 Task: Discover Desert Oasis House in Scottsdale with Resort-style Amenities.
Action: Mouse moved to (265, 204)
Screenshot: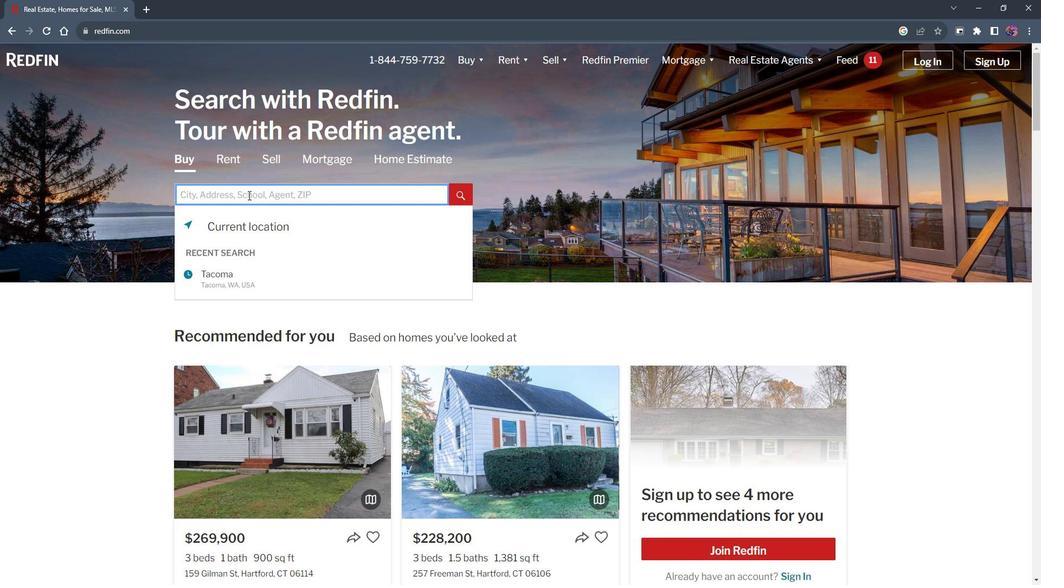
Action: Mouse pressed left at (265, 204)
Screenshot: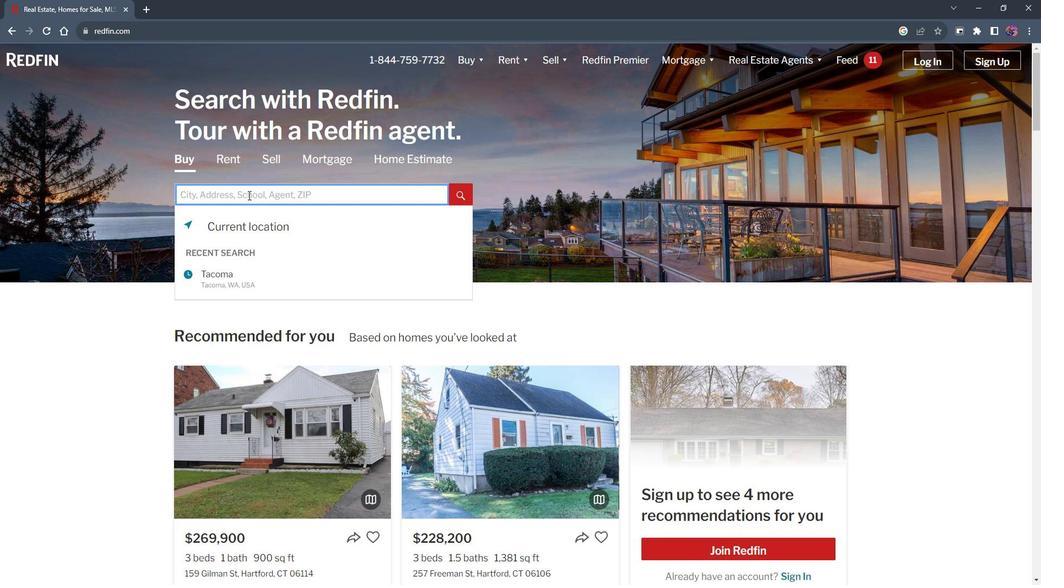 
Action: Key pressed <Key.shift><Key.shift><Key.shift><Key.shift><Key.shift><Key.shift><Key.shift><Key.shift><Key.shift>Scottsdale<Key.enter>
Screenshot: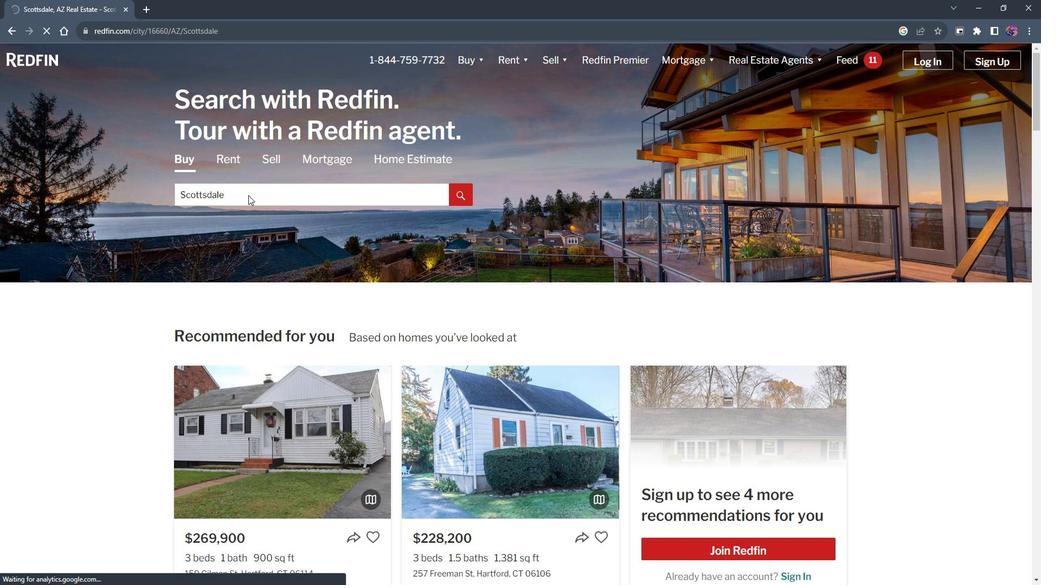 
Action: Mouse moved to (826, 150)
Screenshot: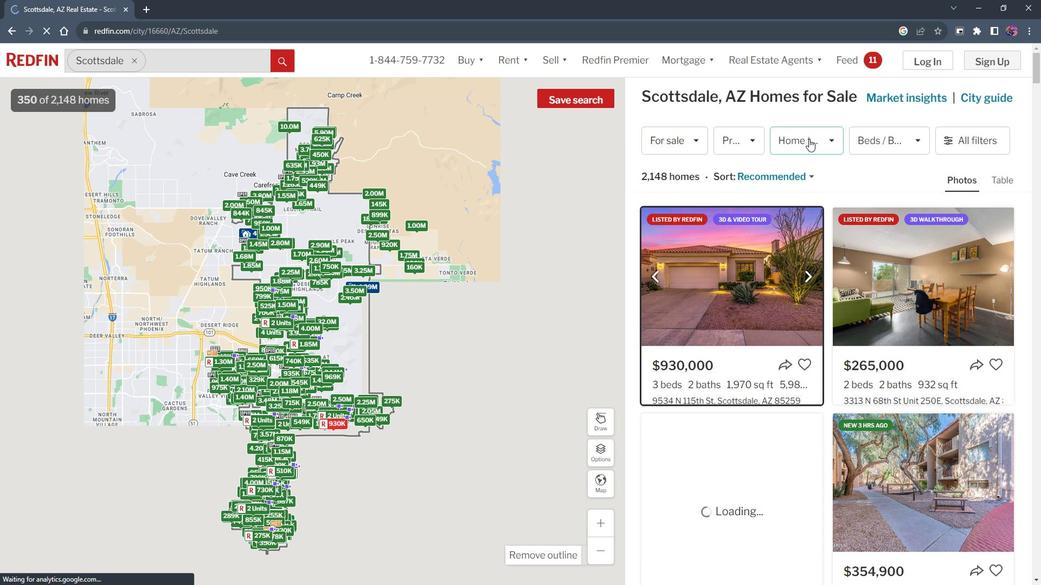 
Action: Mouse pressed left at (826, 150)
Screenshot: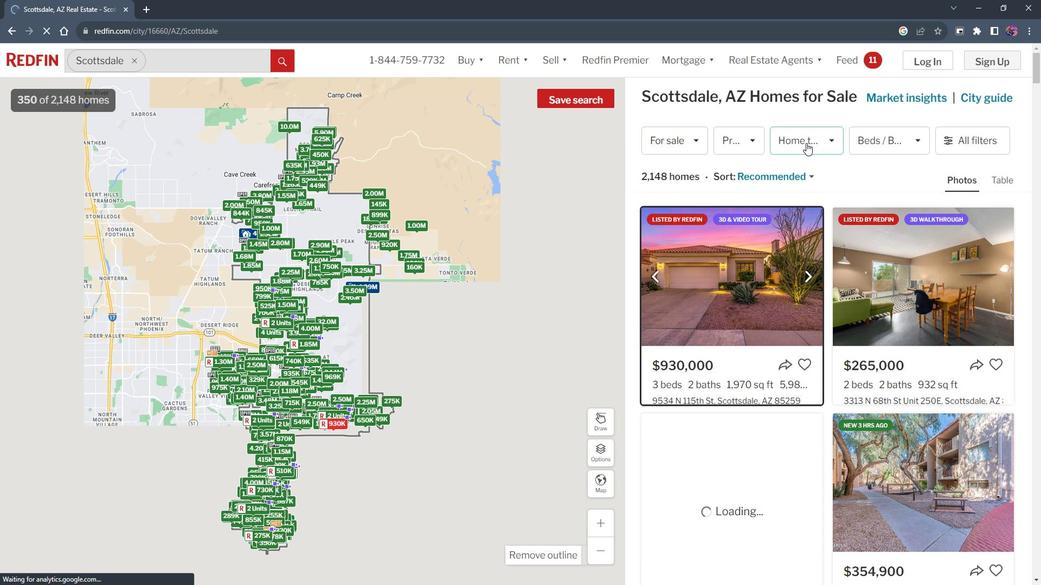 
Action: Mouse moved to (847, 150)
Screenshot: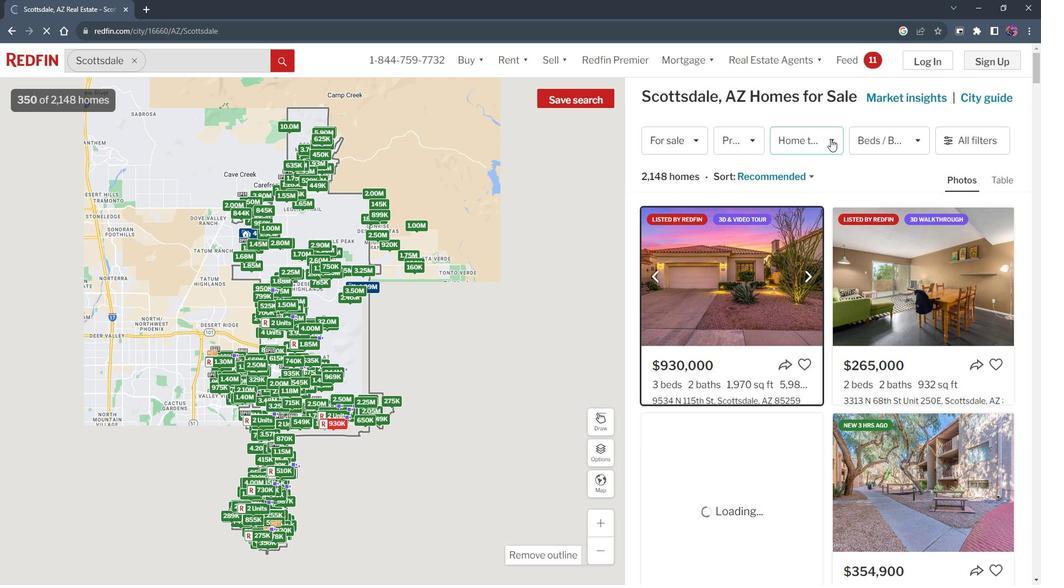
Action: Mouse pressed left at (847, 150)
Screenshot: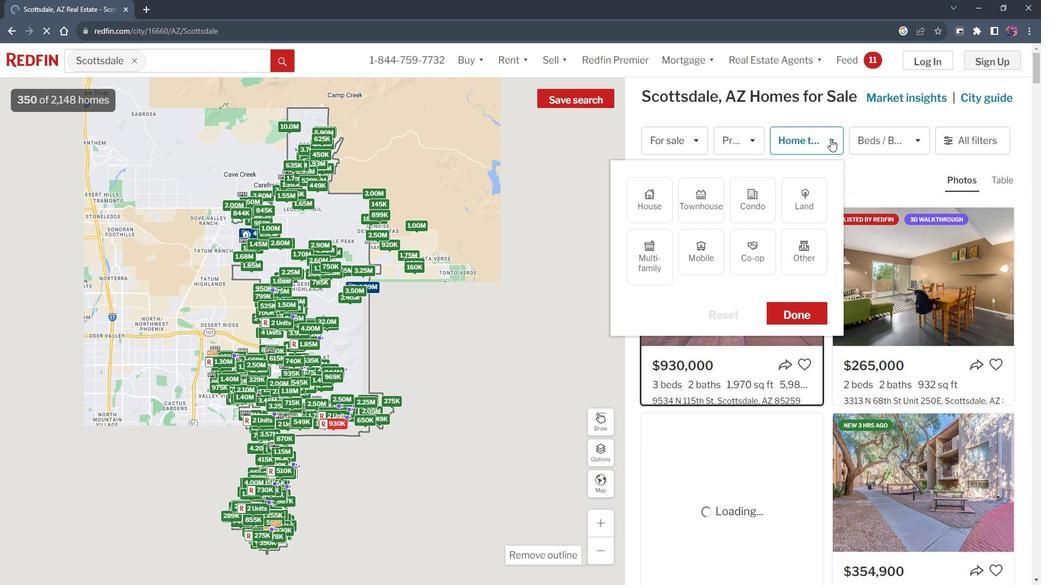 
Action: Mouse moved to (663, 213)
Screenshot: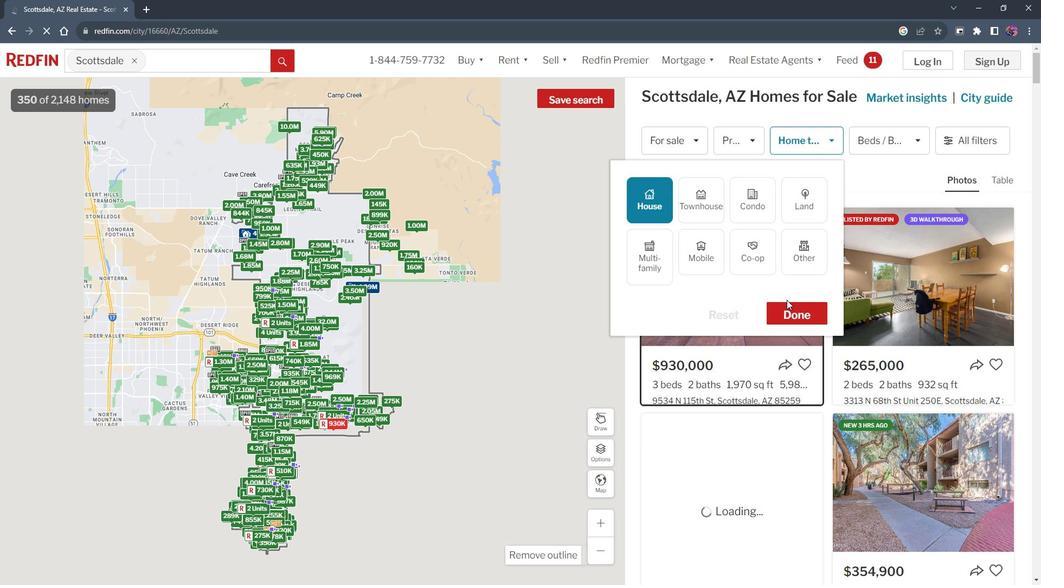 
Action: Mouse pressed left at (663, 213)
Screenshot: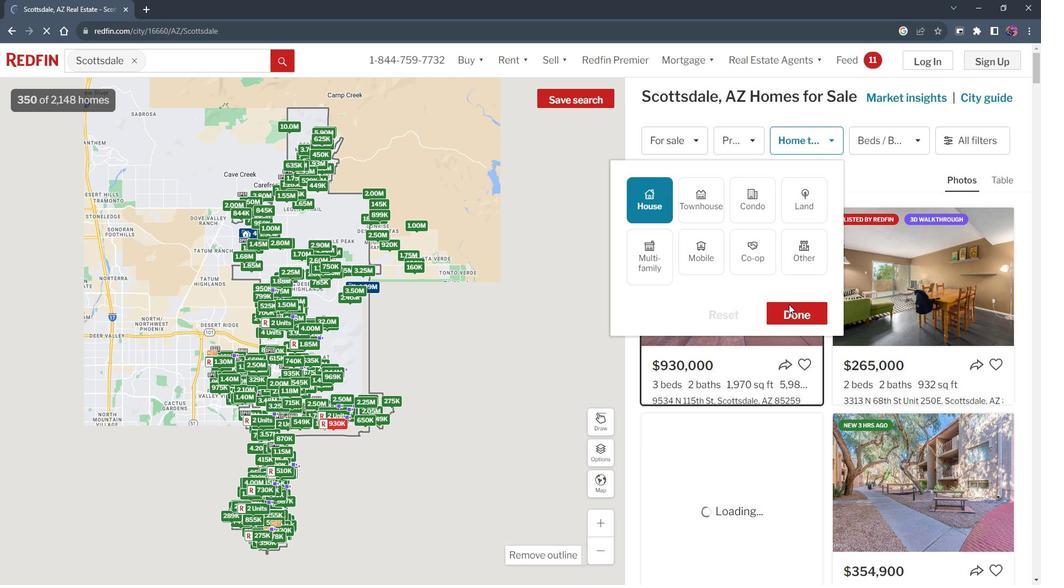 
Action: Mouse moved to (808, 316)
Screenshot: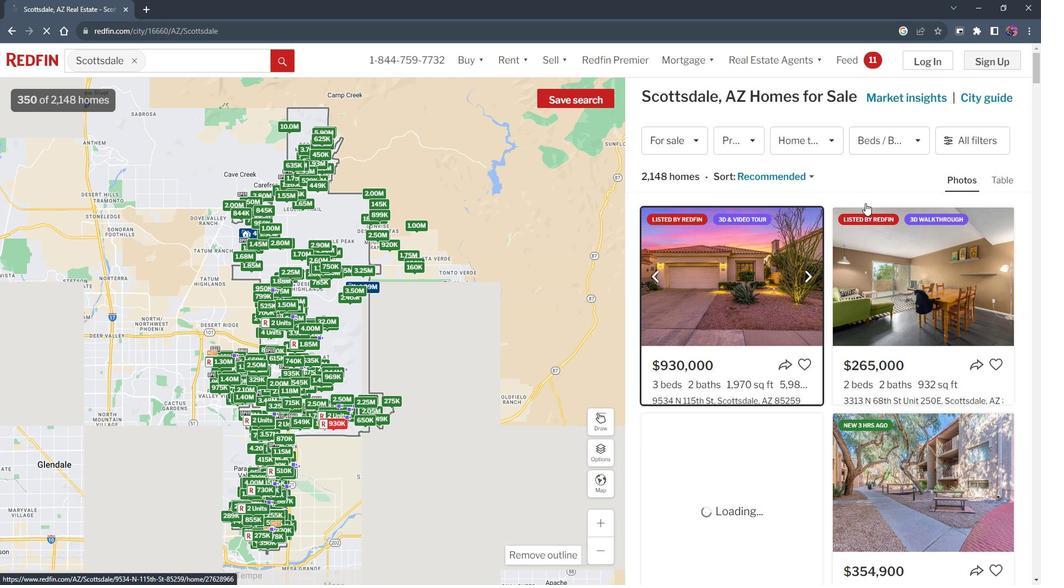 
Action: Mouse pressed left at (808, 316)
Screenshot: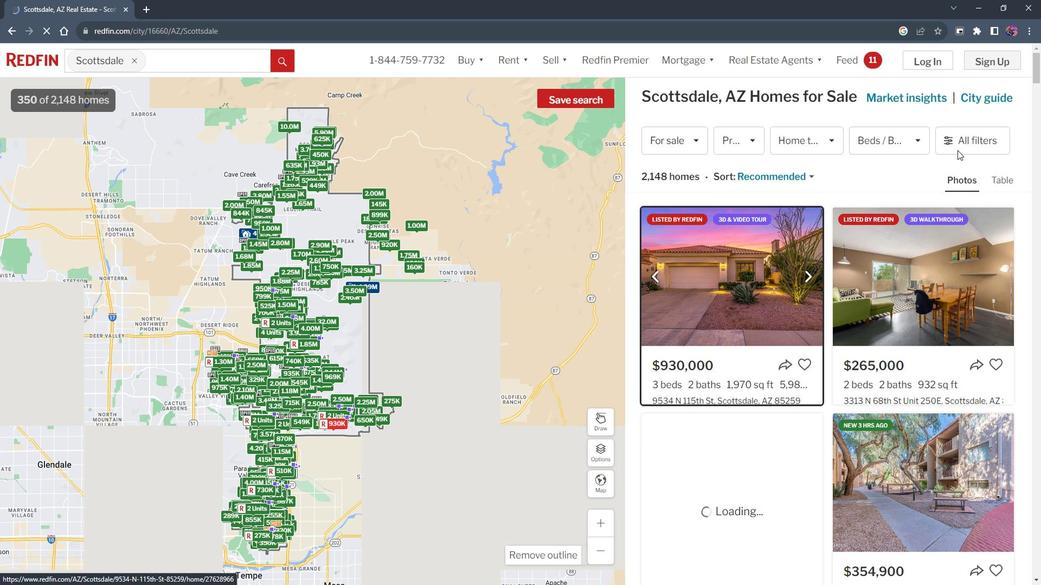 
Action: Mouse moved to (987, 152)
Screenshot: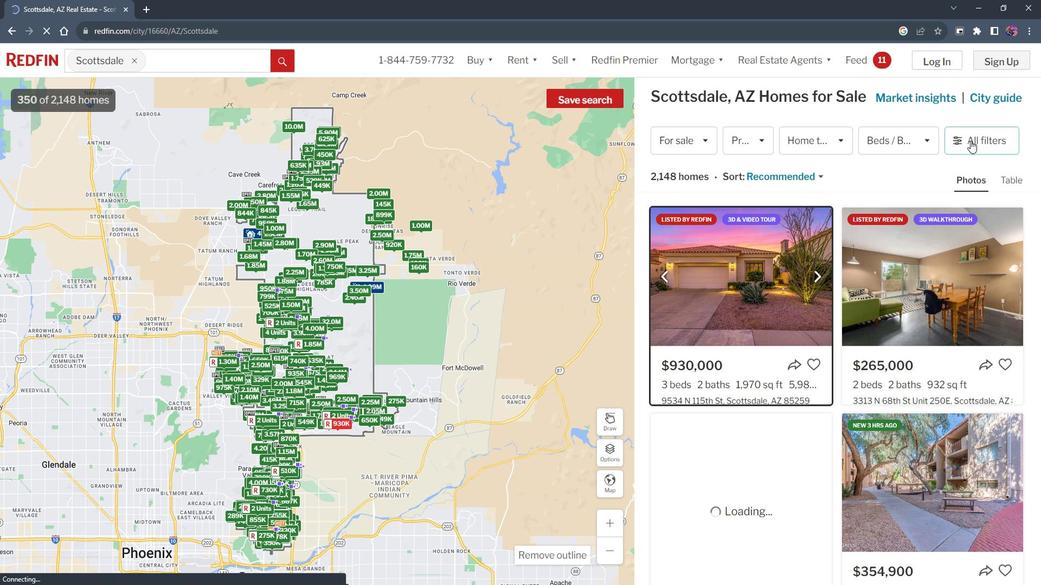 
Action: Mouse pressed left at (987, 152)
Screenshot: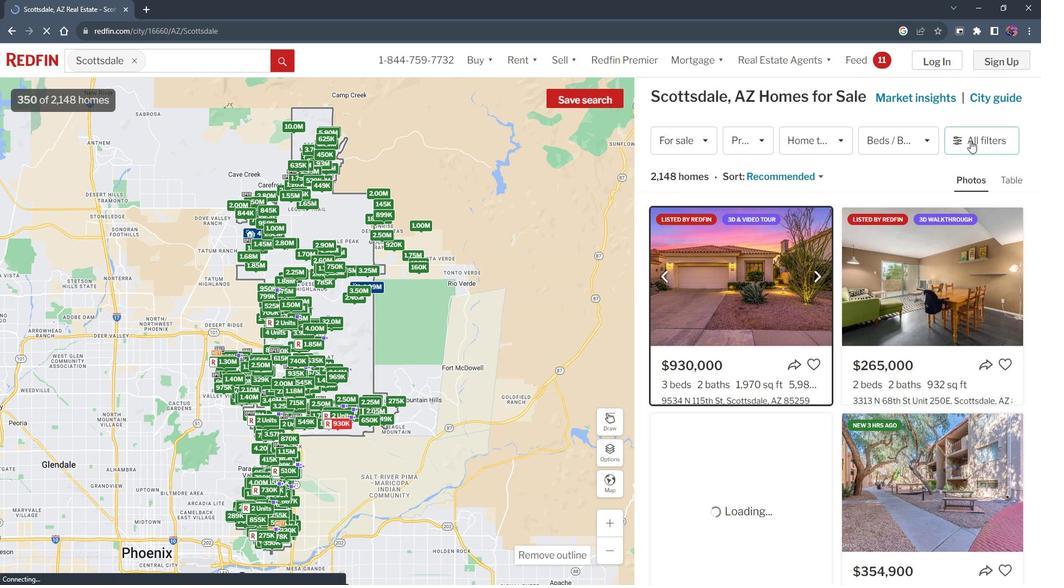 
Action: Mouse moved to (776, 420)
Screenshot: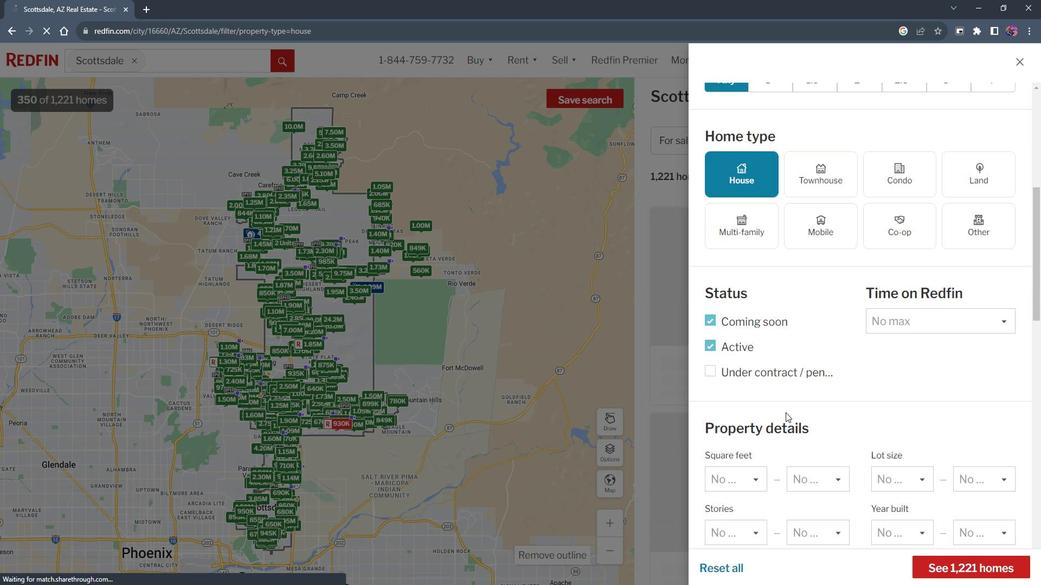
Action: Mouse scrolled (776, 419) with delta (0, 0)
Screenshot: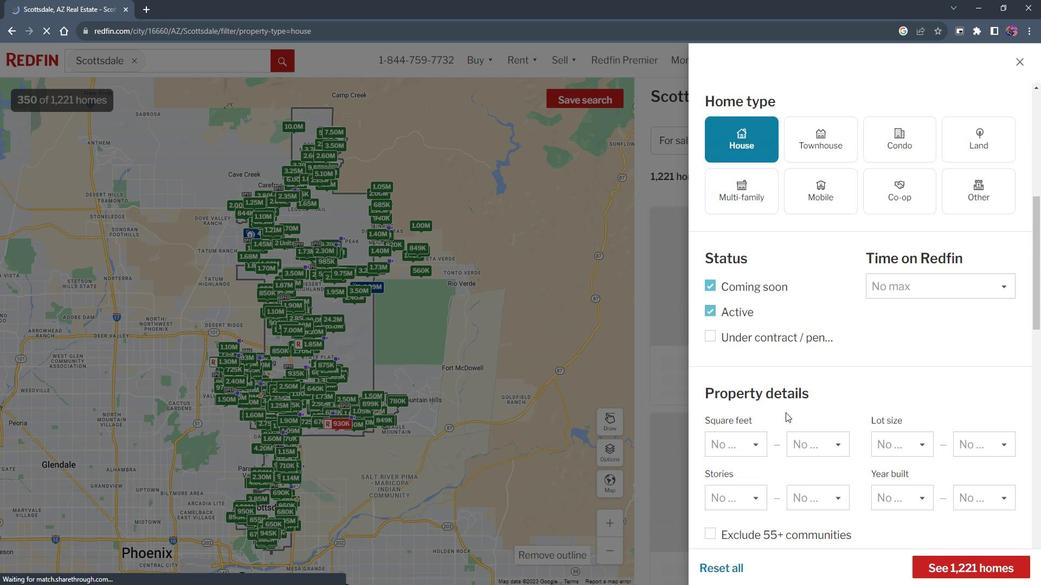 
Action: Mouse moved to (777, 420)
Screenshot: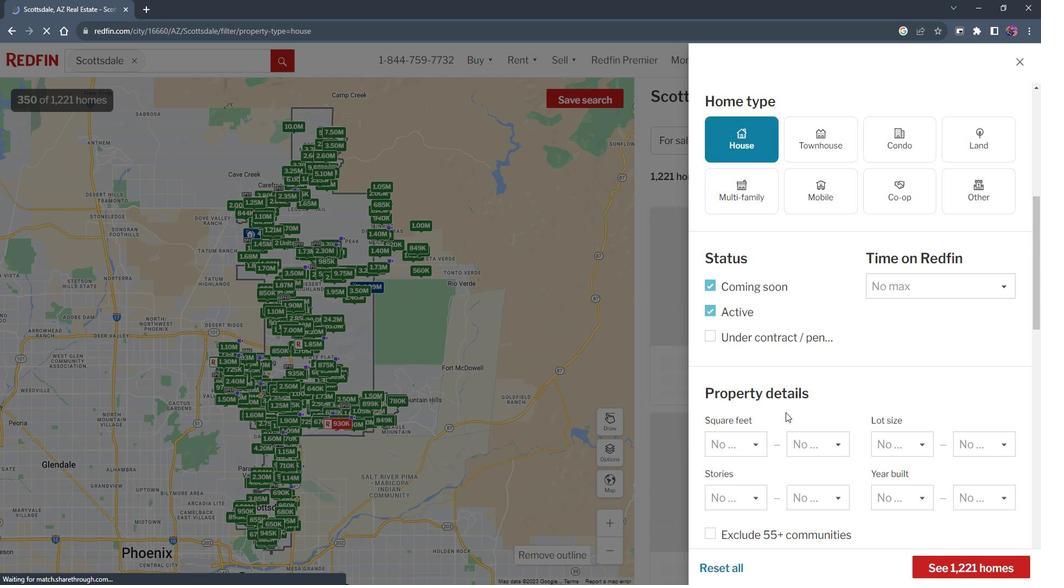 
Action: Mouse scrolled (777, 419) with delta (0, 0)
Screenshot: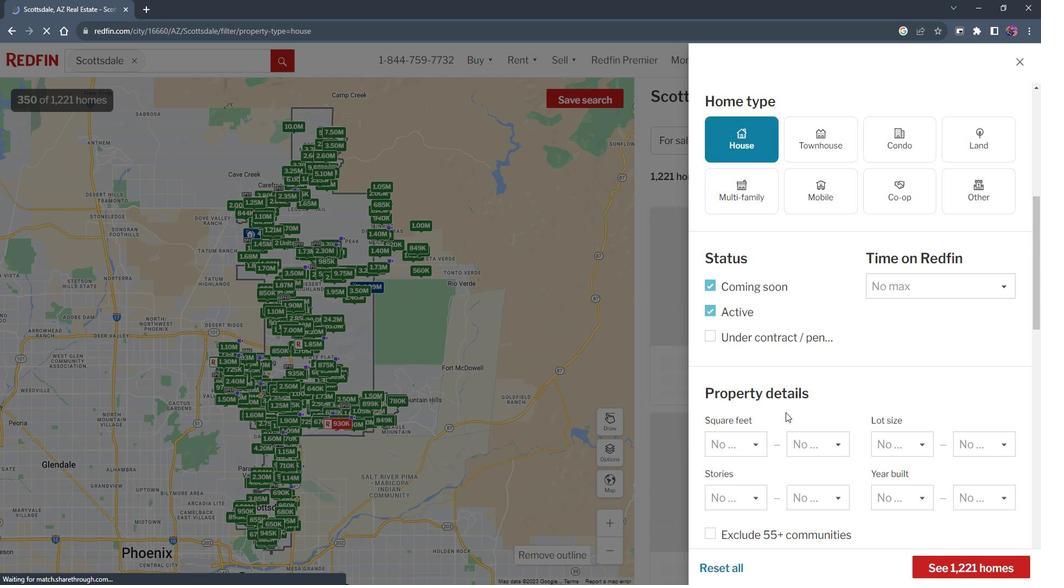 
Action: Mouse moved to (796, 415)
Screenshot: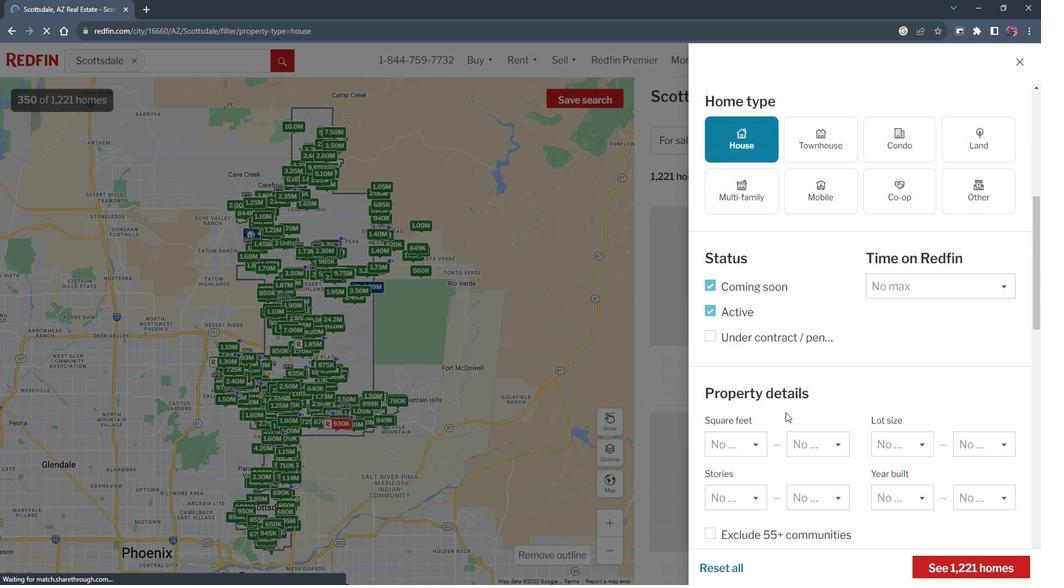 
Action: Mouse scrolled (796, 414) with delta (0, 0)
Screenshot: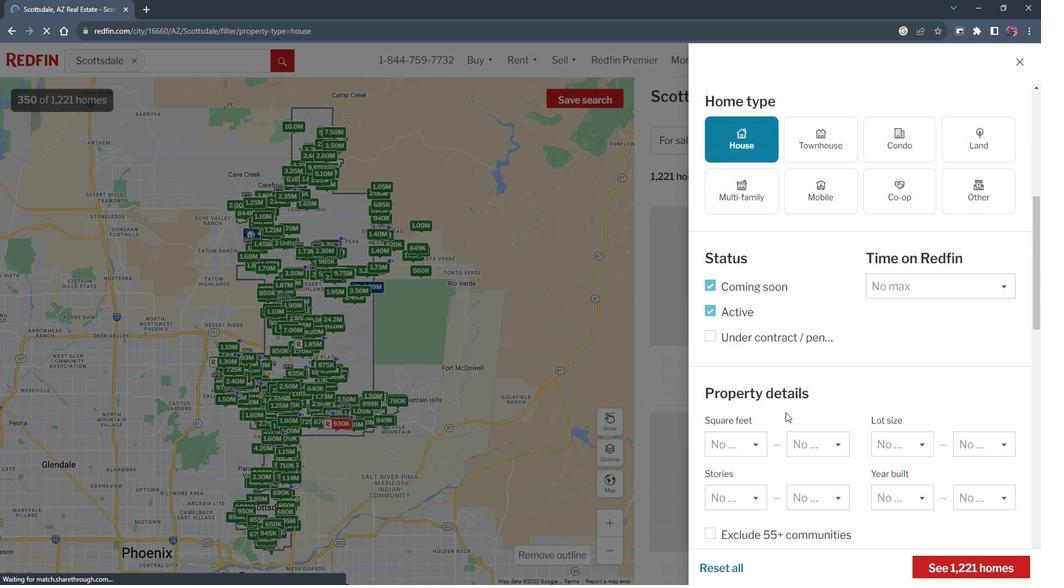 
Action: Mouse scrolled (796, 414) with delta (0, 0)
Screenshot: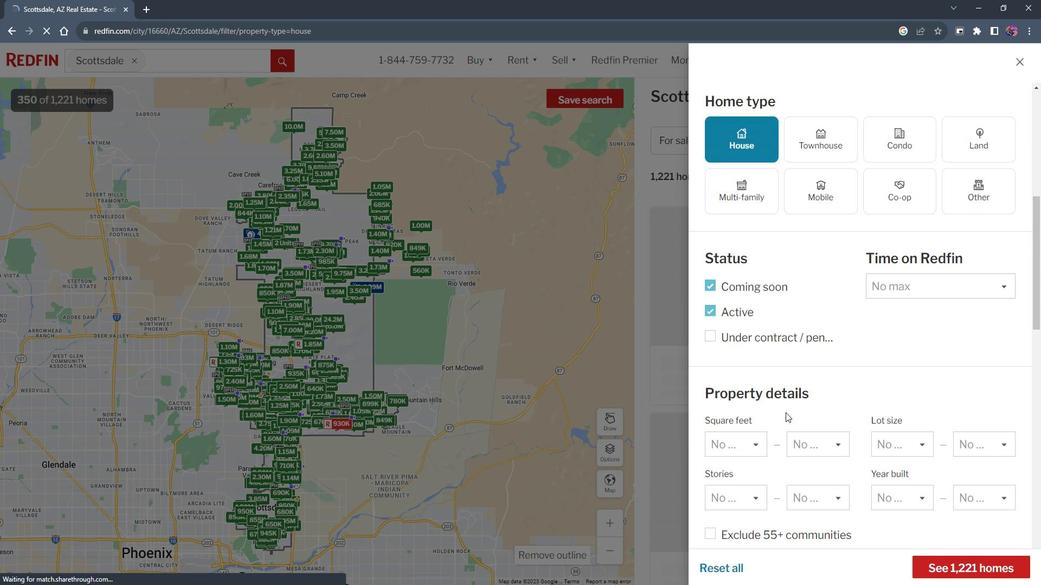 
Action: Mouse moved to (798, 415)
Screenshot: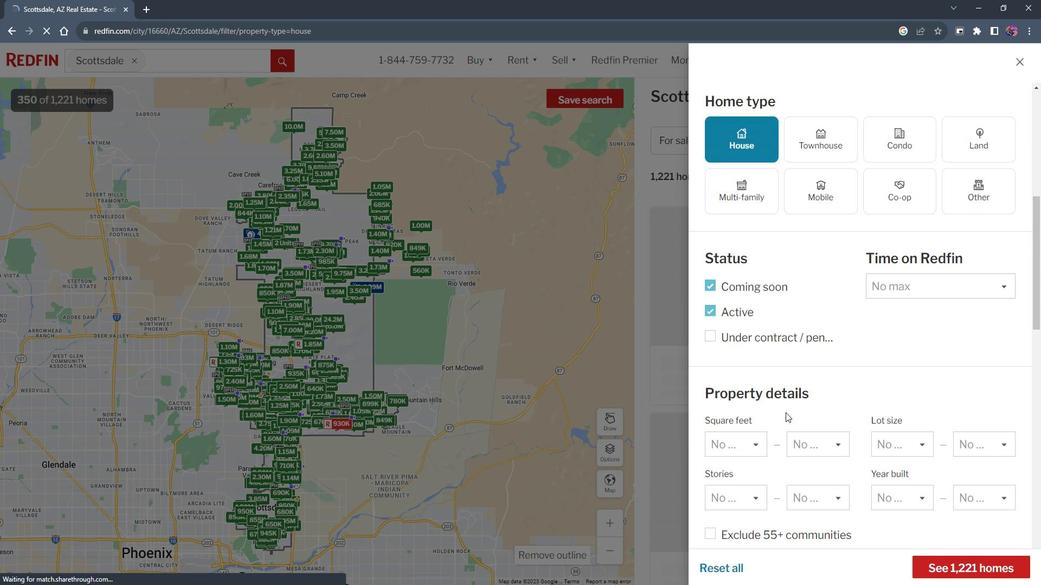
Action: Mouse scrolled (798, 414) with delta (0, 0)
Screenshot: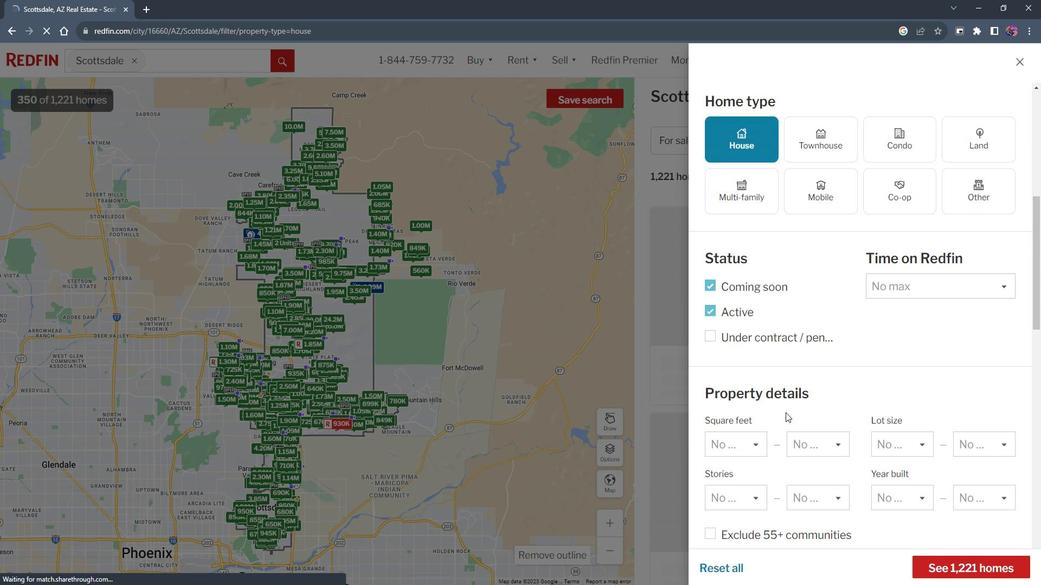 
Action: Mouse moved to (800, 414)
Screenshot: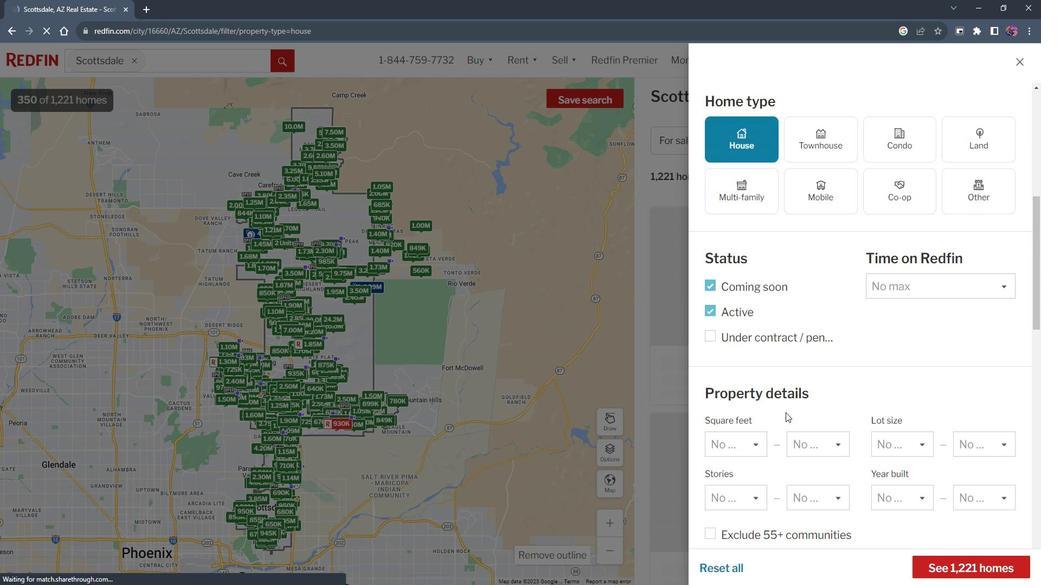 
Action: Mouse scrolled (800, 414) with delta (0, 0)
Screenshot: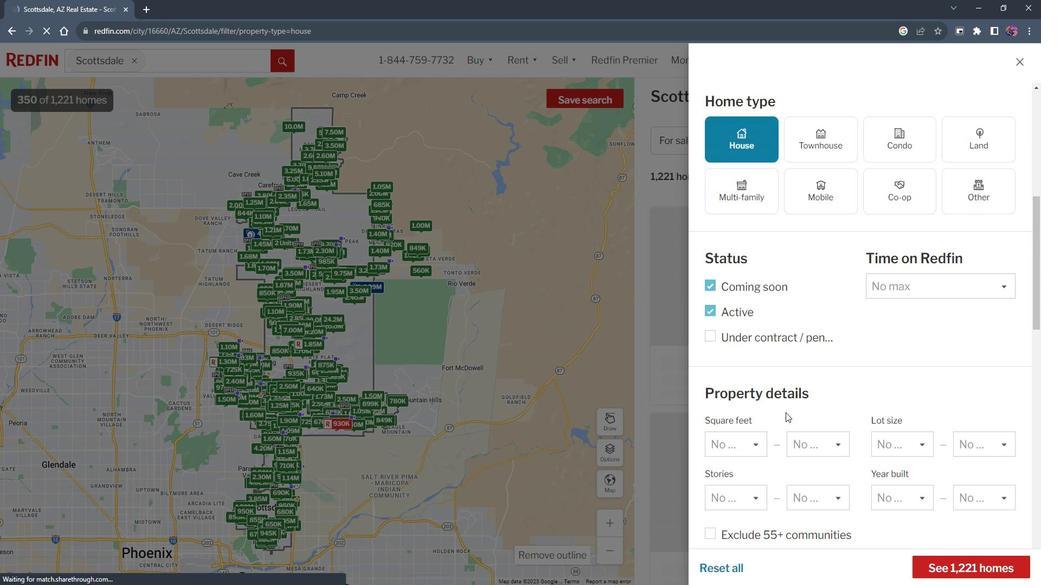 
Action: Mouse moved to (801, 414)
Screenshot: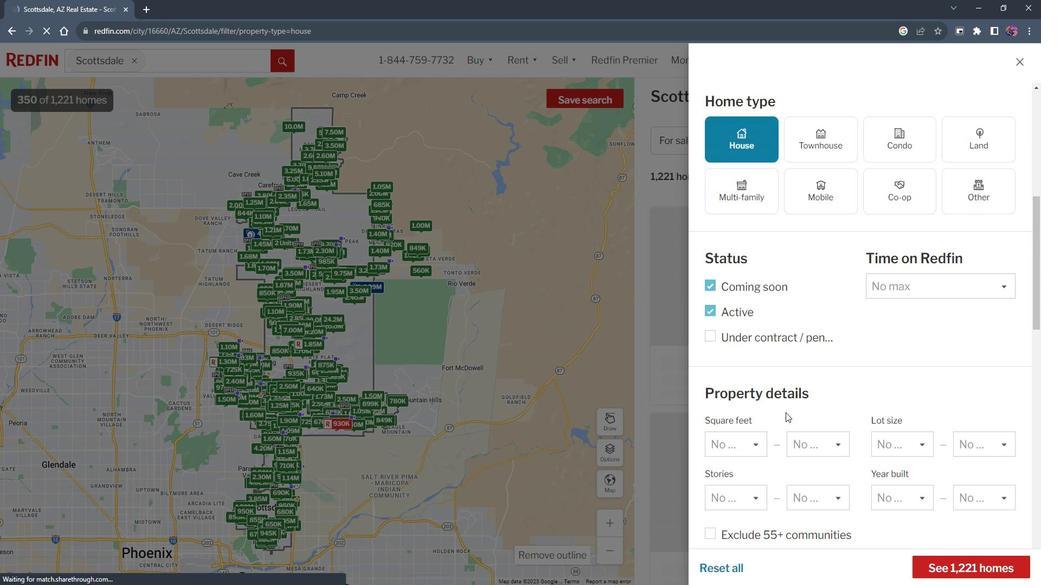 
Action: Mouse scrolled (801, 414) with delta (0, 0)
Screenshot: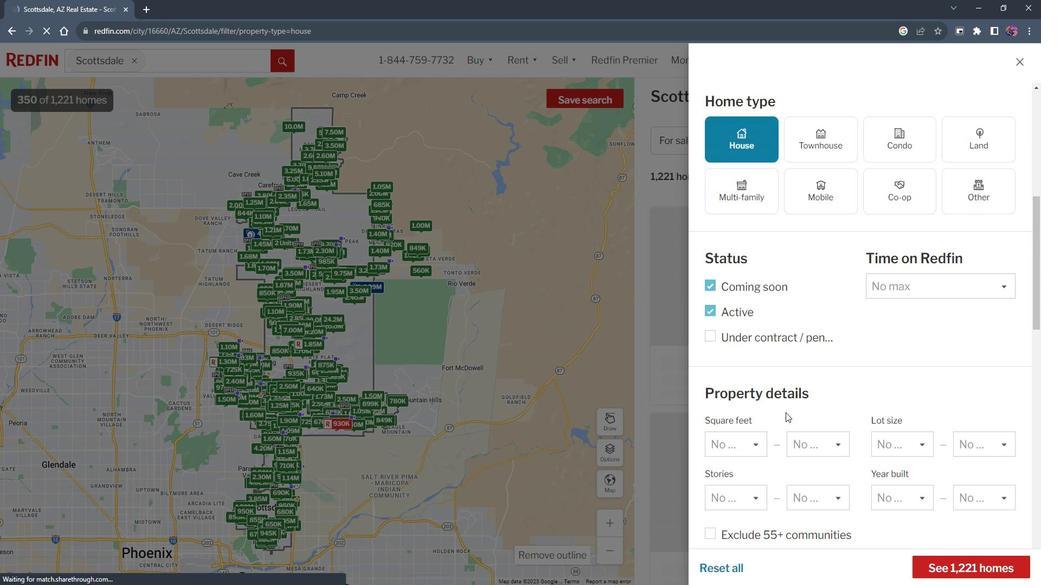 
Action: Mouse moved to (802, 414)
Screenshot: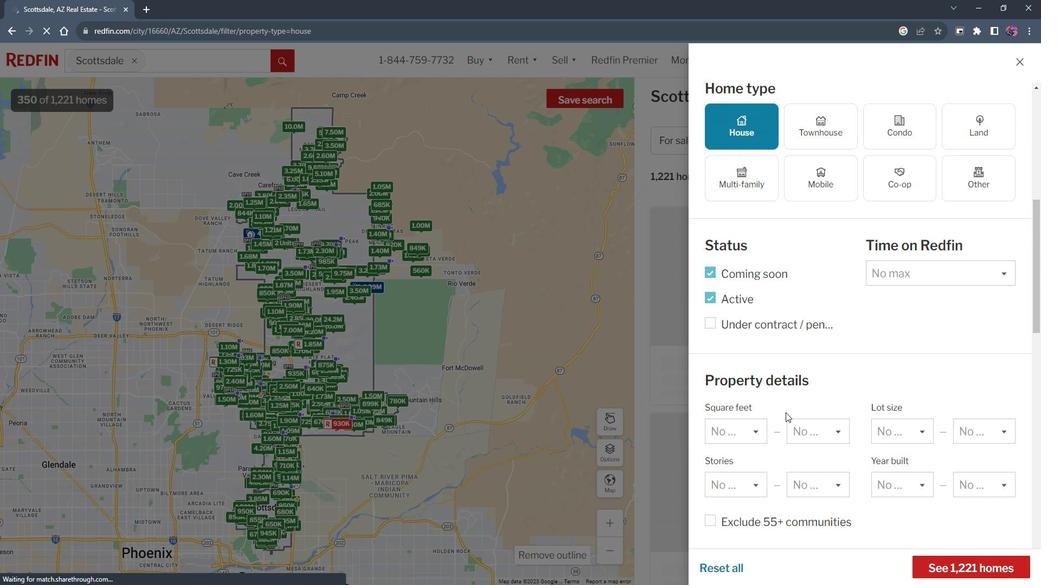 
Action: Mouse scrolled (802, 413) with delta (0, 0)
Screenshot: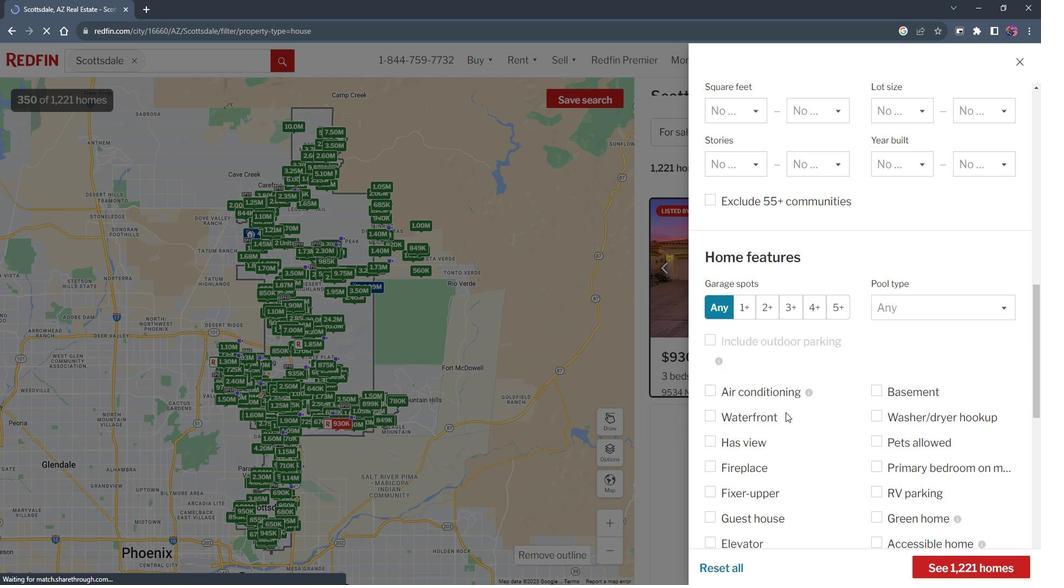 
Action: Mouse scrolled (802, 413) with delta (0, 0)
Screenshot: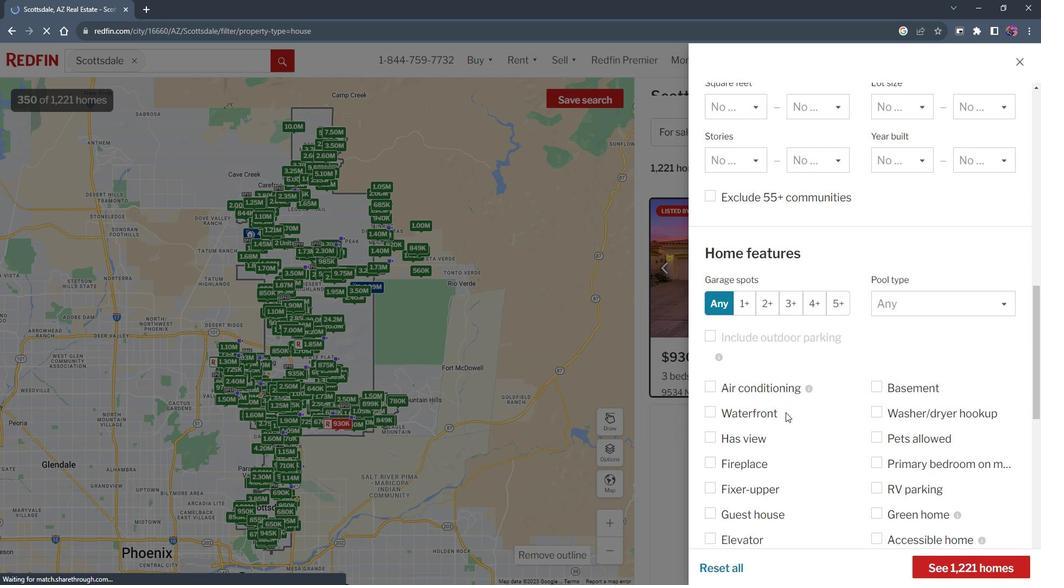 
Action: Mouse scrolled (802, 413) with delta (0, 0)
Screenshot: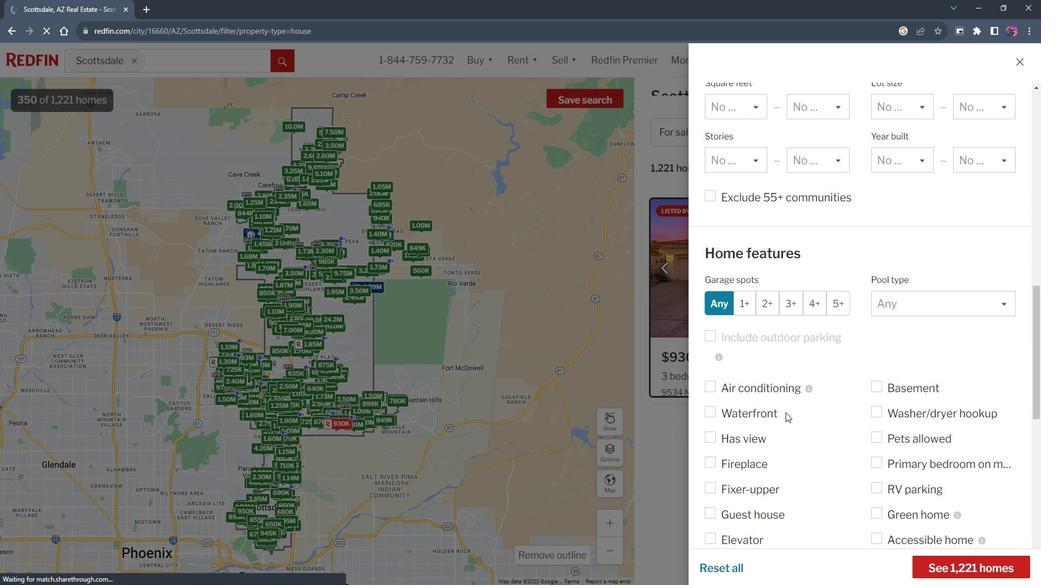 
Action: Mouse scrolled (802, 413) with delta (0, 0)
Screenshot: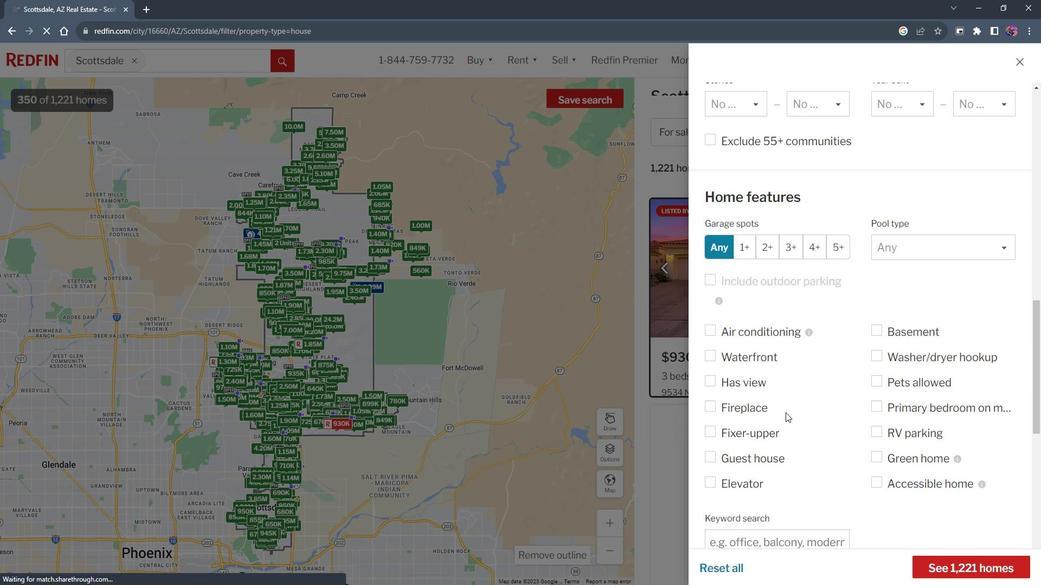 
Action: Mouse scrolled (802, 413) with delta (0, 0)
Screenshot: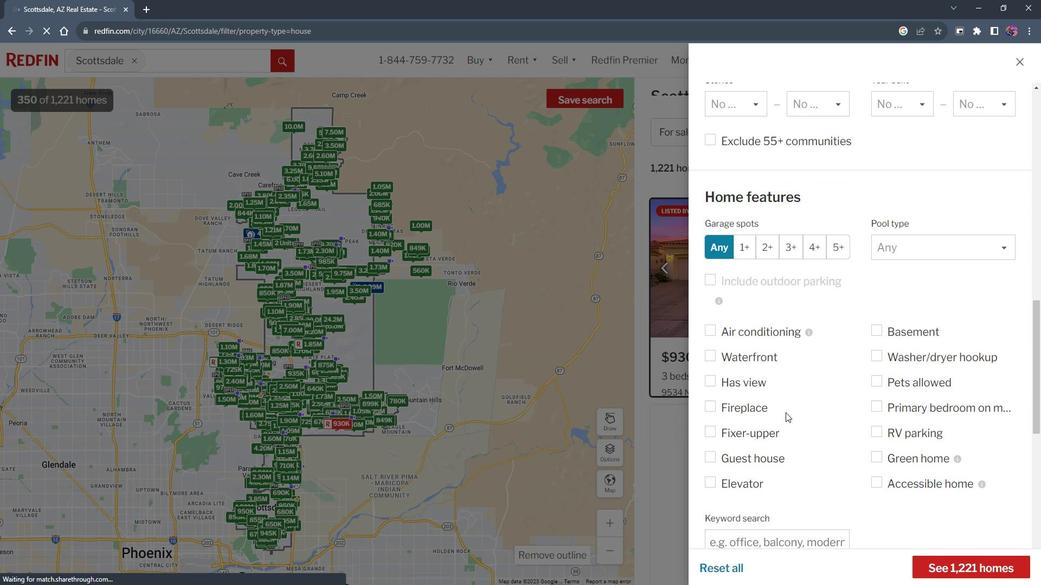 
Action: Mouse scrolled (802, 413) with delta (0, 0)
Screenshot: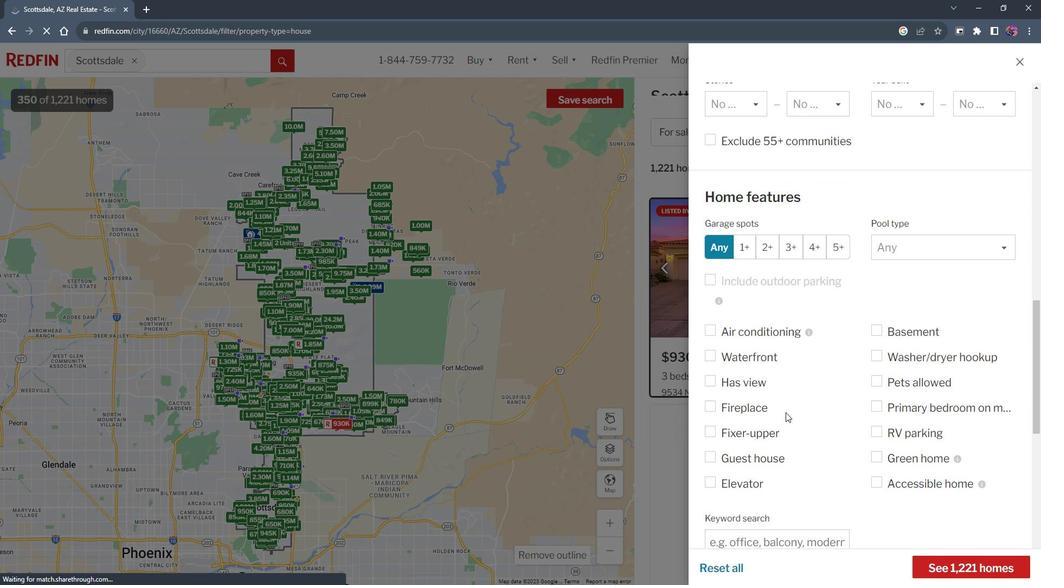 
Action: Mouse scrolled (802, 413) with delta (0, 0)
Screenshot: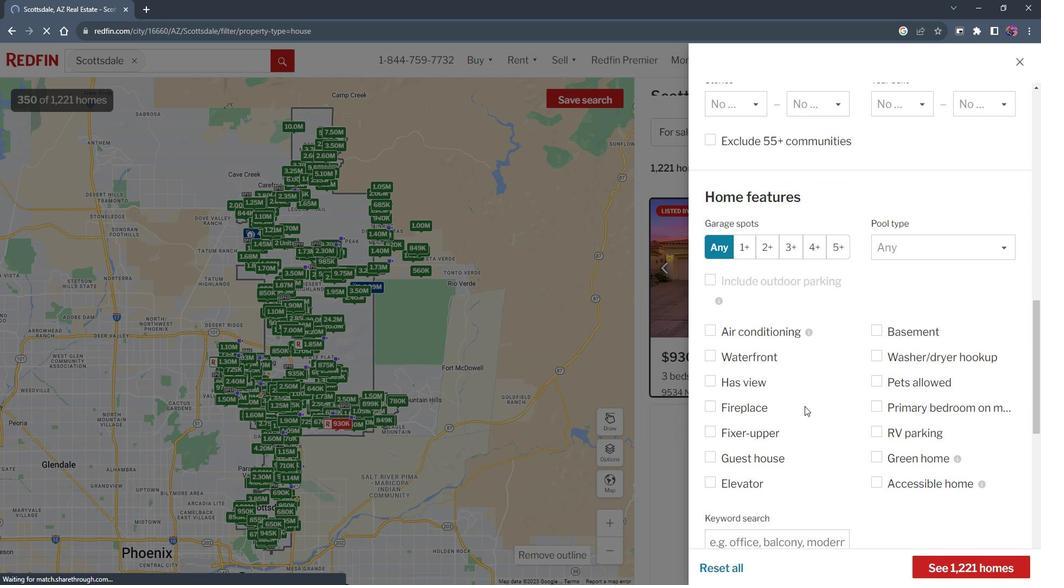 
Action: Mouse moved to (833, 415)
Screenshot: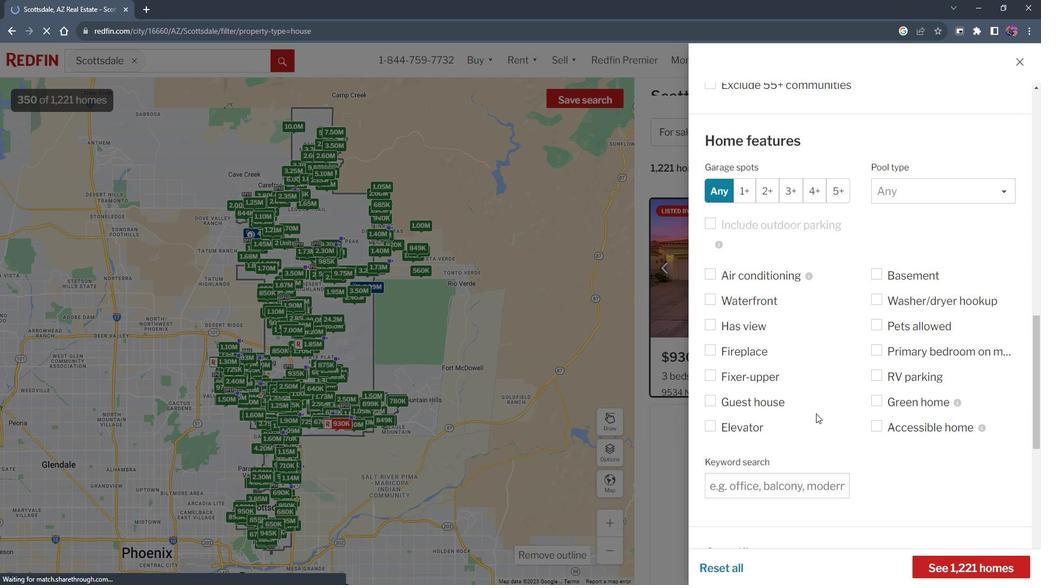 
Action: Mouse scrolled (833, 414) with delta (0, 0)
Screenshot: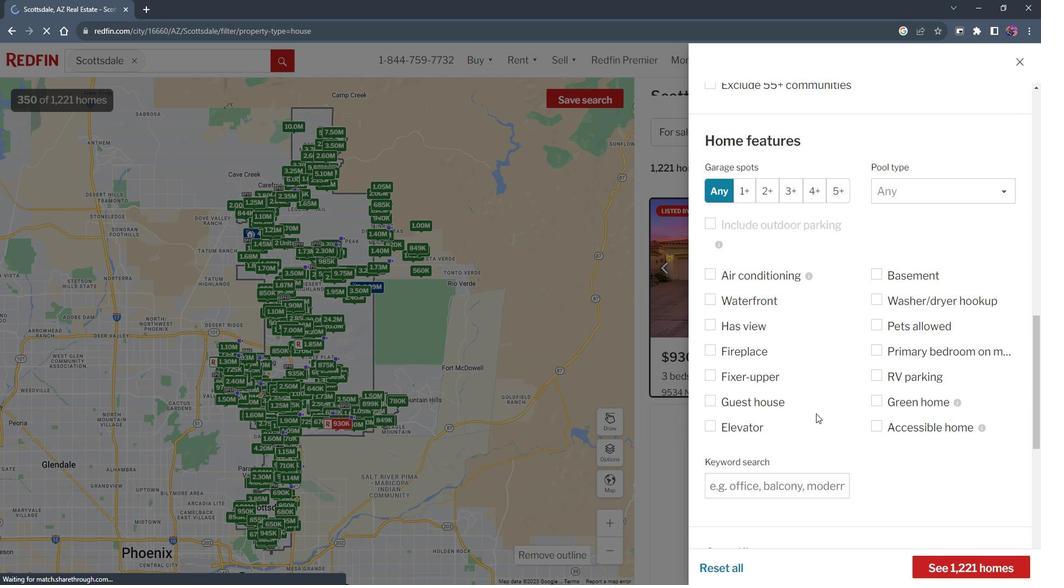 
Action: Mouse scrolled (833, 414) with delta (0, 0)
Screenshot: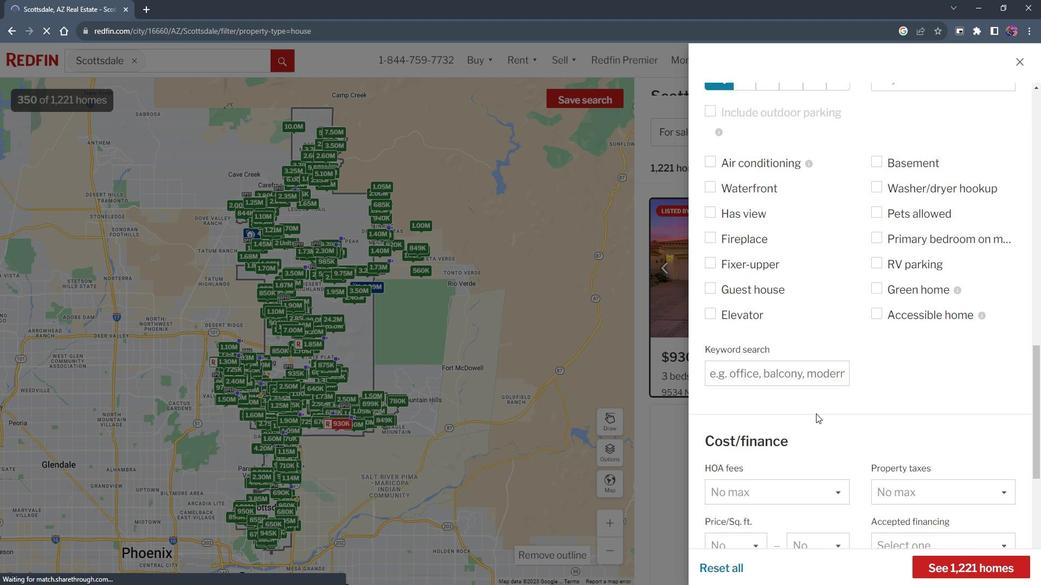 
Action: Mouse scrolled (833, 414) with delta (0, 0)
Screenshot: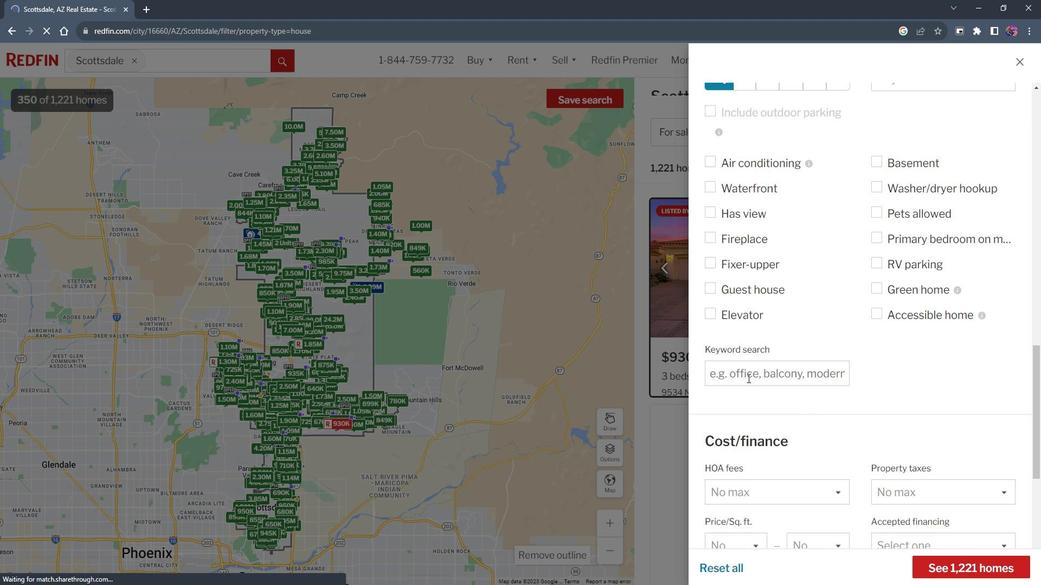 
Action: Mouse moved to (762, 375)
Screenshot: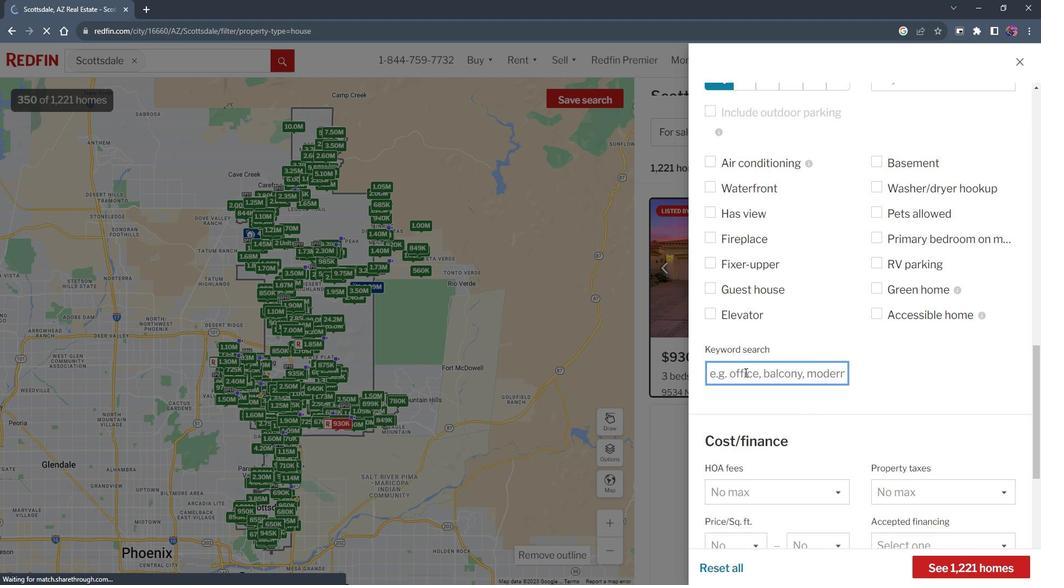 
Action: Mouse pressed left at (762, 375)
Screenshot: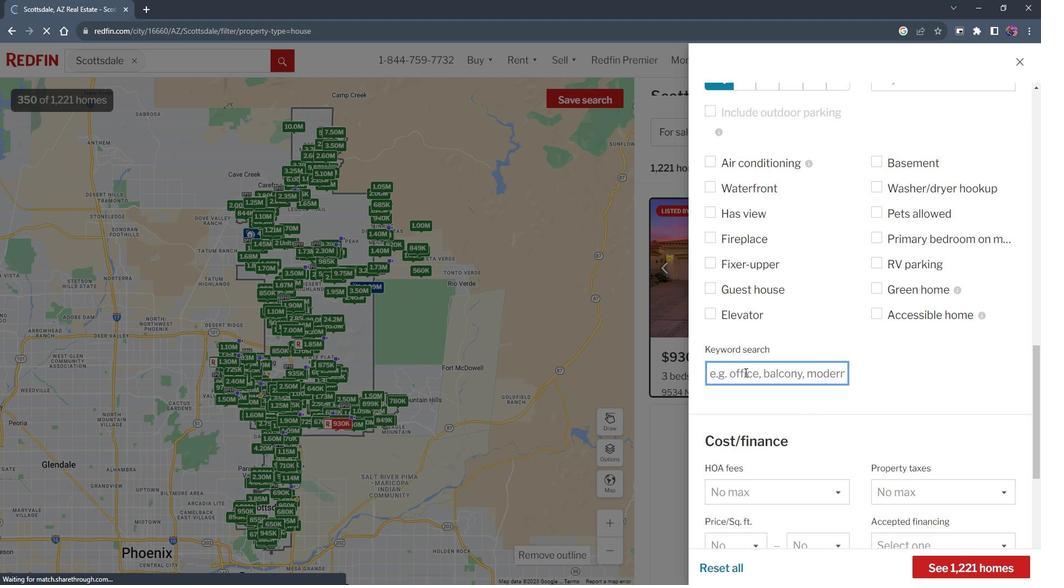 
Action: Mouse moved to (761, 375)
Screenshot: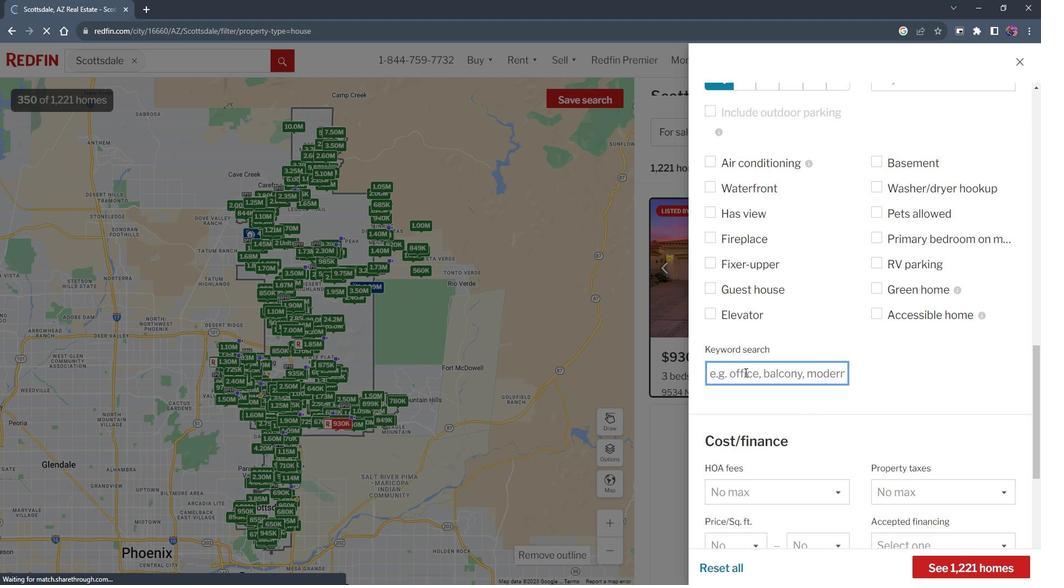 
Action: Key pressed <Key.shift><Key.shift><Key.shift><Key.shift><Key.shift><Key.shift><Key.shift><Key.shift><Key.shift><Key.shift><Key.shift>Resort<Key.space><Key.backspace>-<Key.shift><Key.shift><Key.shift>style<Key.space><Key.shift><Key.shift><Key.shift><Key.shift>Amenities<Key.enter>
Screenshot: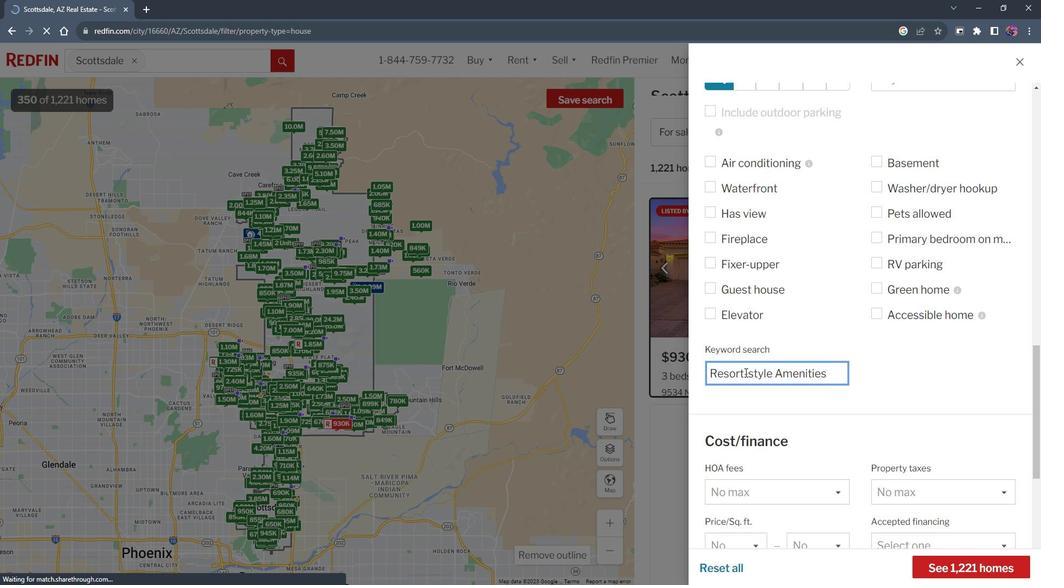 
Action: Mouse moved to (994, 563)
Screenshot: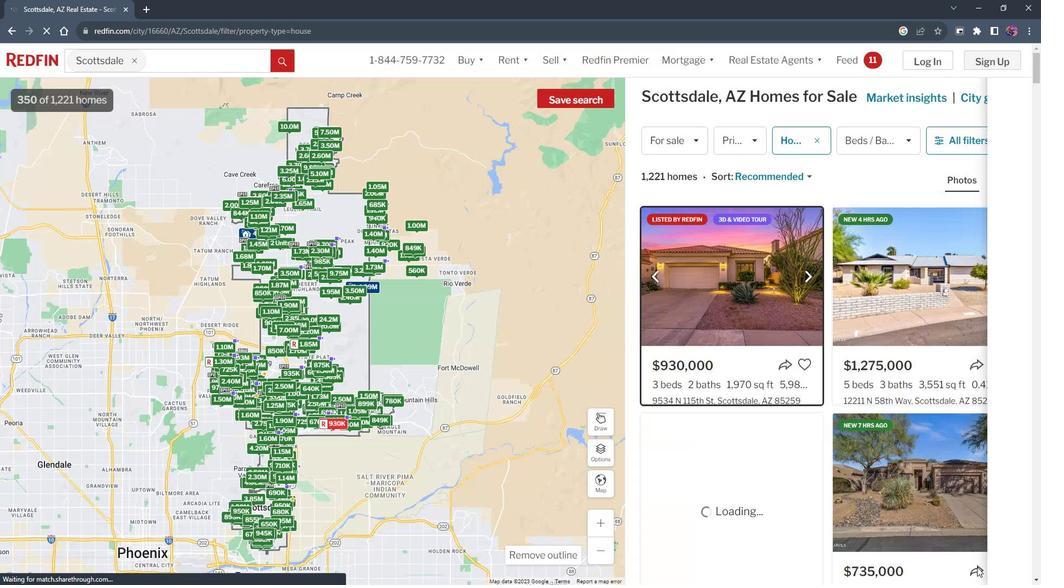 
Action: Mouse pressed left at (994, 563)
Screenshot: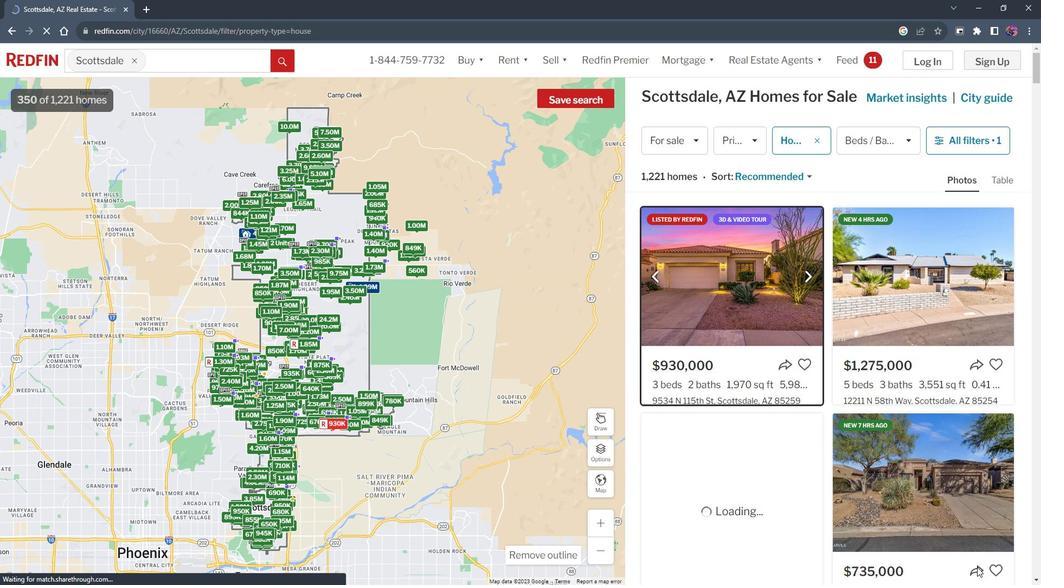 
Action: Mouse moved to (751, 271)
Screenshot: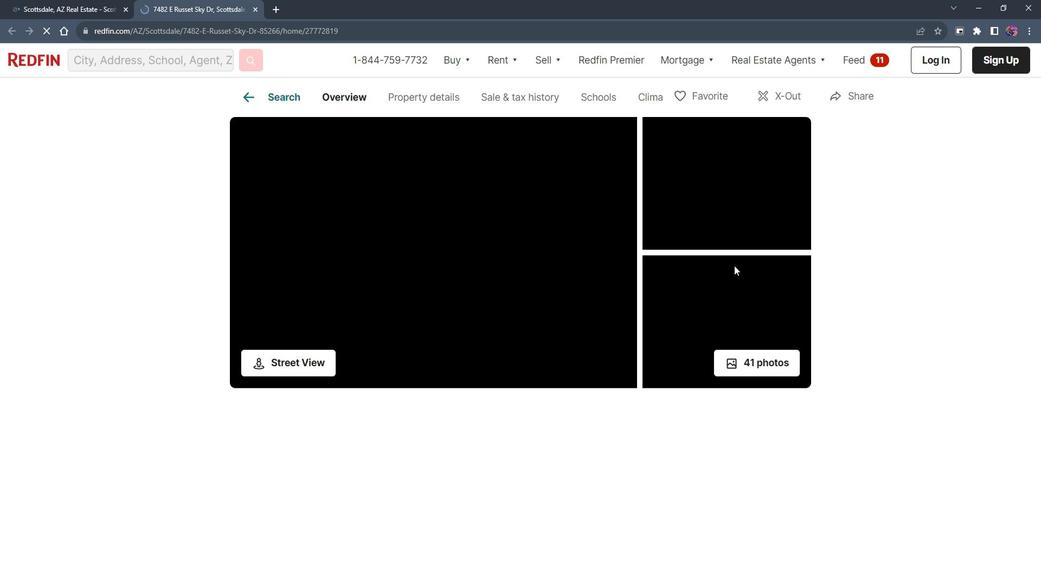 
Action: Mouse pressed left at (751, 271)
Screenshot: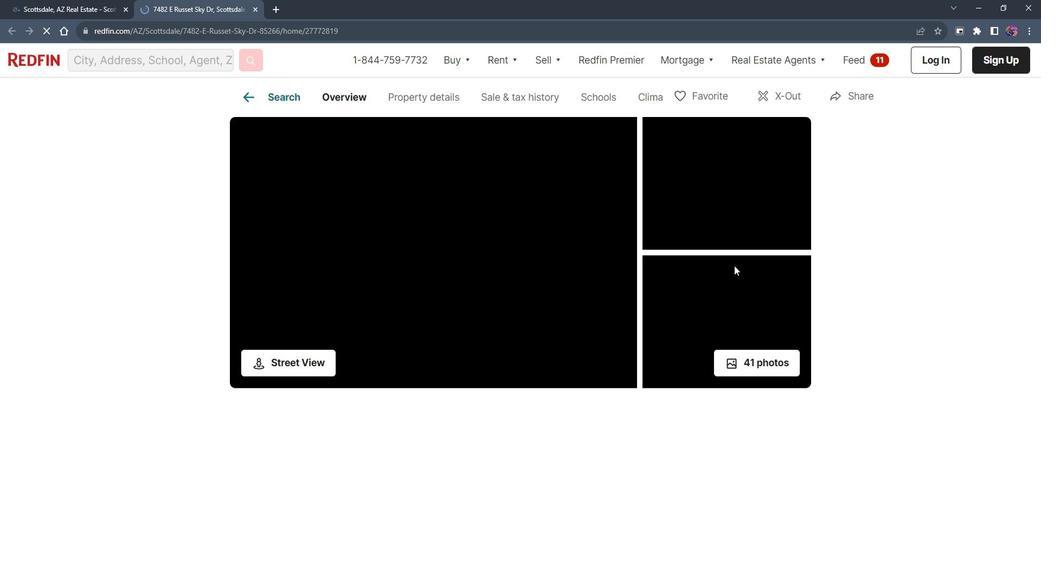 
Action: Mouse moved to (525, 323)
Screenshot: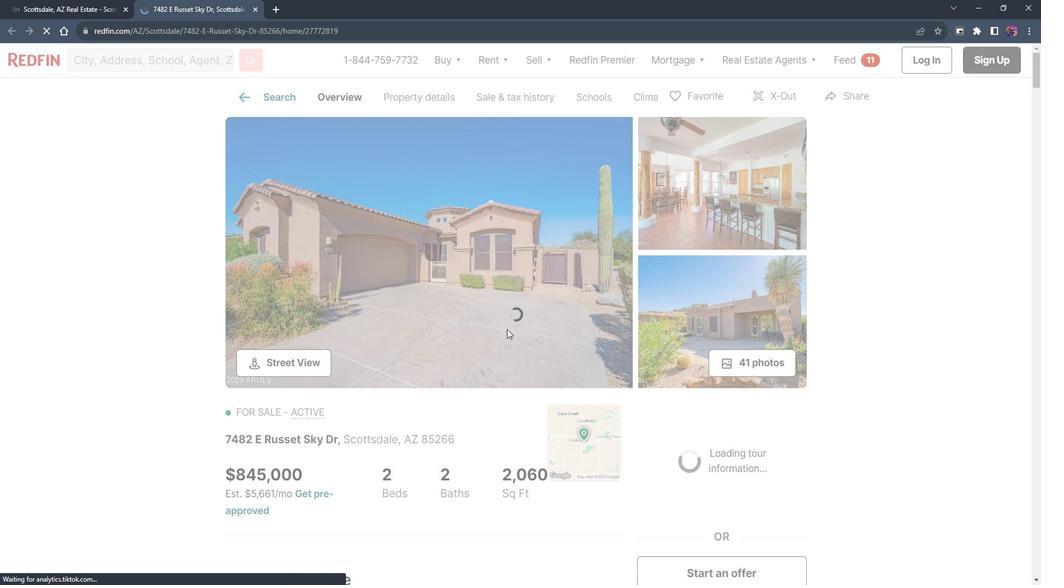 
Action: Mouse pressed left at (525, 323)
Screenshot: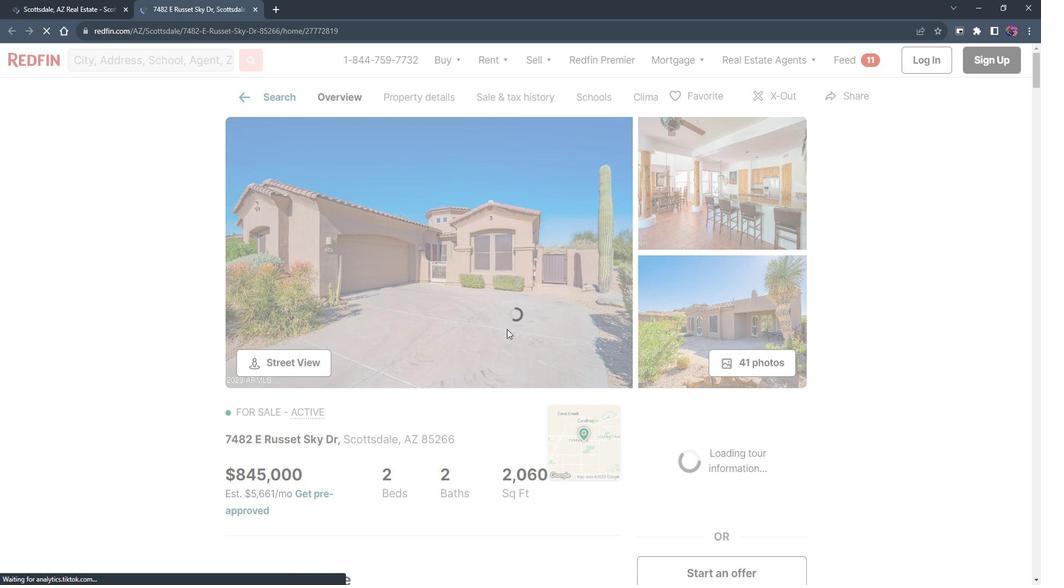 
Action: Mouse moved to (175, 178)
Screenshot: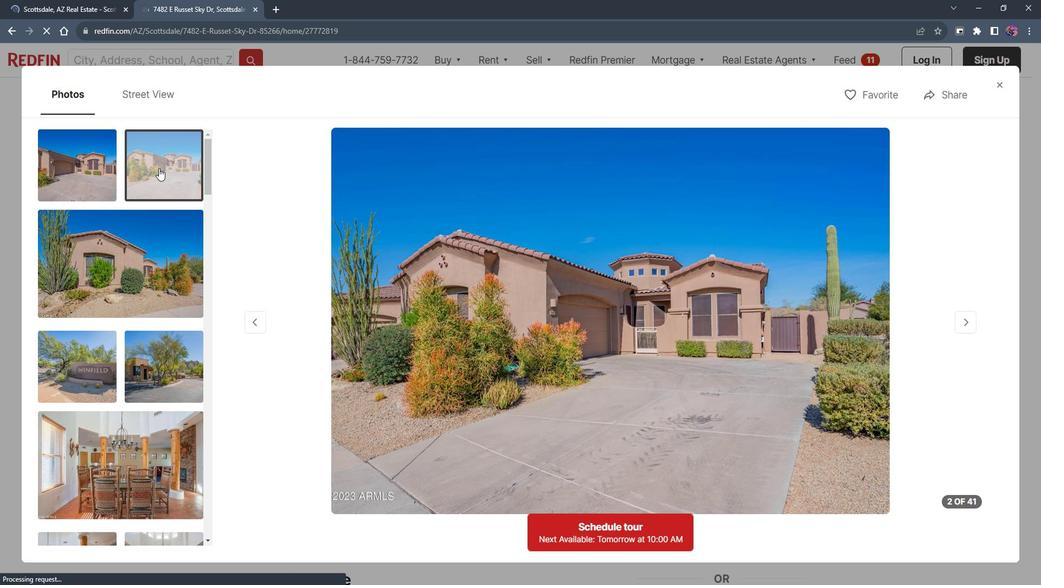 
Action: Mouse pressed left at (175, 178)
Screenshot: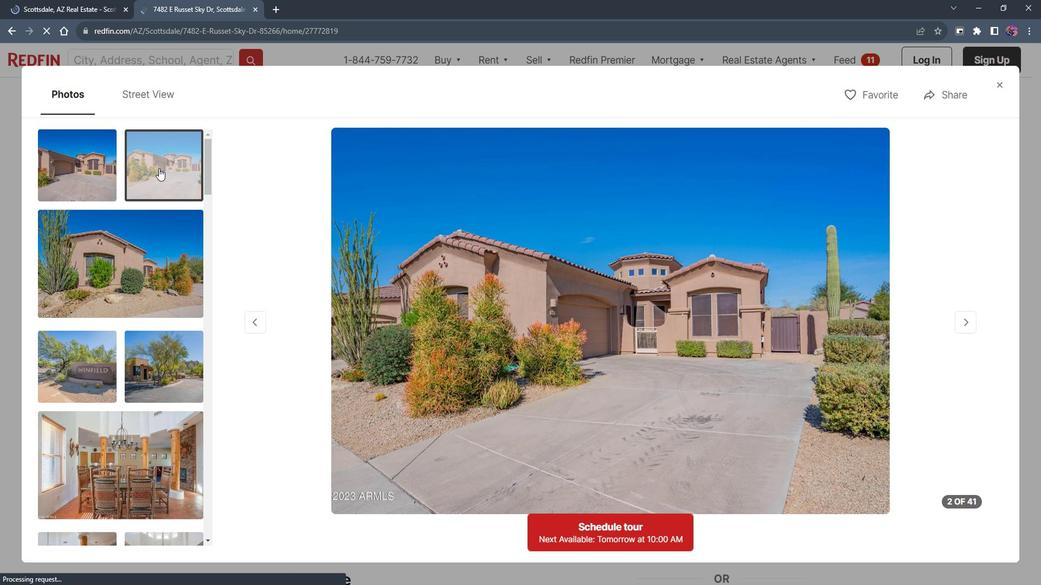 
Action: Mouse moved to (186, 235)
Screenshot: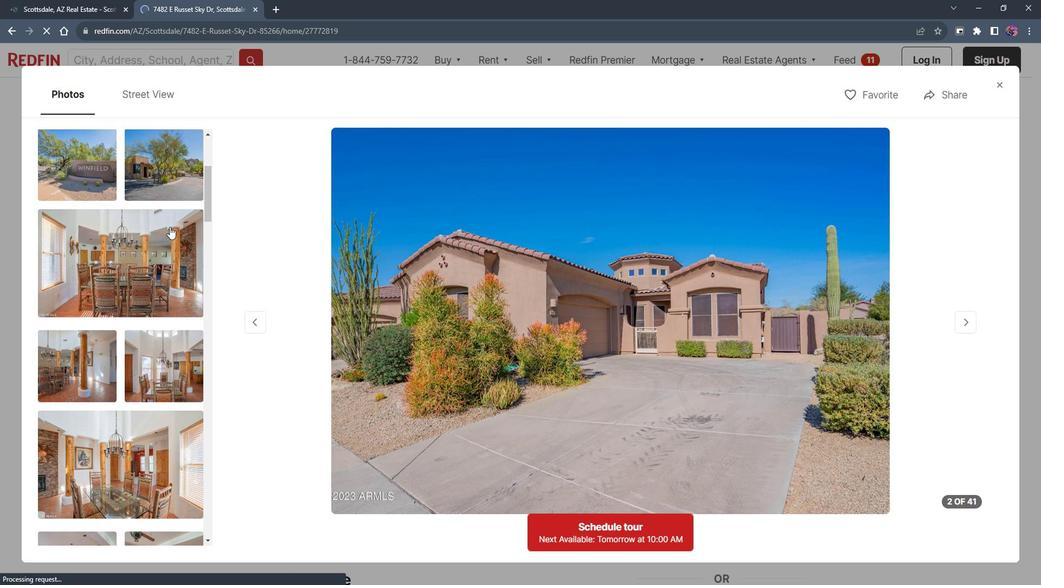 
Action: Mouse scrolled (186, 234) with delta (0, 0)
Screenshot: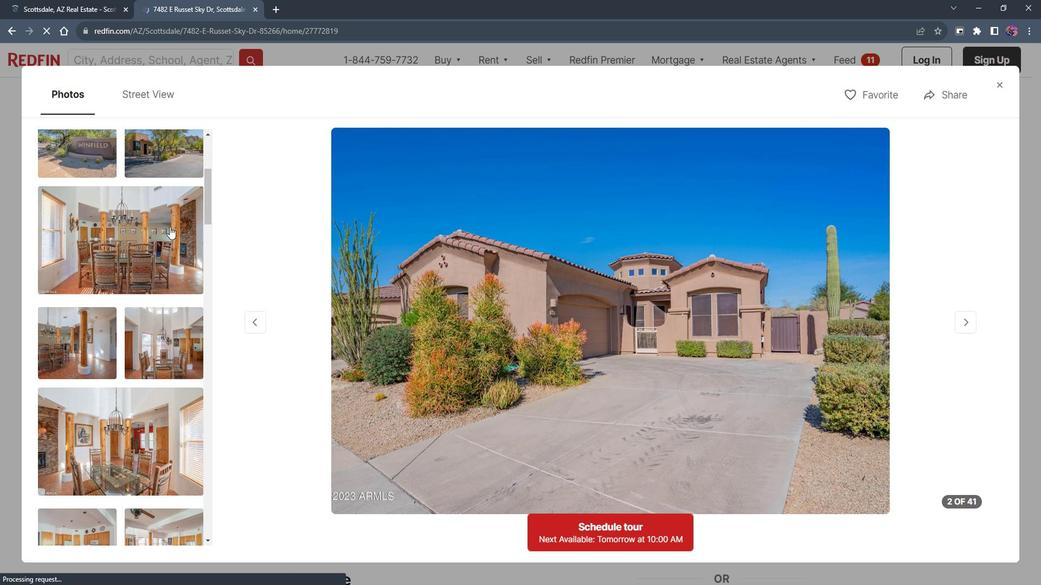 
Action: Mouse scrolled (186, 234) with delta (0, 0)
Screenshot: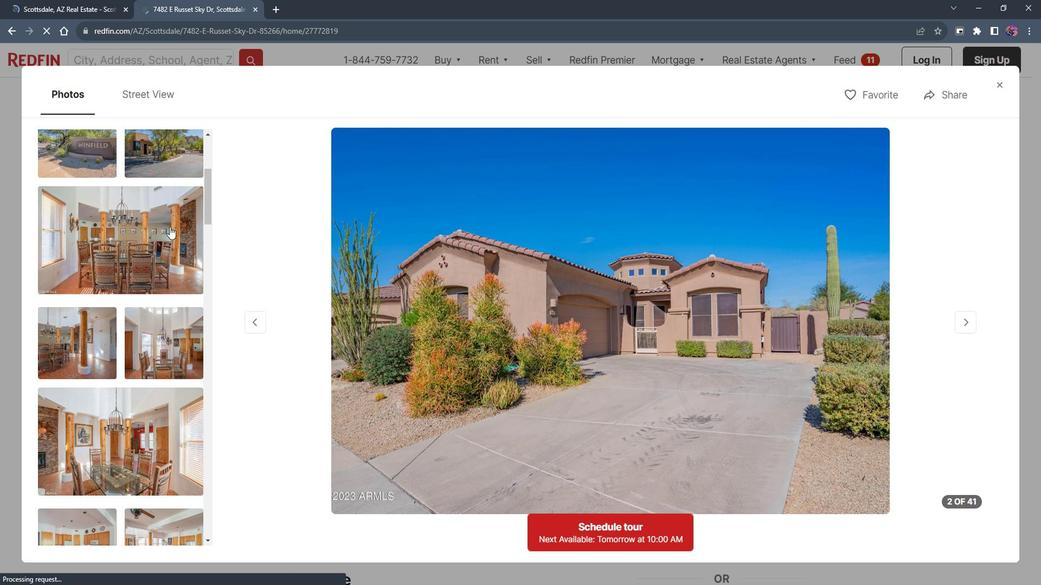 
Action: Mouse scrolled (186, 234) with delta (0, 0)
Screenshot: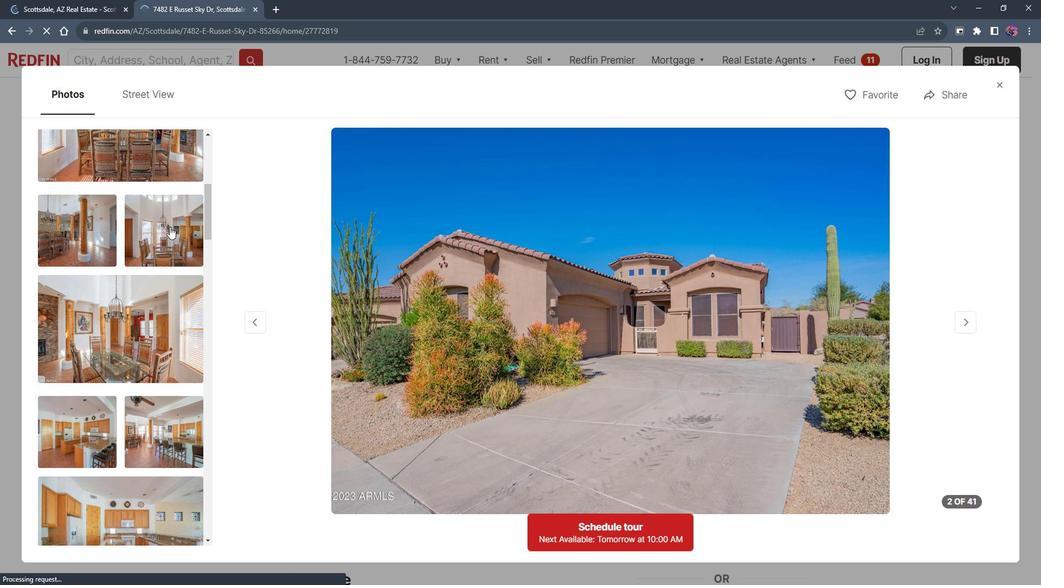 
Action: Mouse scrolled (186, 234) with delta (0, 0)
Screenshot: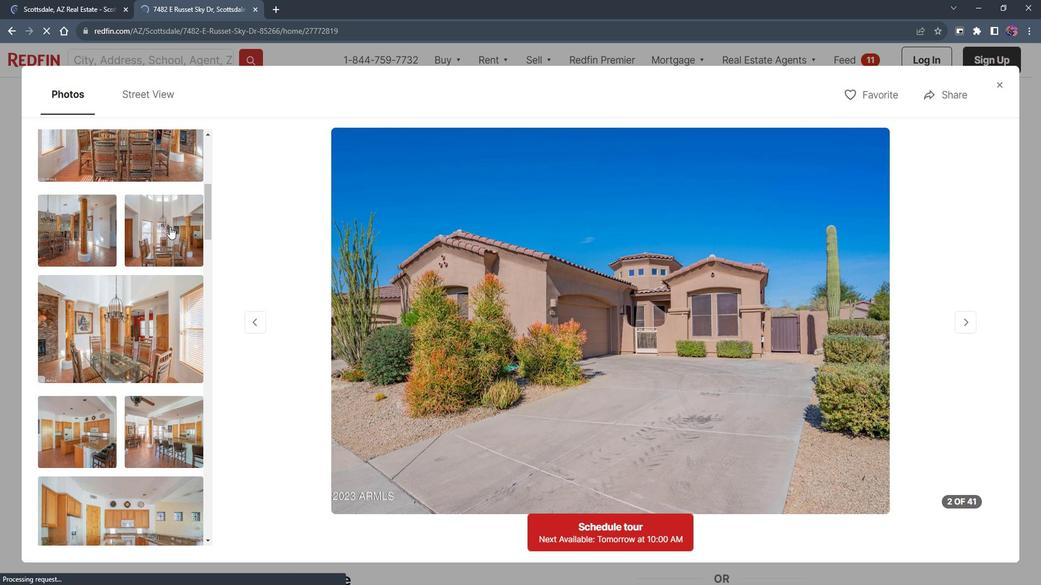 
Action: Mouse scrolled (186, 234) with delta (0, 0)
Screenshot: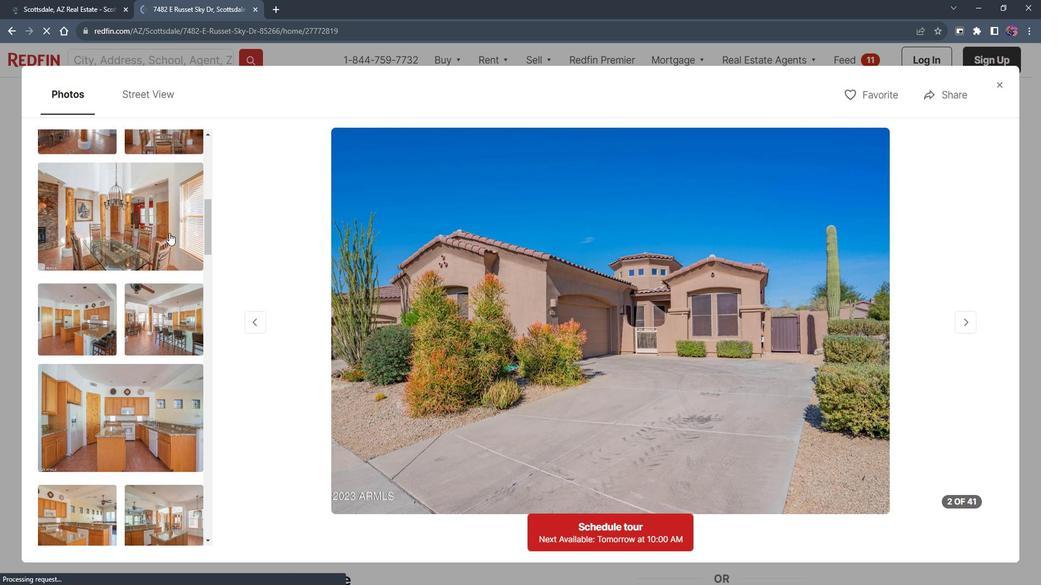 
Action: Mouse scrolled (186, 234) with delta (0, 0)
Screenshot: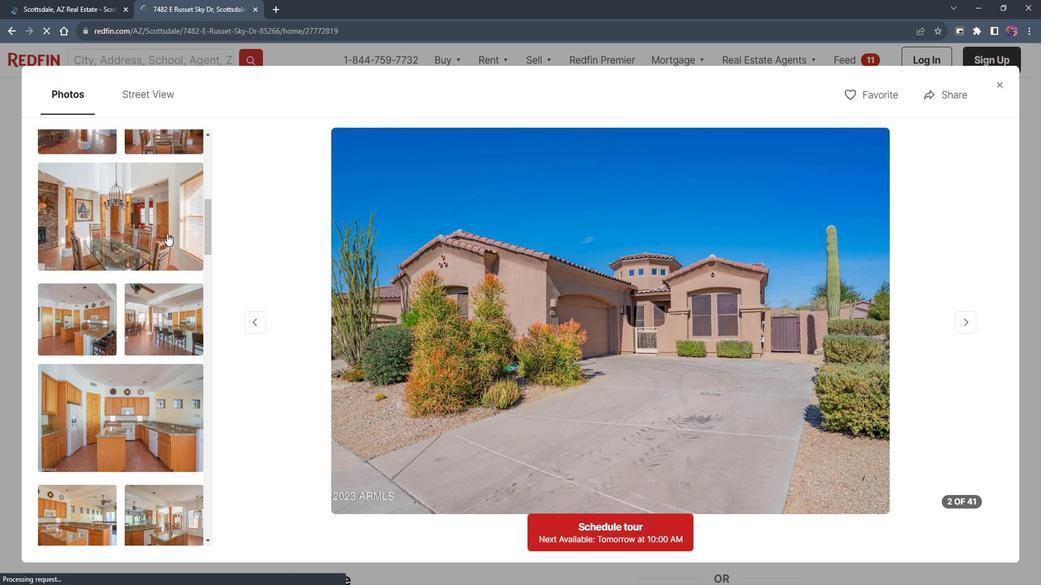 
Action: Mouse moved to (187, 238)
Screenshot: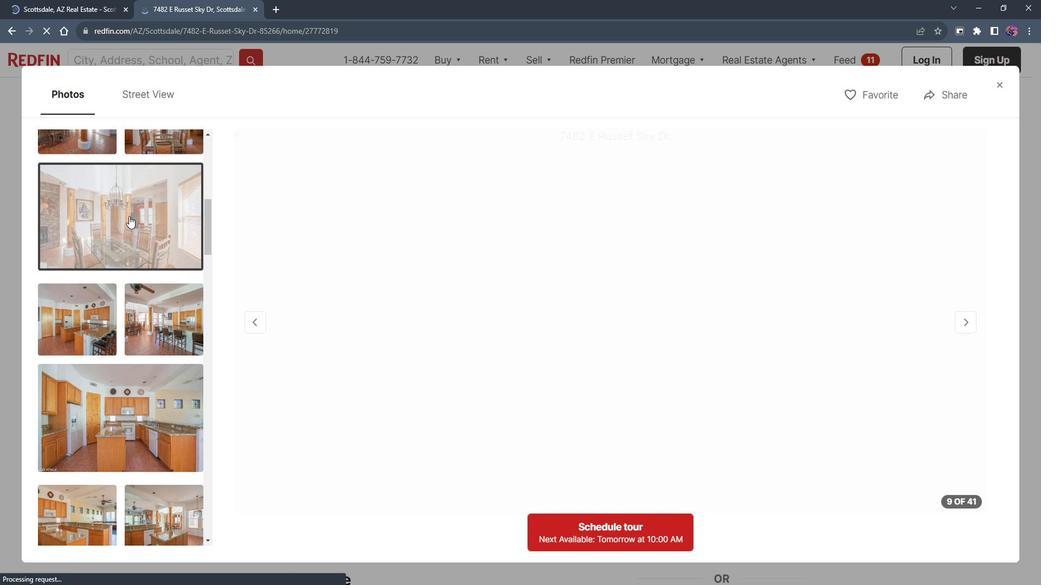 
Action: Mouse scrolled (187, 237) with delta (0, 0)
Screenshot: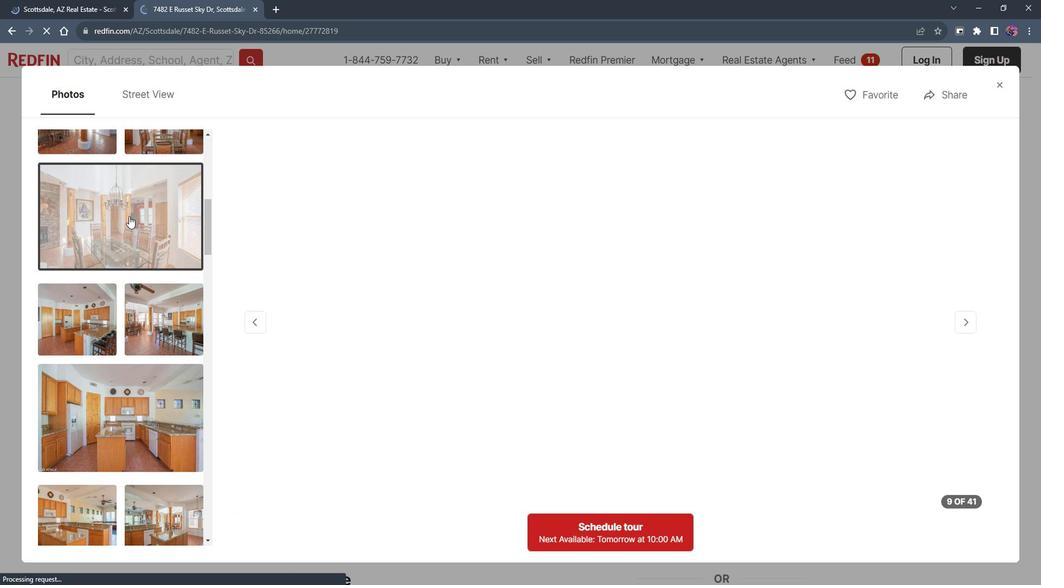 
Action: Mouse scrolled (187, 237) with delta (0, 0)
Screenshot: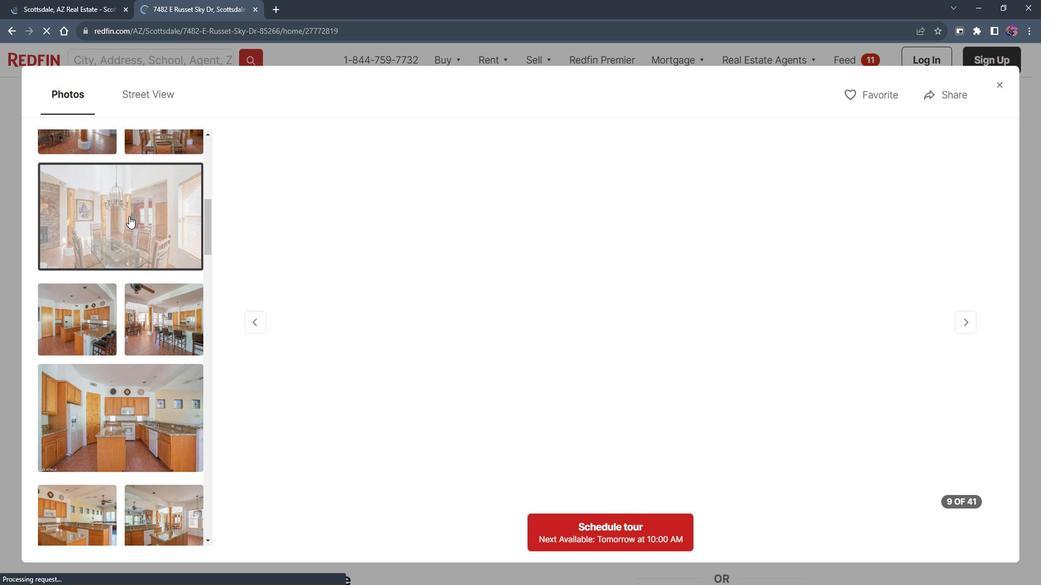 
Action: Mouse moved to (145, 225)
Screenshot: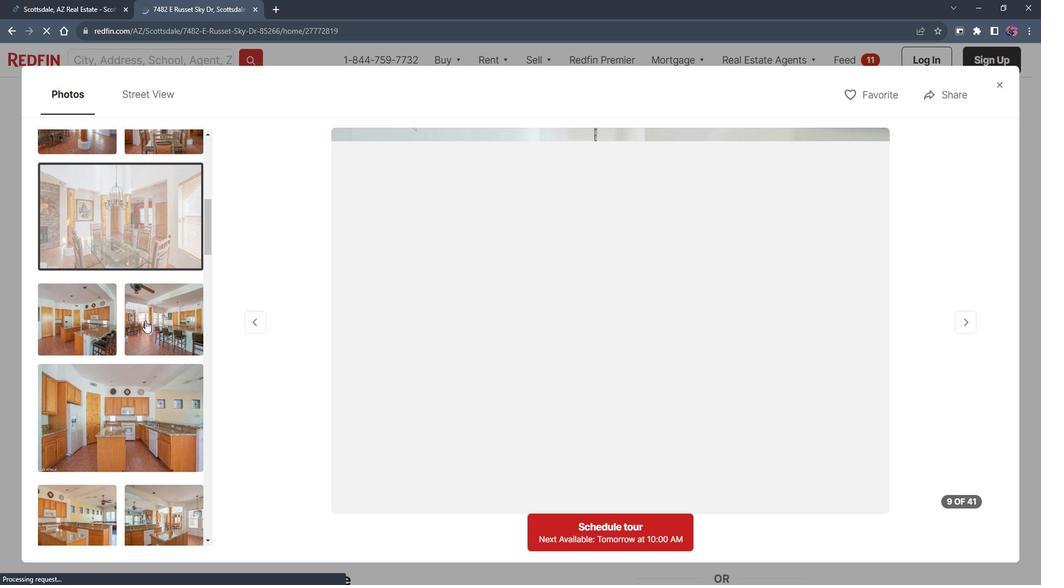 
Action: Mouse pressed left at (145, 225)
Screenshot: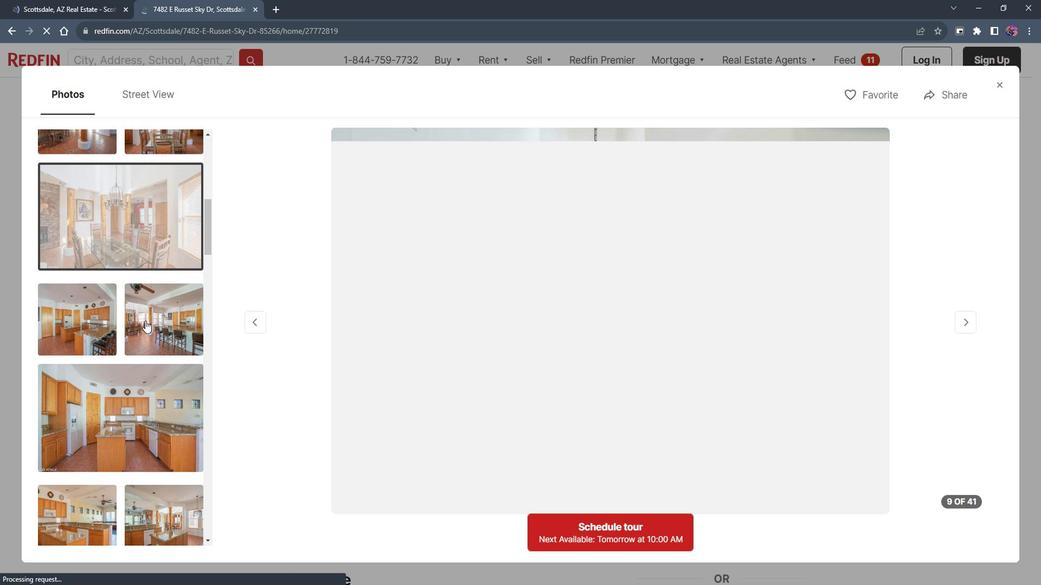 
Action: Mouse moved to (162, 325)
Screenshot: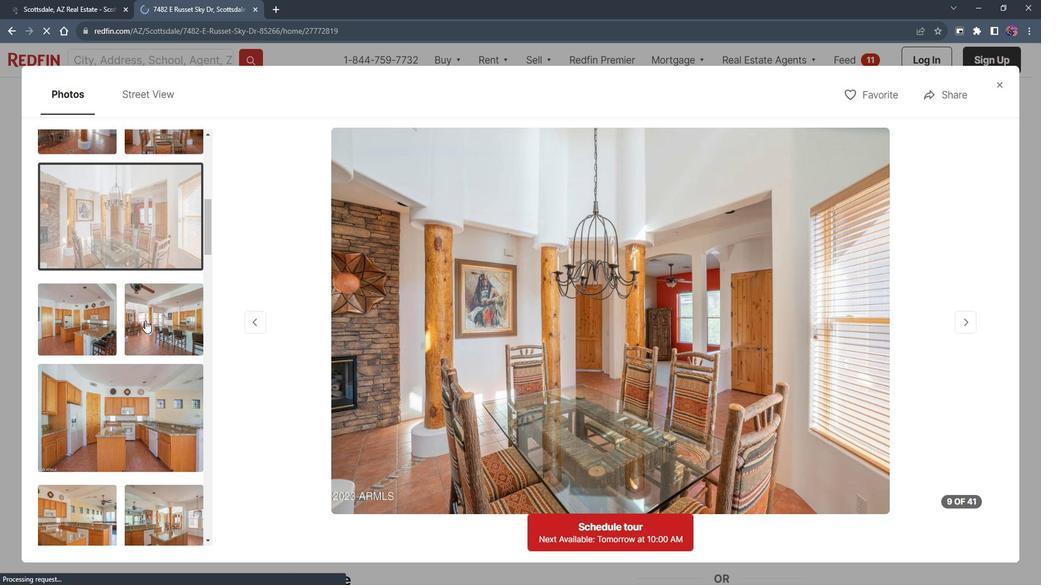 
Action: Mouse scrolled (162, 325) with delta (0, 0)
Screenshot: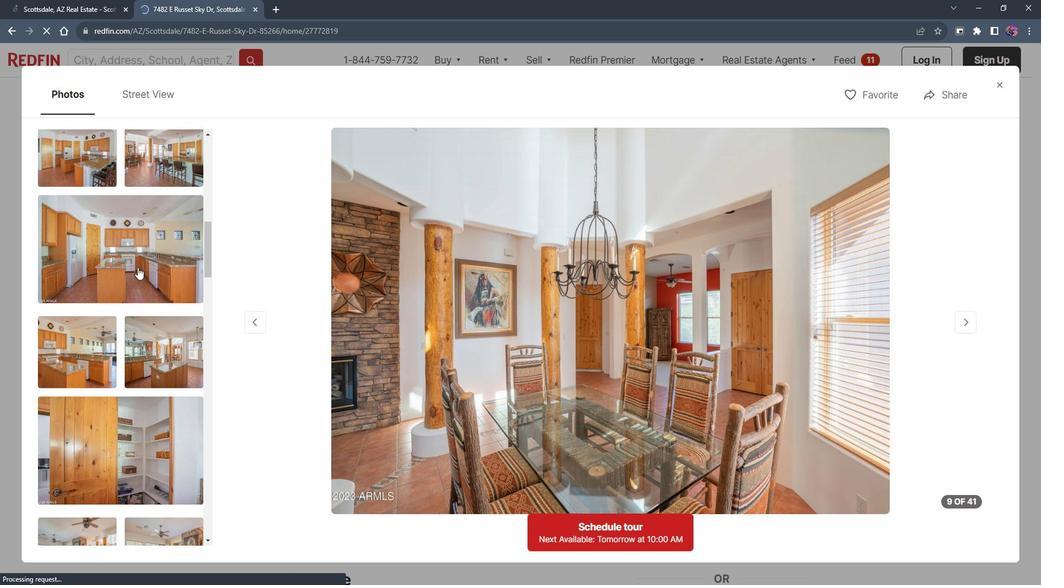 
Action: Mouse scrolled (162, 325) with delta (0, 0)
Screenshot: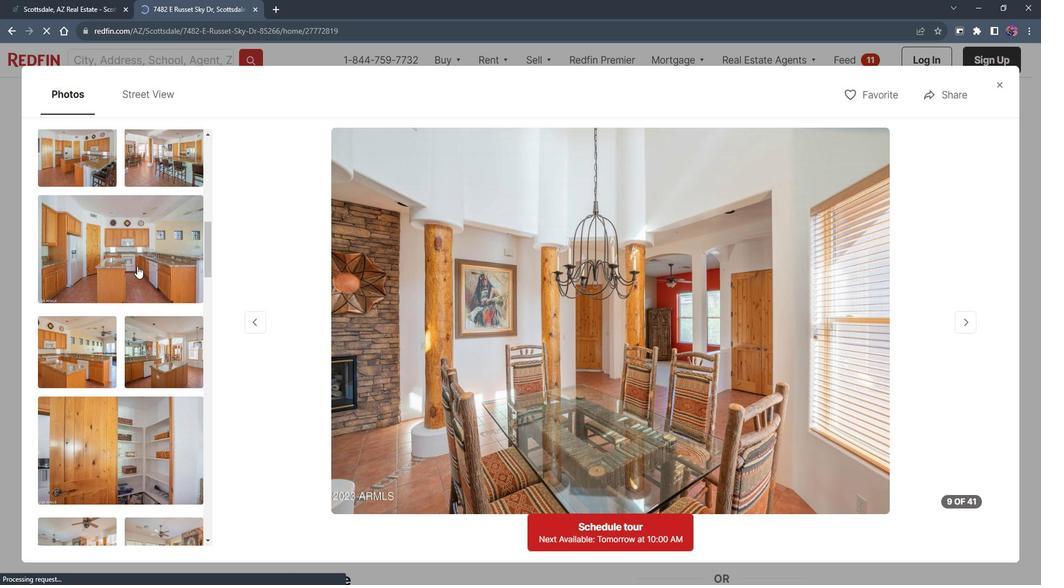 
Action: Mouse scrolled (162, 325) with delta (0, 0)
Screenshot: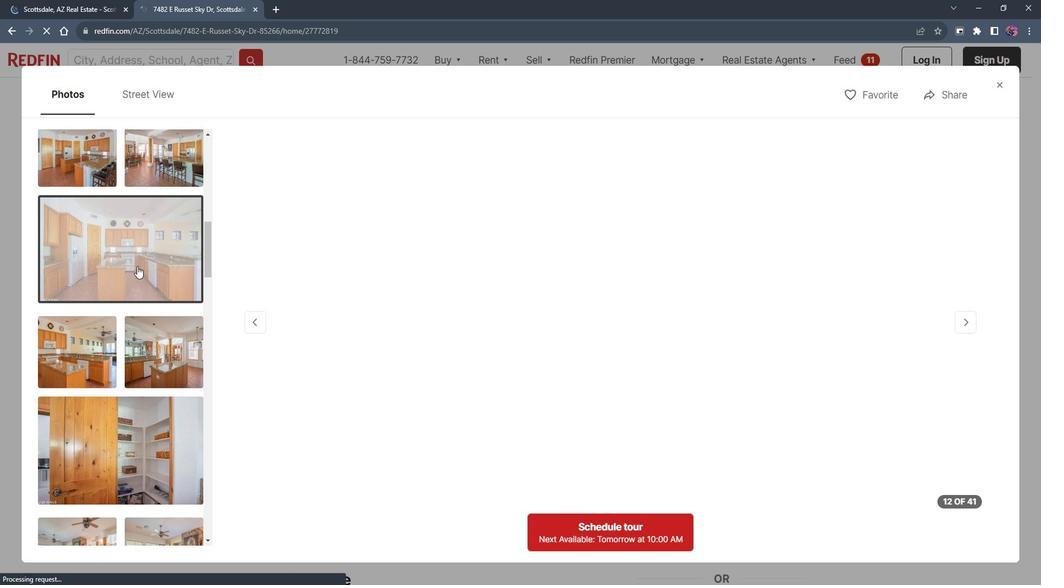 
Action: Mouse moved to (154, 273)
Screenshot: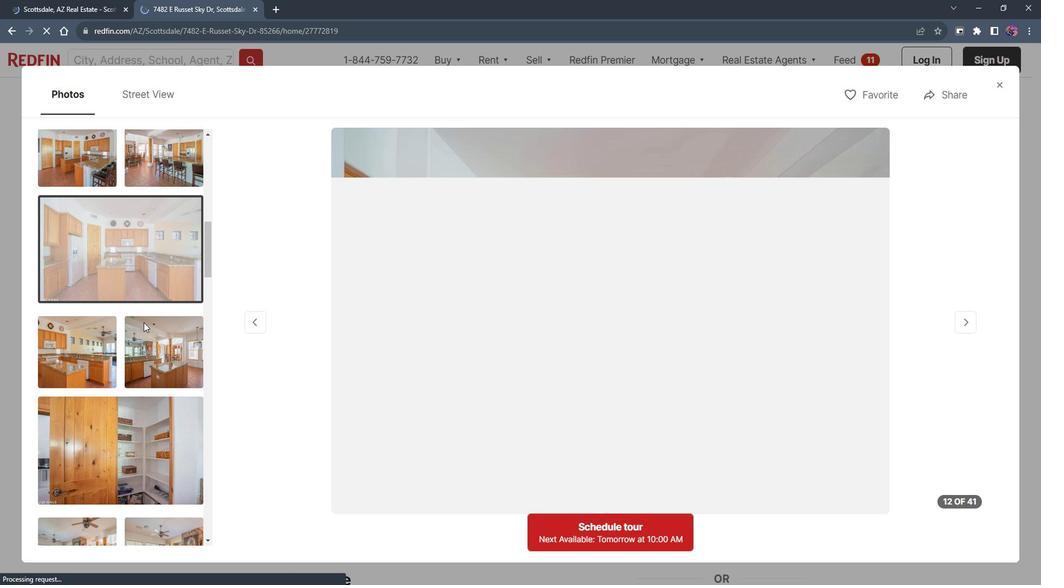 
Action: Mouse pressed left at (154, 273)
Screenshot: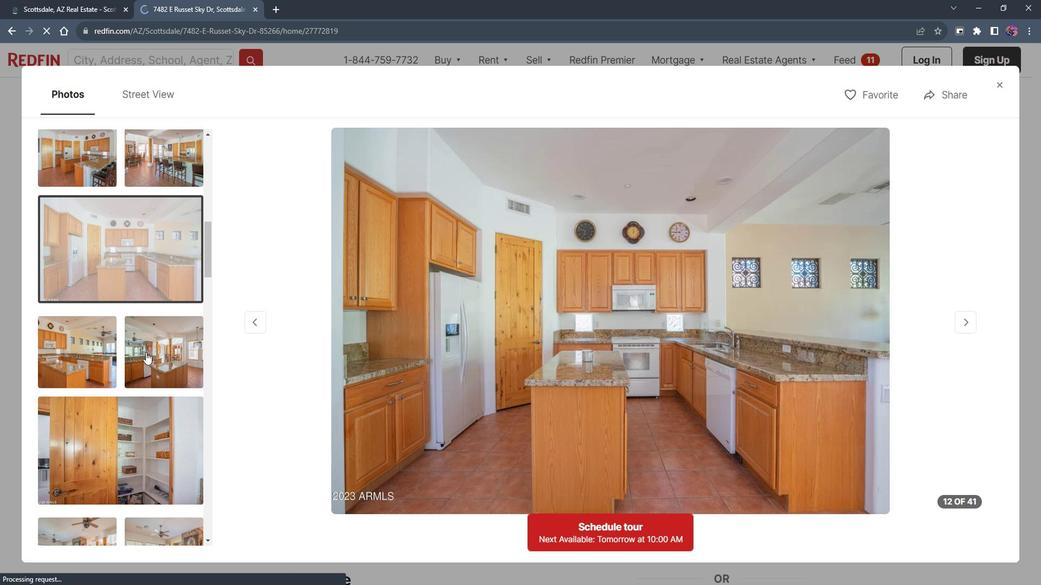 
Action: Mouse moved to (161, 369)
Screenshot: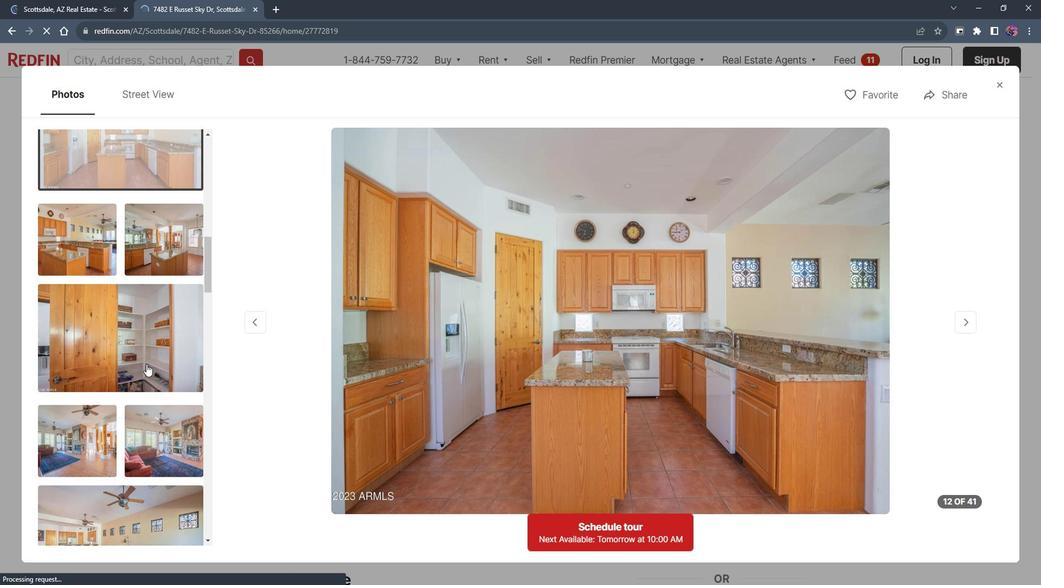 
Action: Mouse scrolled (161, 369) with delta (0, 0)
Screenshot: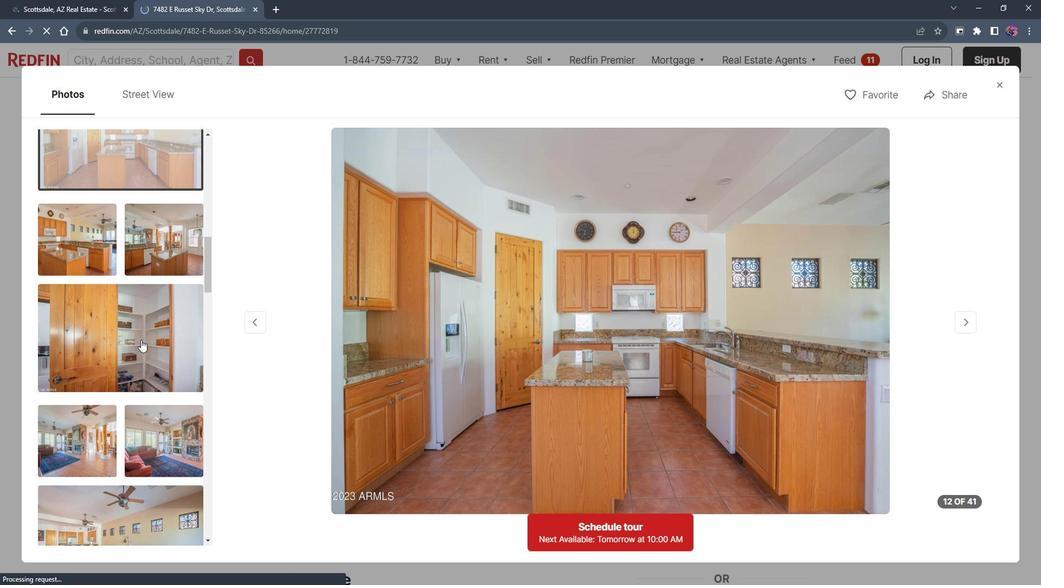 
Action: Mouse moved to (163, 367)
Screenshot: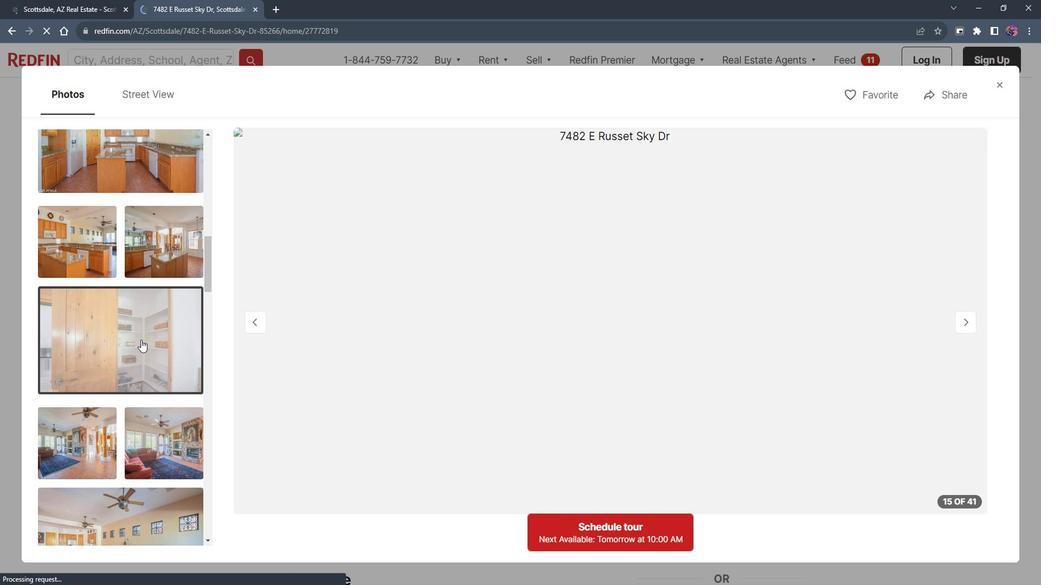 
Action: Mouse scrolled (163, 367) with delta (0, 0)
Screenshot: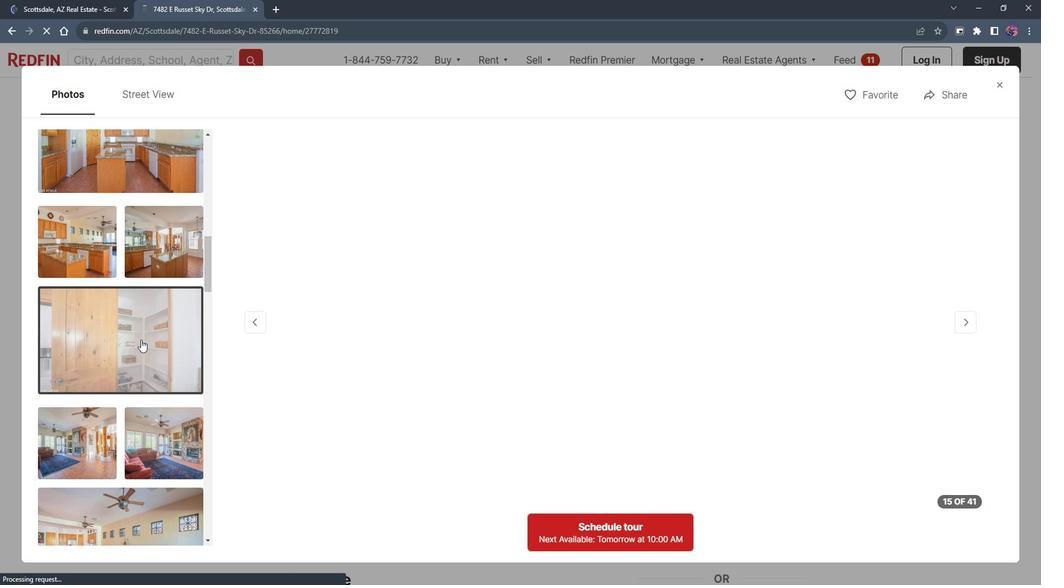 
Action: Mouse moved to (157, 344)
Screenshot: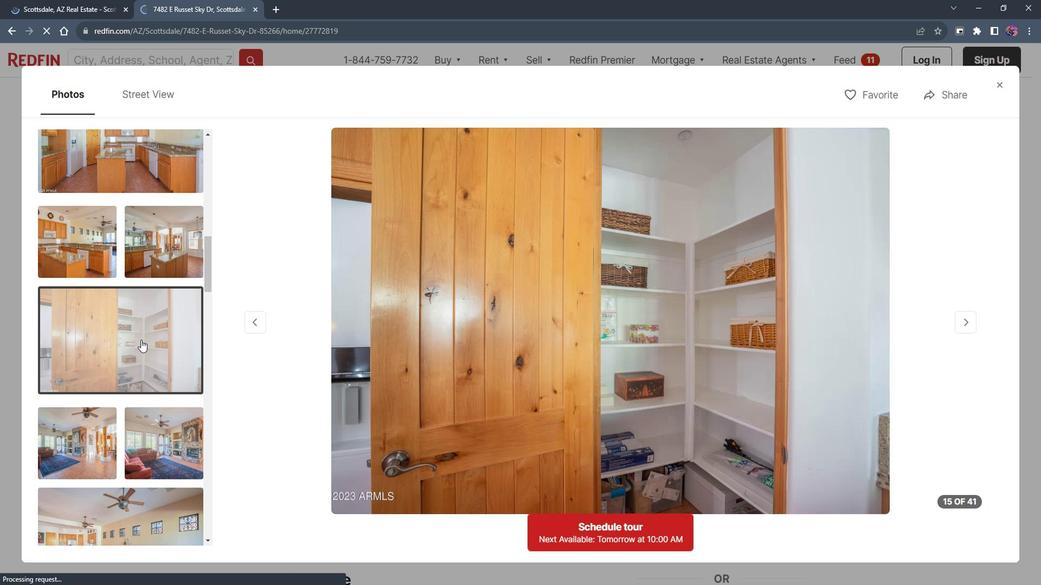 
Action: Mouse pressed left at (157, 344)
Screenshot: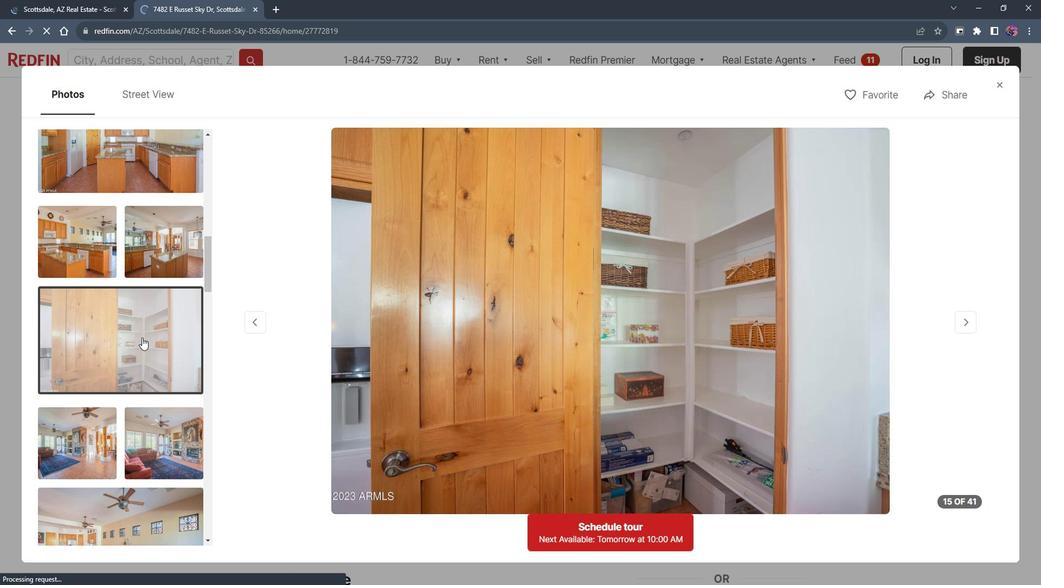 
Action: Mouse moved to (159, 341)
Screenshot: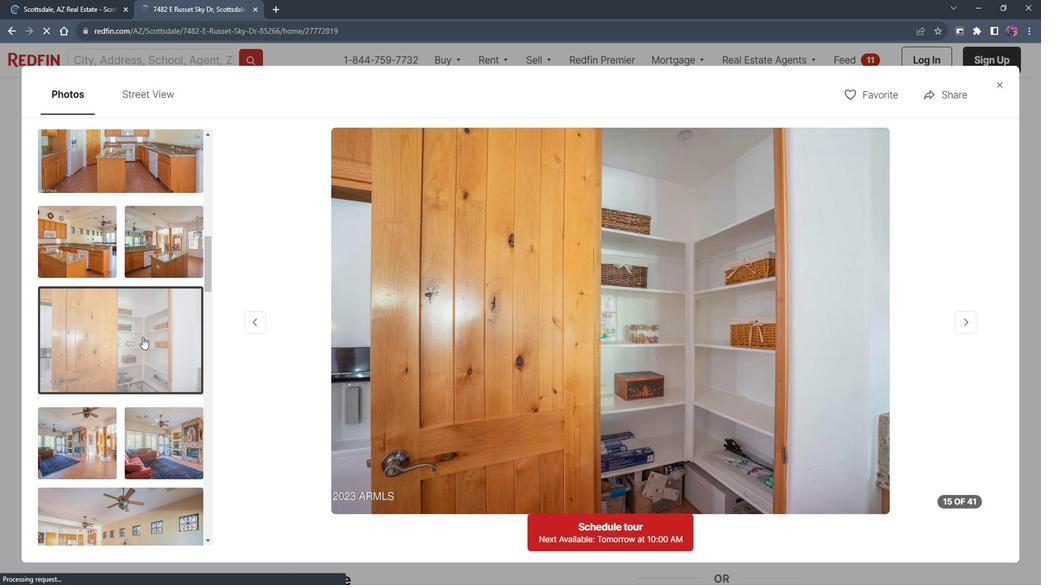
Action: Mouse scrolled (159, 341) with delta (0, 0)
Screenshot: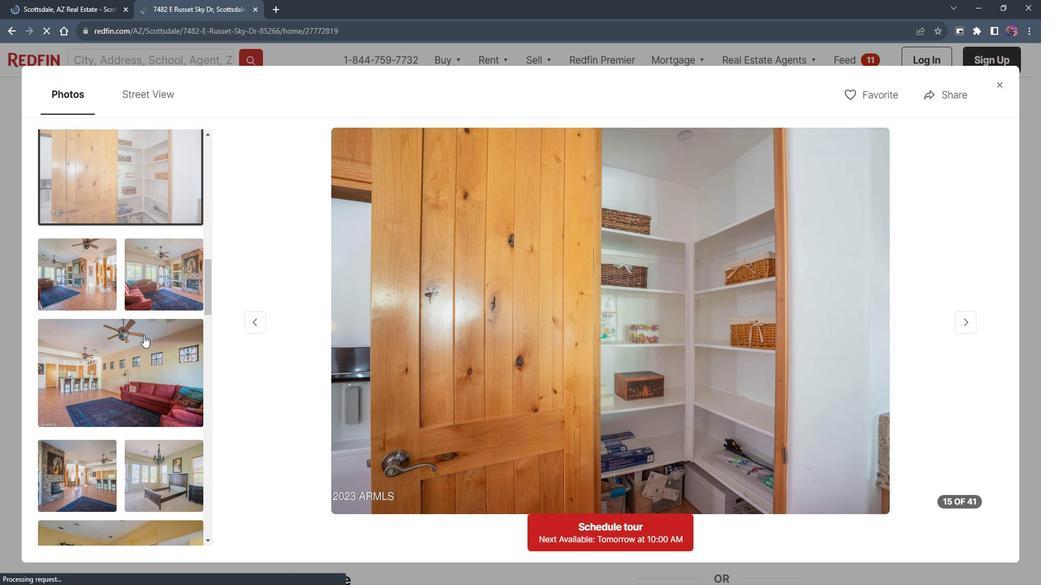 
Action: Mouse scrolled (159, 341) with delta (0, 0)
Screenshot: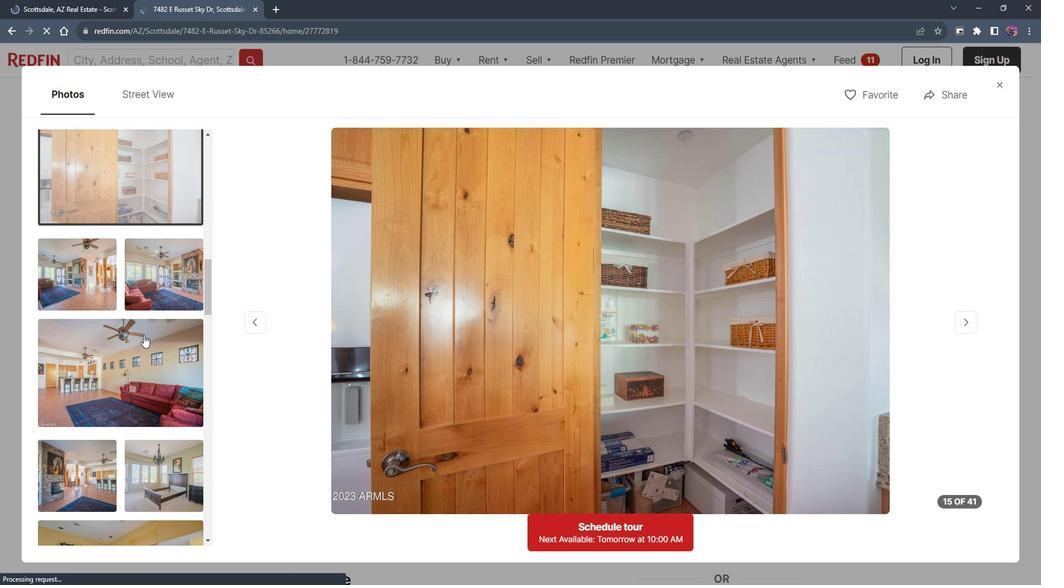 
Action: Mouse moved to (160, 340)
Screenshot: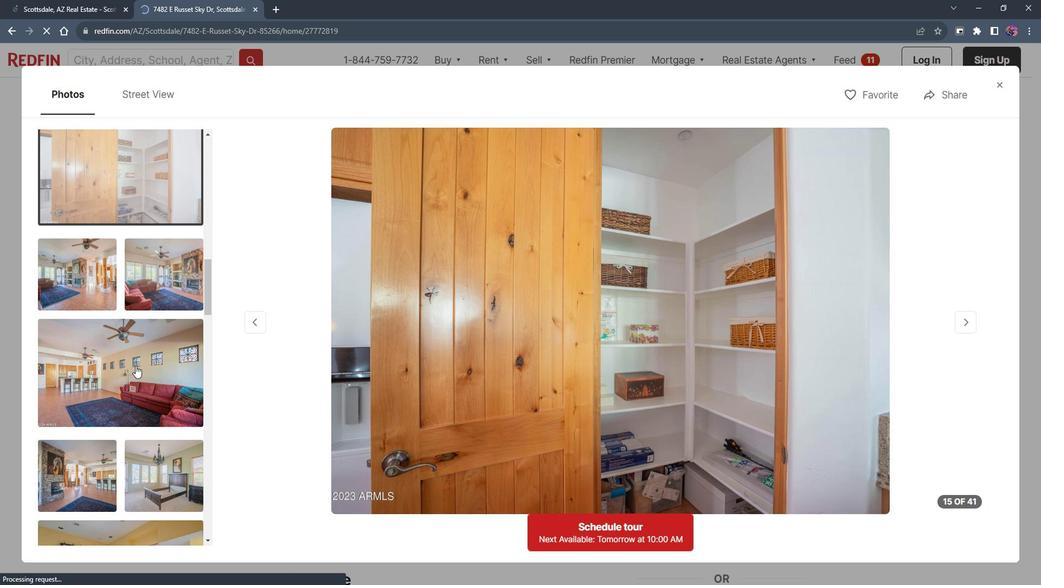 
Action: Mouse scrolled (160, 339) with delta (0, 0)
Screenshot: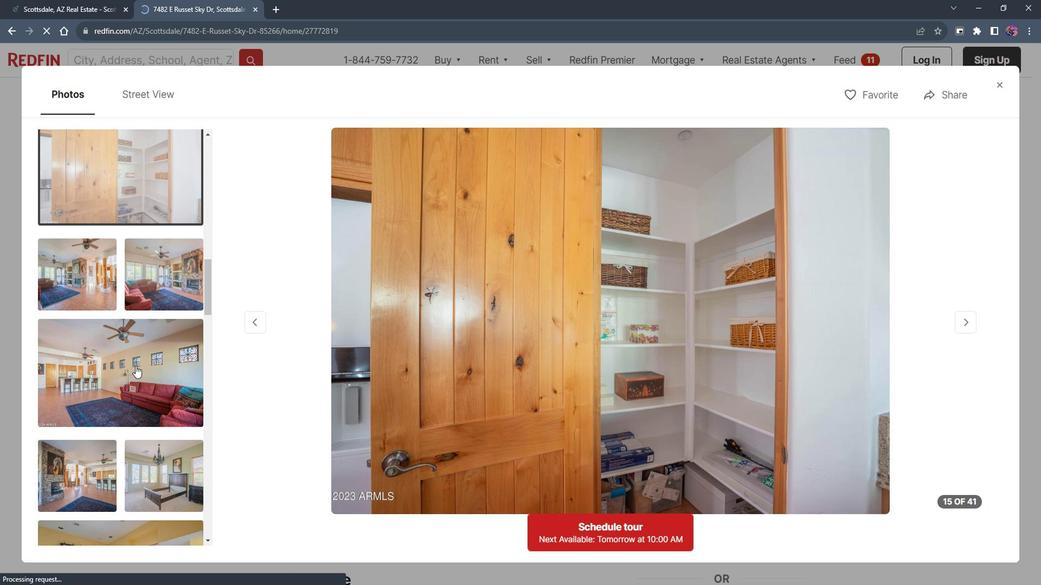
Action: Mouse moved to (152, 369)
Screenshot: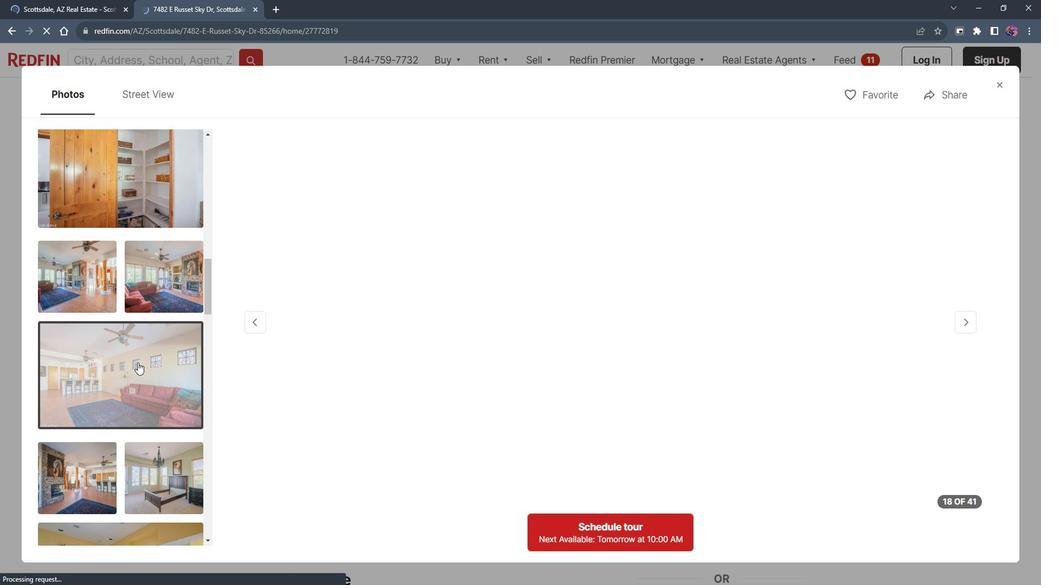 
Action: Mouse pressed left at (152, 369)
Screenshot: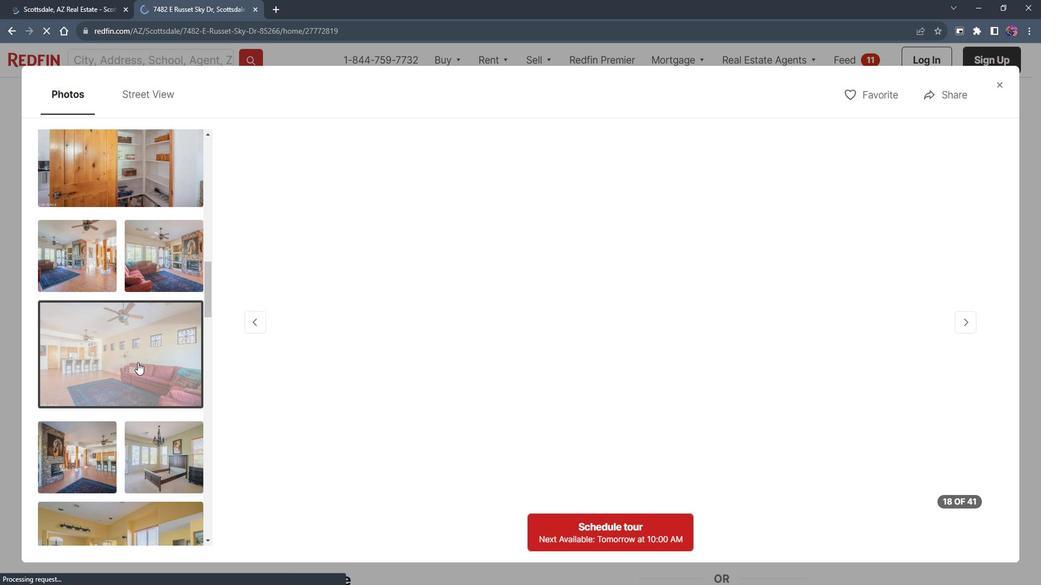 
Action: Mouse moved to (154, 366)
Screenshot: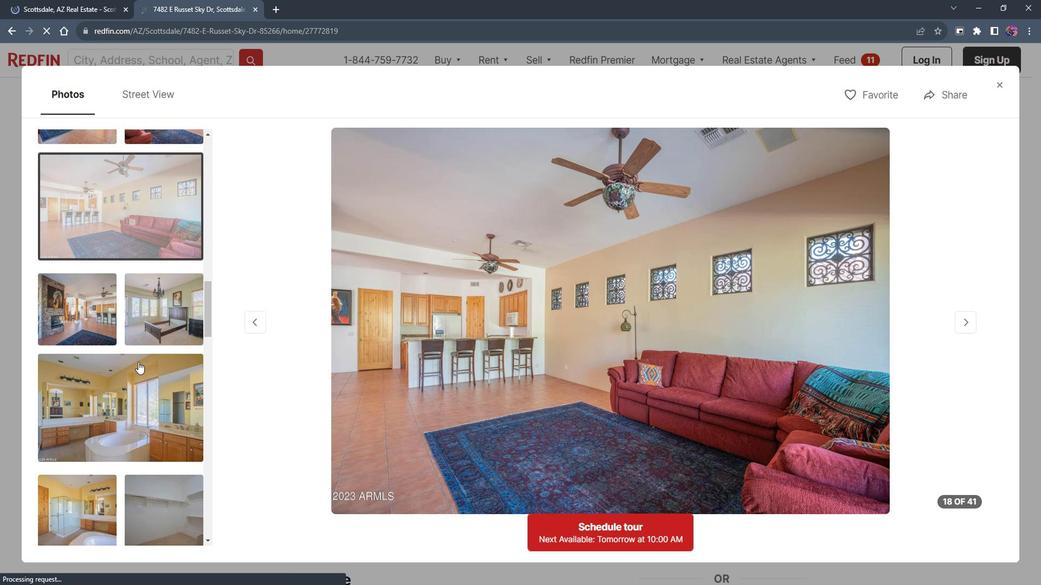
Action: Mouse scrolled (154, 365) with delta (0, 0)
Screenshot: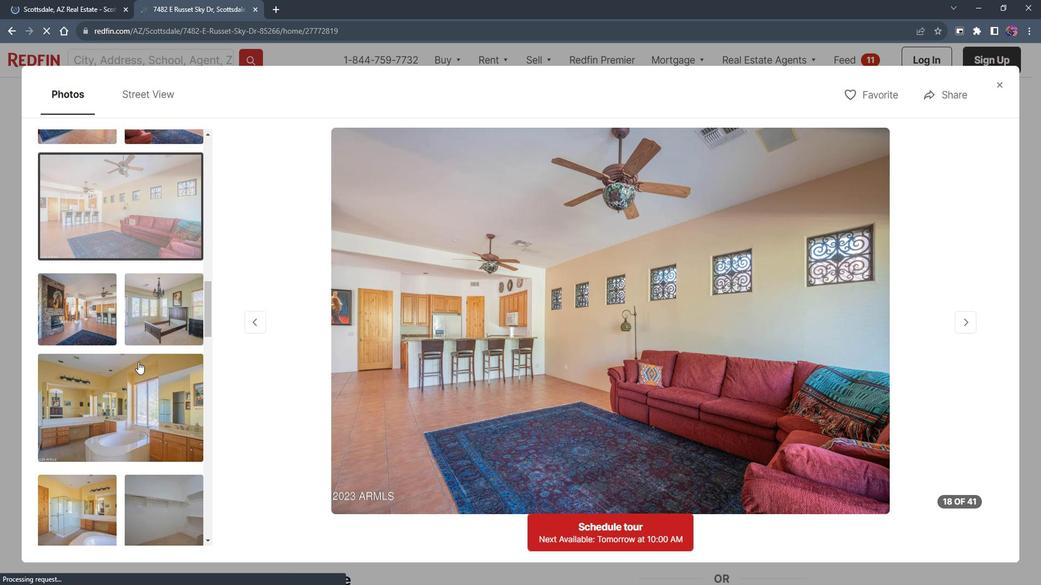 
Action: Mouse scrolled (154, 365) with delta (0, 0)
Screenshot: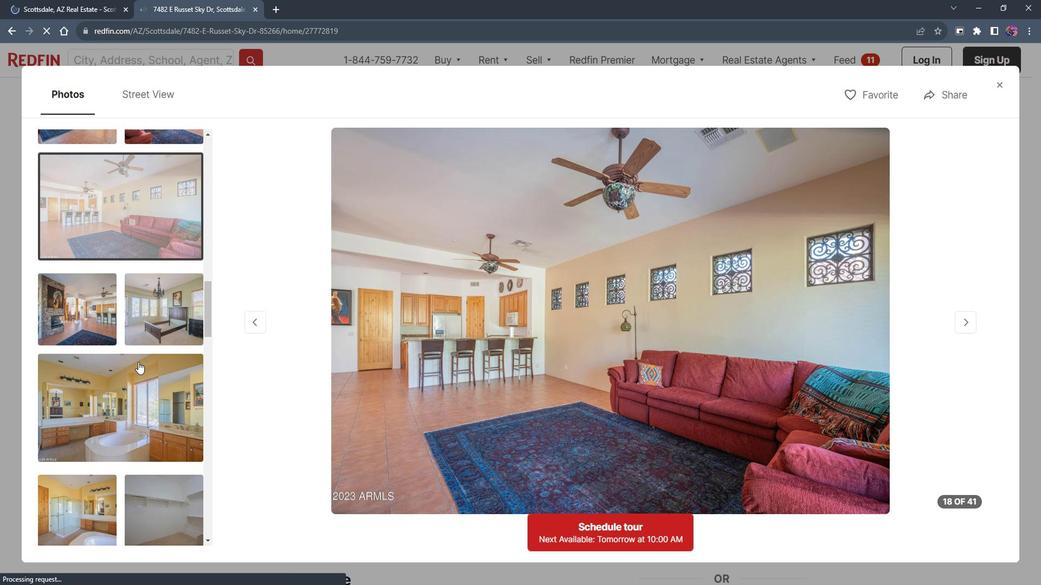 
Action: Mouse scrolled (154, 365) with delta (0, 0)
Screenshot: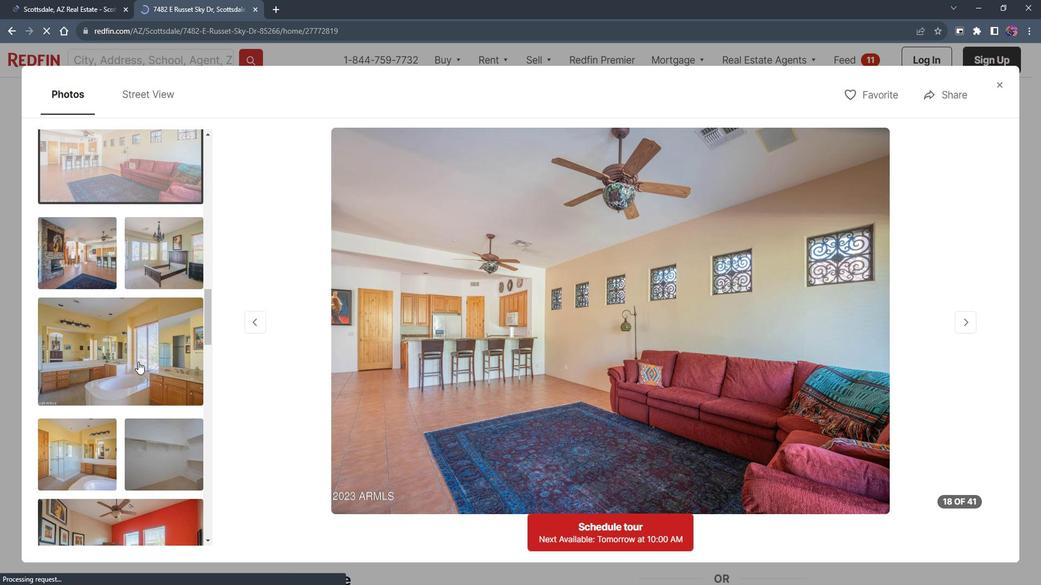 
Action: Mouse moved to (155, 365)
Screenshot: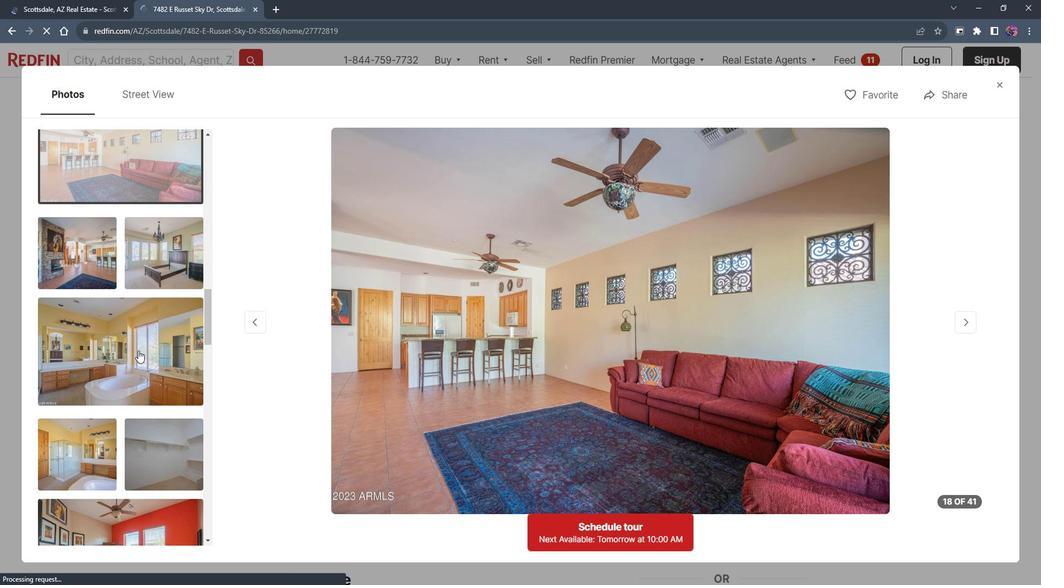 
Action: Mouse scrolled (155, 364) with delta (0, 0)
Screenshot: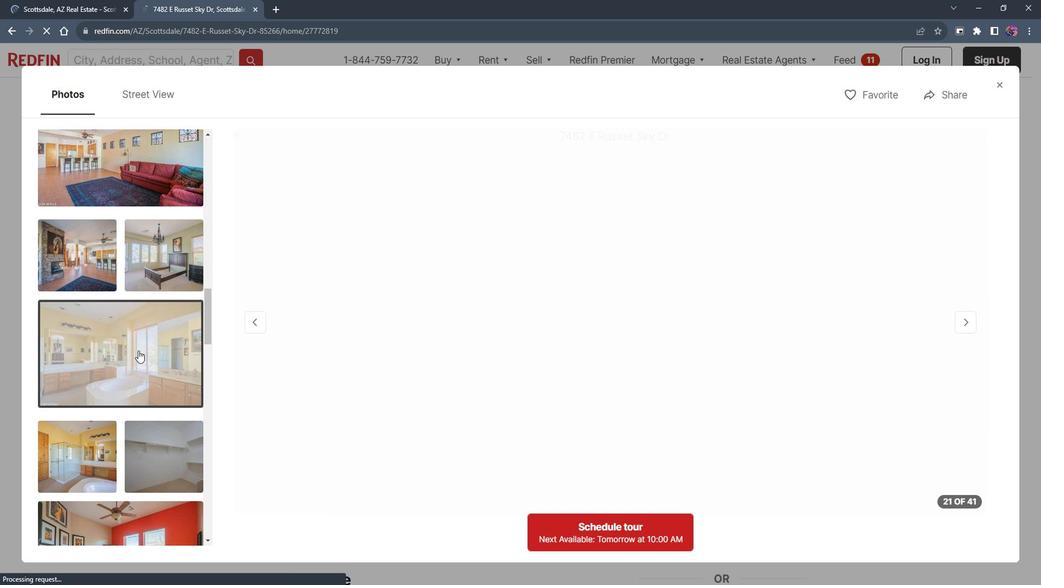
Action: Mouse moved to (155, 354)
Screenshot: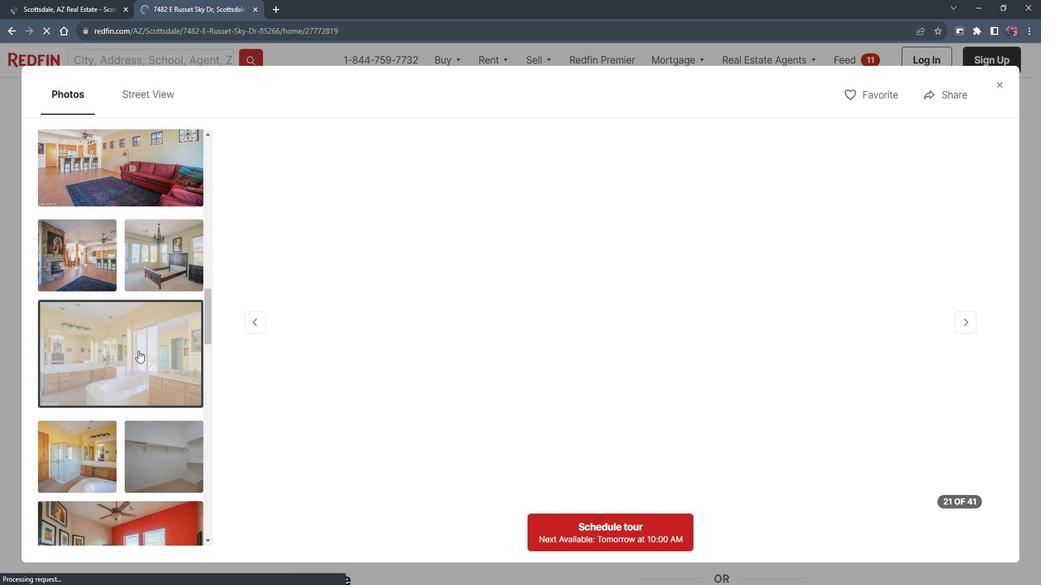 
Action: Mouse pressed left at (155, 354)
Screenshot: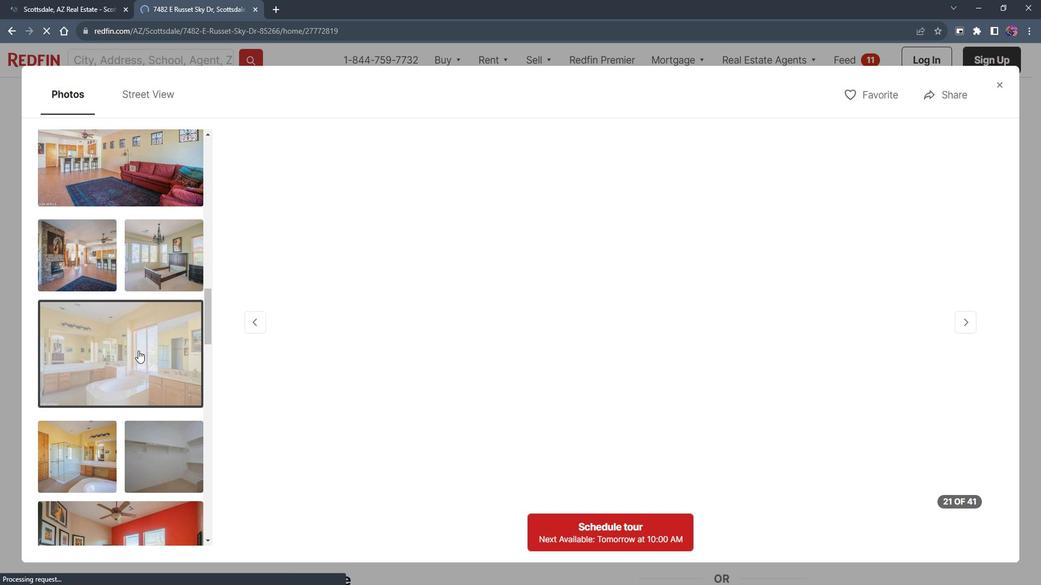 
Action: Mouse scrolled (155, 354) with delta (0, 0)
Screenshot: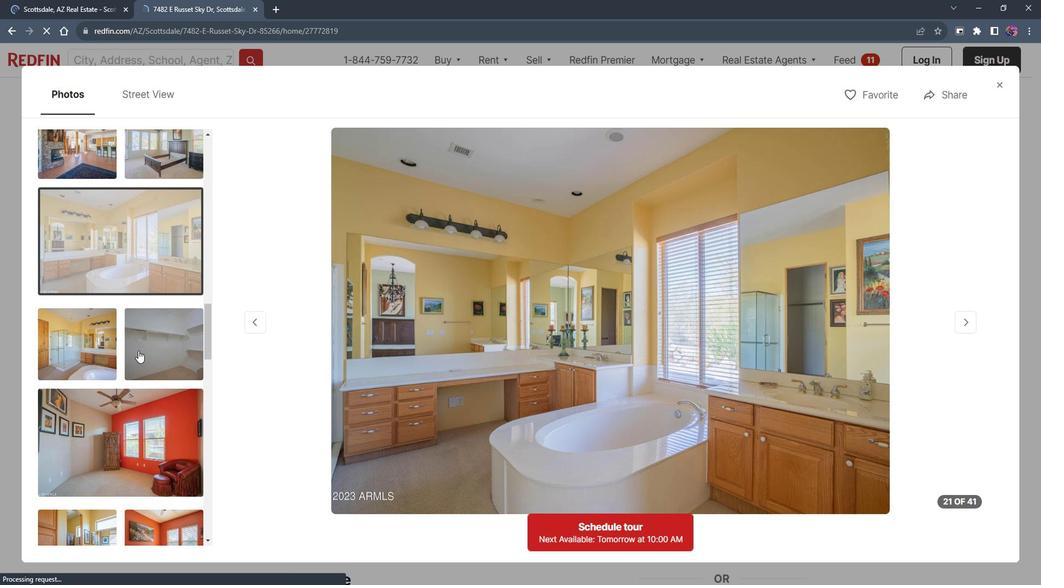 
Action: Mouse scrolled (155, 354) with delta (0, 0)
Screenshot: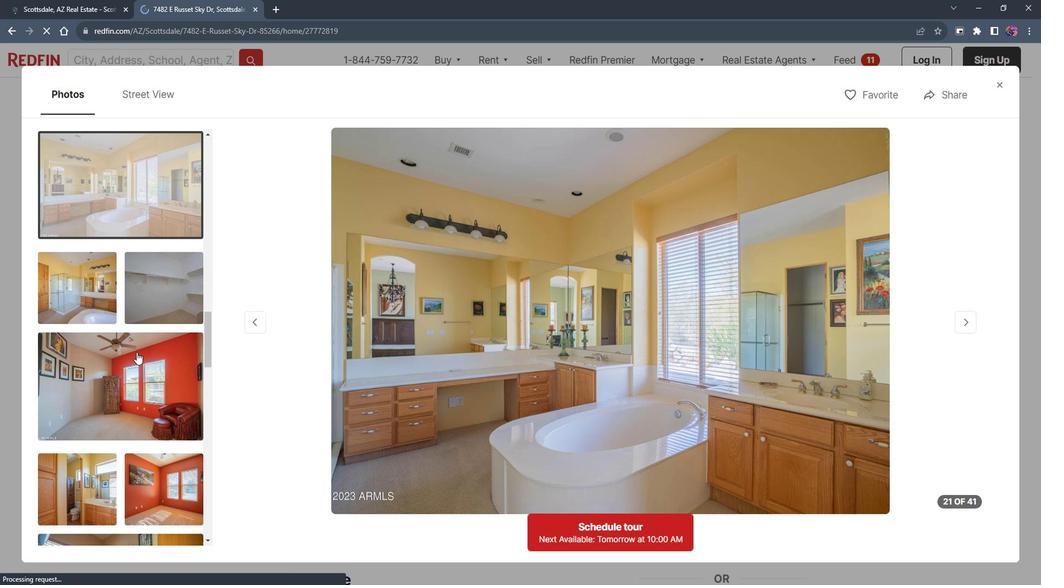 
Action: Mouse scrolled (155, 354) with delta (0, 0)
Screenshot: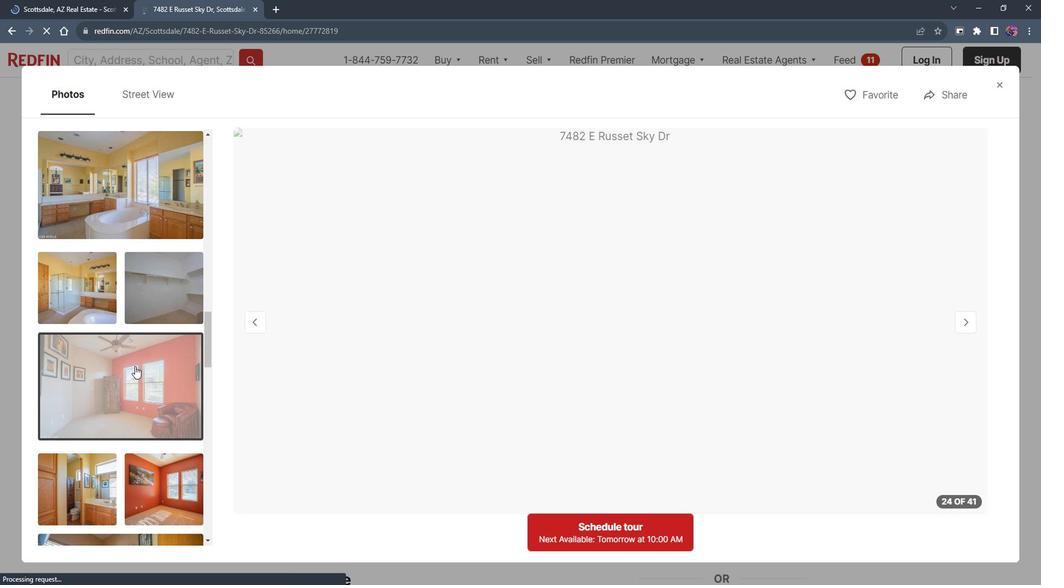 
Action: Mouse moved to (151, 369)
Screenshot: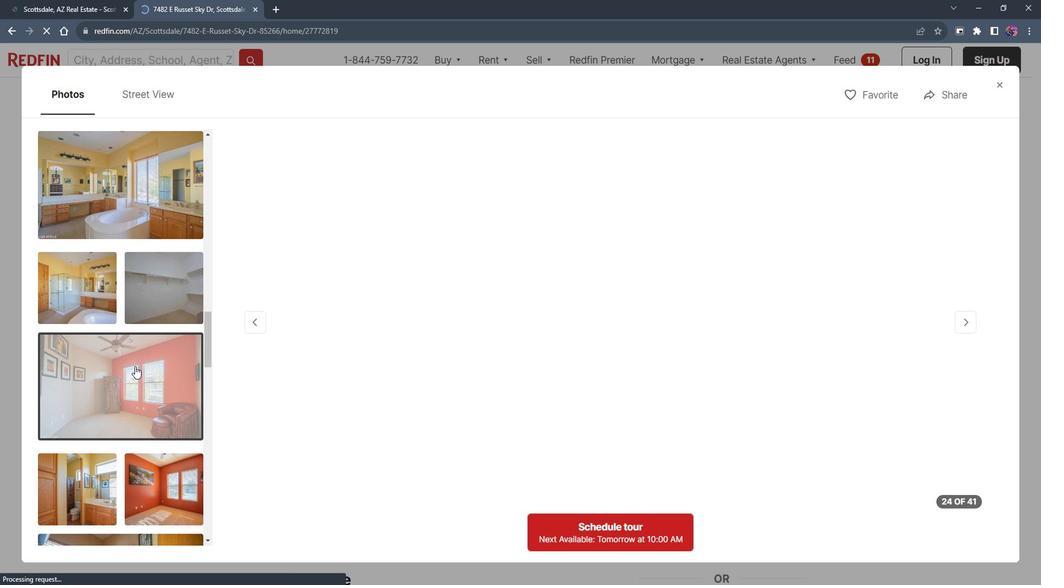 
Action: Mouse pressed left at (151, 369)
Screenshot: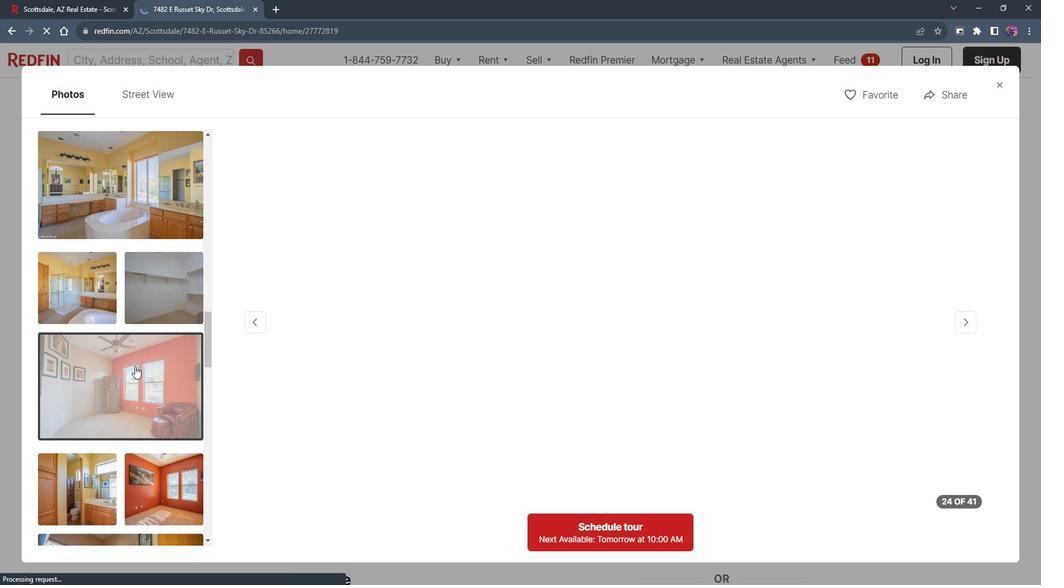 
Action: Mouse moved to (151, 369)
Screenshot: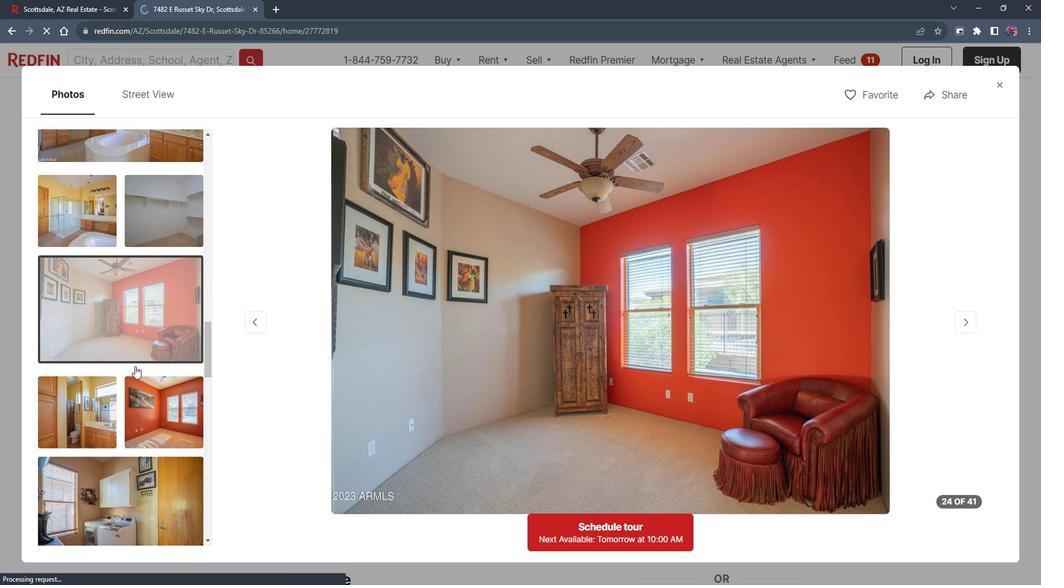 
Action: Mouse scrolled (151, 369) with delta (0, 0)
Screenshot: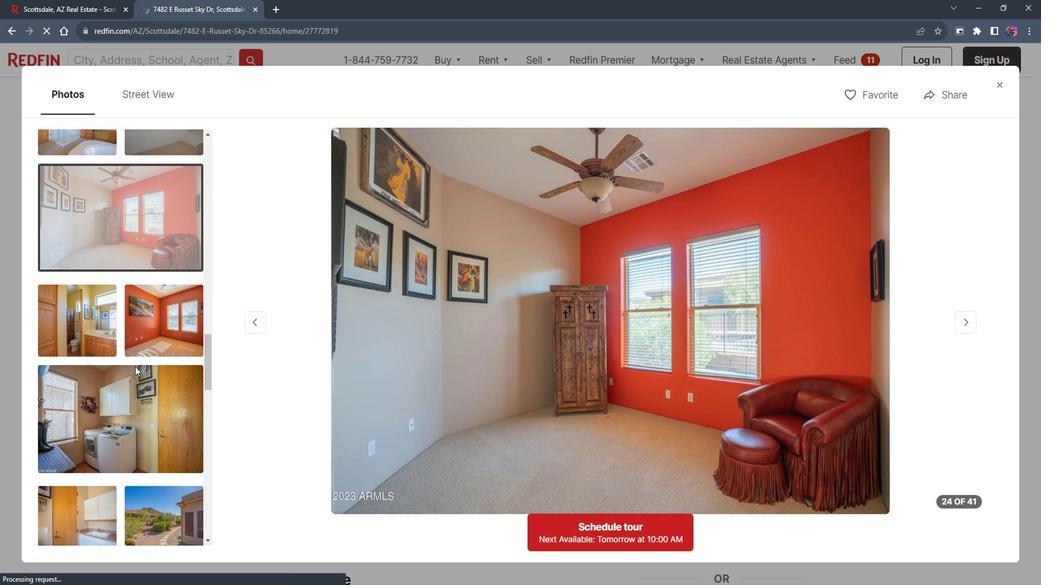 
Action: Mouse scrolled (151, 369) with delta (0, 0)
Screenshot: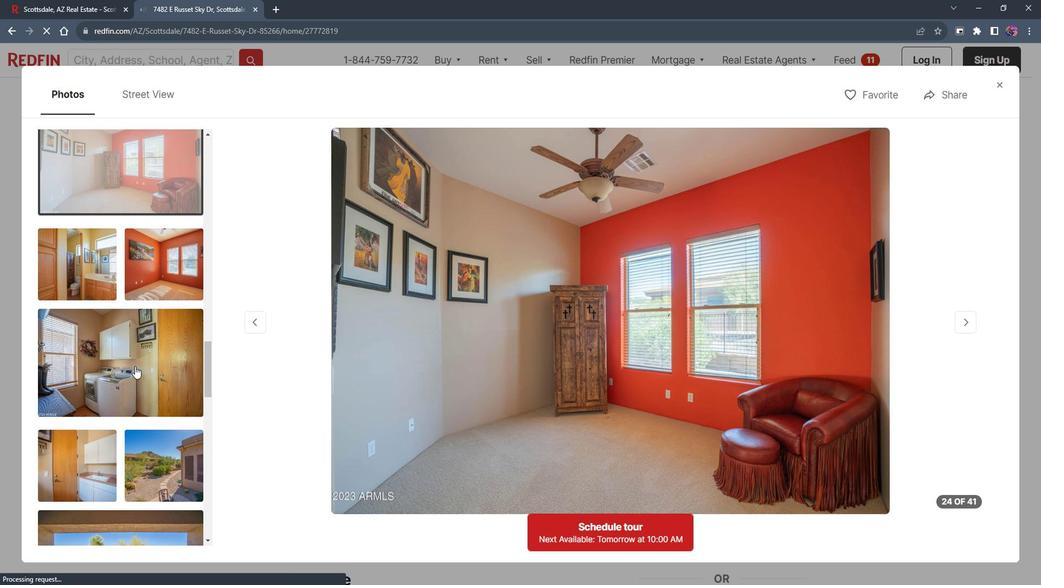 
Action: Mouse scrolled (151, 369) with delta (0, 0)
Screenshot: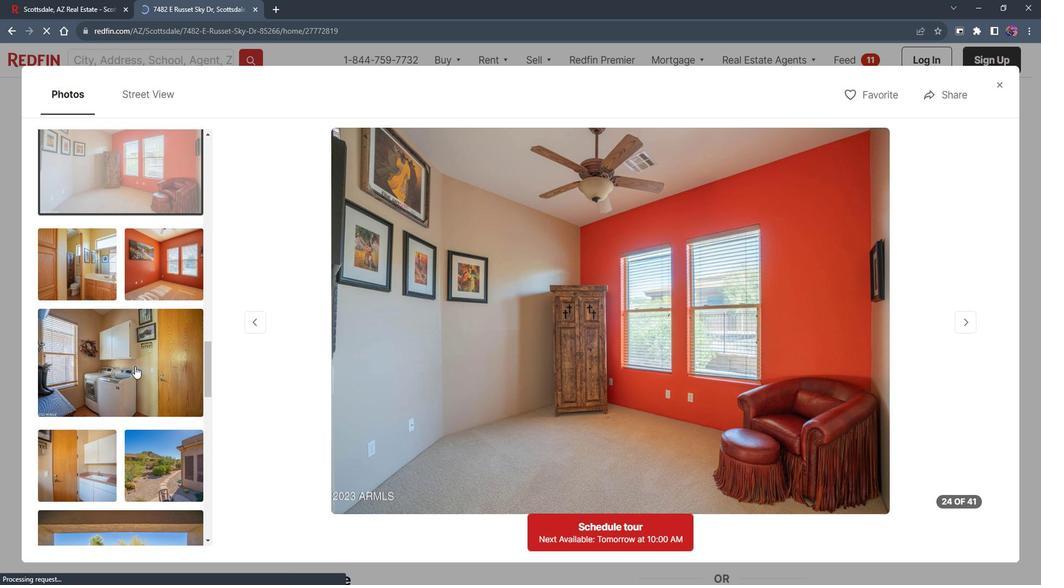 
Action: Mouse scrolled (151, 369) with delta (0, 0)
Screenshot: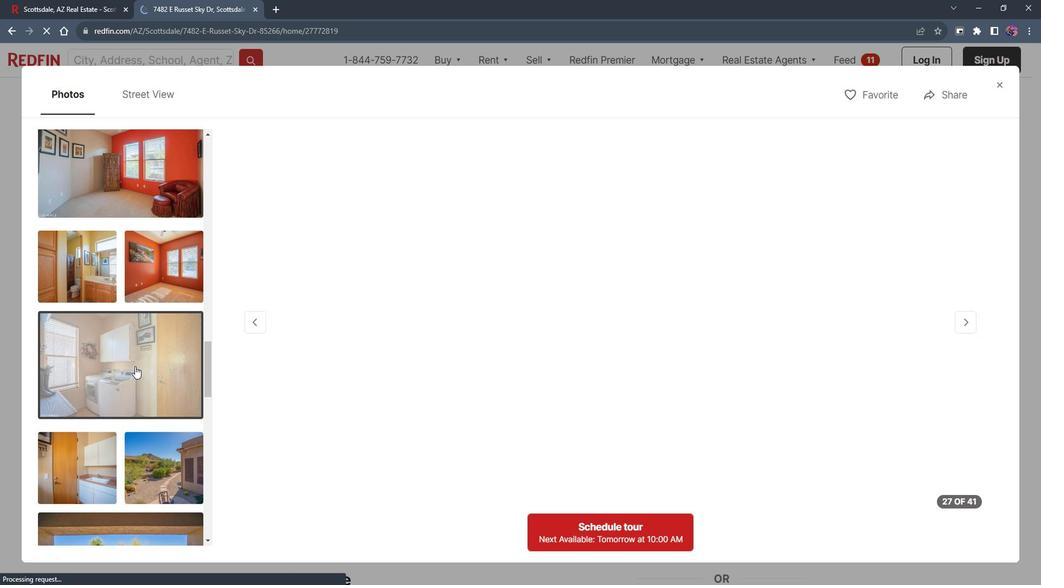 
Action: Mouse moved to (151, 369)
Screenshot: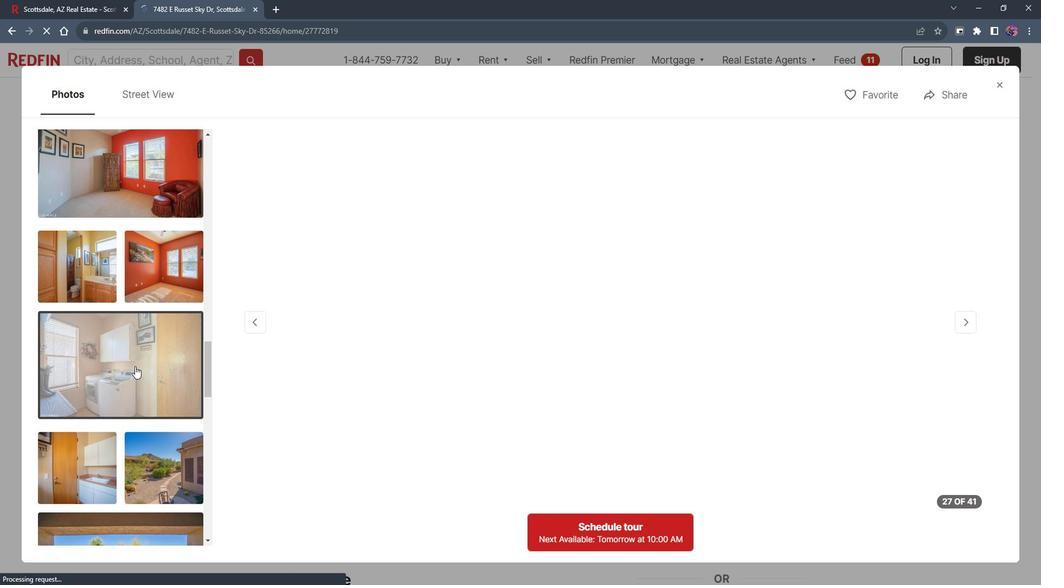 
Action: Mouse pressed left at (151, 369)
Screenshot: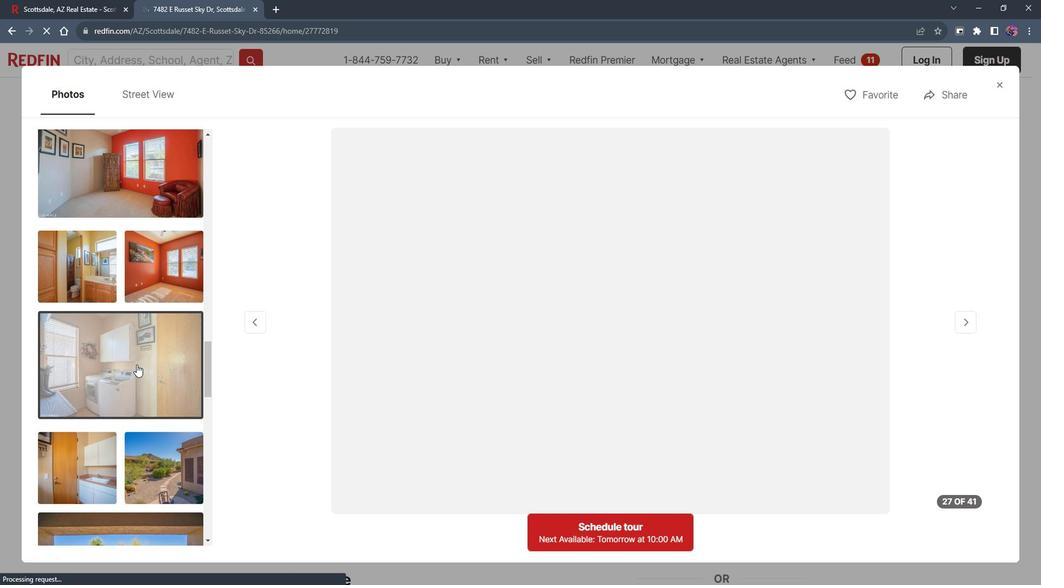 
Action: Mouse moved to (153, 368)
Screenshot: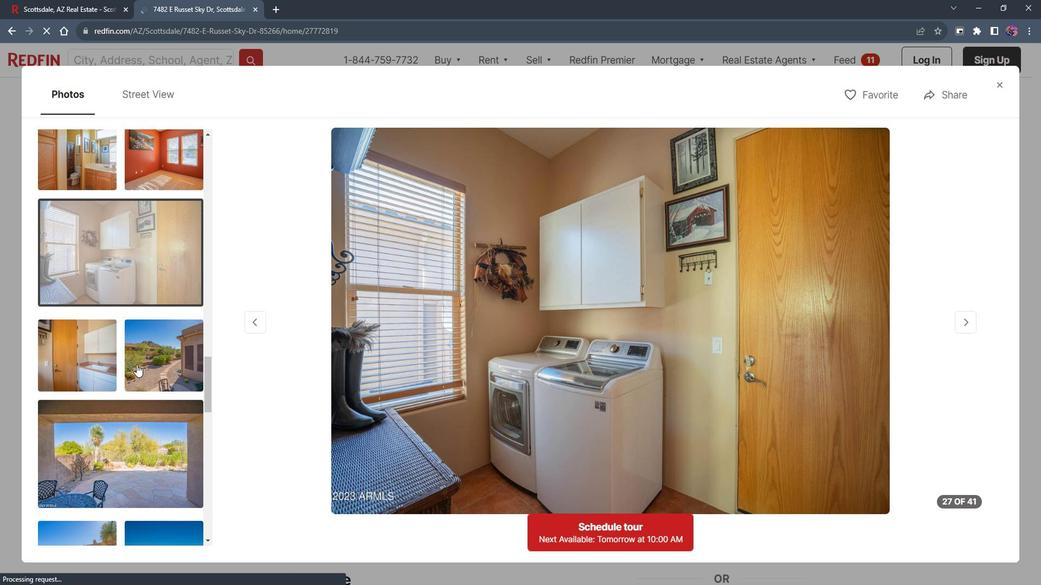 
Action: Mouse scrolled (153, 367) with delta (0, 0)
Screenshot: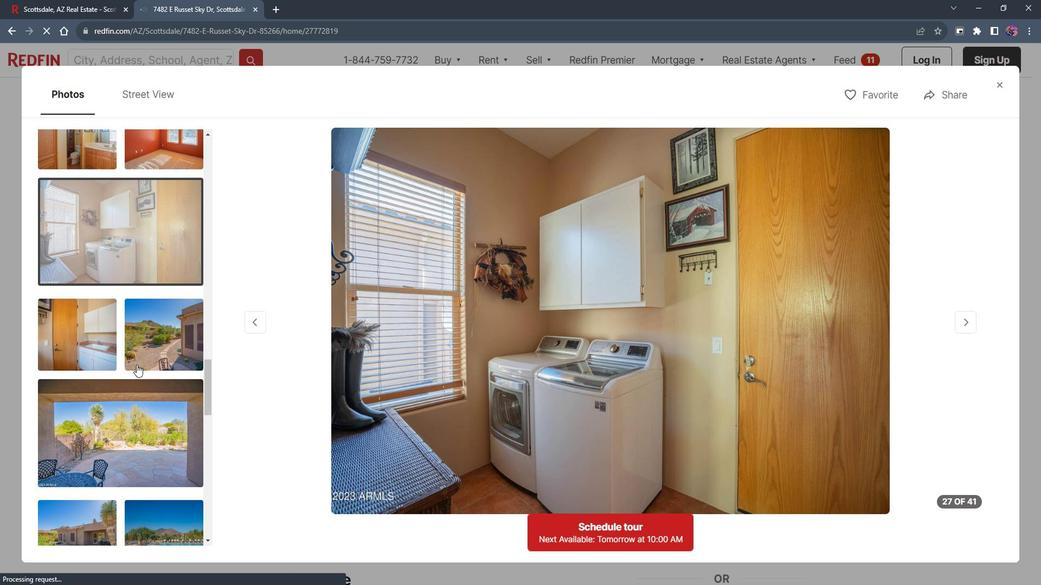 
Action: Mouse scrolled (153, 367) with delta (0, 0)
Screenshot: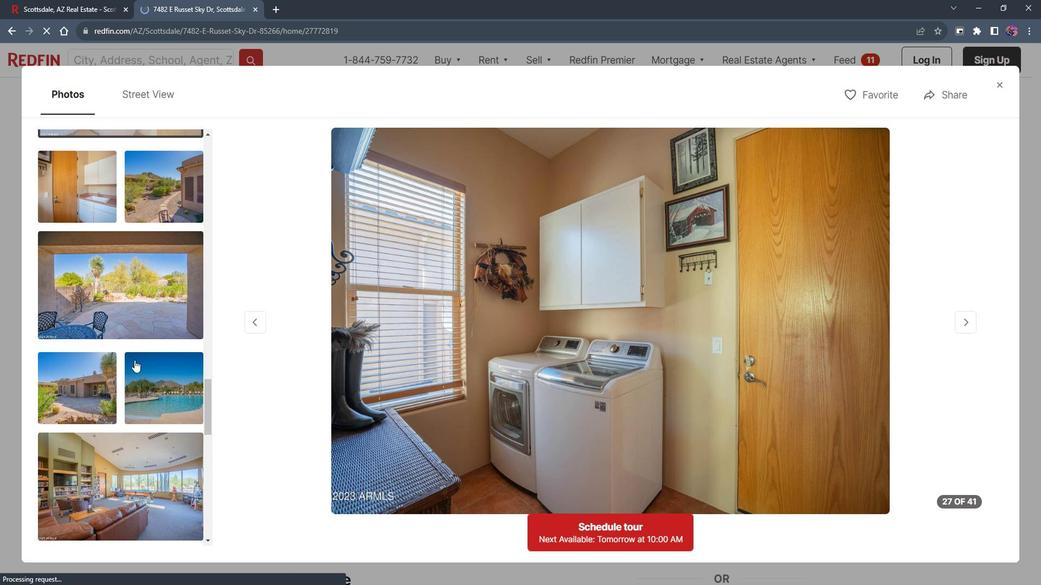 
Action: Mouse scrolled (153, 367) with delta (0, 0)
Screenshot: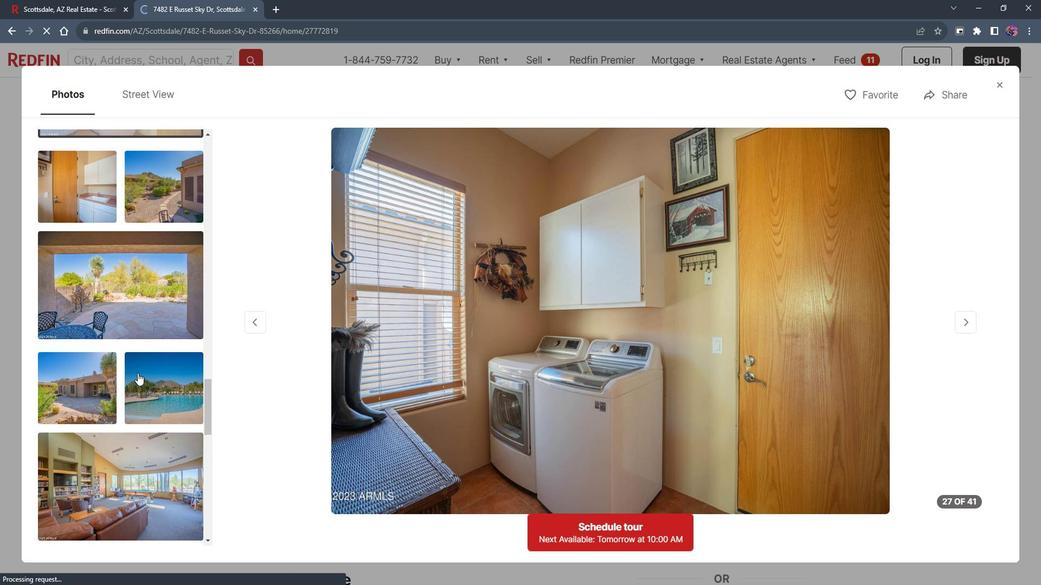 
Action: Mouse scrolled (153, 367) with delta (0, 0)
Screenshot: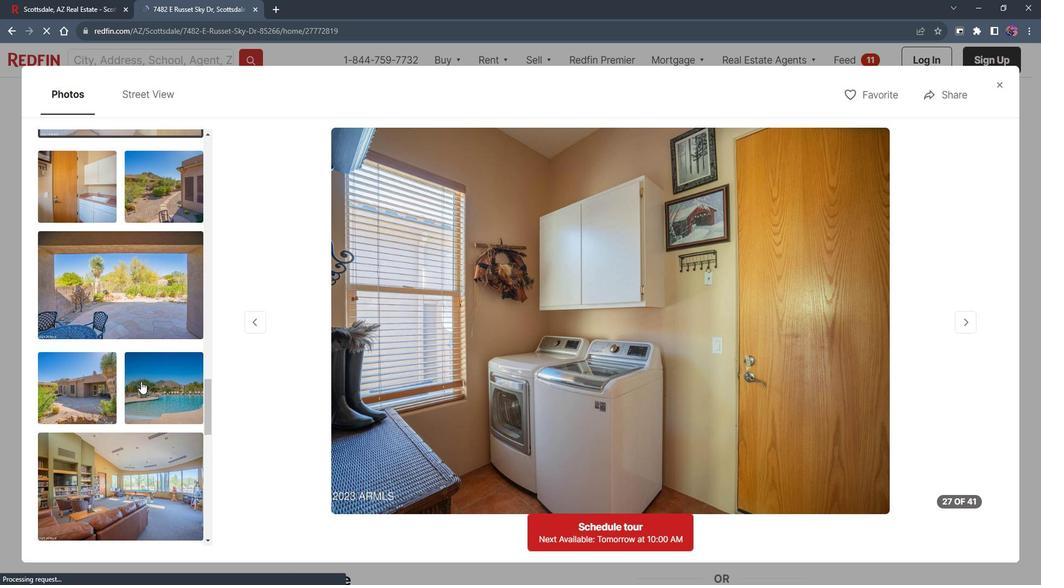 
Action: Mouse moved to (151, 363)
Screenshot: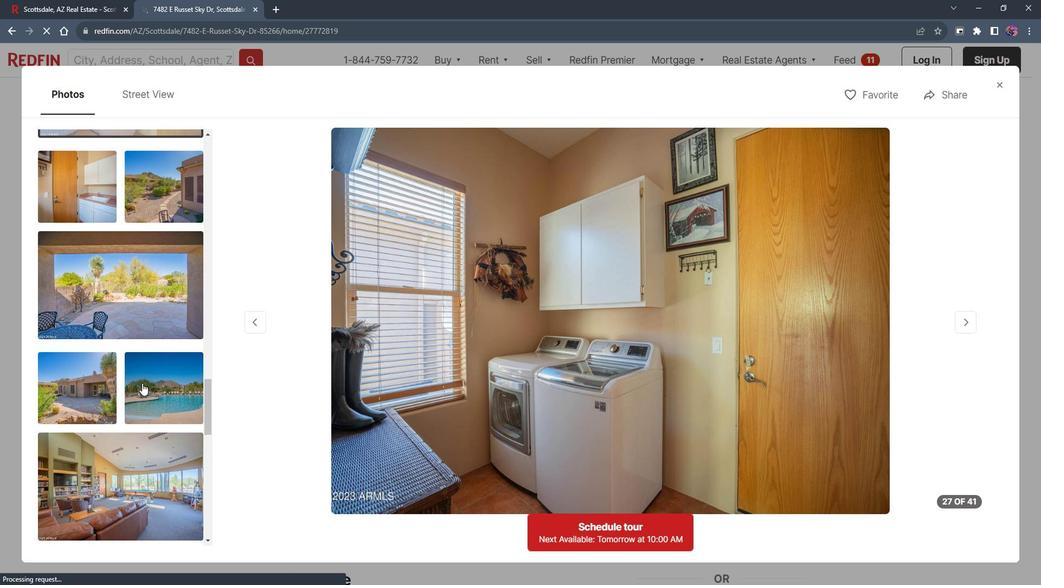 
Action: Mouse scrolled (151, 363) with delta (0, 0)
Screenshot: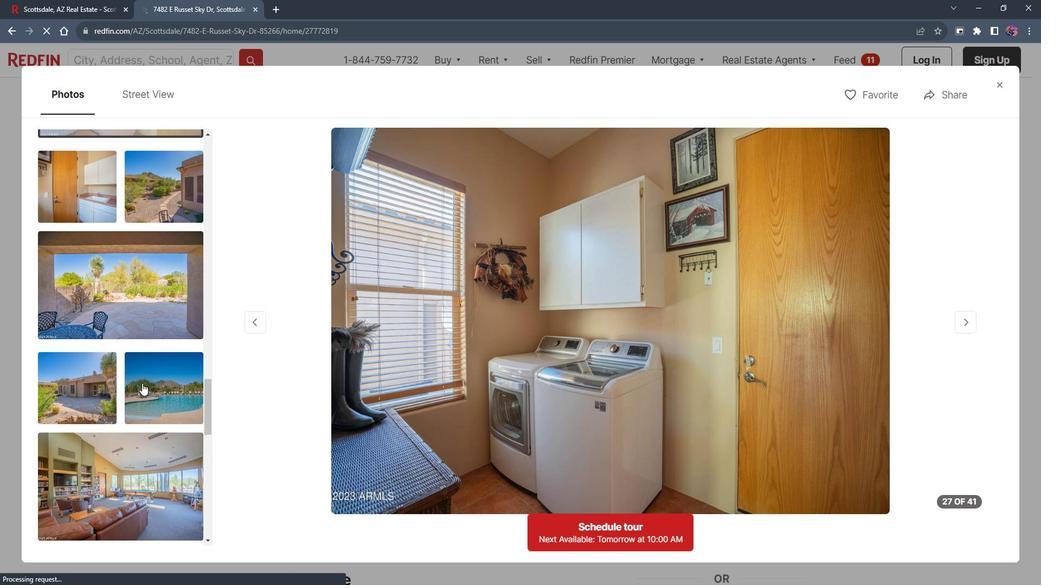
Action: Mouse moved to (158, 386)
Screenshot: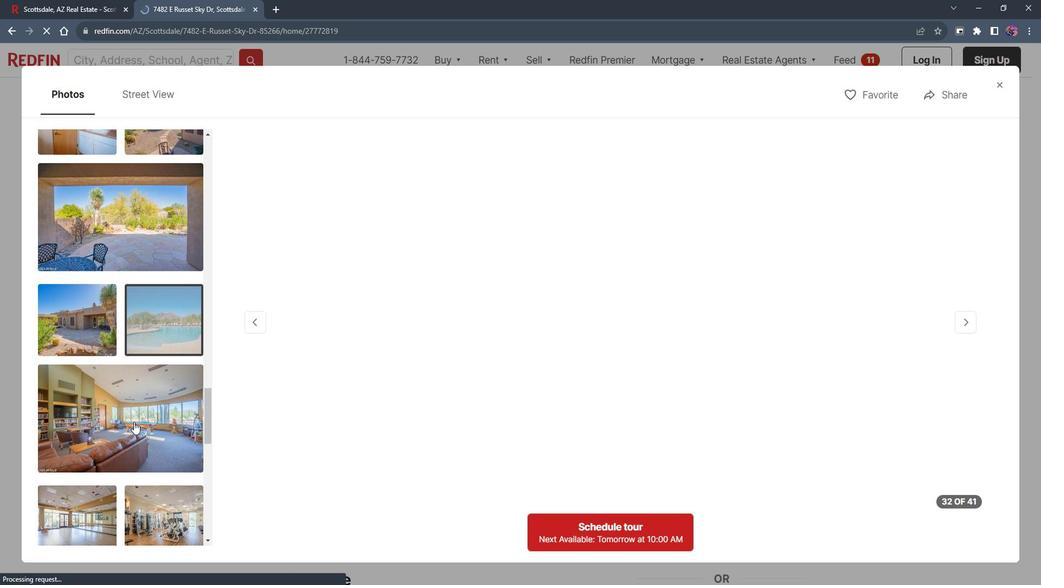 
Action: Mouse pressed left at (158, 386)
Screenshot: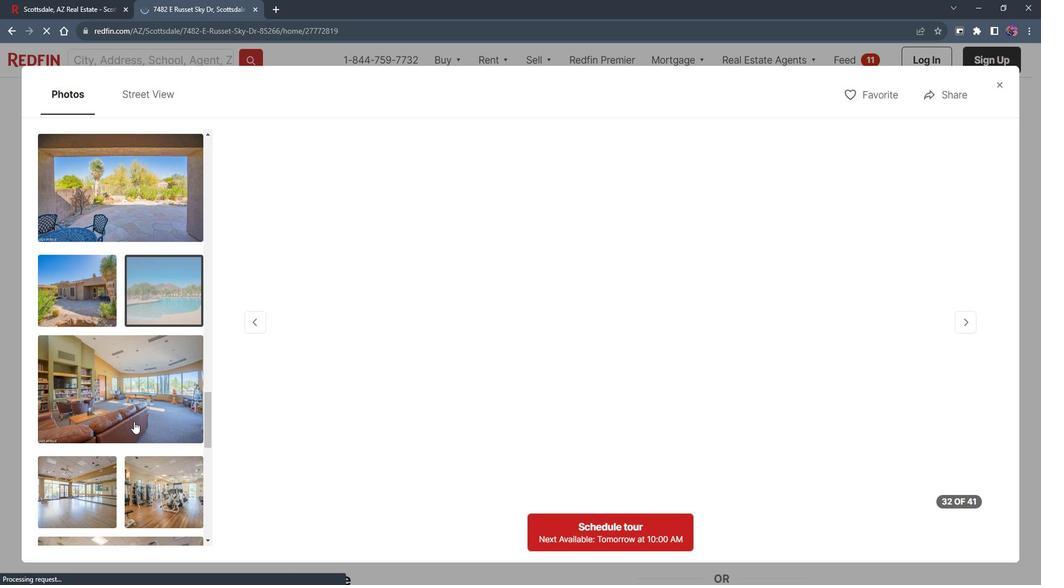 
Action: Mouse moved to (150, 426)
Screenshot: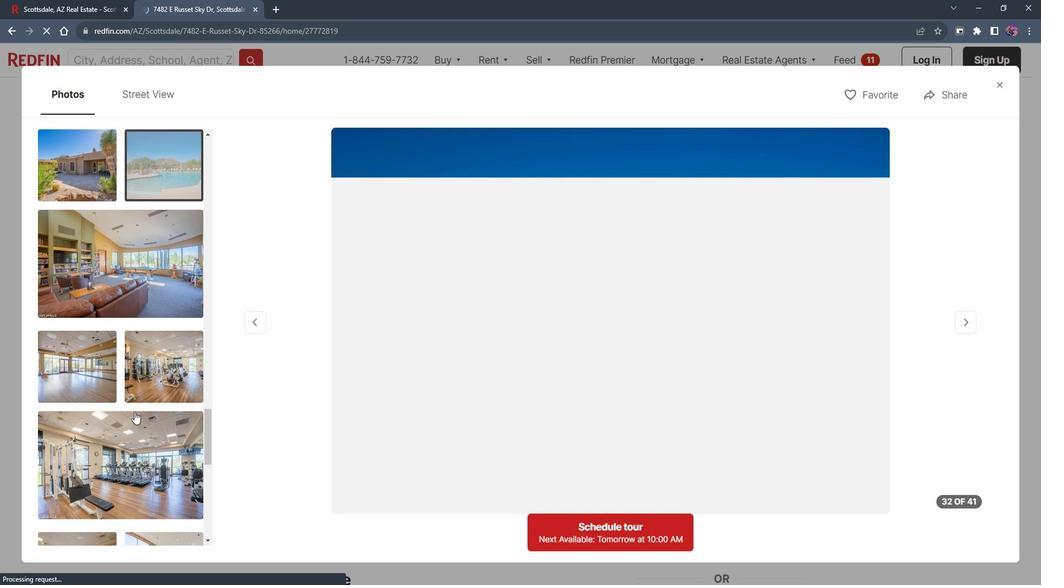 
Action: Mouse scrolled (150, 426) with delta (0, 0)
Screenshot: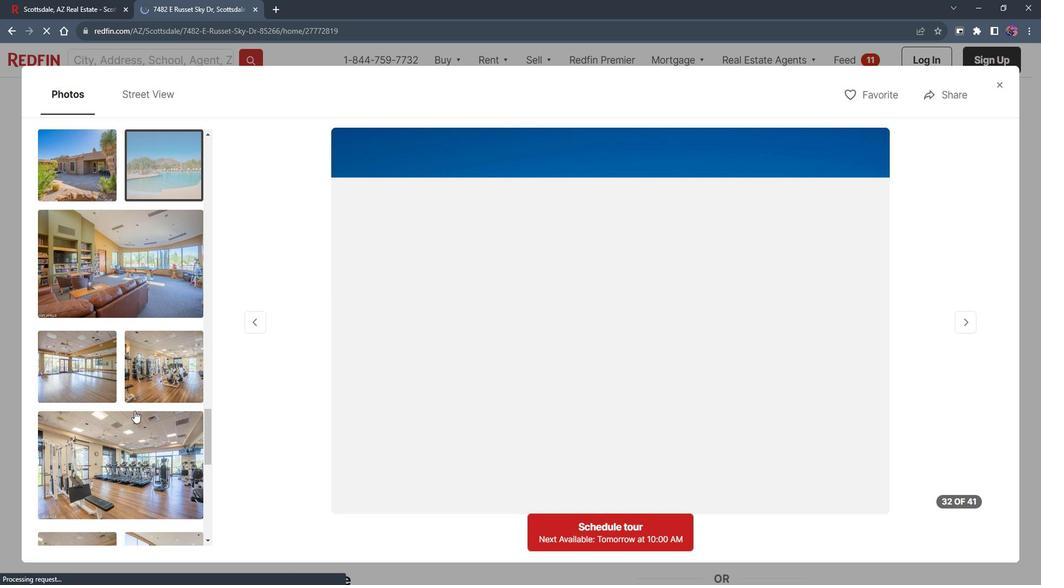 
Action: Mouse moved to (150, 424)
Screenshot: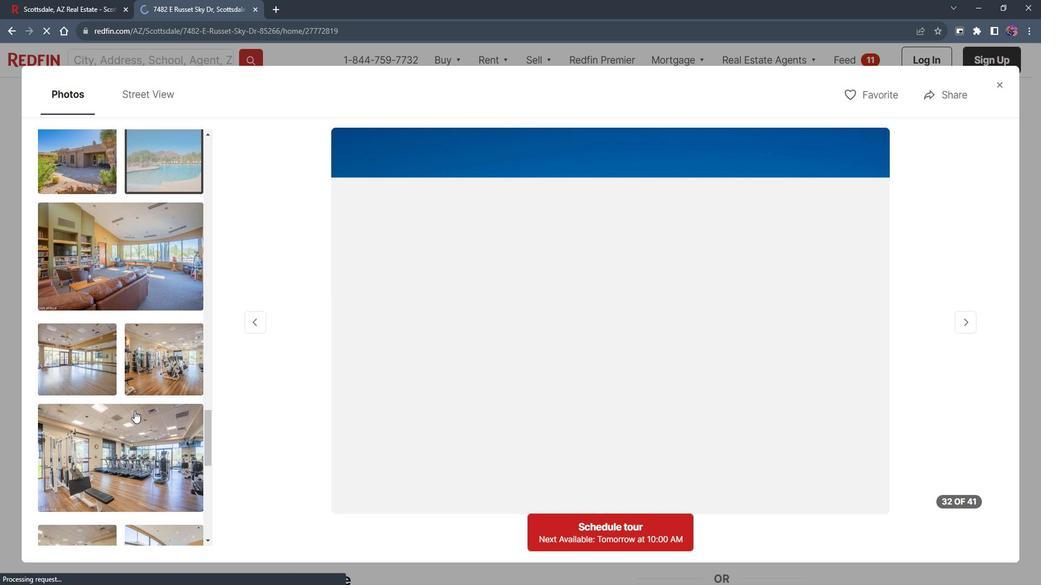 
Action: Mouse scrolled (150, 424) with delta (0, 0)
Screenshot: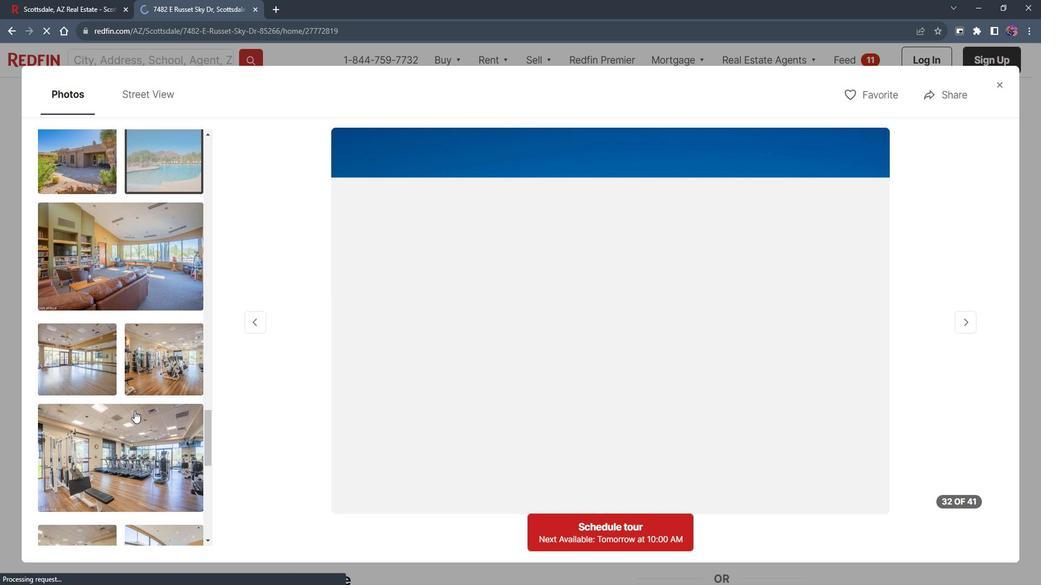 
Action: Mouse moved to (150, 422)
Screenshot: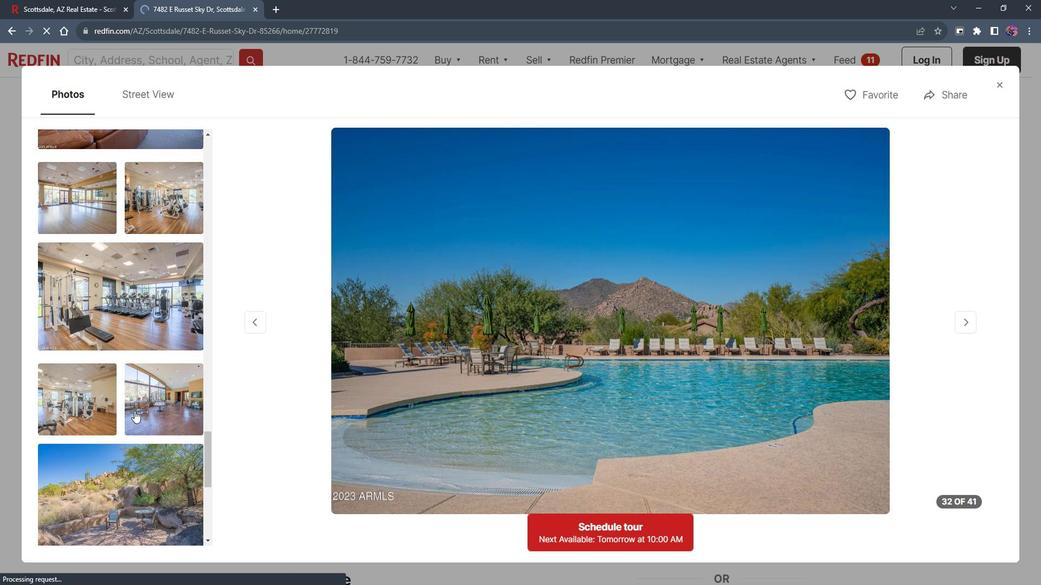 
Action: Mouse scrolled (150, 421) with delta (0, 0)
Screenshot: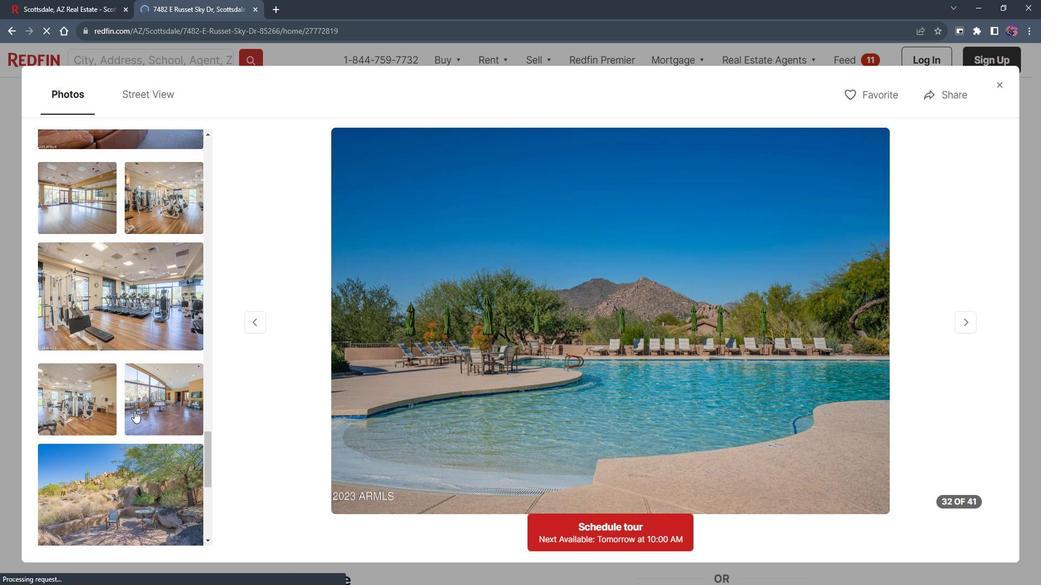
Action: Mouse moved to (151, 418)
Screenshot: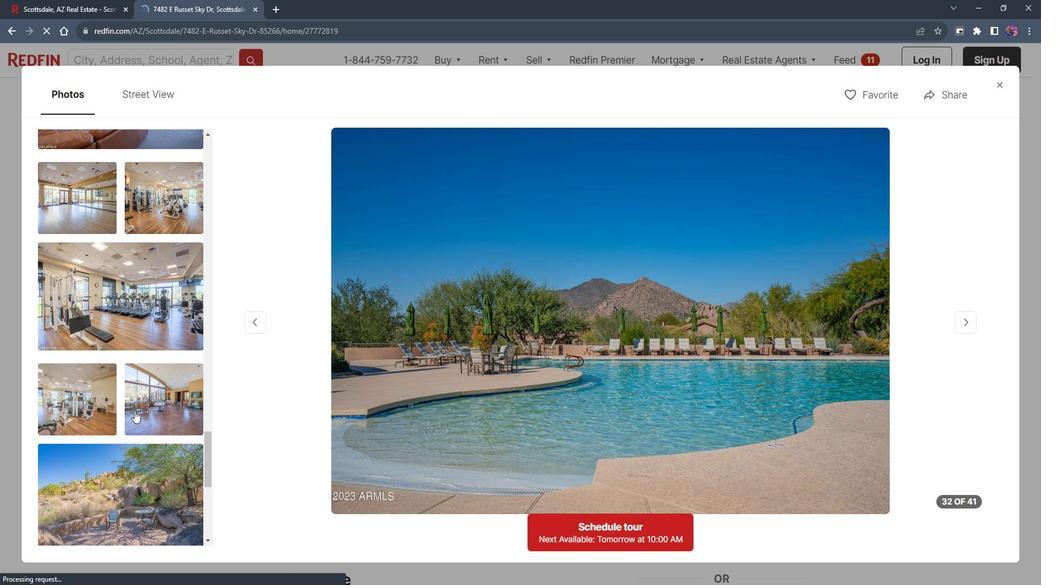 
Action: Mouse scrolled (151, 418) with delta (0, 0)
Screenshot: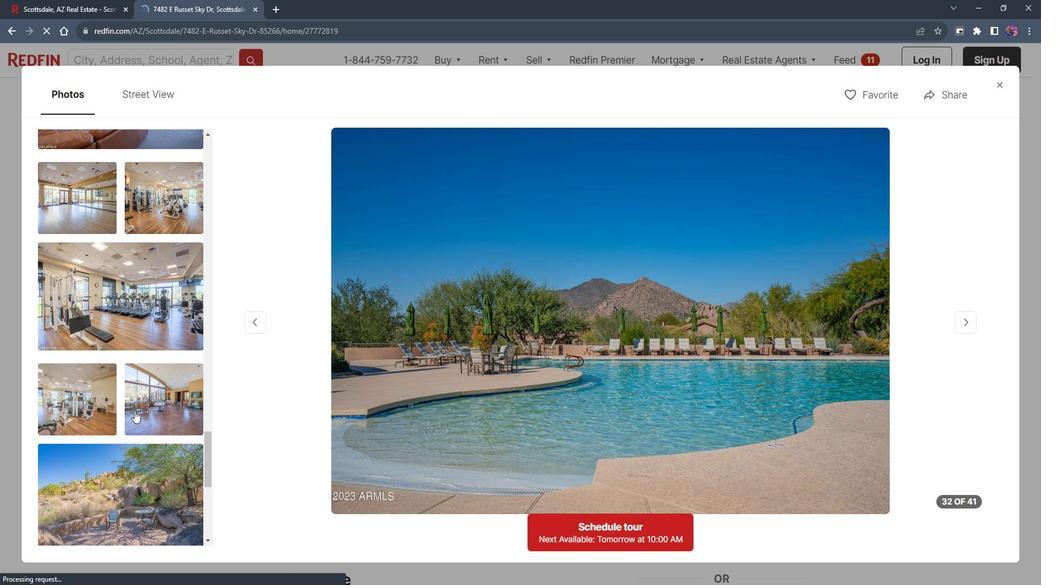 
Action: Mouse moved to (151, 412)
Screenshot: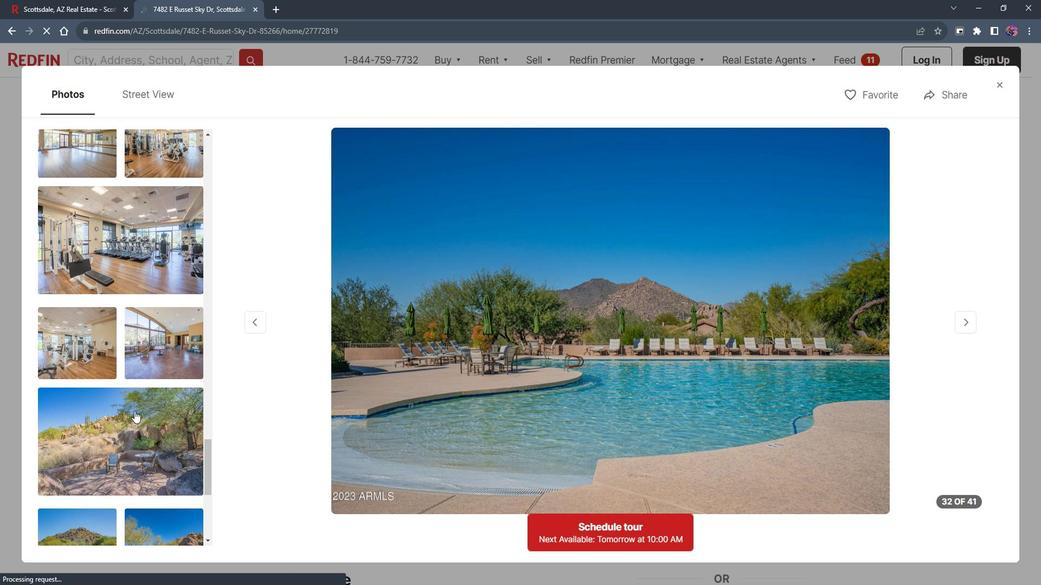 
Action: Mouse scrolled (151, 412) with delta (0, 0)
Screenshot: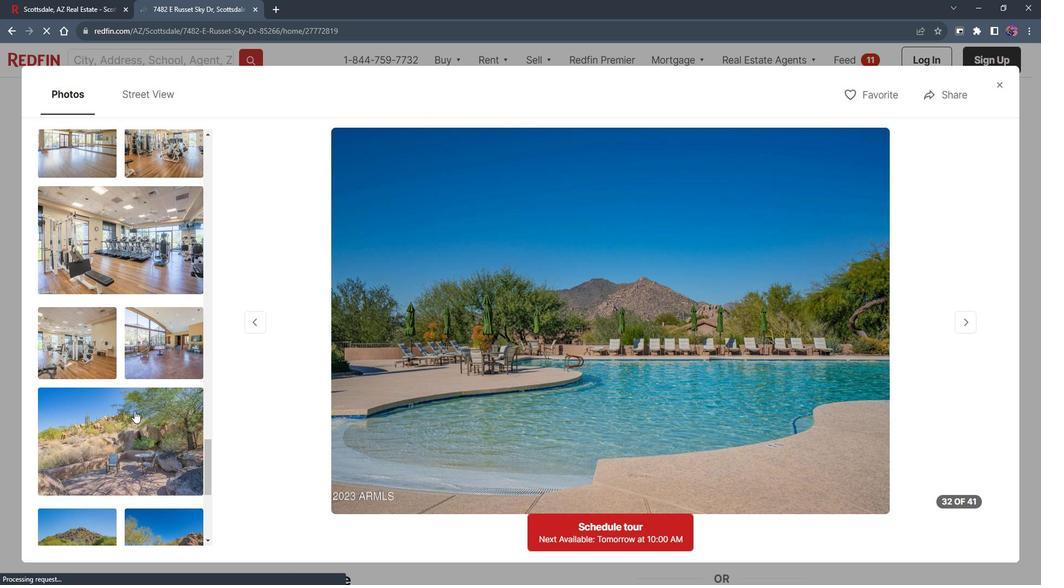 
Action: Mouse scrolled (151, 412) with delta (0, 0)
Screenshot: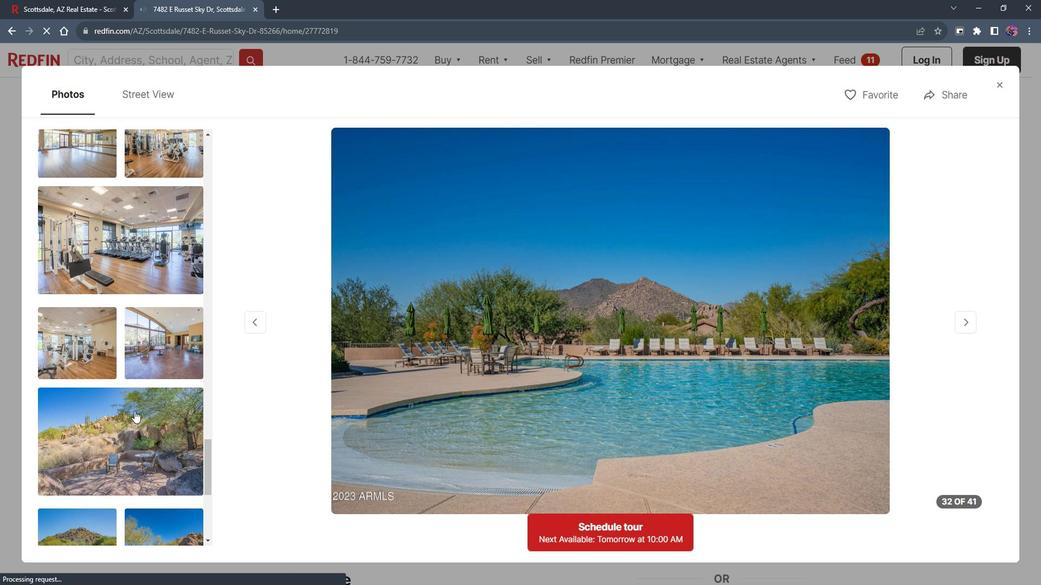 
Action: Mouse scrolled (151, 412) with delta (0, 0)
Screenshot: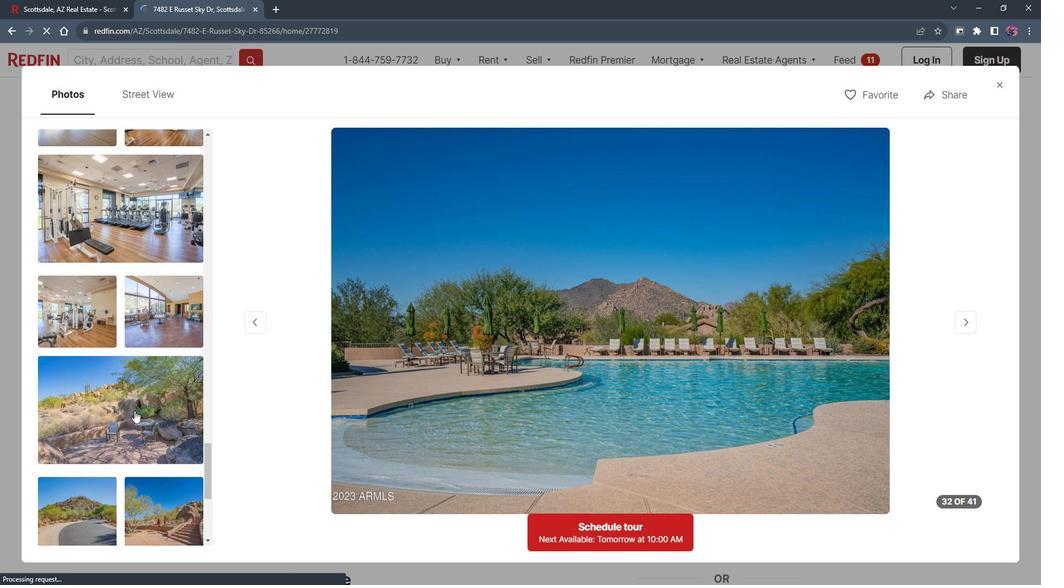
Action: Mouse scrolled (151, 412) with delta (0, 0)
Screenshot: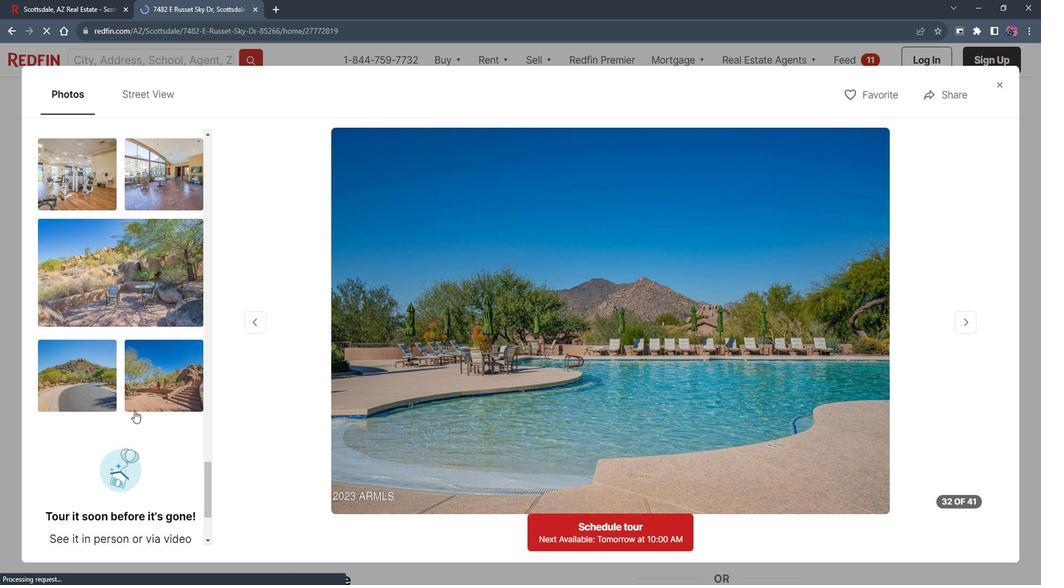 
Action: Mouse scrolled (151, 412) with delta (0, 0)
Screenshot: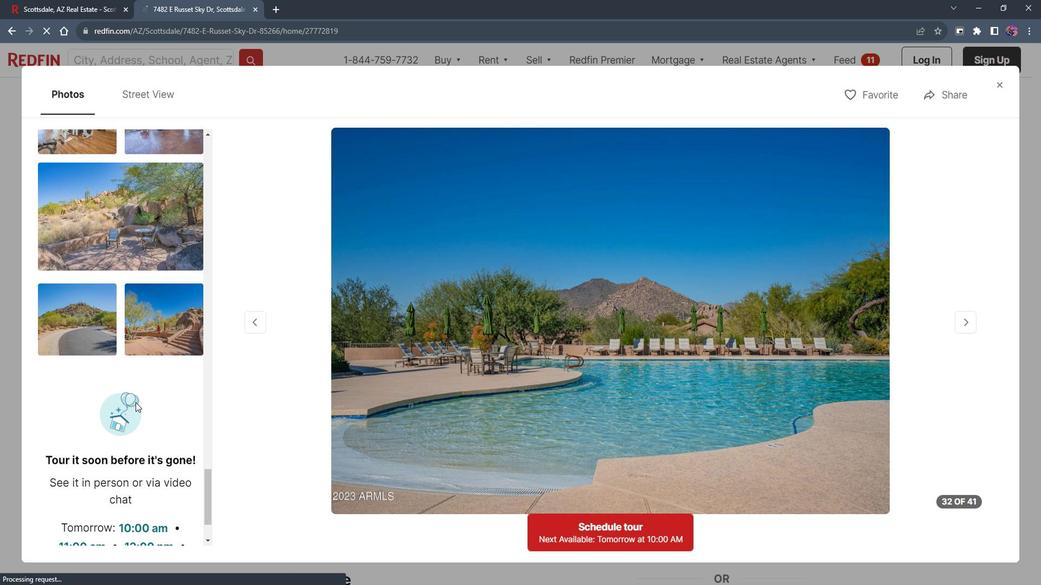 
Action: Mouse scrolled (151, 412) with delta (0, 0)
Screenshot: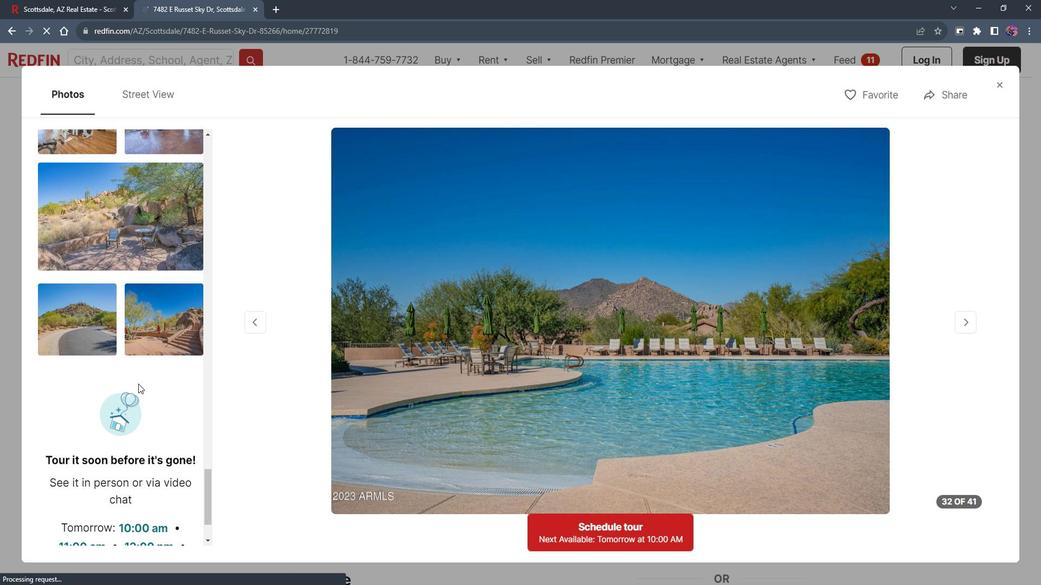 
Action: Mouse scrolled (151, 412) with delta (0, 0)
Screenshot: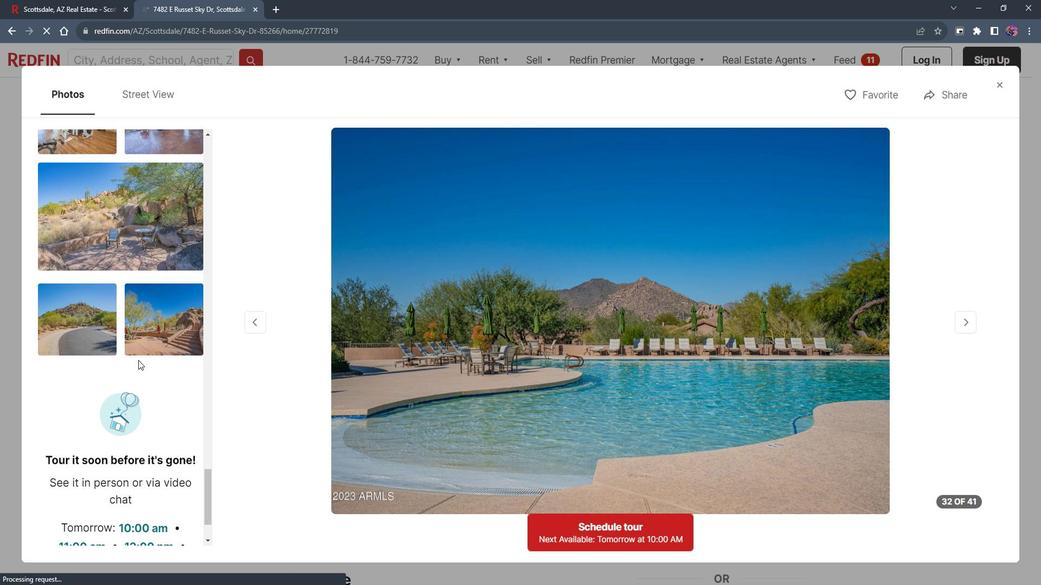 
Action: Mouse scrolled (151, 412) with delta (0, 0)
Screenshot: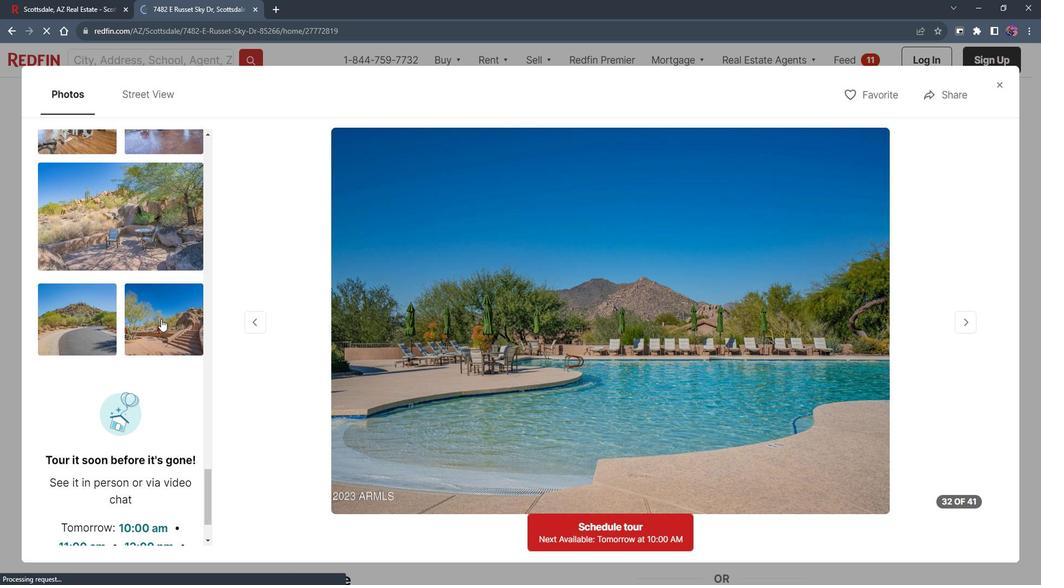 
Action: Mouse moved to (177, 323)
Screenshot: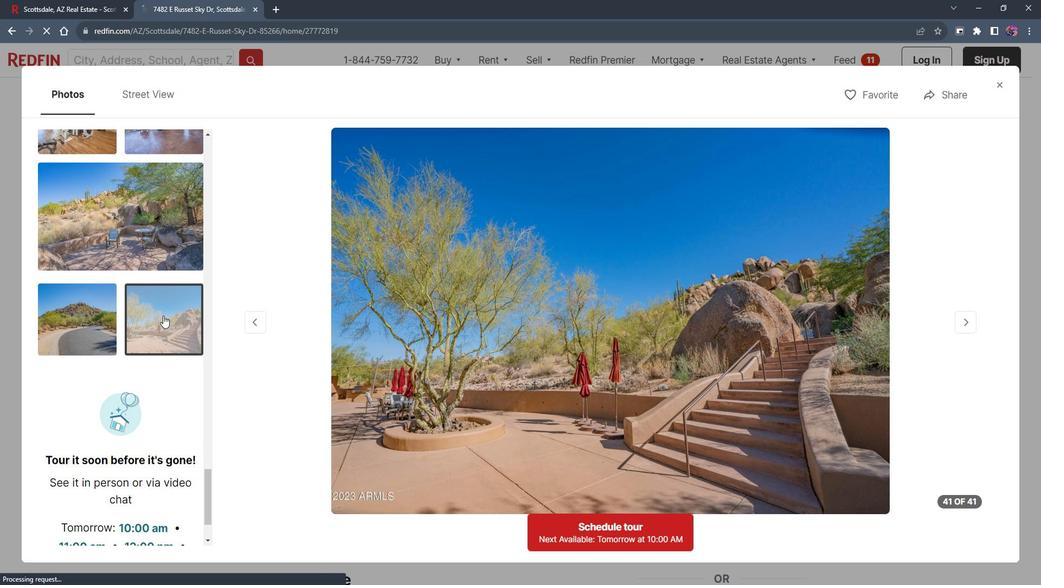 
Action: Mouse pressed left at (177, 323)
Screenshot: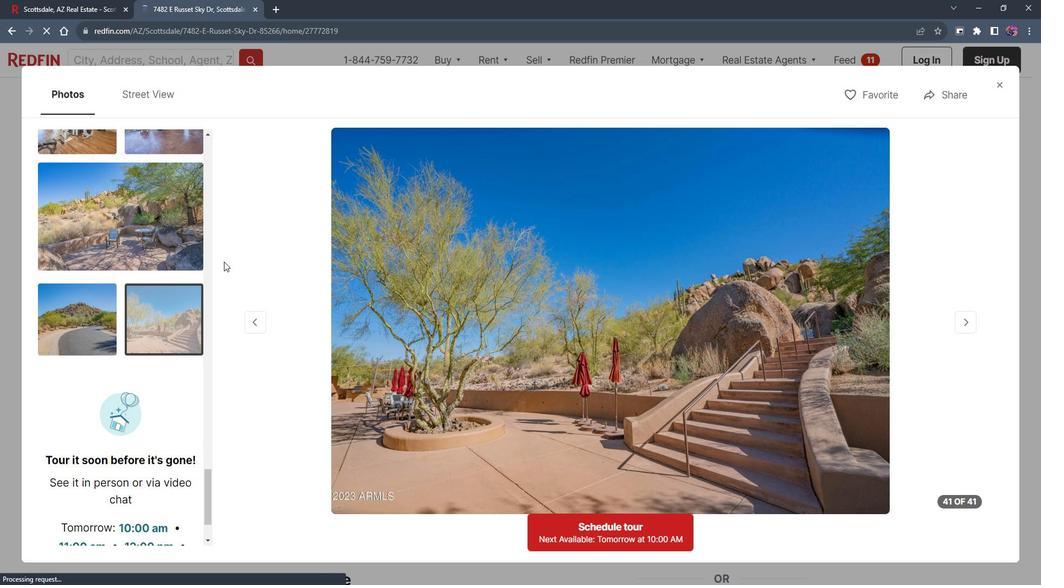 
Action: Mouse moved to (1015, 96)
Screenshot: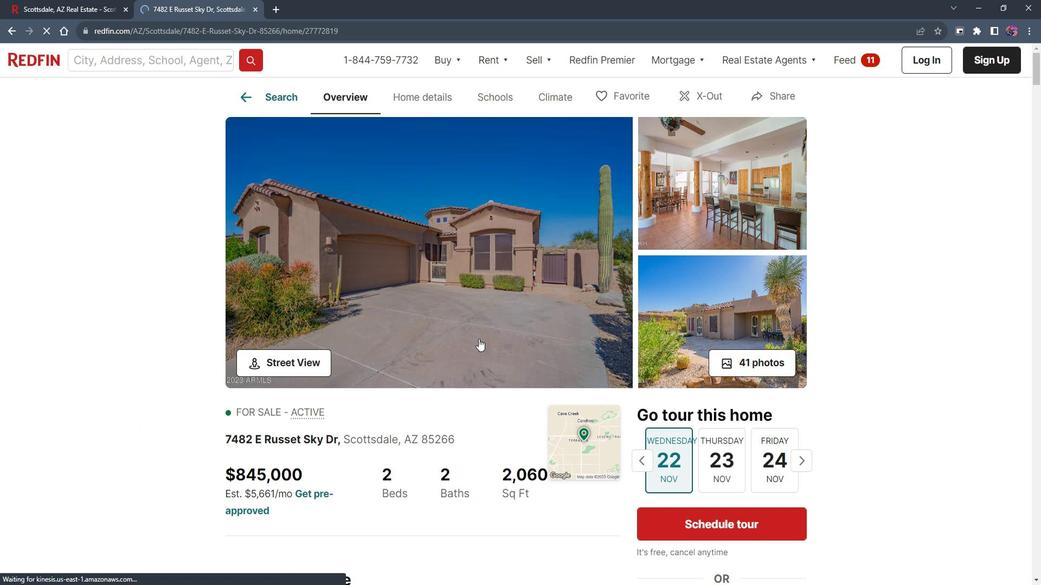 
Action: Mouse pressed left at (1015, 96)
Screenshot: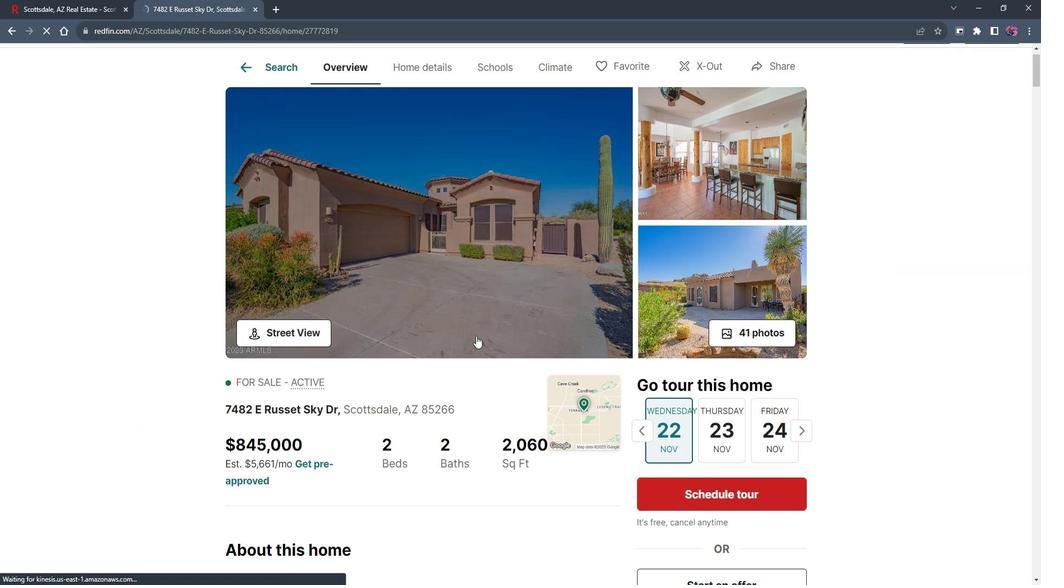 
Action: Mouse moved to (495, 343)
Screenshot: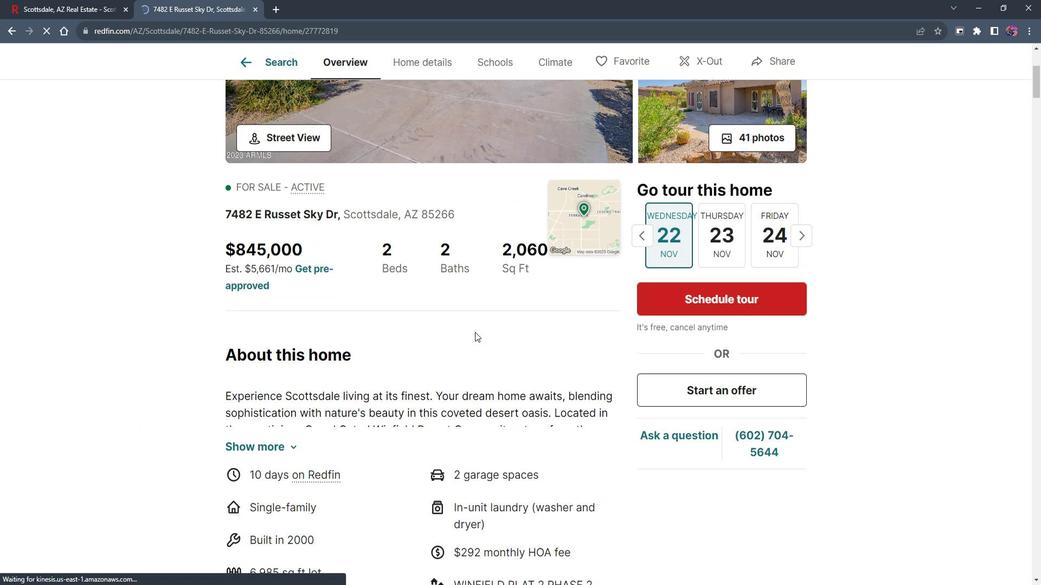 
Action: Mouse scrolled (495, 342) with delta (0, 0)
Screenshot: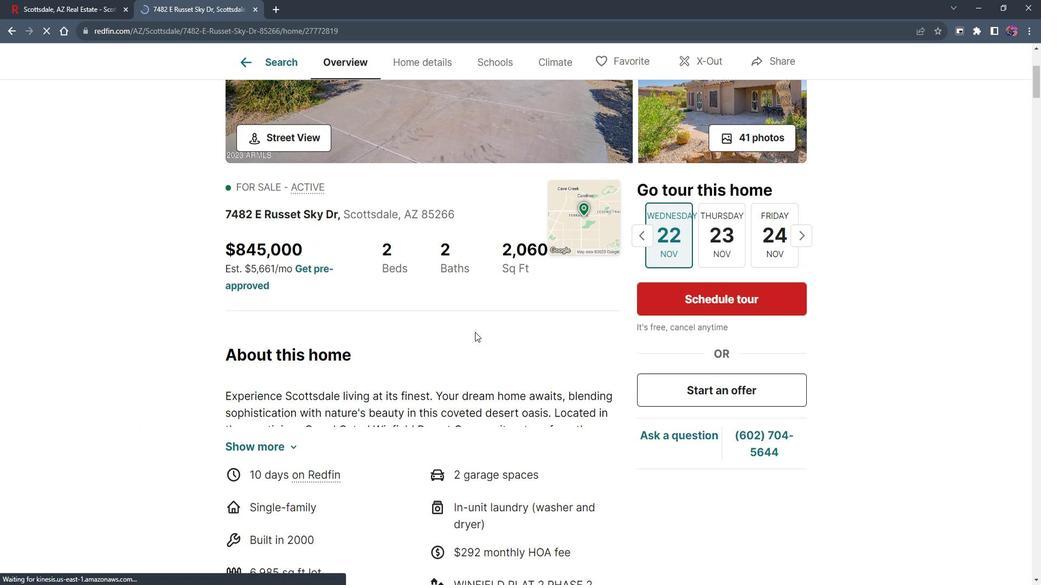 
Action: Mouse moved to (493, 342)
Screenshot: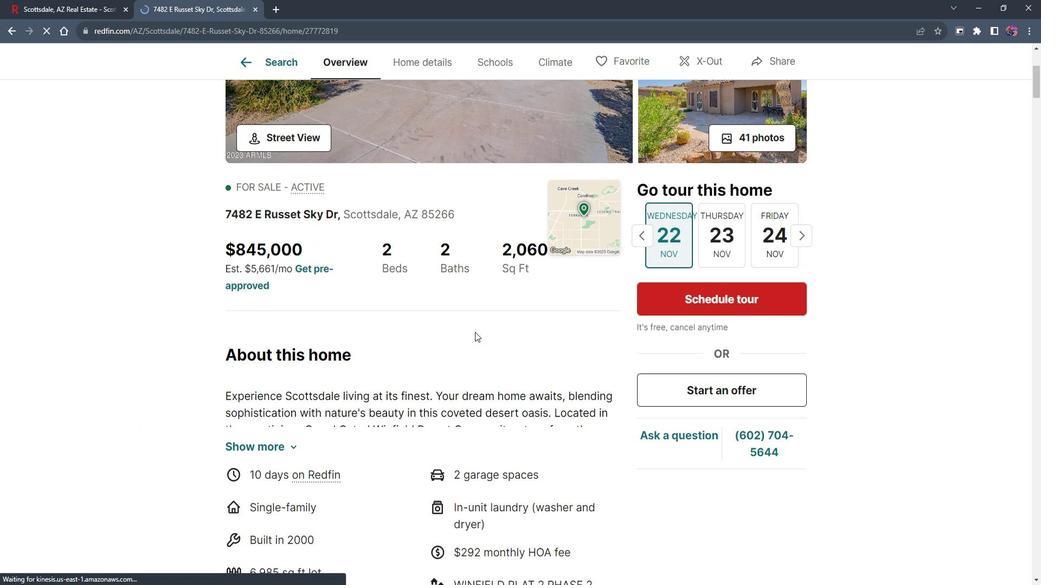 
Action: Mouse scrolled (493, 341) with delta (0, 0)
Screenshot: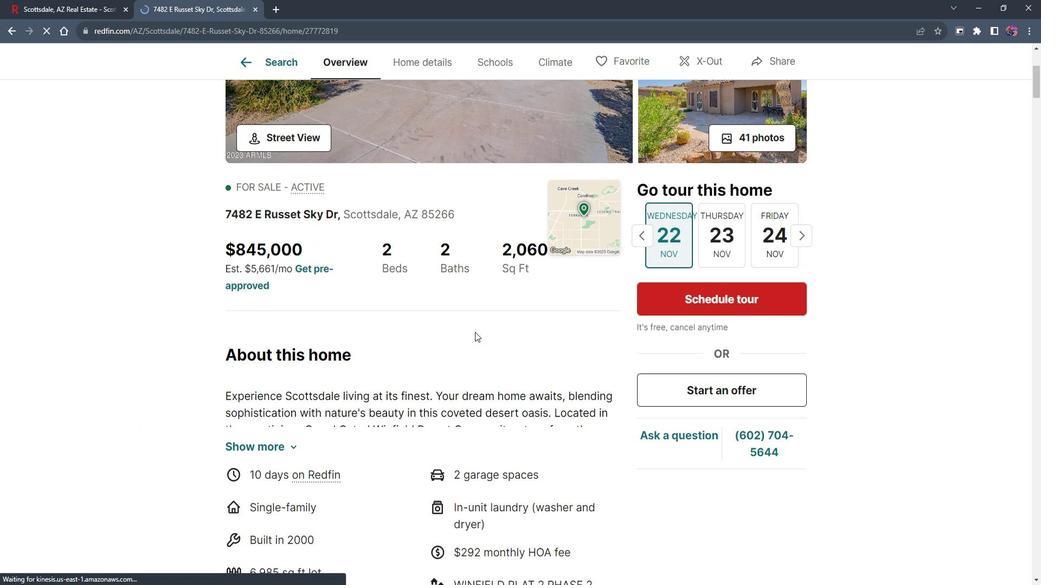 
Action: Mouse moved to (492, 338)
Screenshot: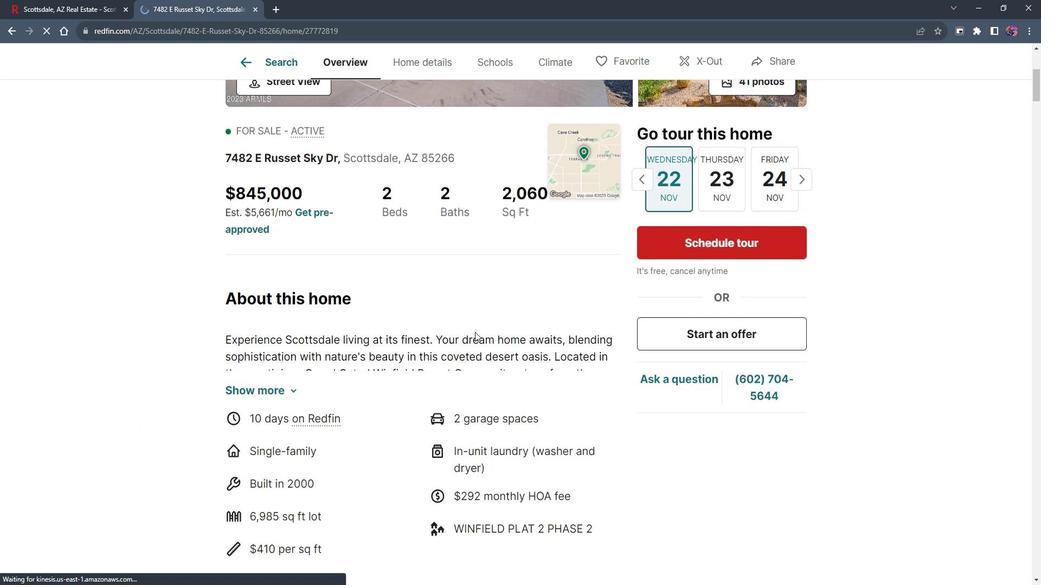 
Action: Mouse scrolled (492, 338) with delta (0, 0)
Screenshot: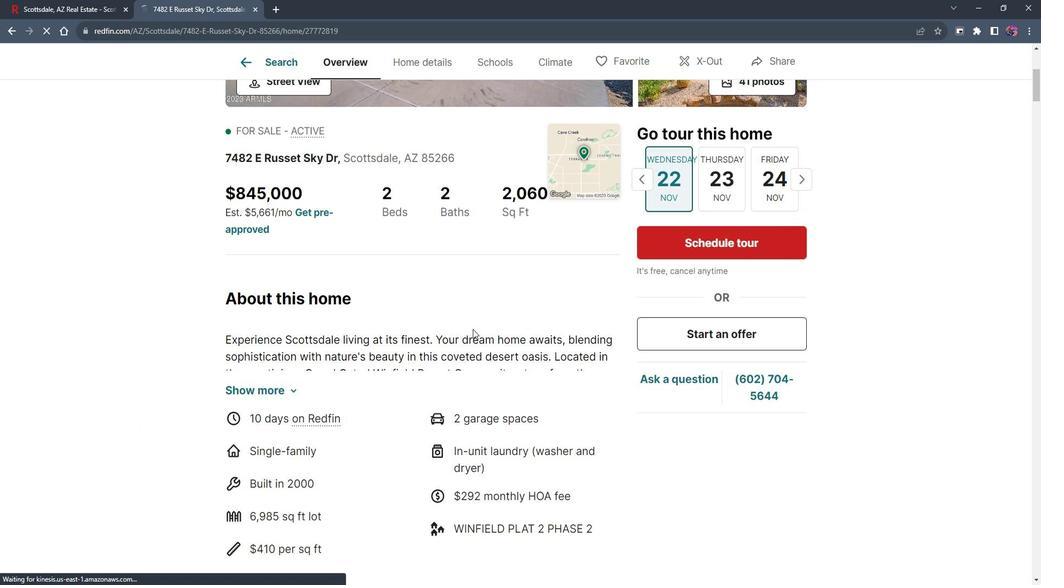 
Action: Mouse moved to (492, 338)
Screenshot: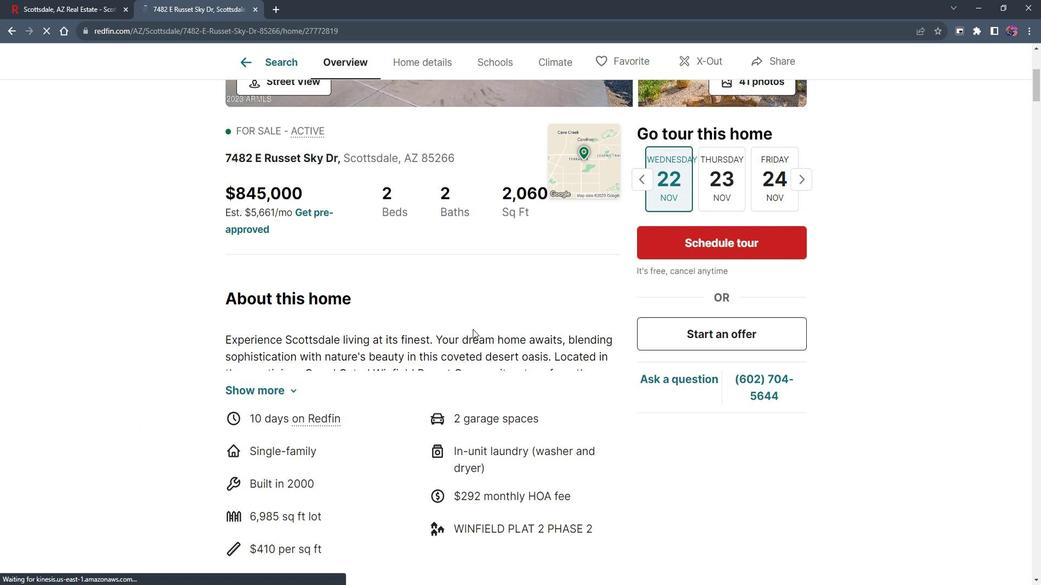 
Action: Mouse scrolled (492, 337) with delta (0, 0)
Screenshot: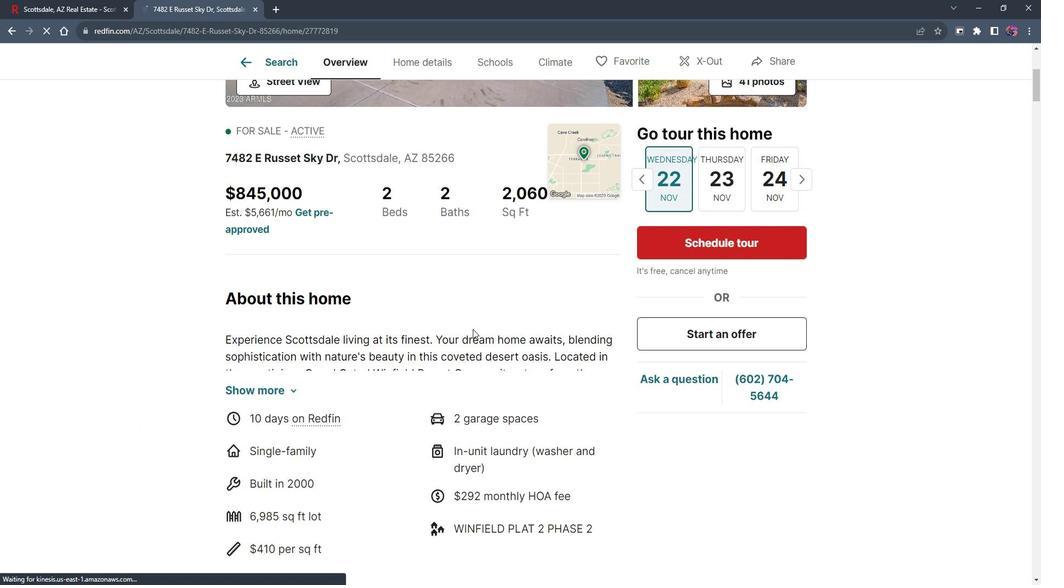 
Action: Mouse moved to (491, 336)
Screenshot: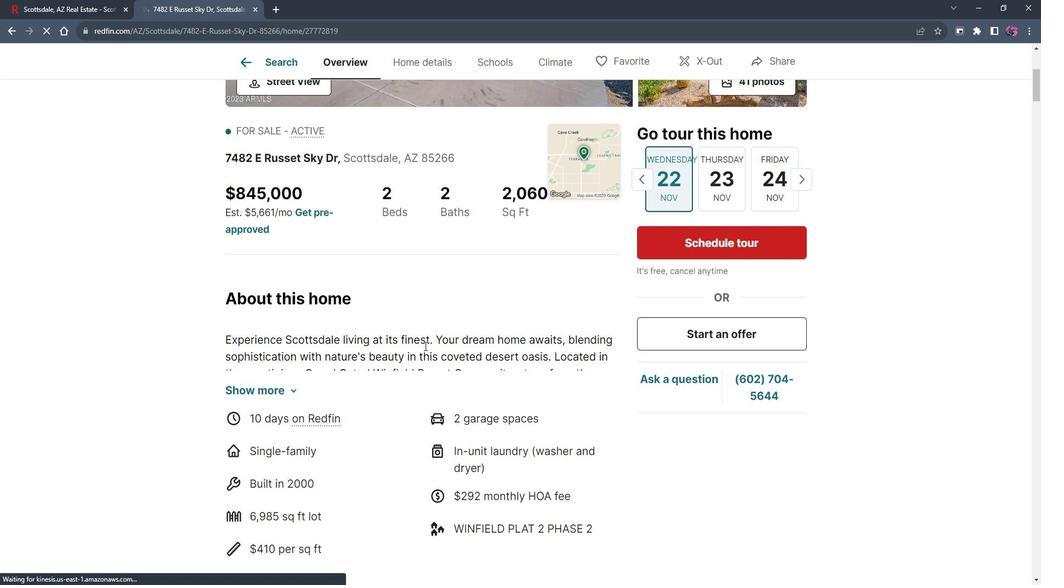 
Action: Mouse scrolled (491, 336) with delta (0, 0)
Screenshot: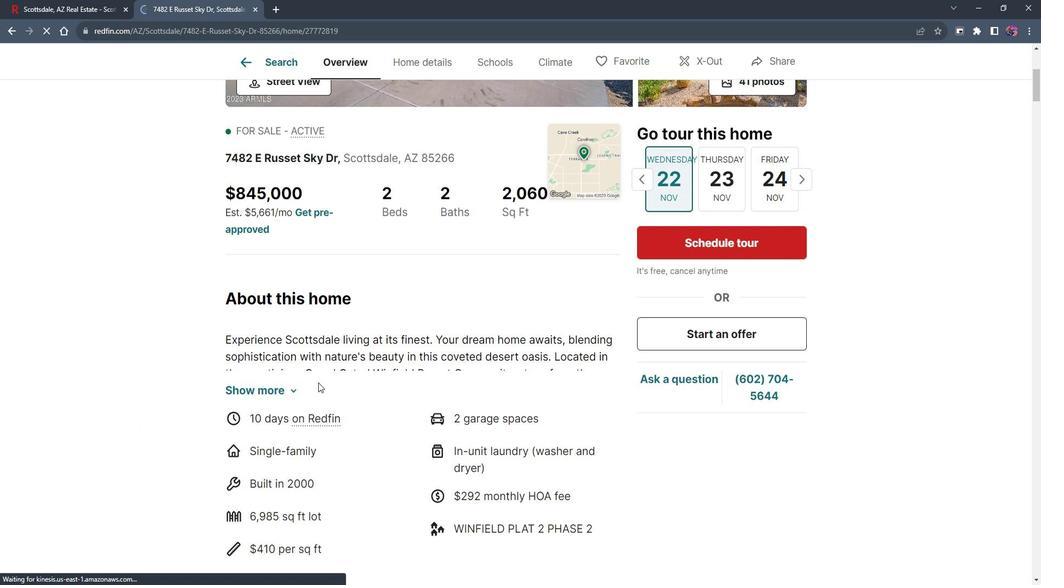 
Action: Mouse moved to (285, 387)
Screenshot: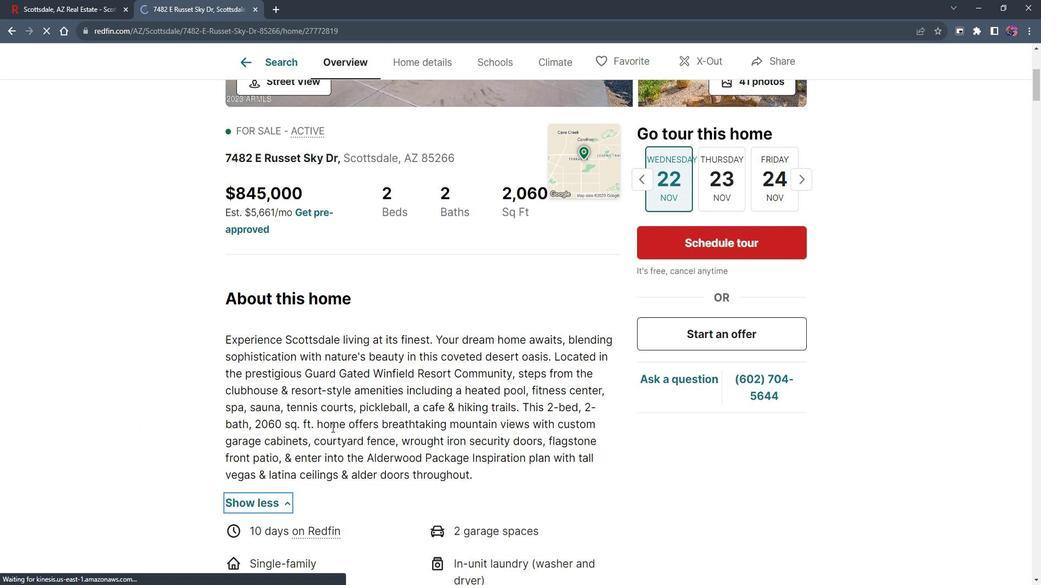 
Action: Mouse pressed left at (285, 387)
Screenshot: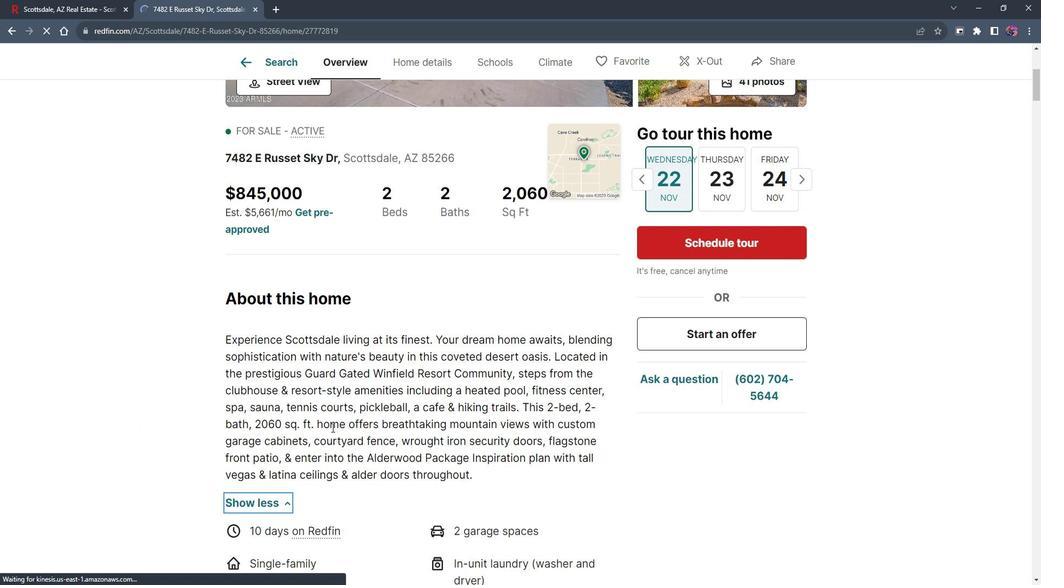 
Action: Mouse moved to (348, 428)
Screenshot: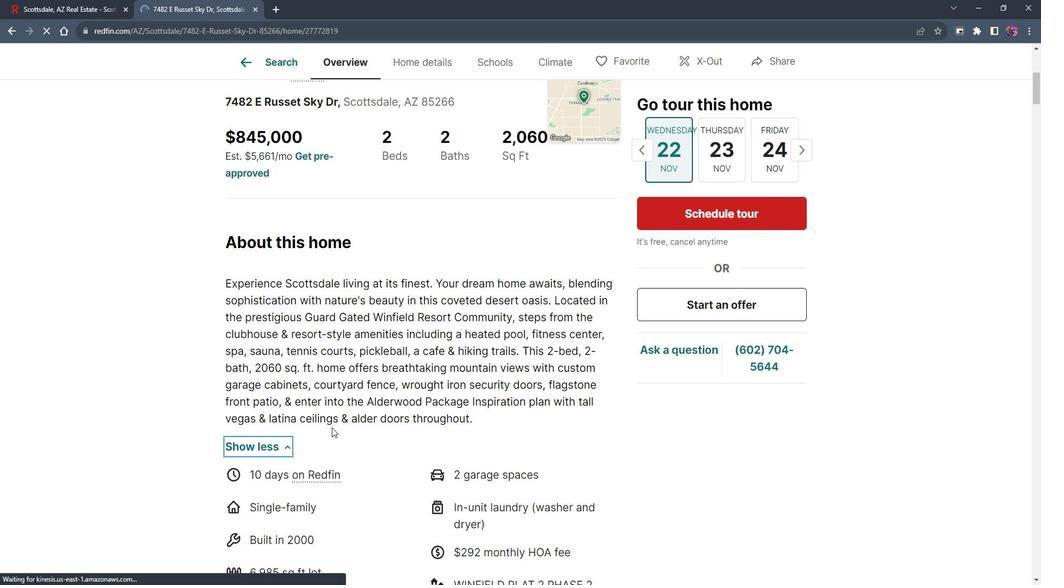 
Action: Mouse scrolled (348, 428) with delta (0, 0)
Screenshot: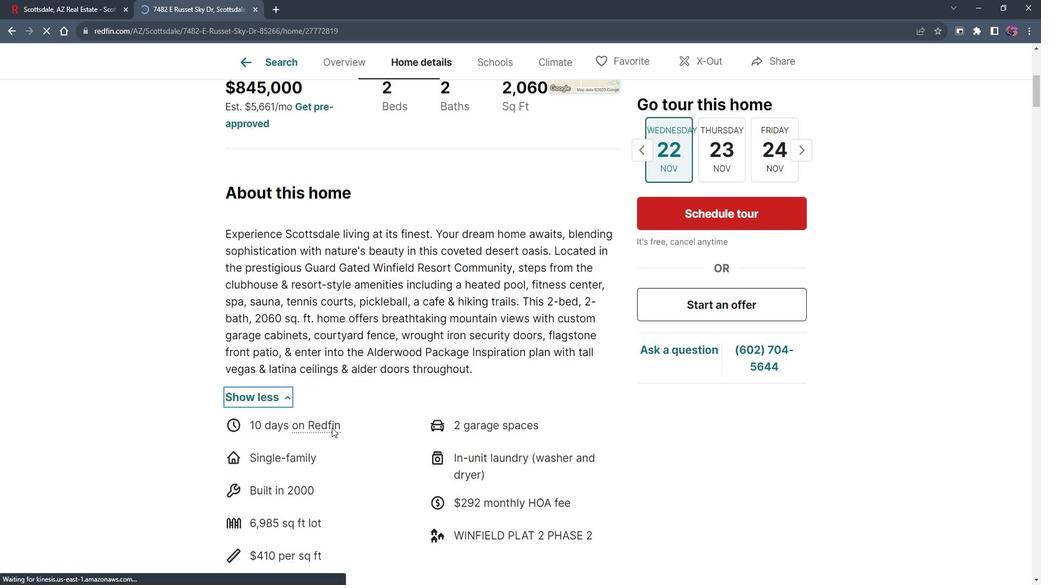 
Action: Mouse scrolled (348, 428) with delta (0, 0)
Screenshot: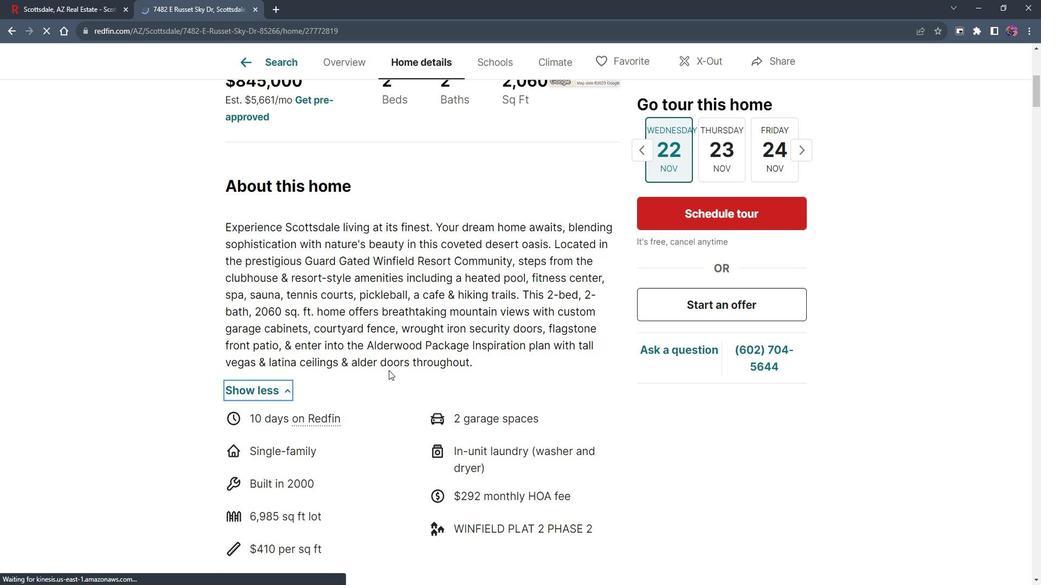 
Action: Mouse moved to (408, 370)
Screenshot: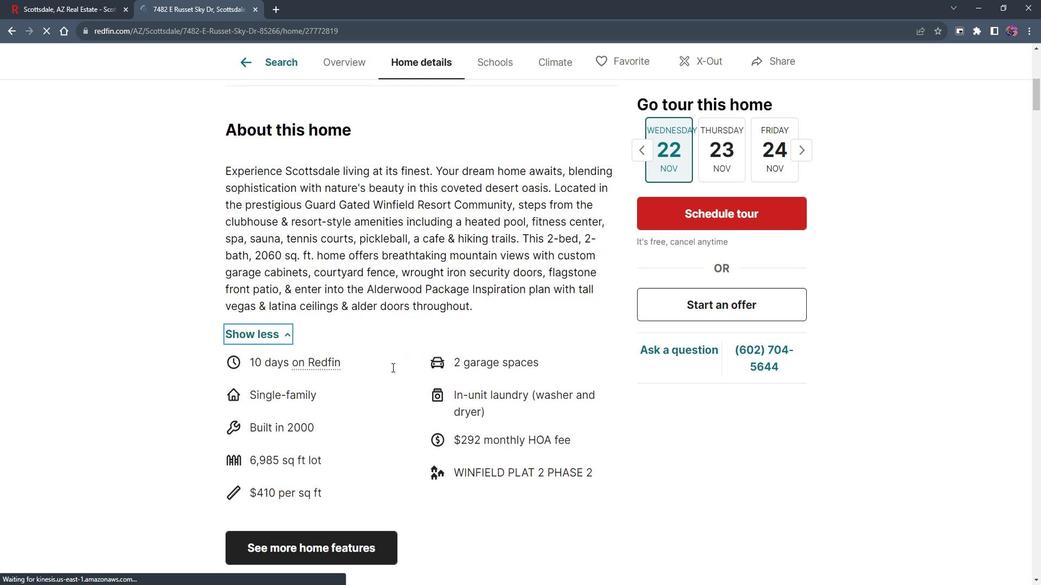 
Action: Mouse scrolled (408, 370) with delta (0, 0)
Screenshot: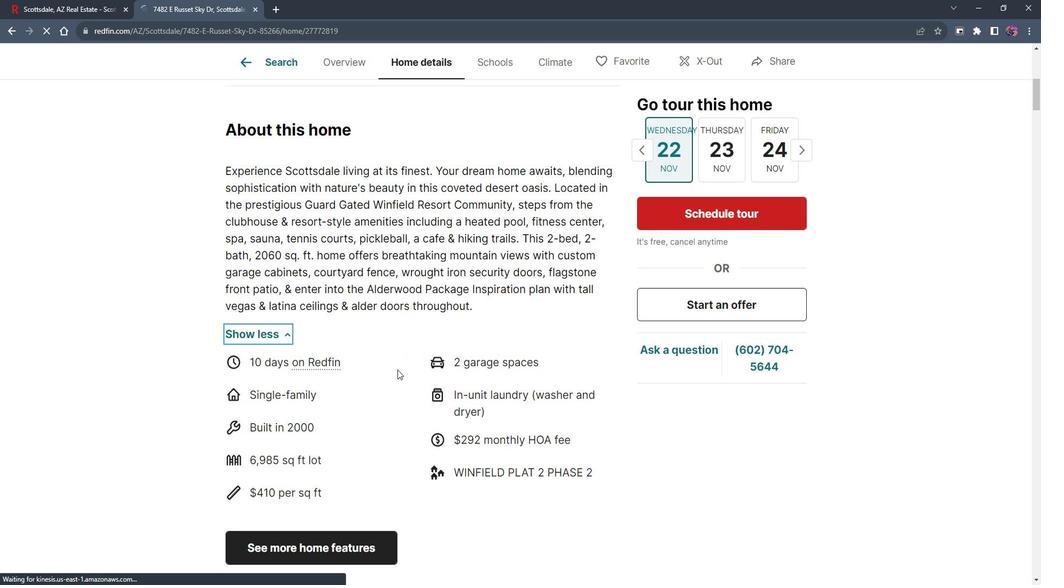 
Action: Mouse moved to (414, 373)
Screenshot: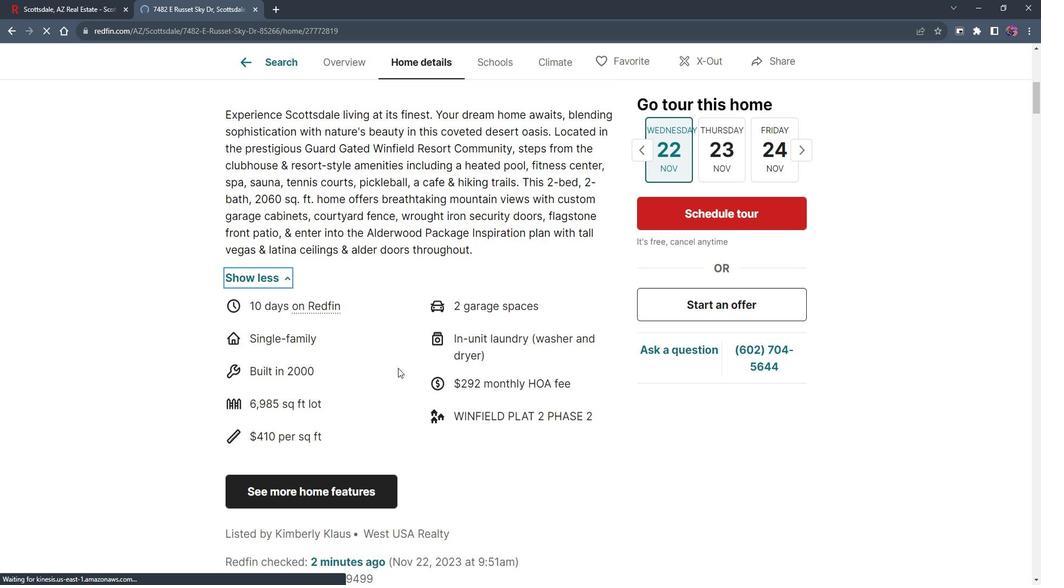 
Action: Mouse scrolled (414, 372) with delta (0, 0)
Screenshot: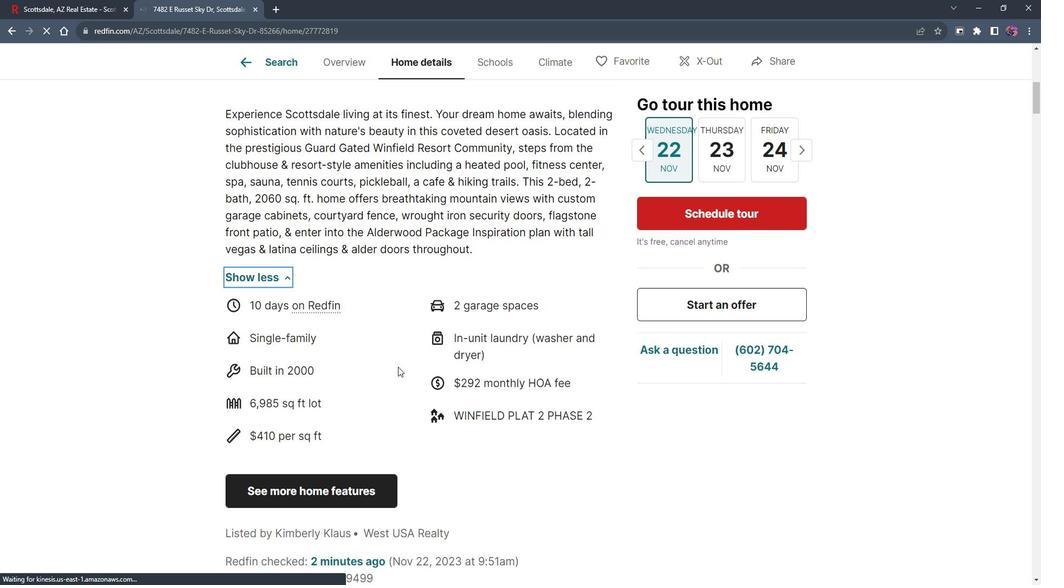 
Action: Mouse moved to (414, 370)
Screenshot: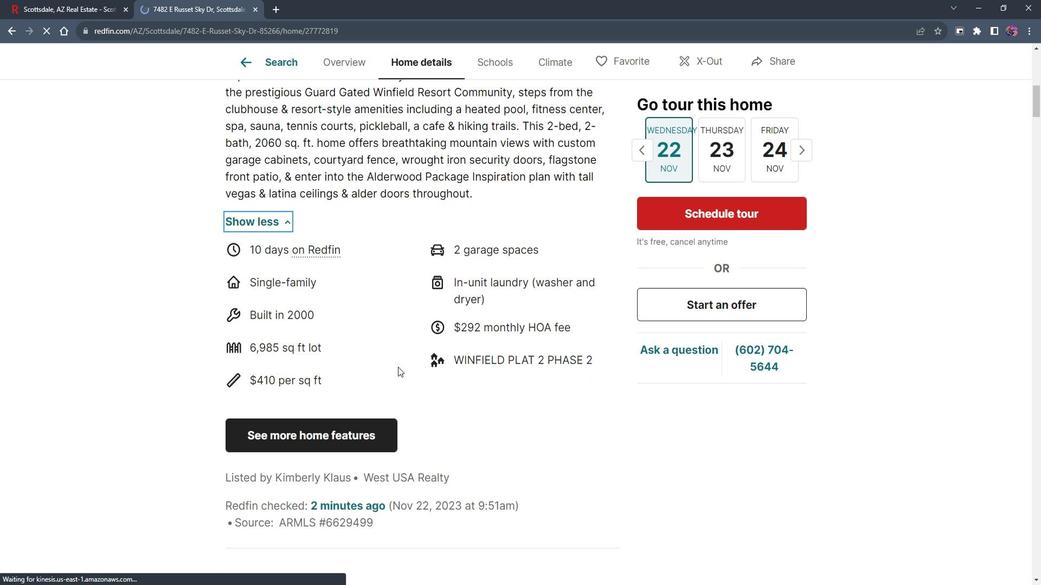
Action: Mouse scrolled (414, 369) with delta (0, 0)
Screenshot: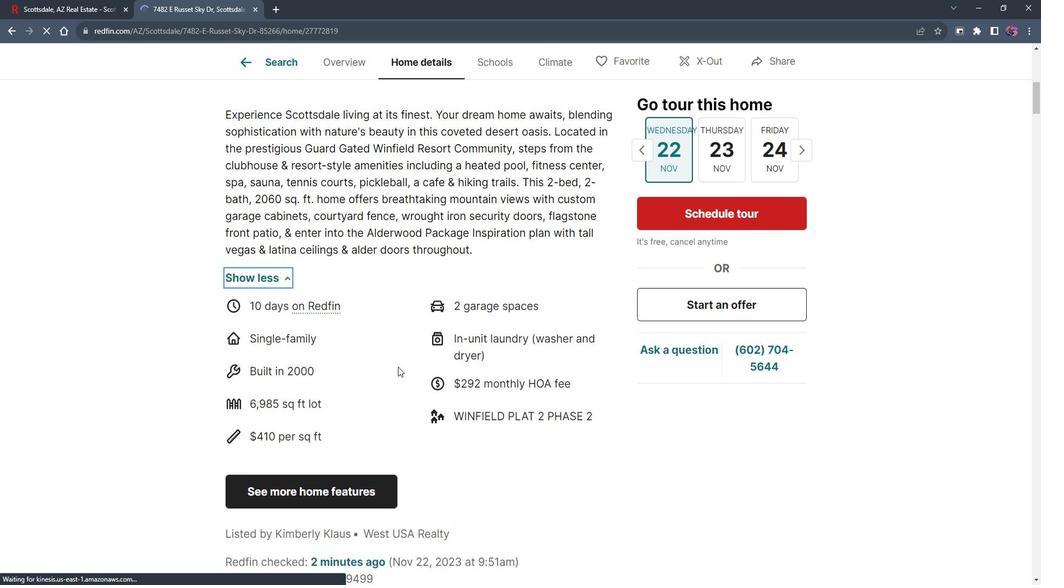 
Action: Mouse scrolled (414, 370) with delta (0, 0)
Screenshot: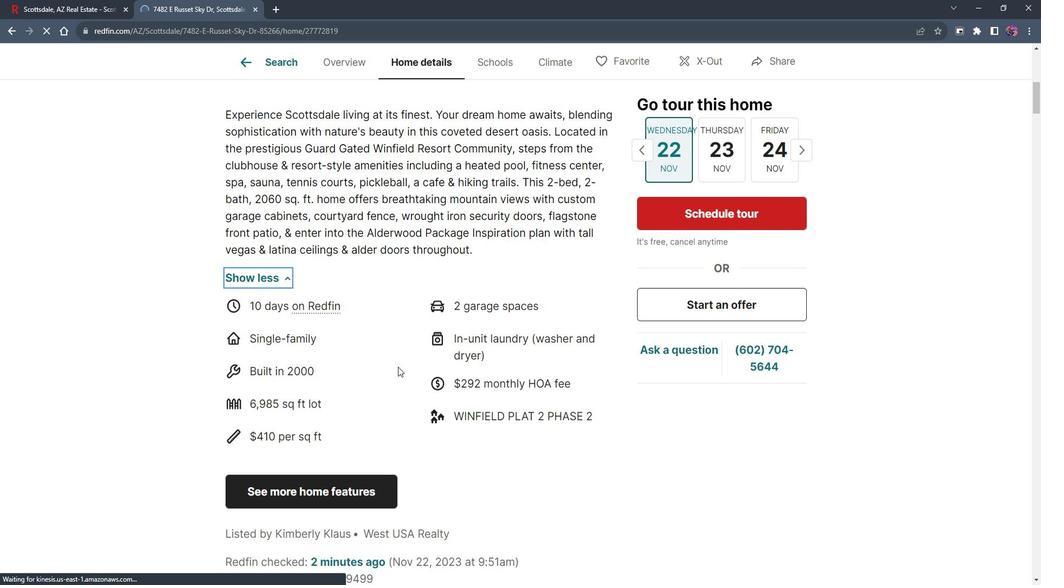 
Action: Mouse moved to (414, 370)
Screenshot: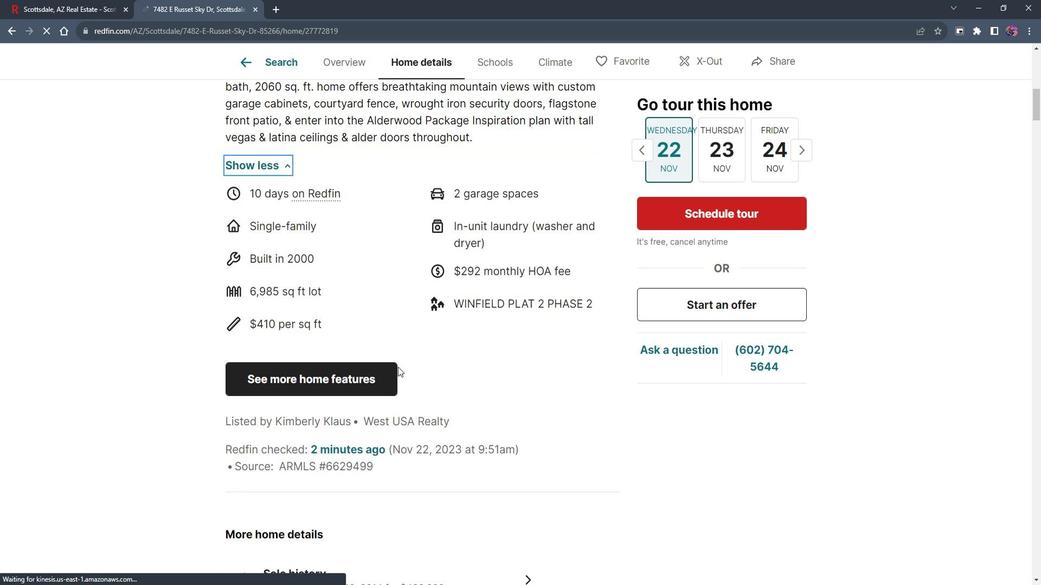 
Action: Mouse scrolled (414, 369) with delta (0, 0)
Screenshot: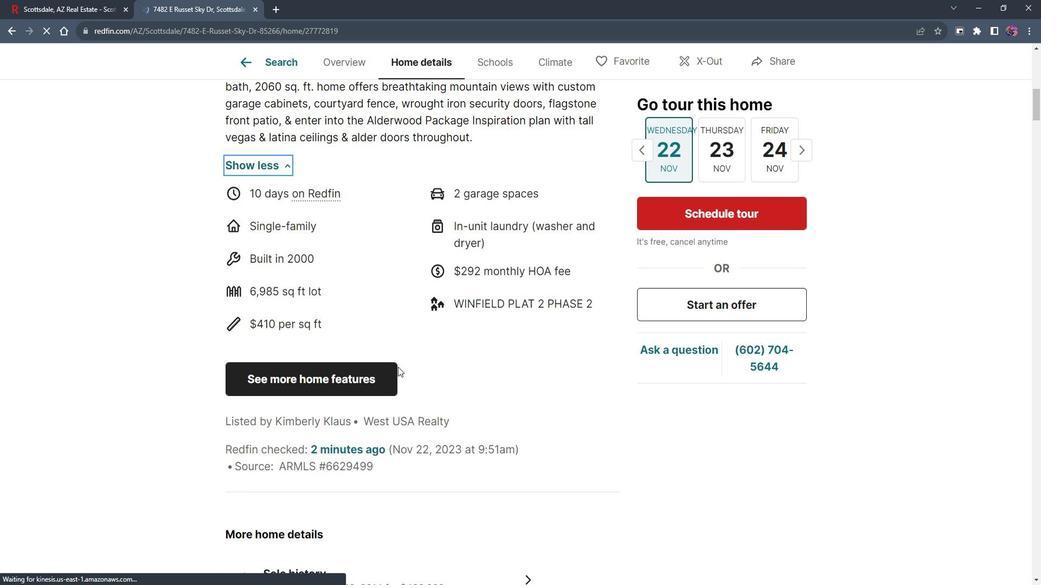 
Action: Mouse scrolled (414, 369) with delta (0, 0)
Screenshot: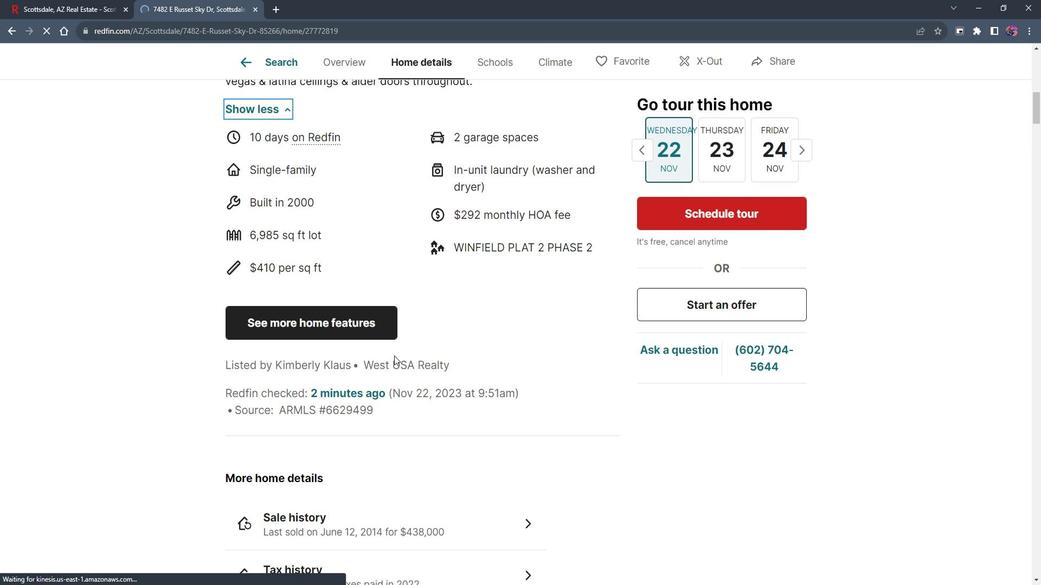 
Action: Mouse scrolled (414, 369) with delta (0, 0)
Screenshot: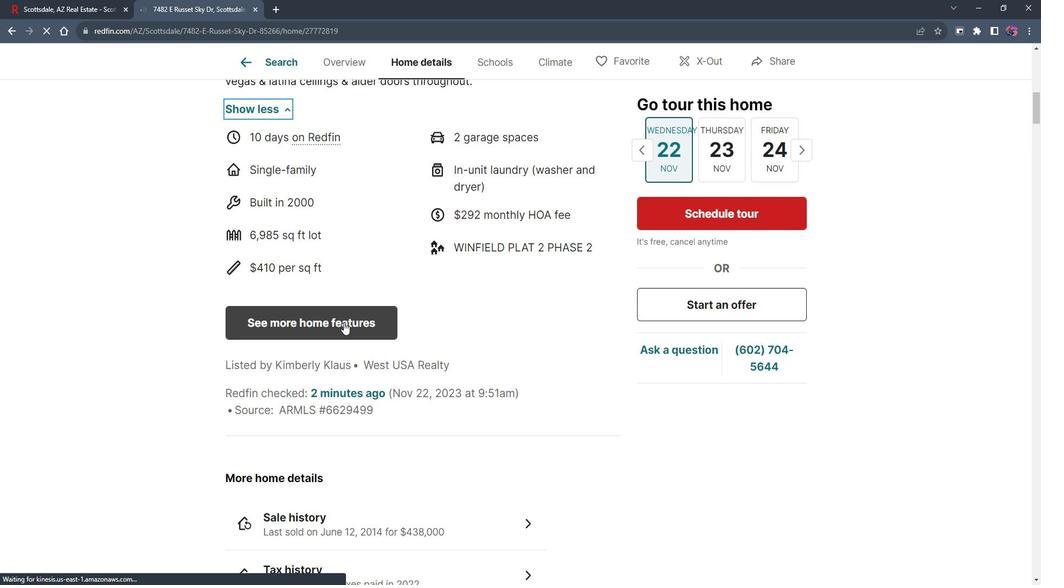 
Action: Mouse moved to (360, 327)
Screenshot: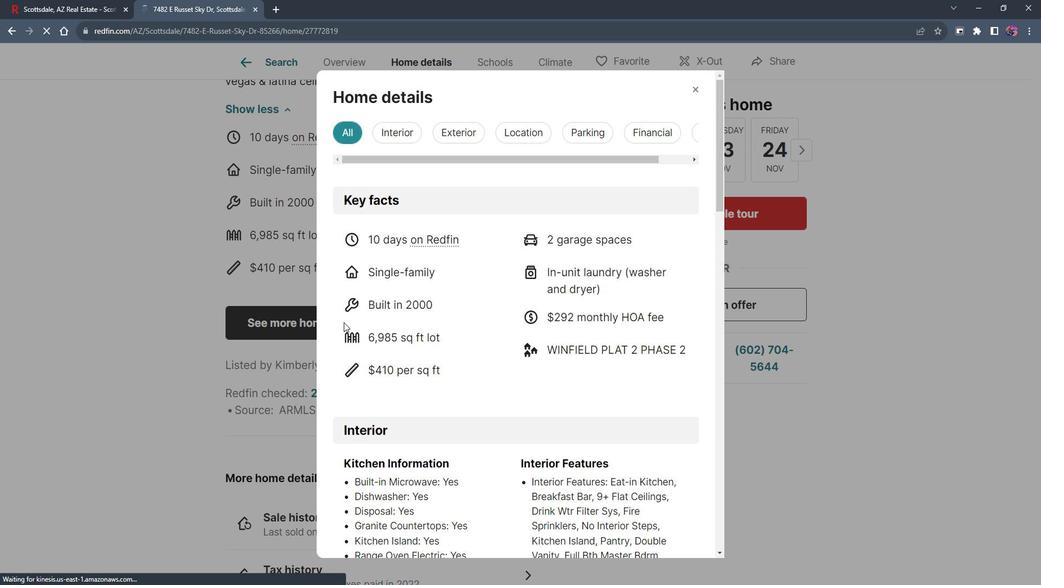 
Action: Mouse pressed left at (360, 327)
Screenshot: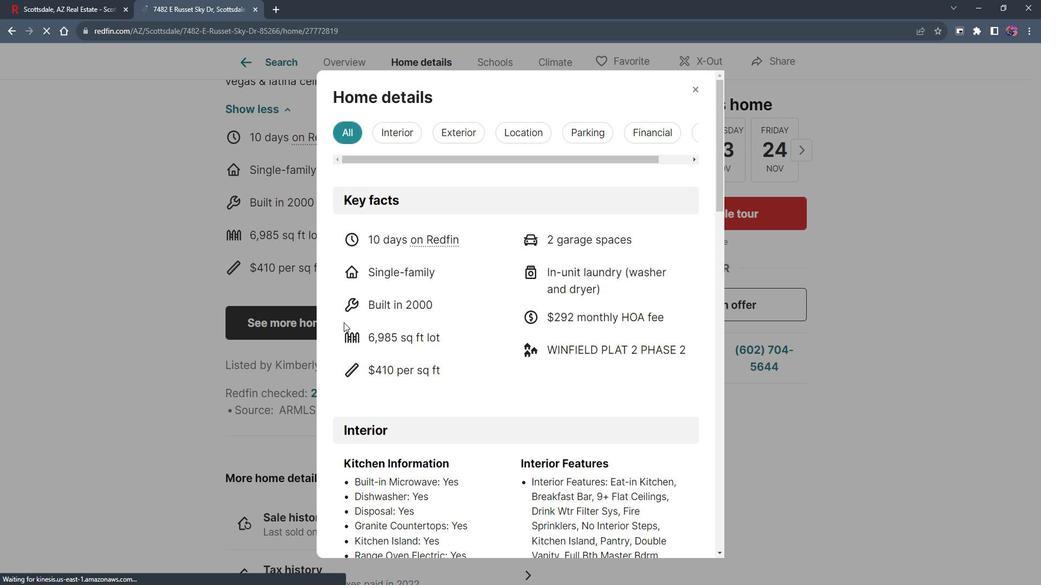 
Action: Mouse moved to (482, 332)
Screenshot: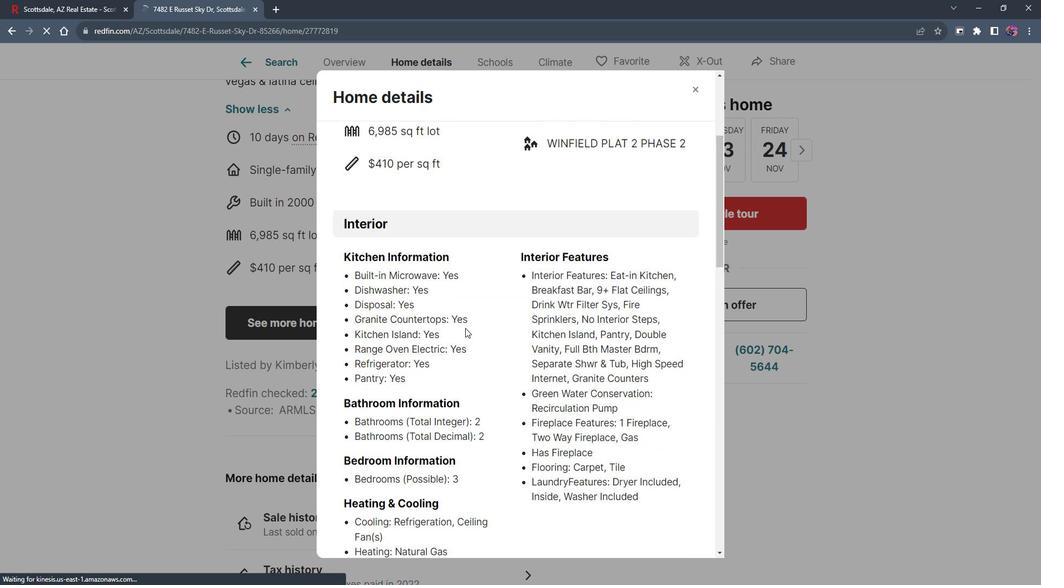 
Action: Mouse scrolled (482, 332) with delta (0, 0)
Screenshot: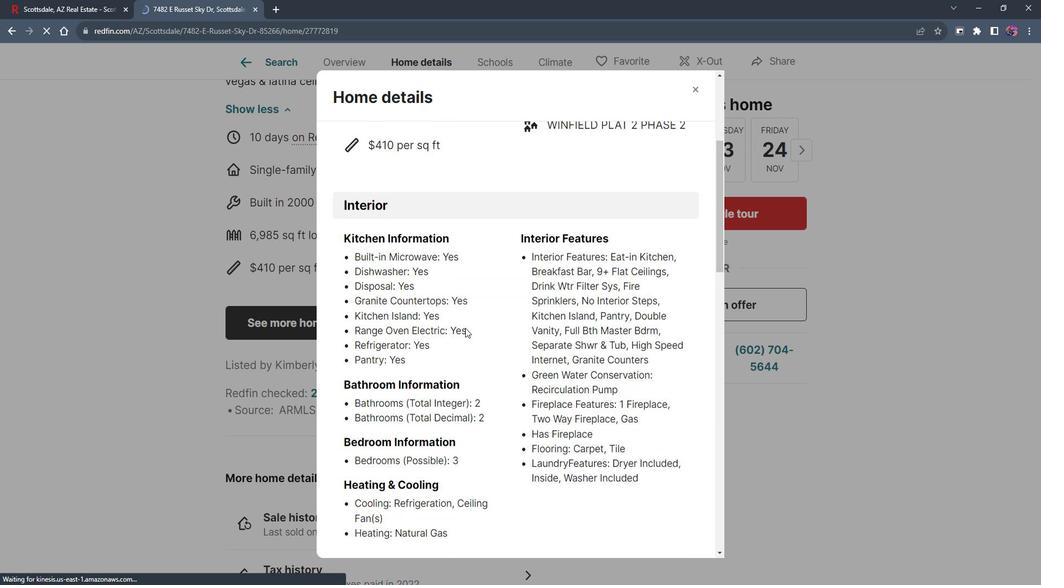 
Action: Mouse scrolled (482, 332) with delta (0, 0)
Screenshot: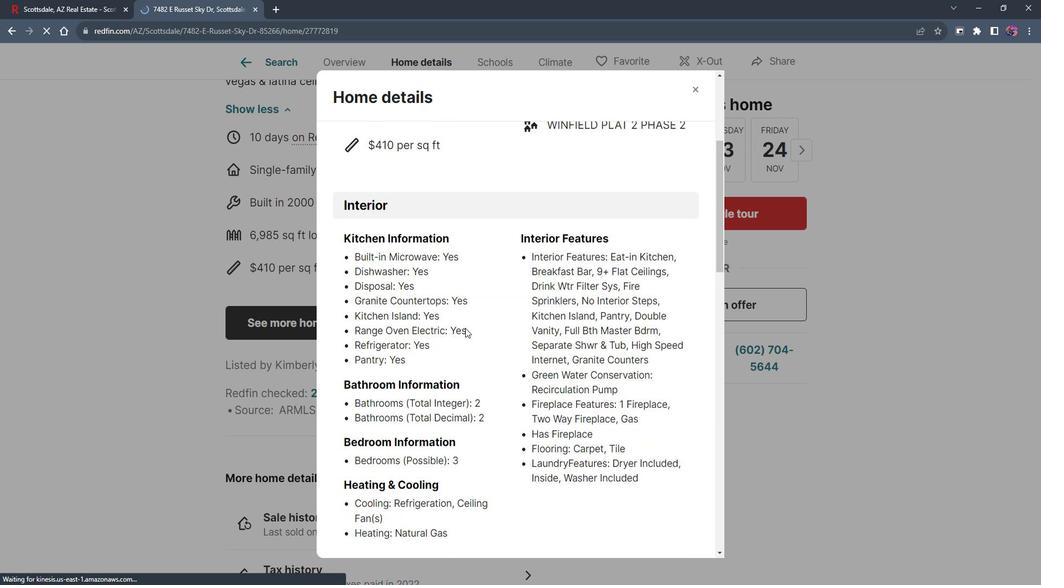 
Action: Mouse scrolled (482, 332) with delta (0, 0)
Screenshot: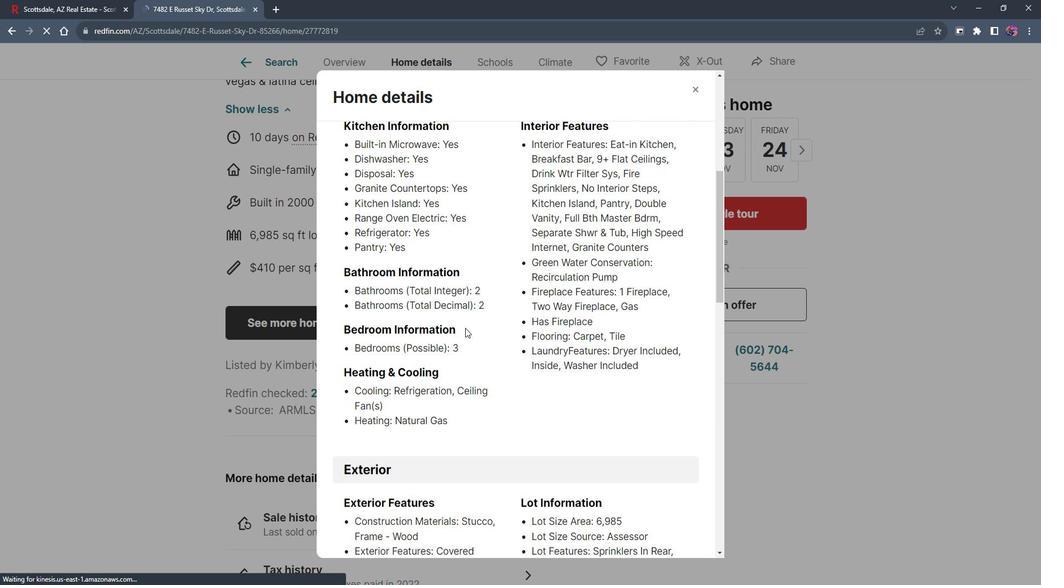 
Action: Mouse scrolled (482, 332) with delta (0, 0)
Screenshot: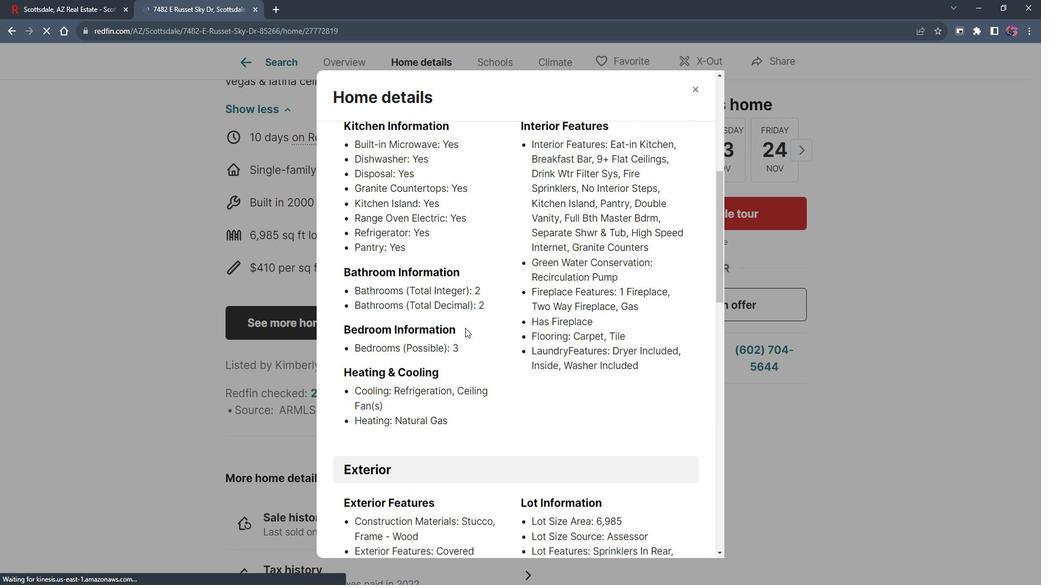 
Action: Mouse scrolled (482, 332) with delta (0, 0)
Screenshot: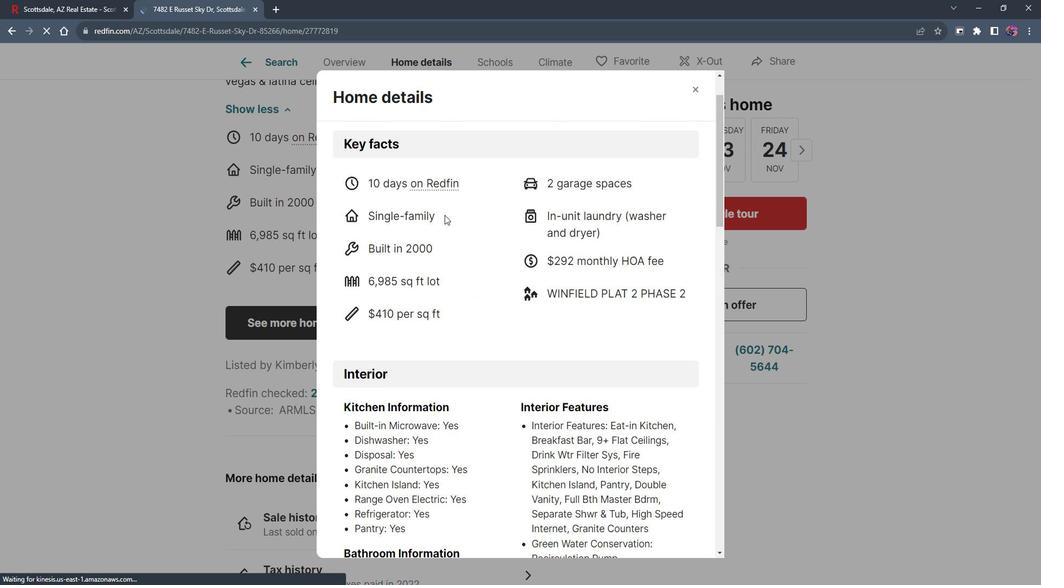 
Action: Mouse scrolled (482, 332) with delta (0, 0)
Screenshot: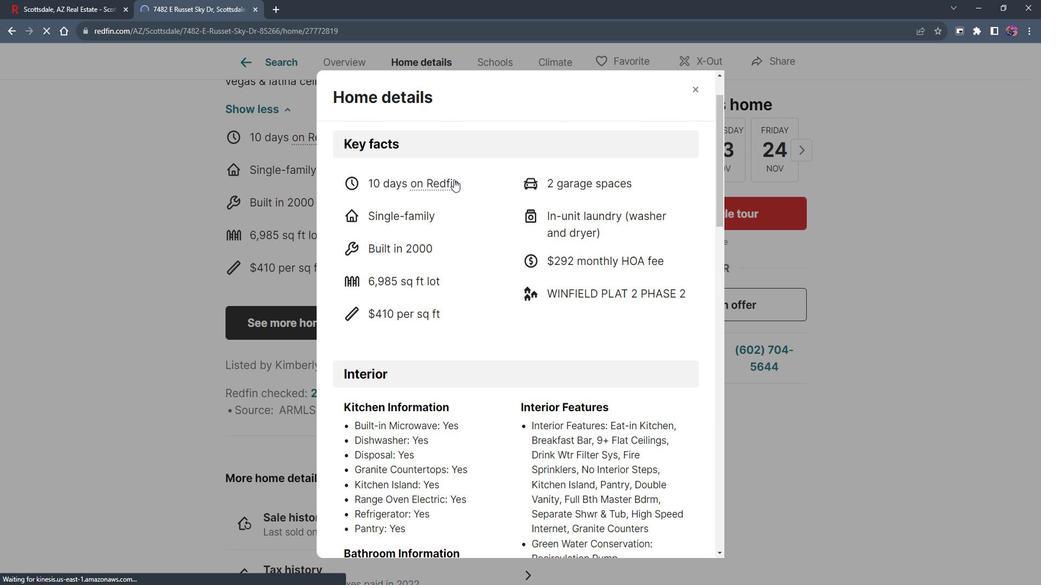 
Action: Mouse scrolled (482, 333) with delta (0, 0)
Screenshot: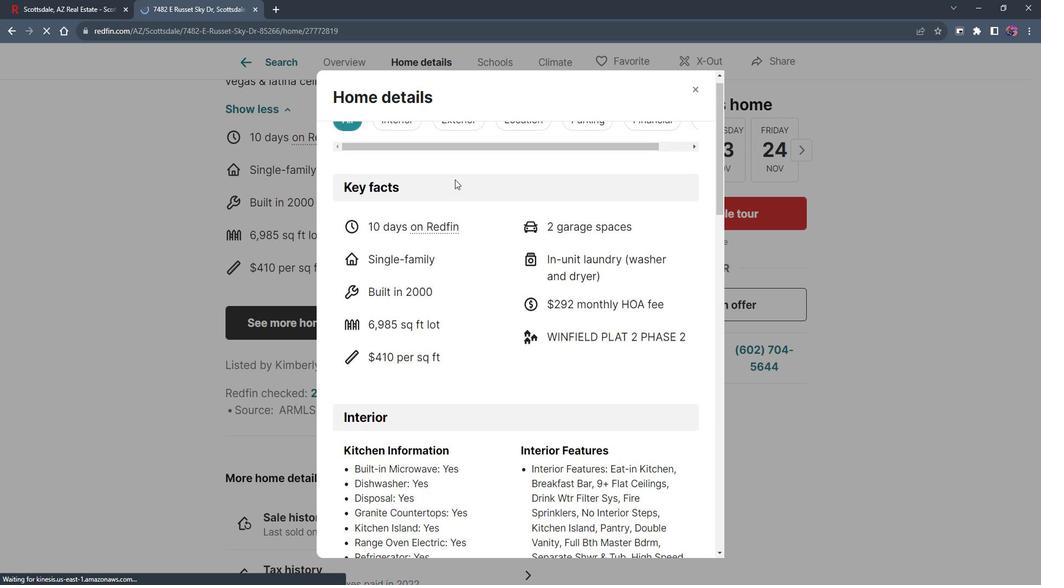 
Action: Mouse scrolled (482, 333) with delta (0, 0)
Screenshot: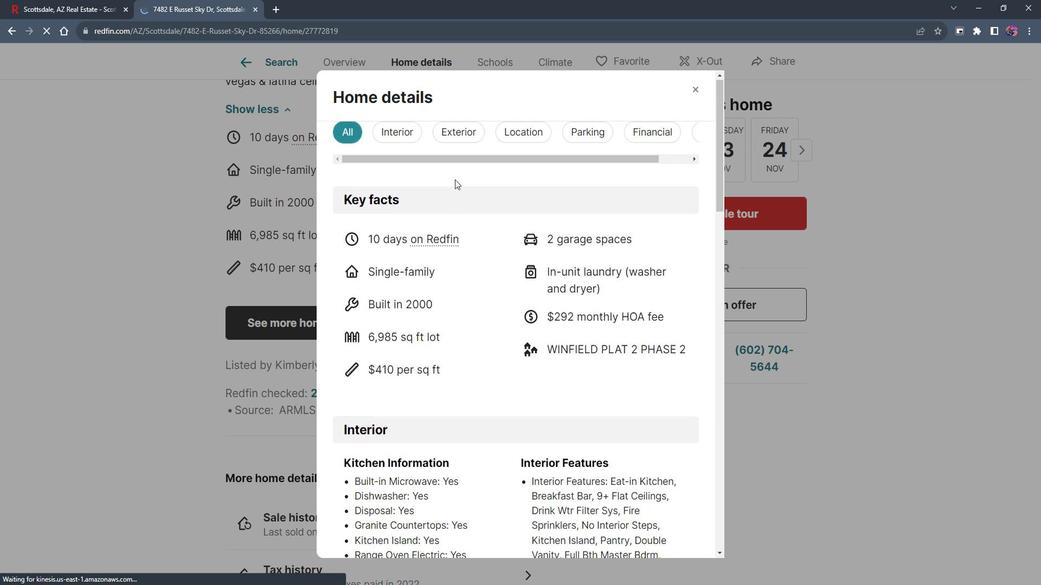 
Action: Mouse scrolled (482, 333) with delta (0, 0)
Screenshot: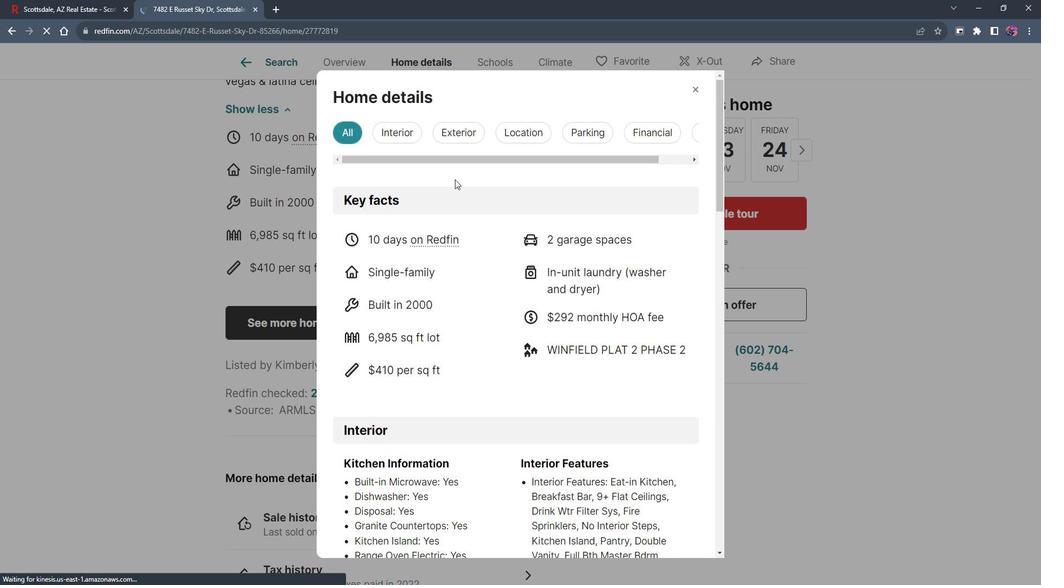 
Action: Mouse scrolled (482, 333) with delta (0, 0)
Screenshot: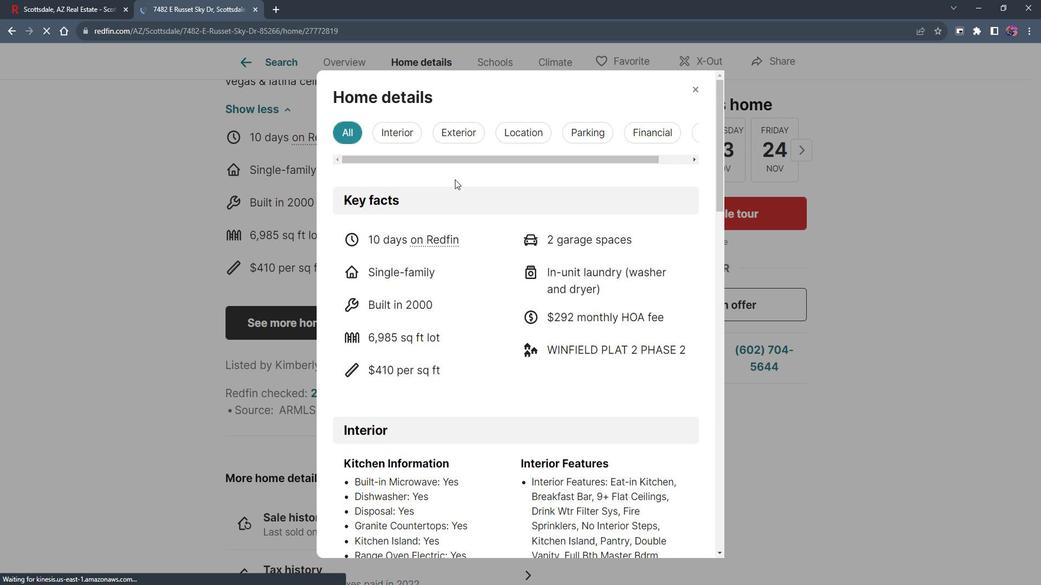 
Action: Mouse scrolled (482, 333) with delta (0, 0)
Screenshot: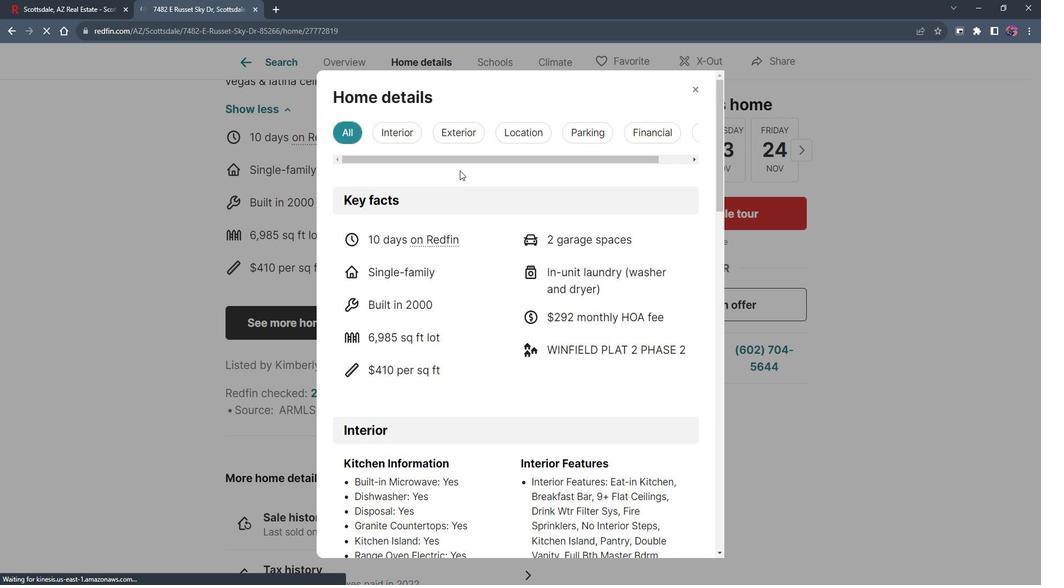 
Action: Mouse moved to (470, 189)
Screenshot: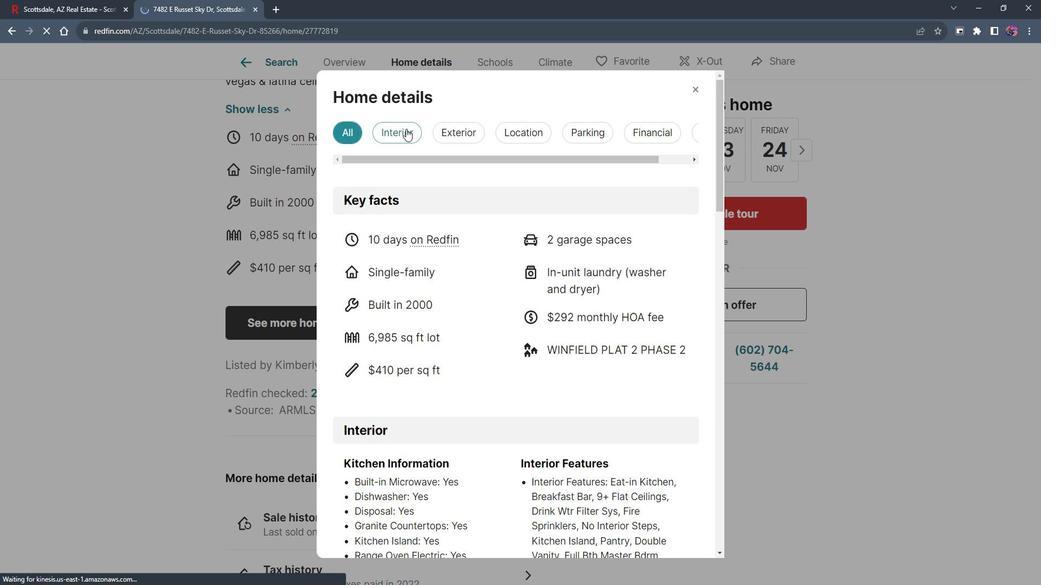 
Action: Mouse scrolled (470, 190) with delta (0, 0)
Screenshot: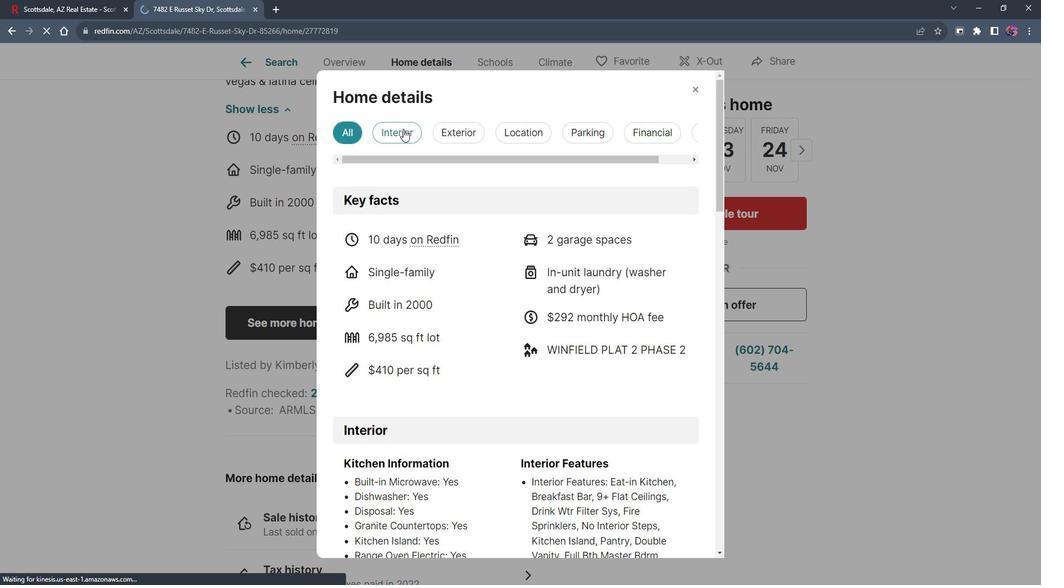 
Action: Mouse moved to (470, 189)
Screenshot: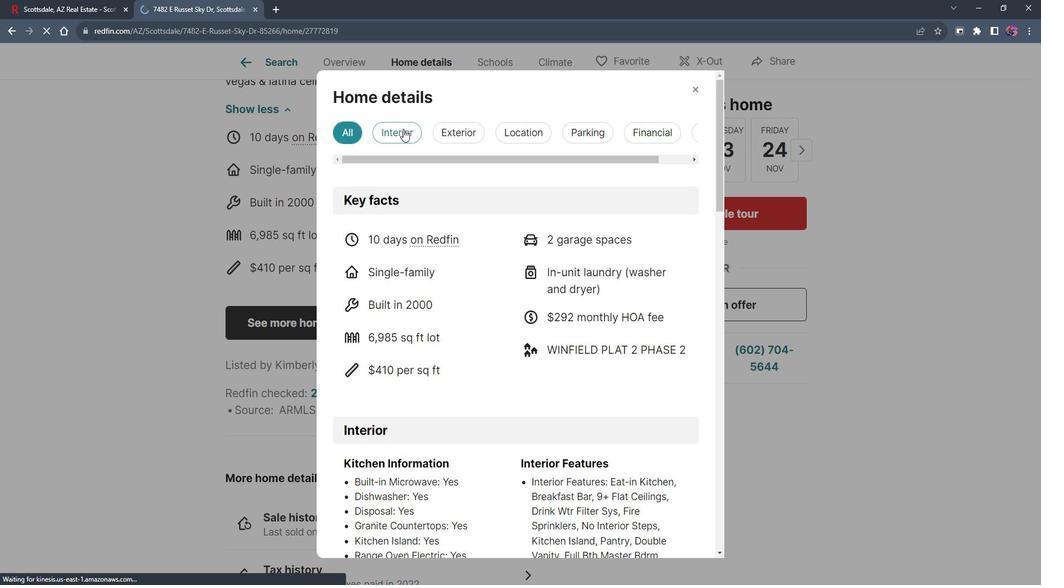 
Action: Mouse scrolled (470, 190) with delta (0, 0)
Screenshot: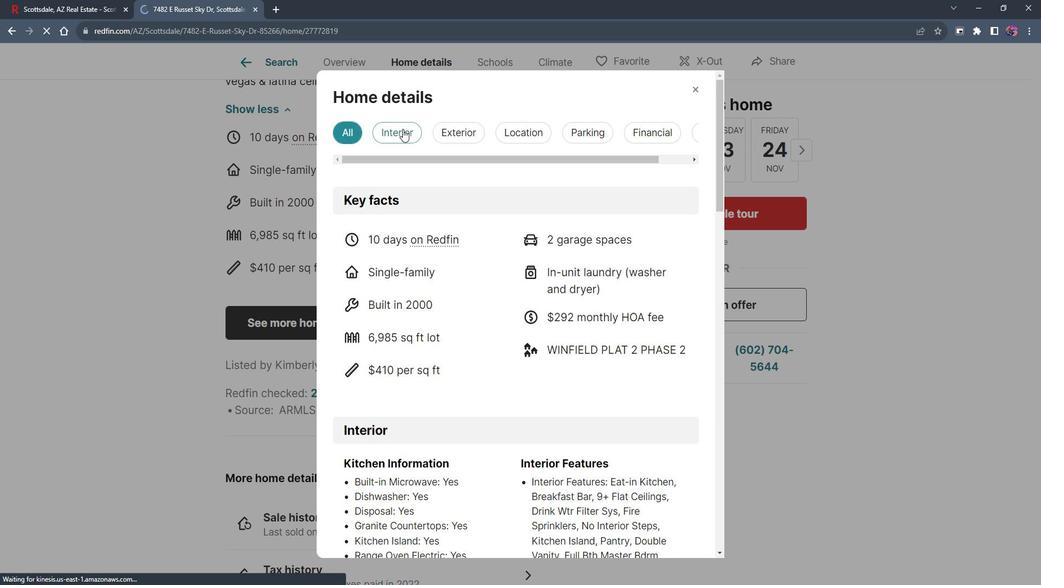 
Action: Mouse scrolled (470, 190) with delta (0, 0)
Screenshot: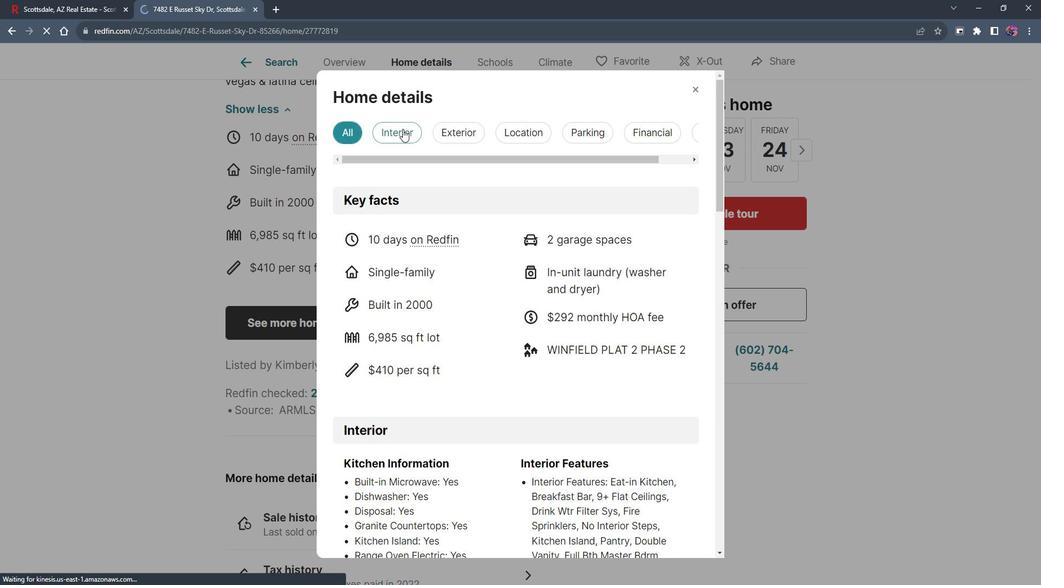 
Action: Mouse moved to (471, 189)
Screenshot: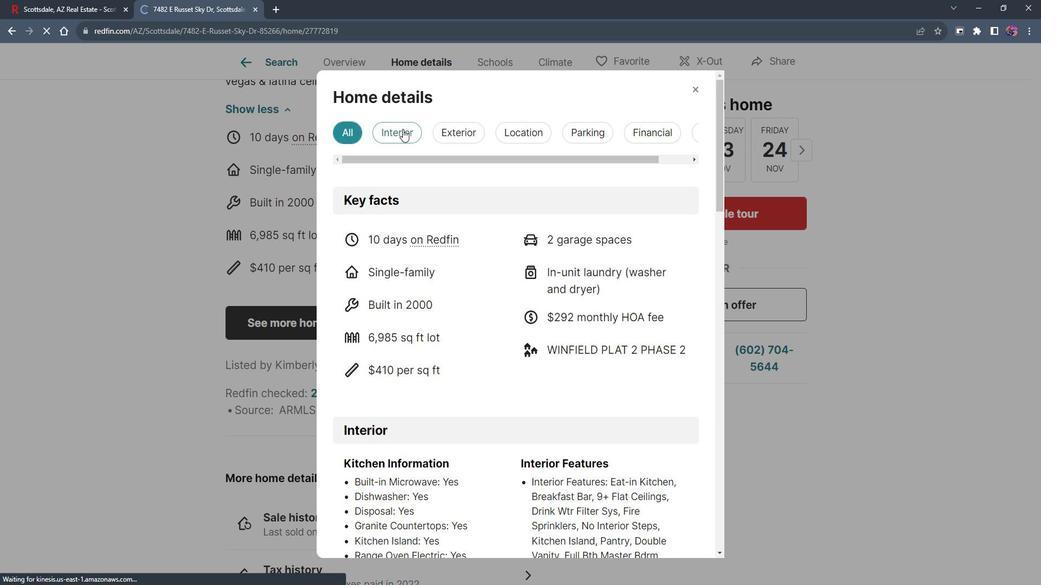 
Action: Mouse scrolled (471, 190) with delta (0, 0)
Screenshot: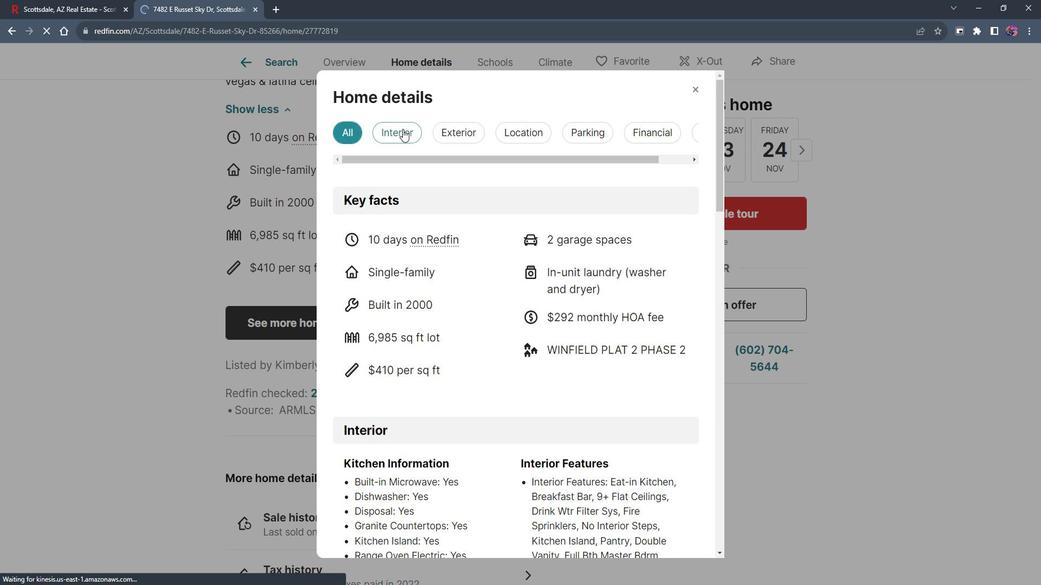 
Action: Mouse moved to (419, 141)
Screenshot: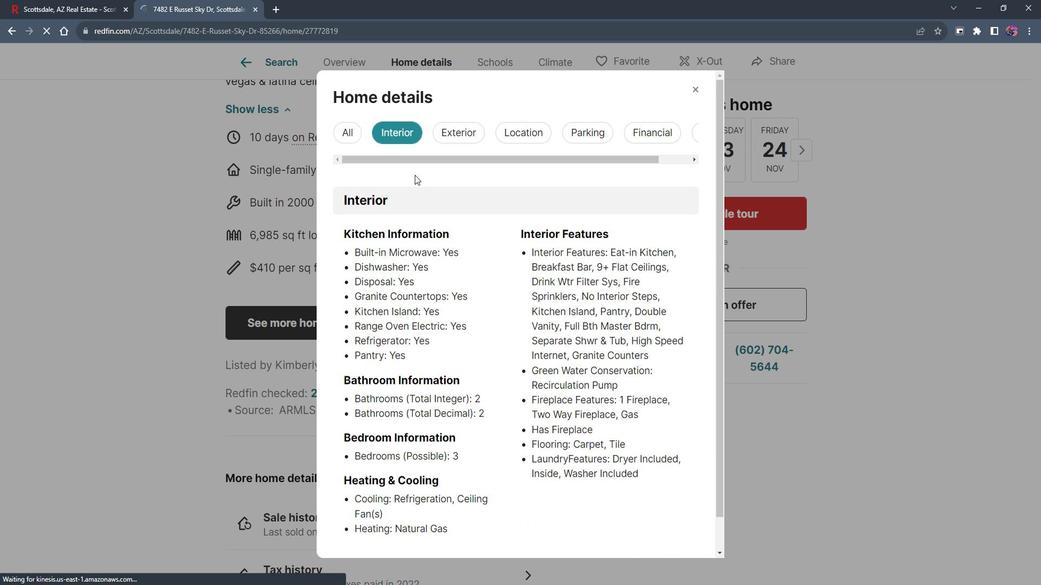 
Action: Mouse pressed left at (419, 141)
Screenshot: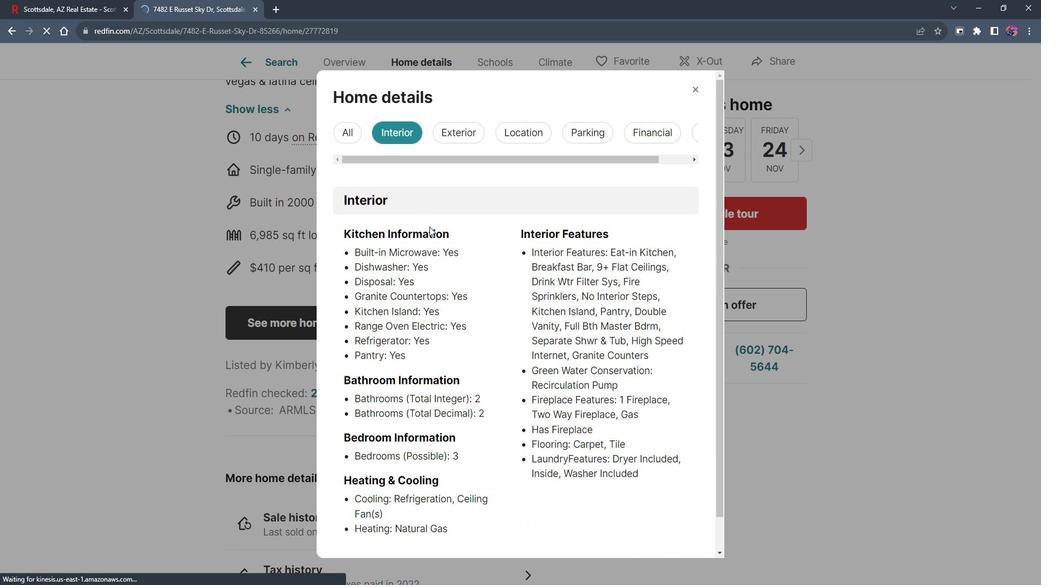 
Action: Mouse moved to (483, 312)
Screenshot: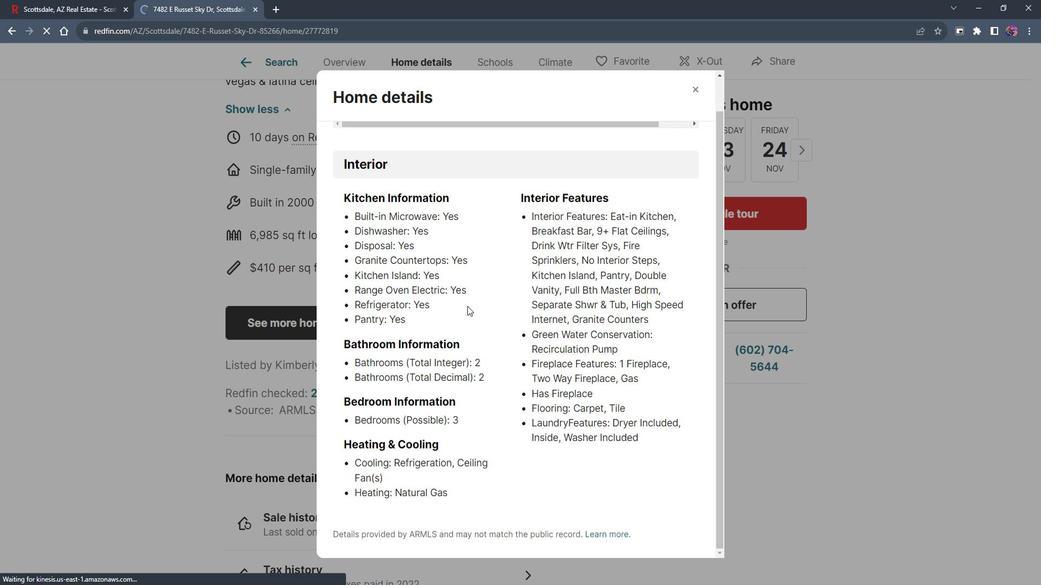 
Action: Mouse scrolled (483, 311) with delta (0, 0)
Screenshot: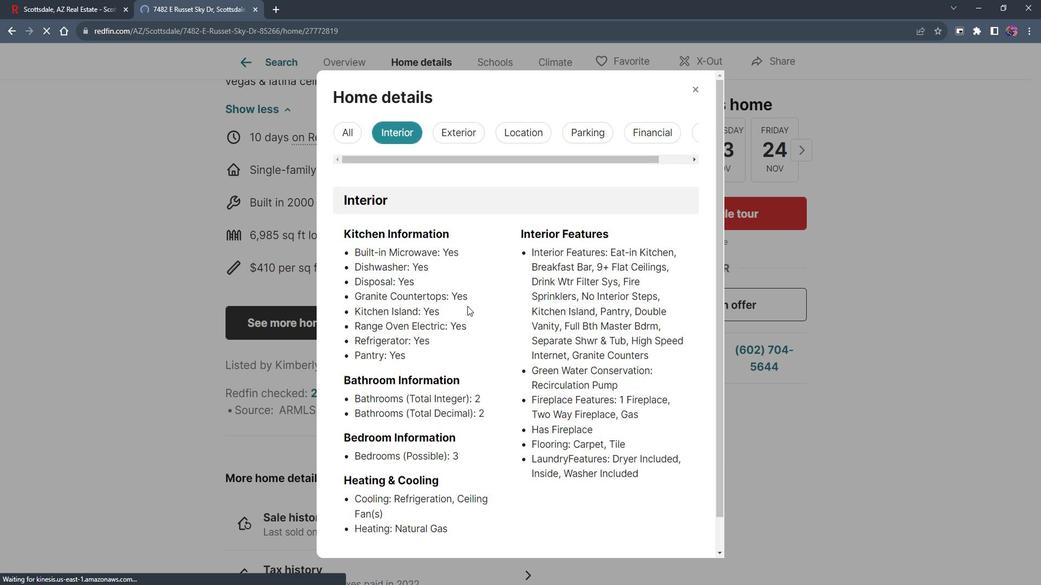 
Action: Mouse scrolled (483, 311) with delta (0, 0)
Screenshot: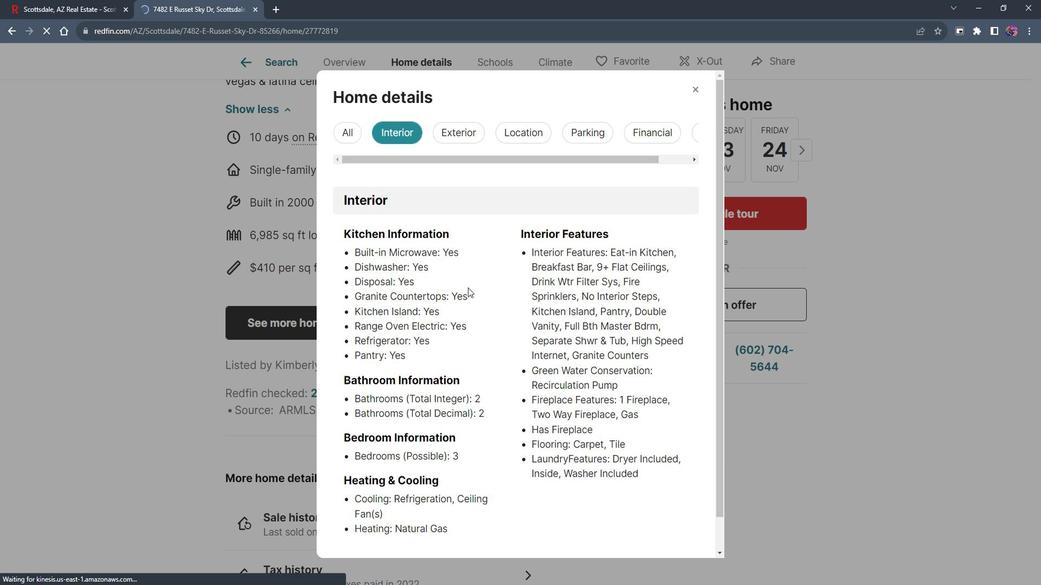 
Action: Mouse moved to (484, 311)
Screenshot: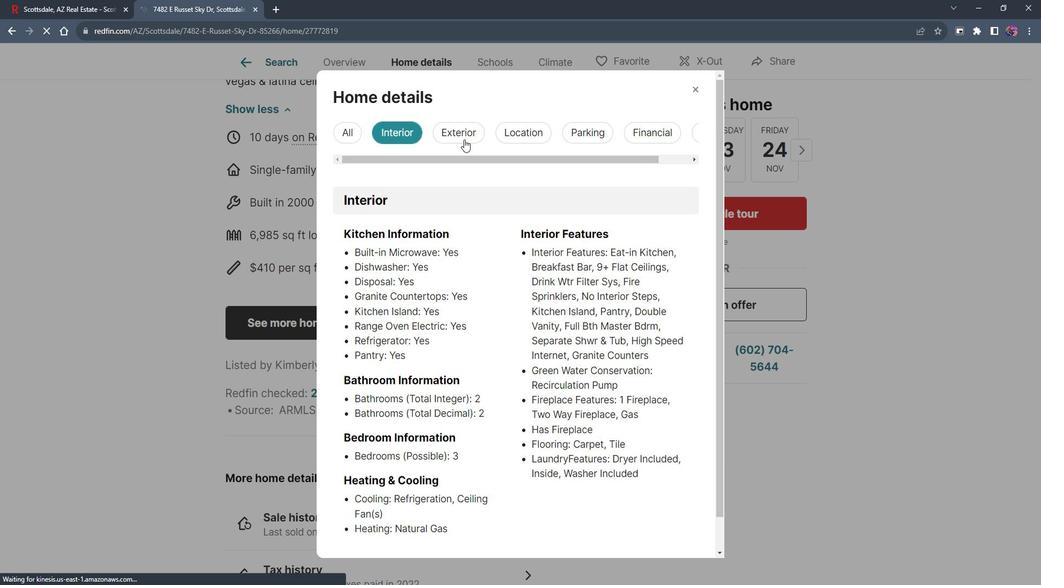 
Action: Mouse scrolled (484, 312) with delta (0, 0)
Screenshot: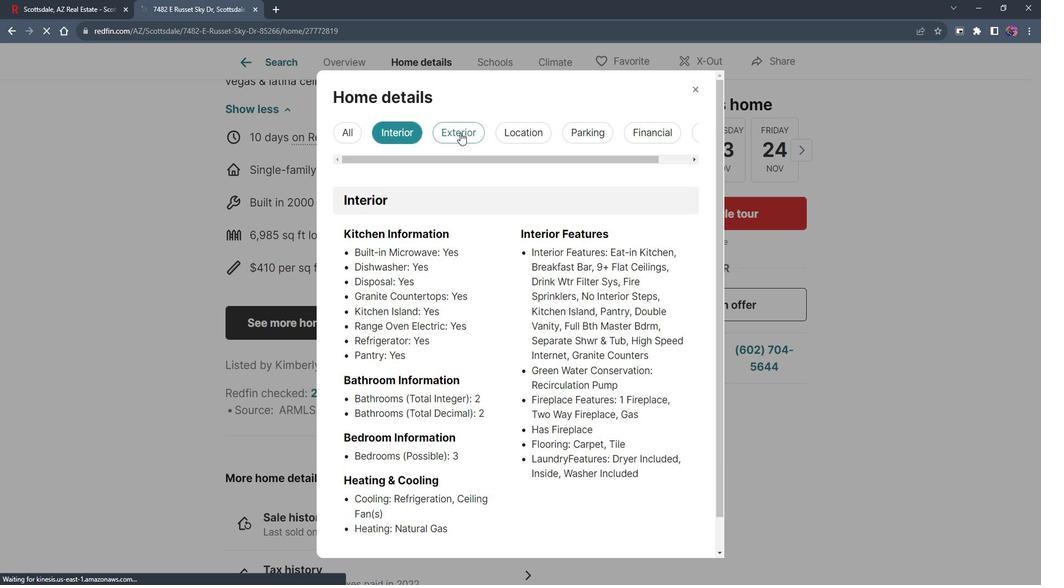 
Action: Mouse moved to (472, 136)
Screenshot: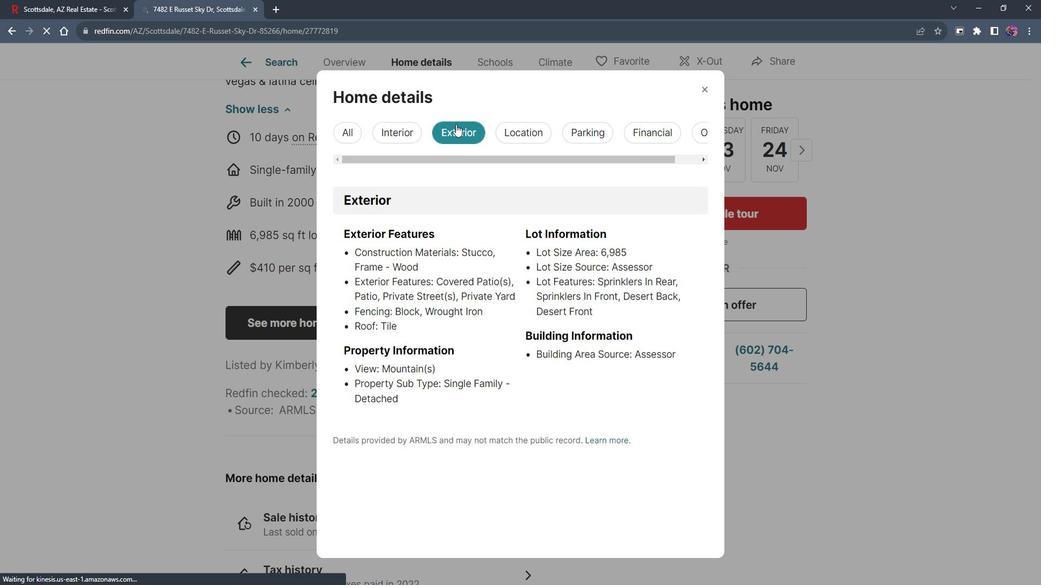 
Action: Mouse pressed left at (472, 136)
Screenshot: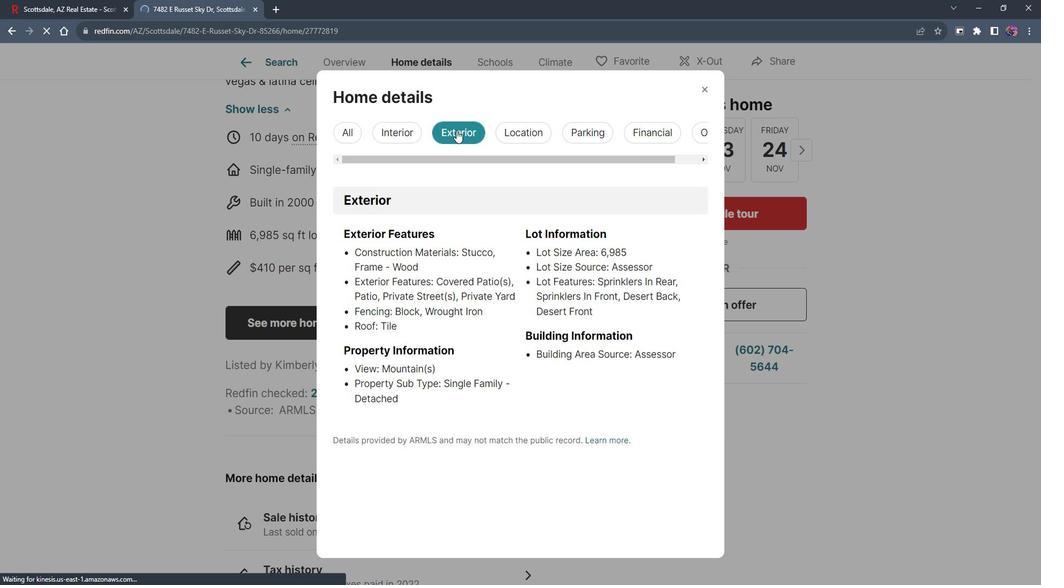 
Action: Mouse moved to (524, 337)
Screenshot: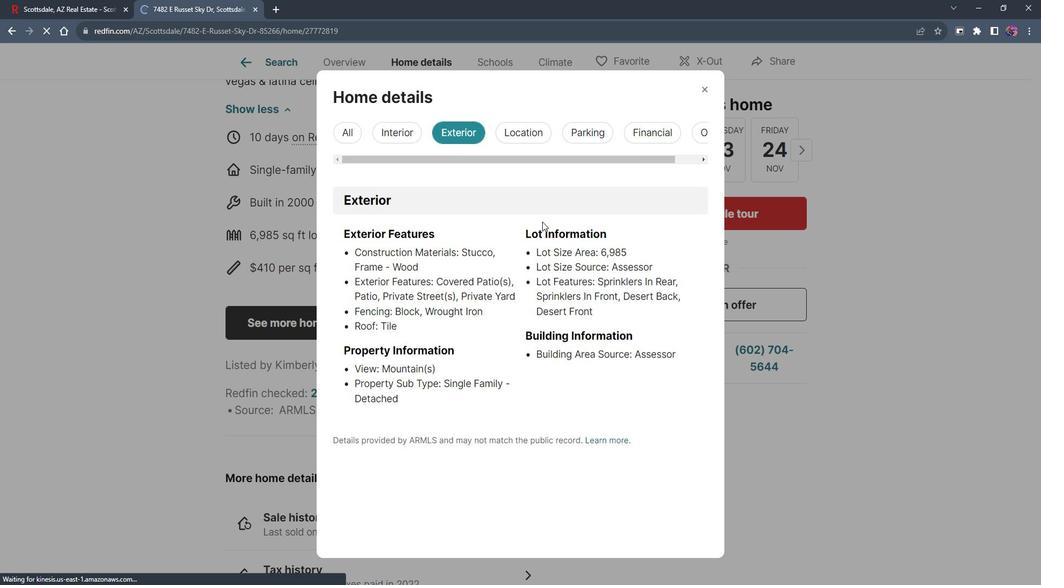 
Action: Mouse scrolled (524, 337) with delta (0, 0)
Screenshot: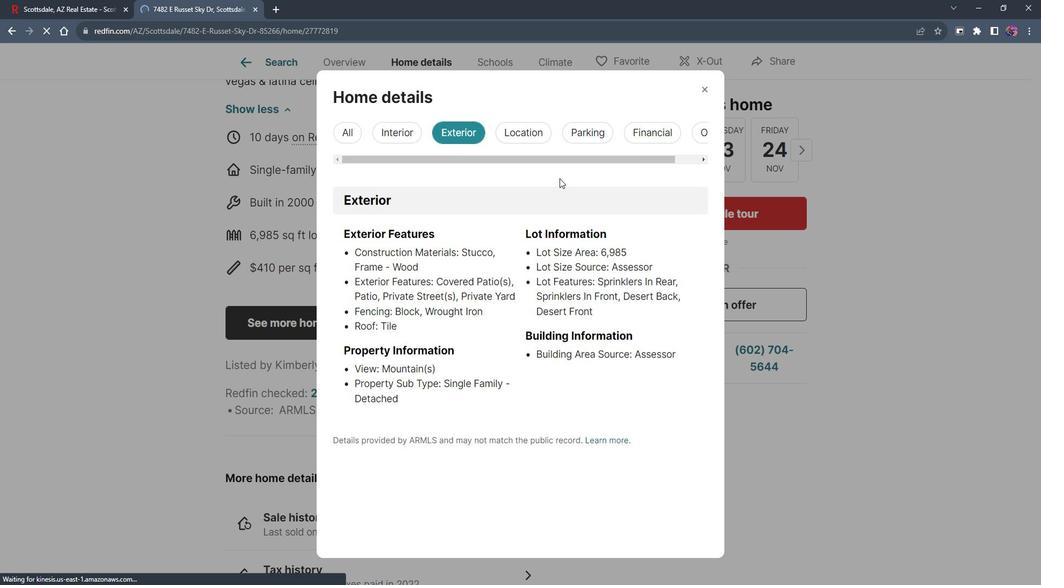 
Action: Mouse scrolled (524, 337) with delta (0, 0)
Screenshot: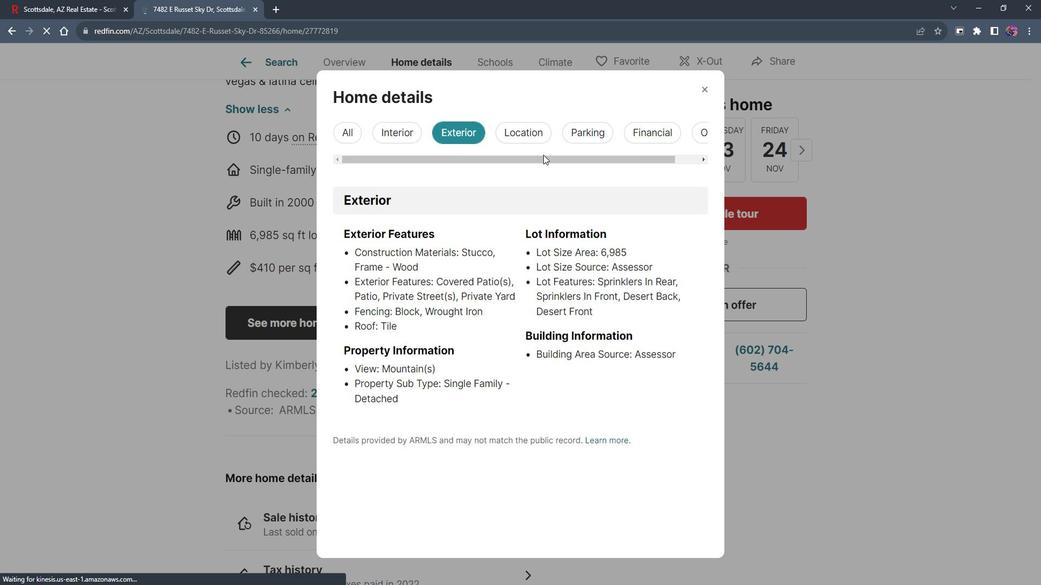 
Action: Mouse moved to (525, 324)
Screenshot: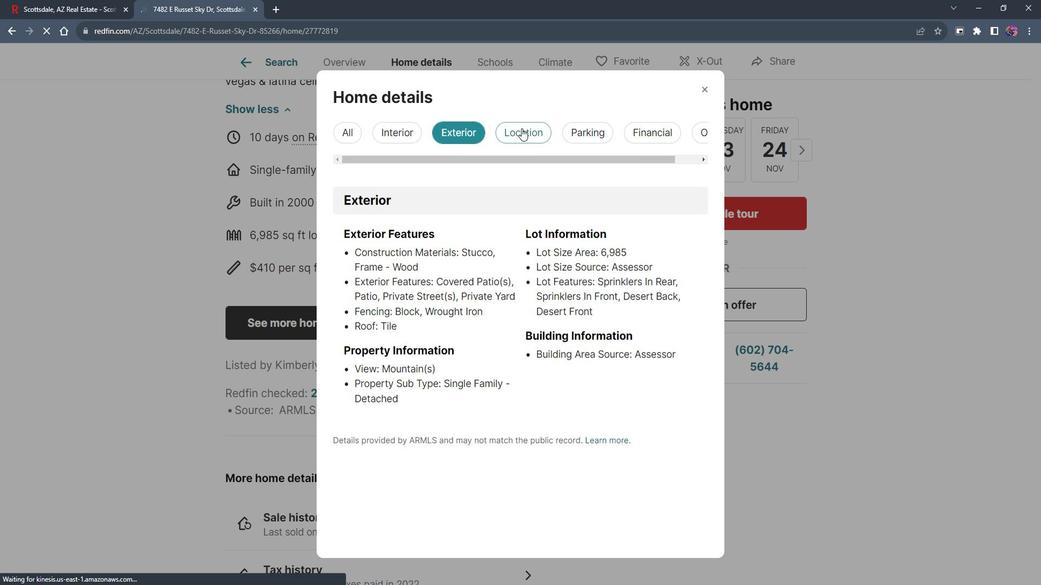 
Action: Mouse scrolled (525, 324) with delta (0, 0)
Screenshot: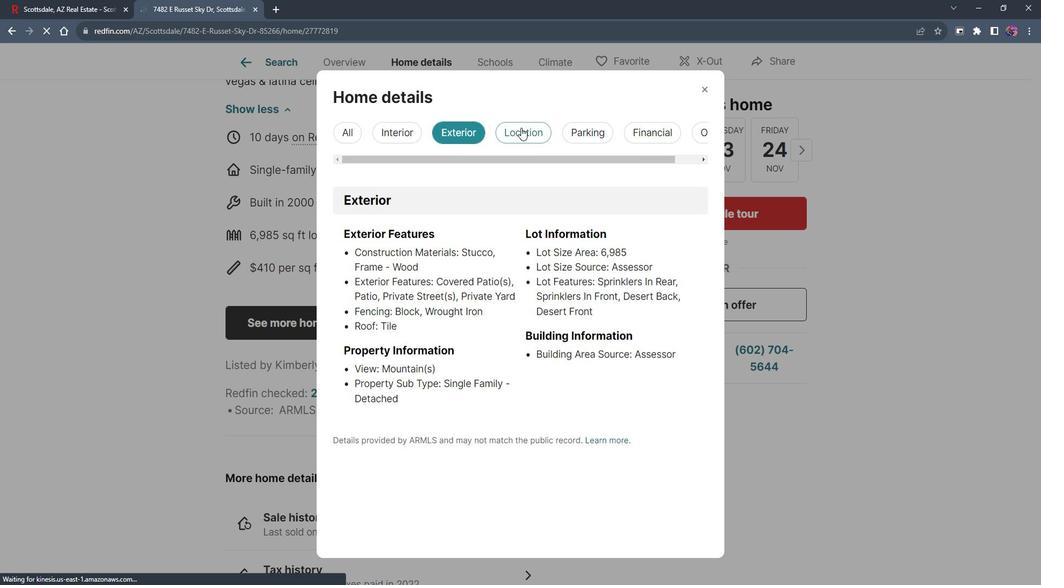 
Action: Mouse moved to (525, 323)
Screenshot: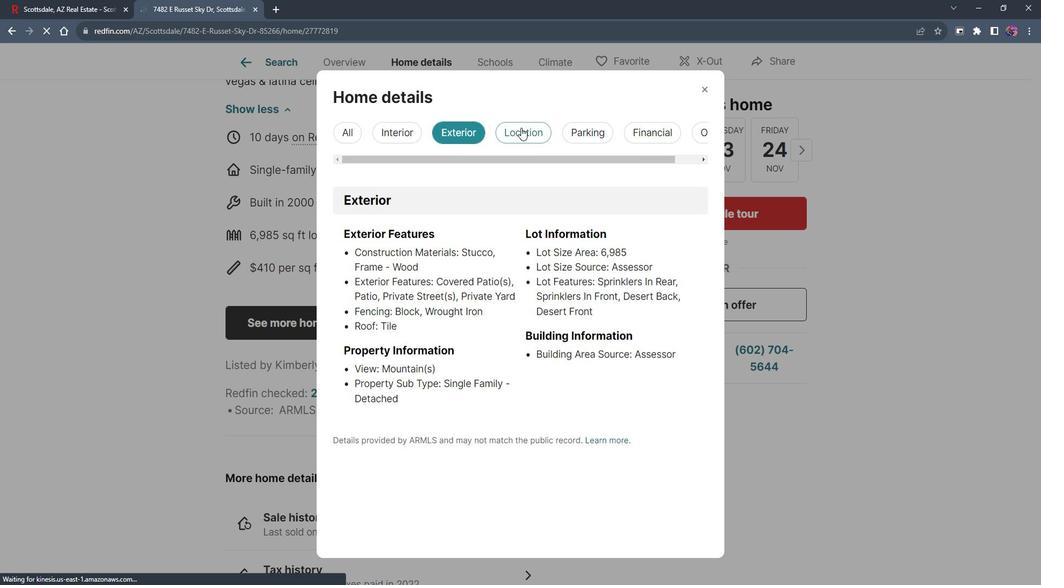 
Action: Mouse scrolled (525, 323) with delta (0, 0)
Screenshot: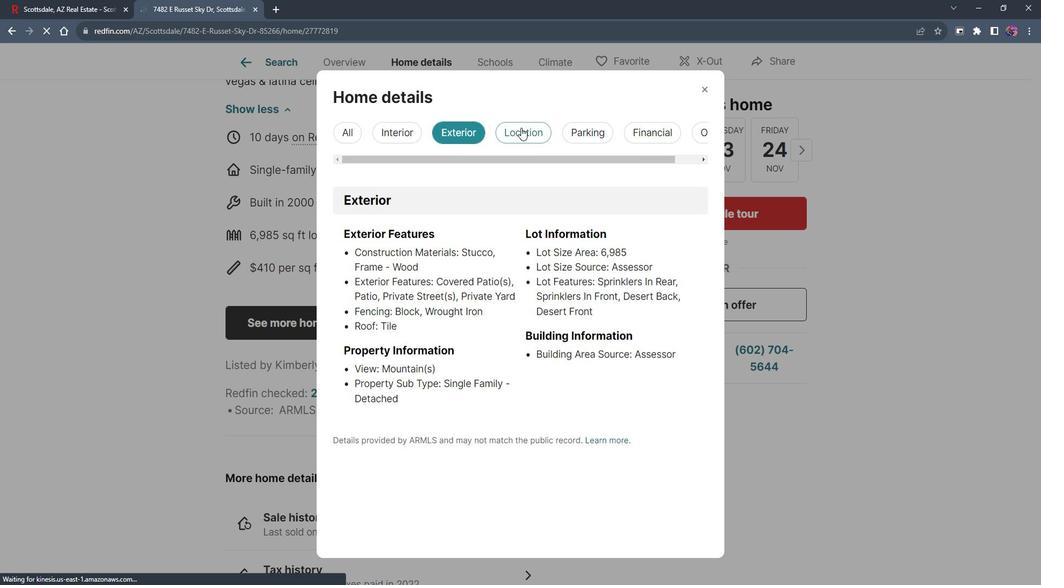 
Action: Mouse moved to (526, 313)
Screenshot: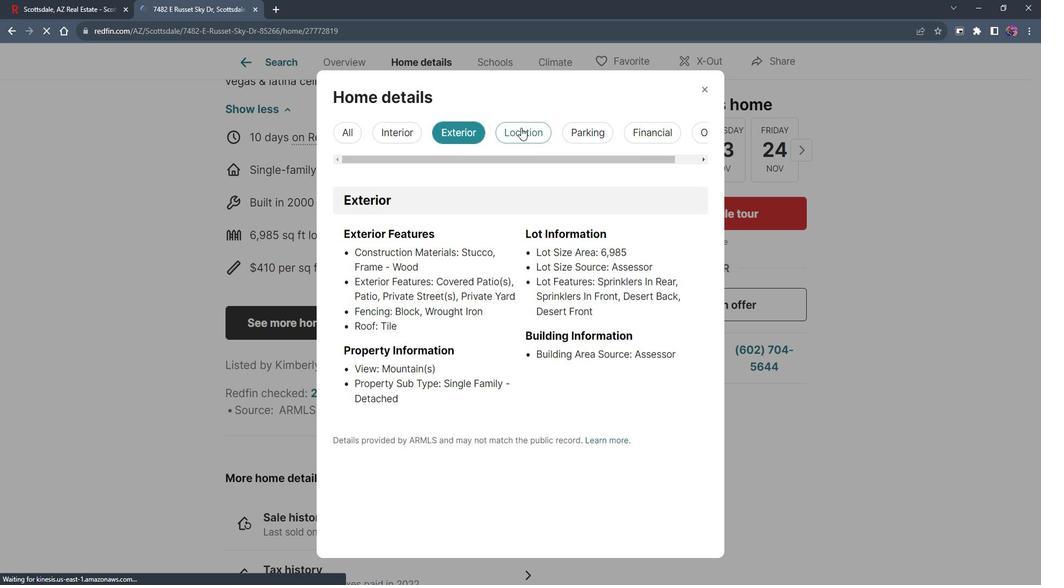 
Action: Mouse scrolled (526, 314) with delta (0, 0)
Screenshot: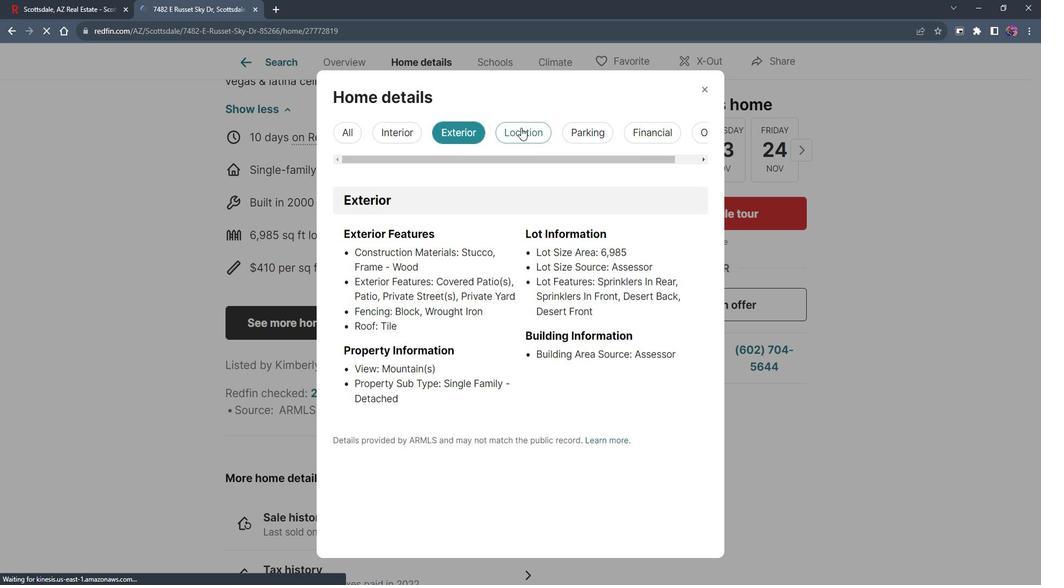 
Action: Mouse moved to (537, 139)
Screenshot: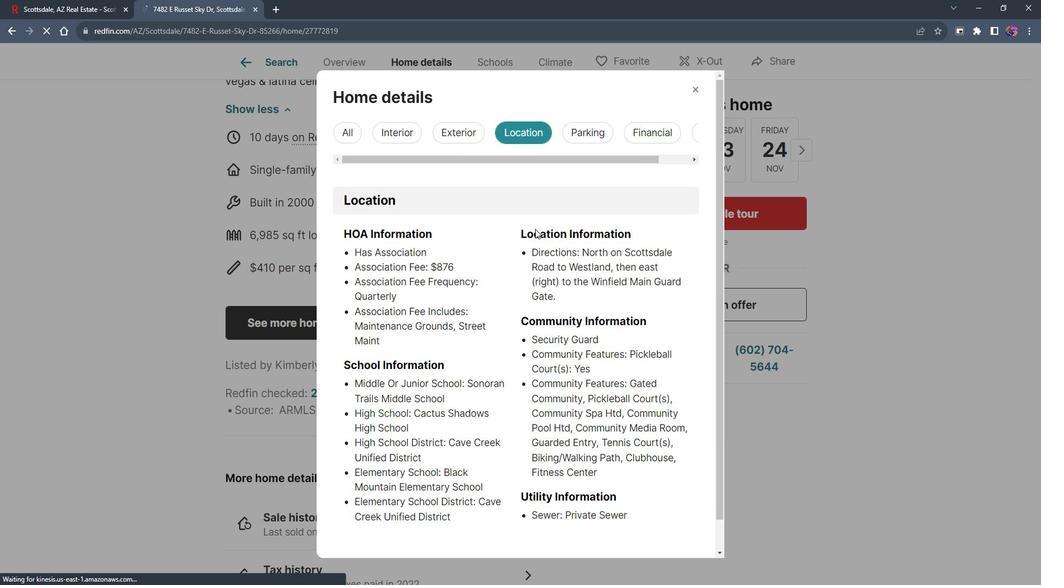 
Action: Mouse pressed left at (537, 139)
Screenshot: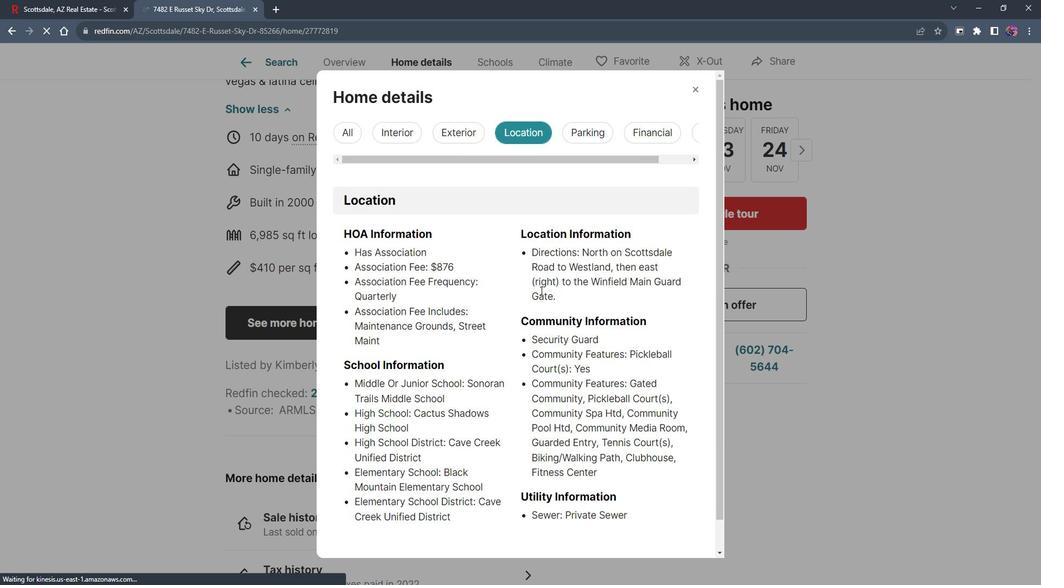 
Action: Mouse moved to (557, 297)
Screenshot: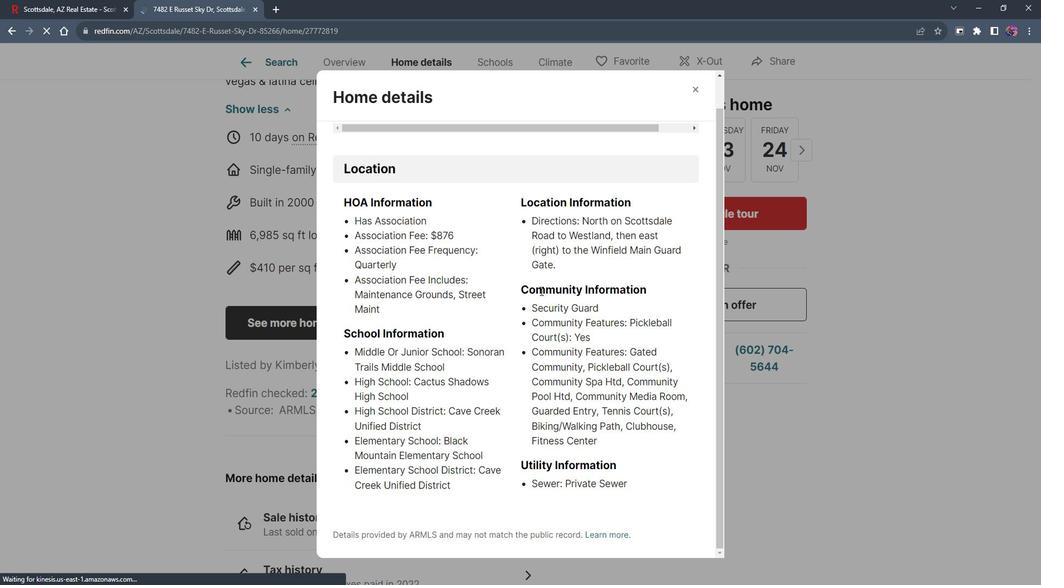 
Action: Mouse scrolled (557, 296) with delta (0, 0)
Screenshot: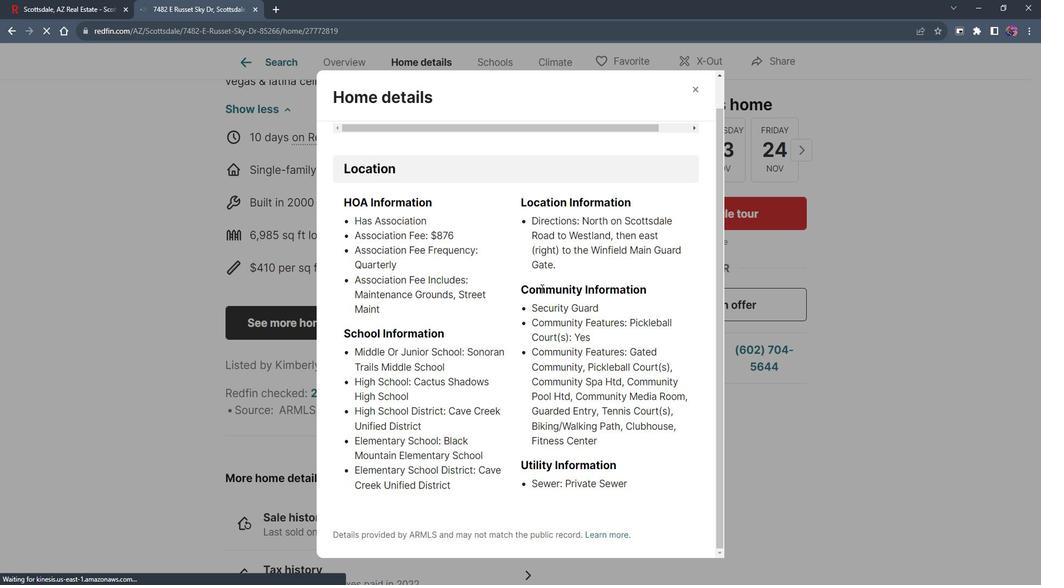 
Action: Mouse scrolled (557, 296) with delta (0, 0)
Screenshot: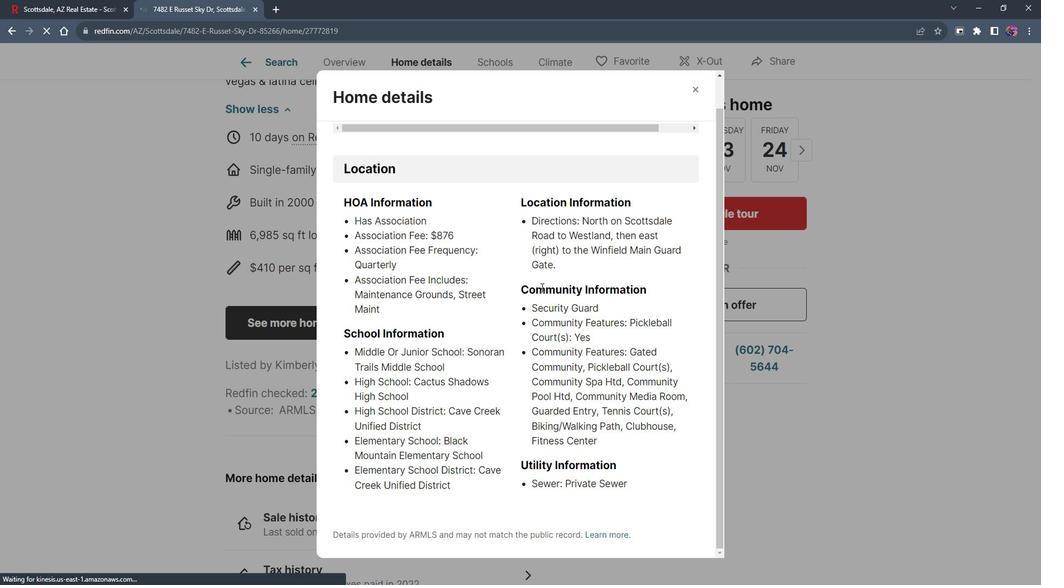 
Action: Mouse scrolled (557, 296) with delta (0, 0)
Screenshot: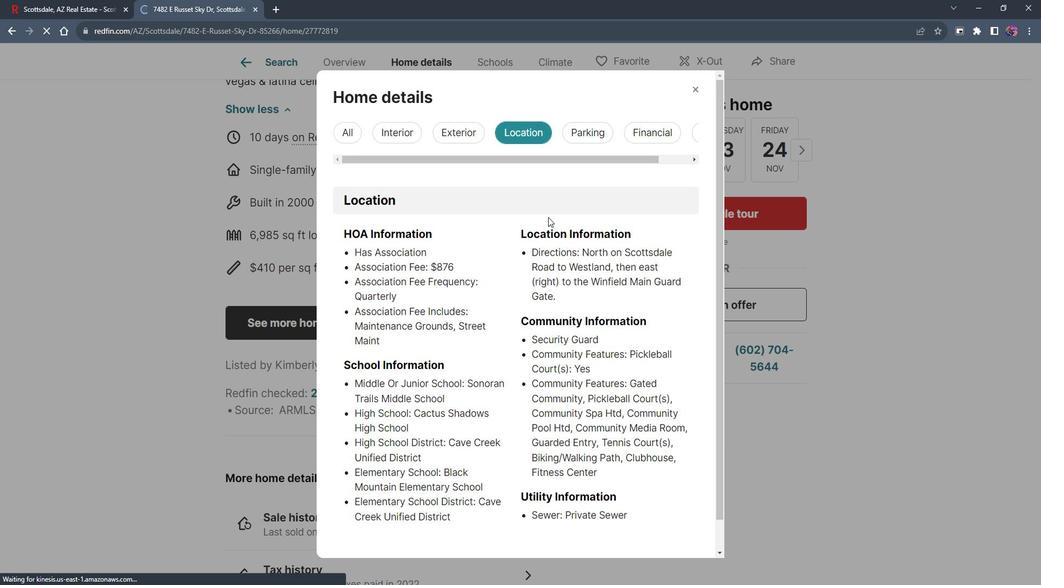 
Action: Mouse moved to (558, 293)
Screenshot: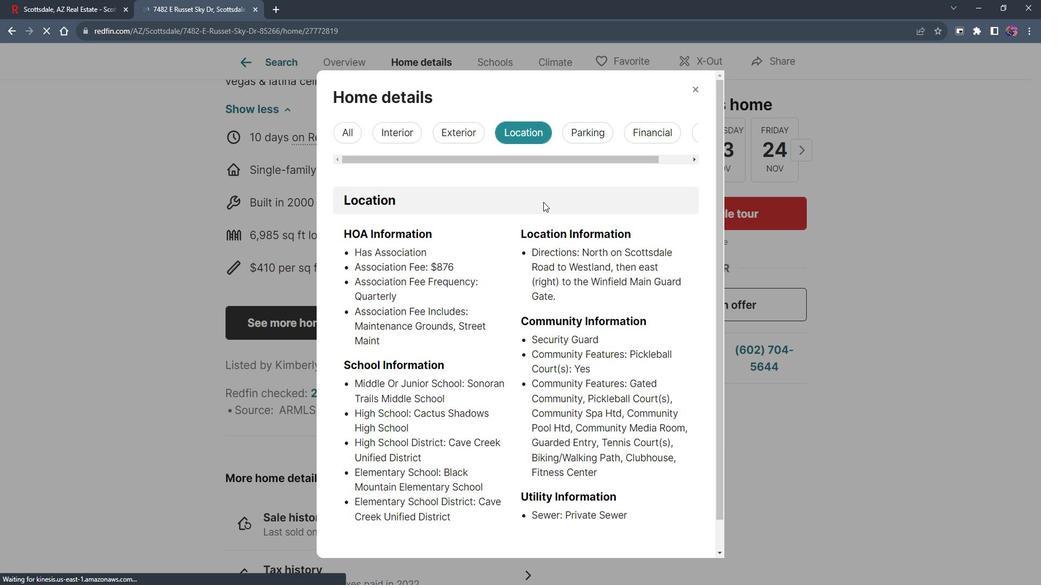 
Action: Mouse scrolled (558, 293) with delta (0, 0)
Screenshot: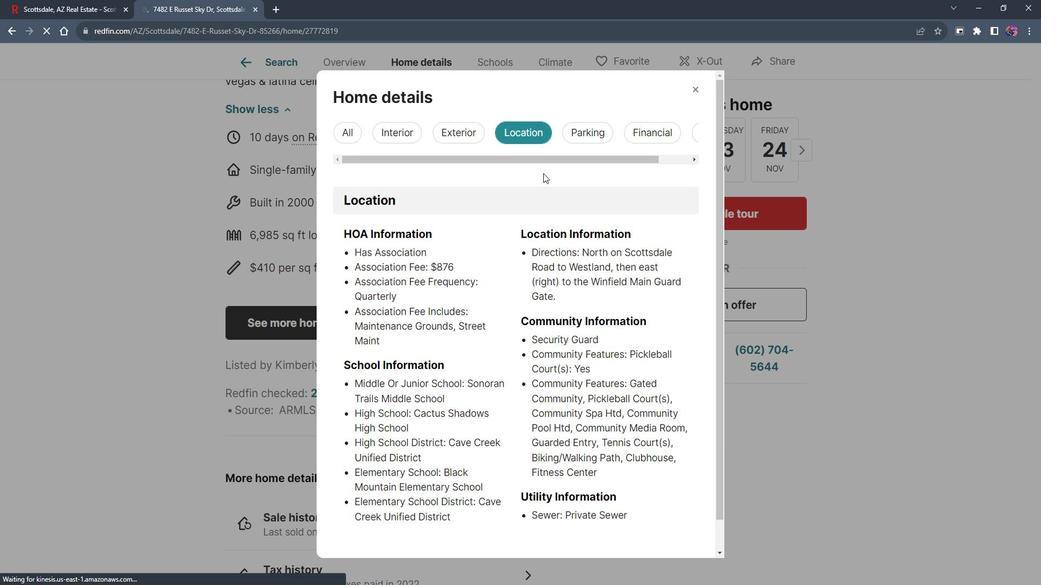 
Action: Mouse moved to (558, 292)
Screenshot: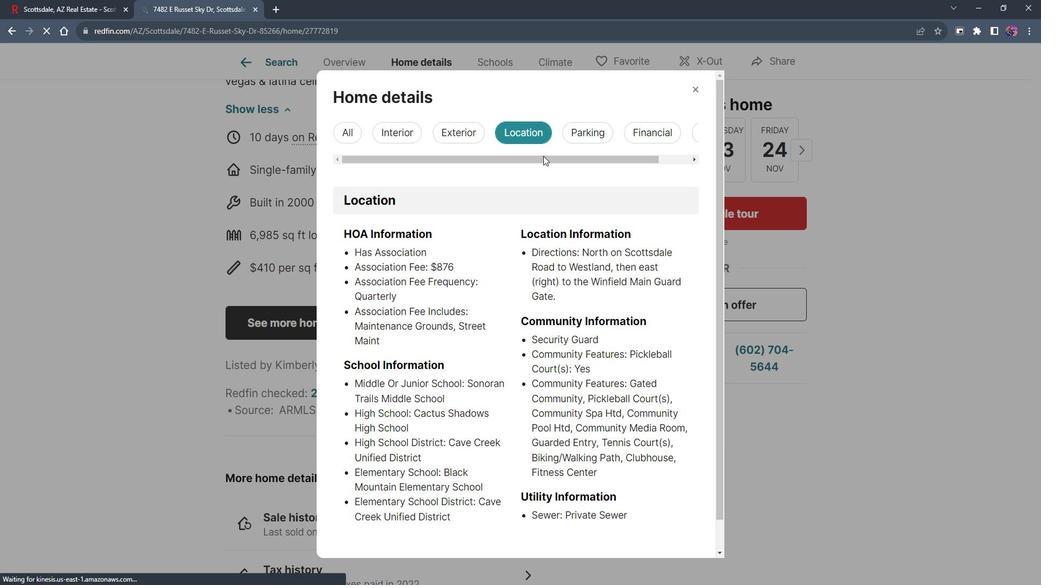 
Action: Mouse scrolled (558, 292) with delta (0, 0)
Screenshot: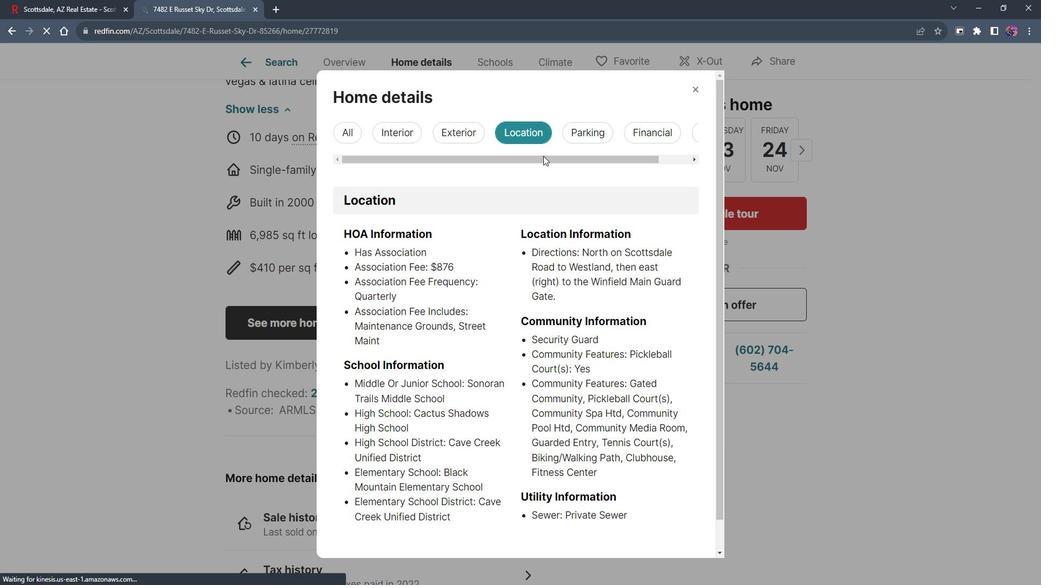 
Action: Mouse moved to (558, 290)
Screenshot: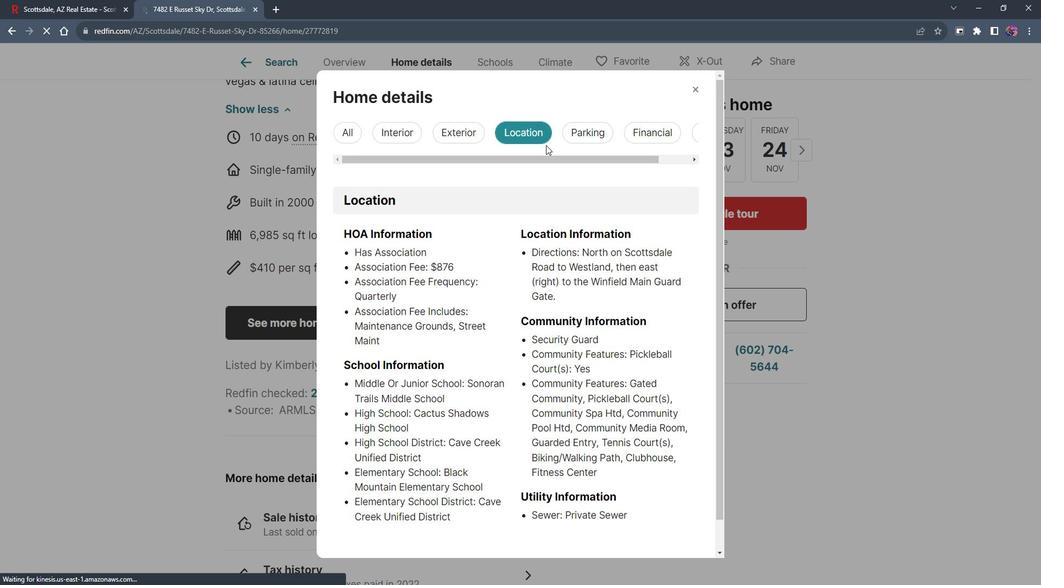 
Action: Mouse scrolled (558, 290) with delta (0, 0)
Screenshot: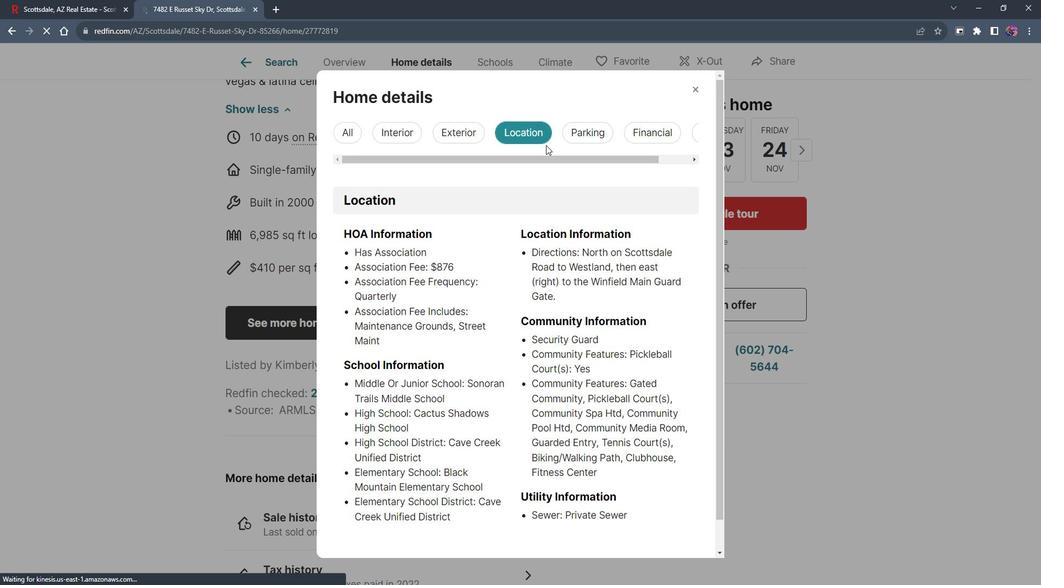 
Action: Mouse moved to (624, 142)
Screenshot: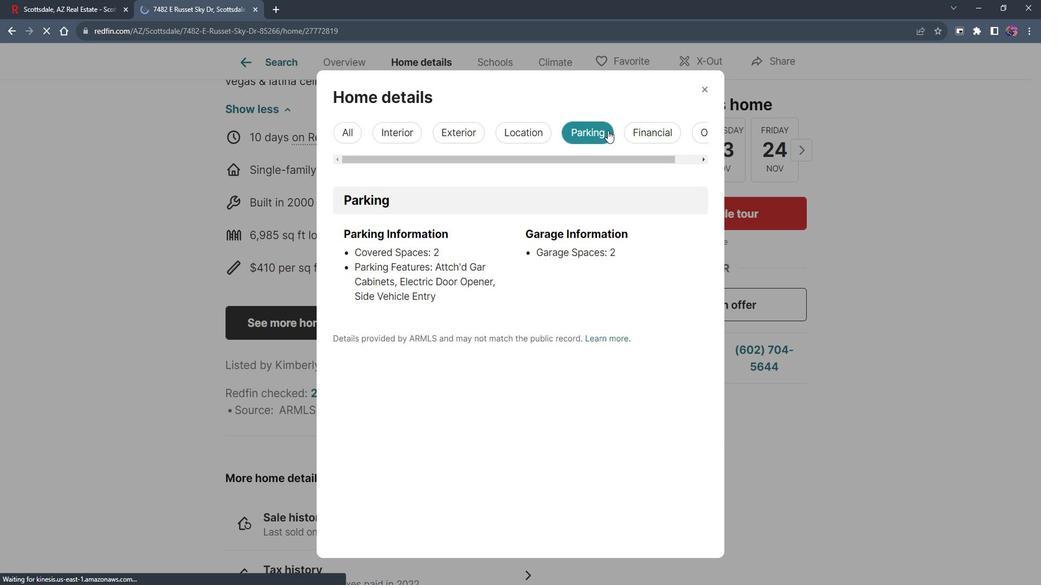 
Action: Mouse pressed left at (624, 142)
Screenshot: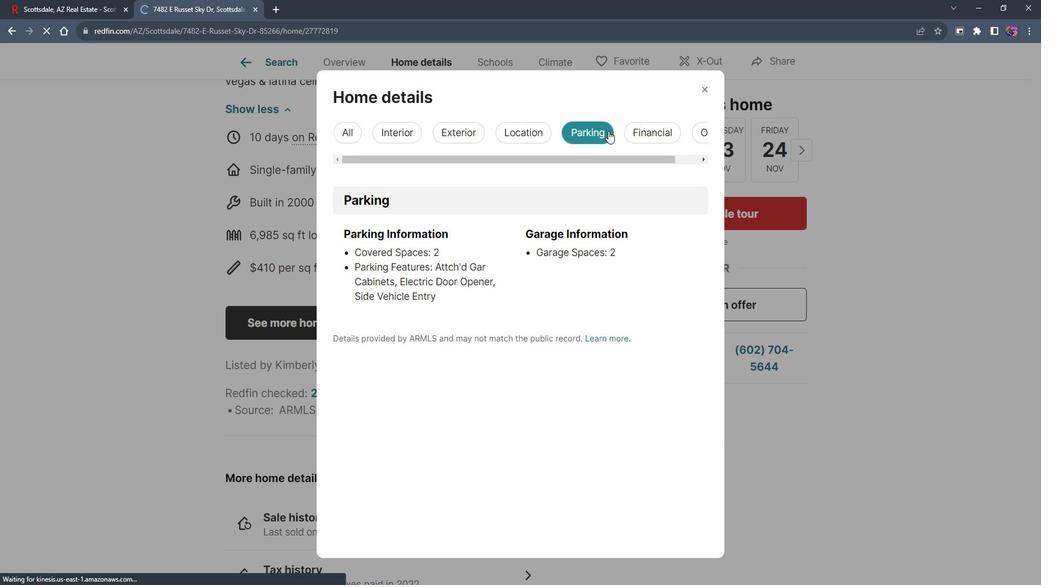 
Action: Mouse moved to (678, 143)
Screenshot: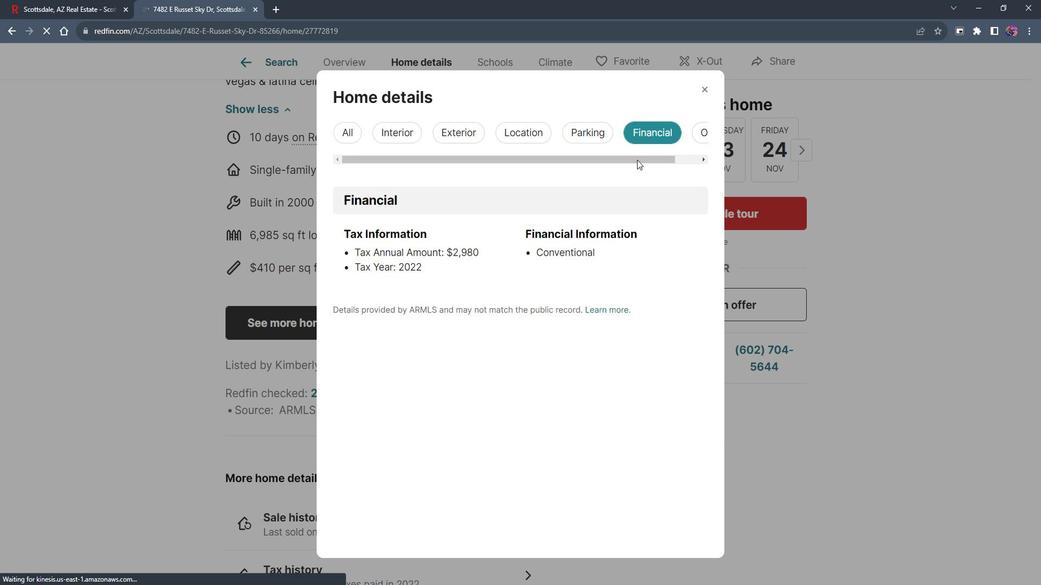 
Action: Mouse pressed left at (678, 143)
Screenshot: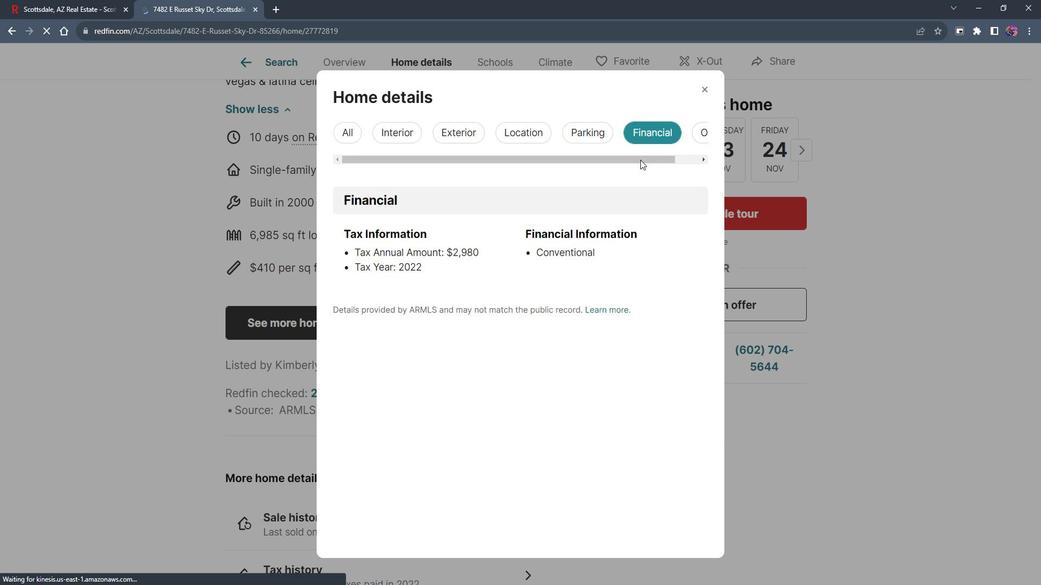 
Action: Mouse moved to (654, 170)
Screenshot: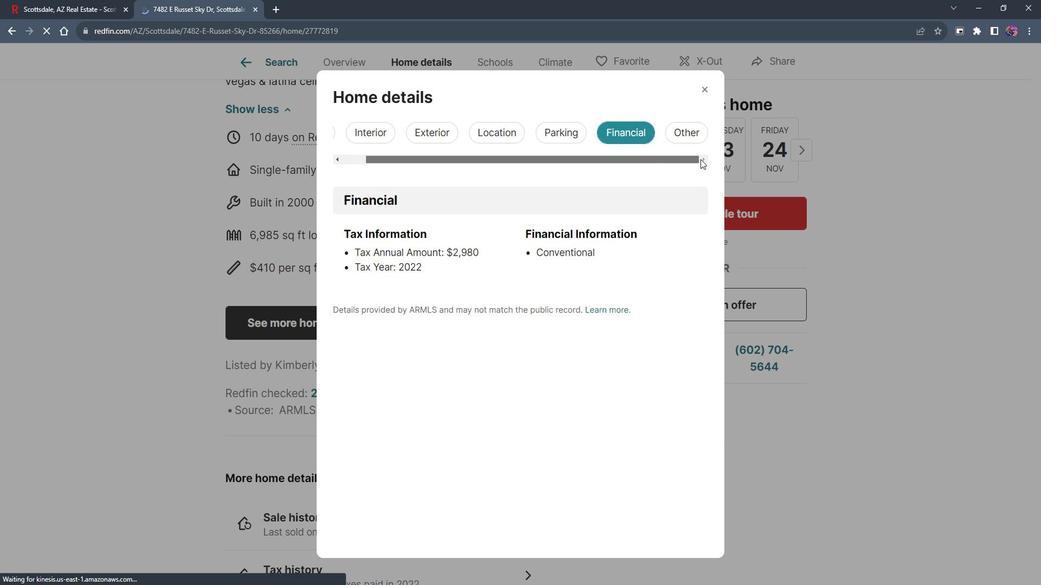 
Action: Mouse pressed left at (654, 170)
Screenshot: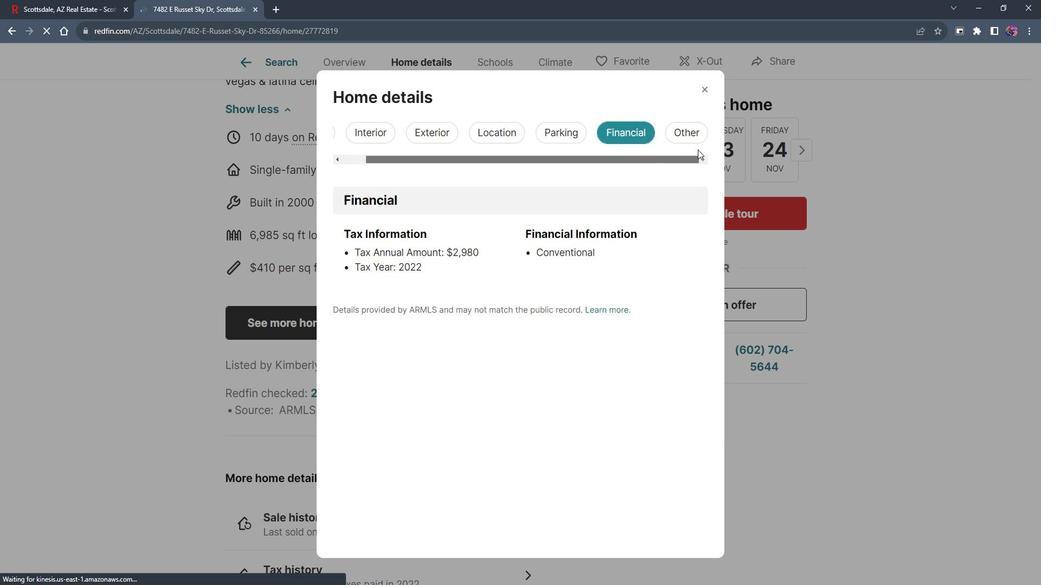 
Action: Mouse moved to (702, 144)
Screenshot: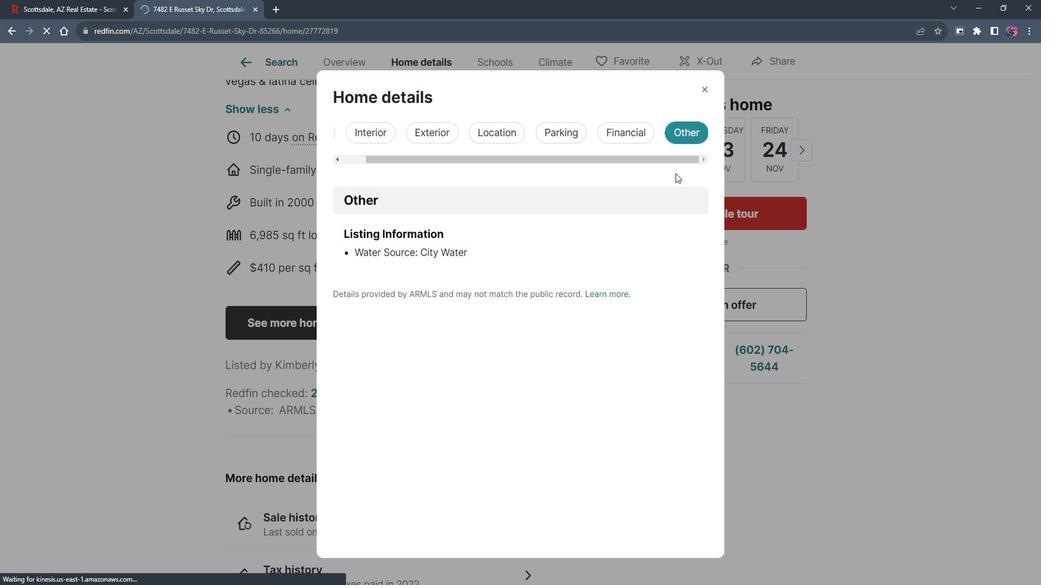 
Action: Mouse pressed left at (702, 144)
Screenshot: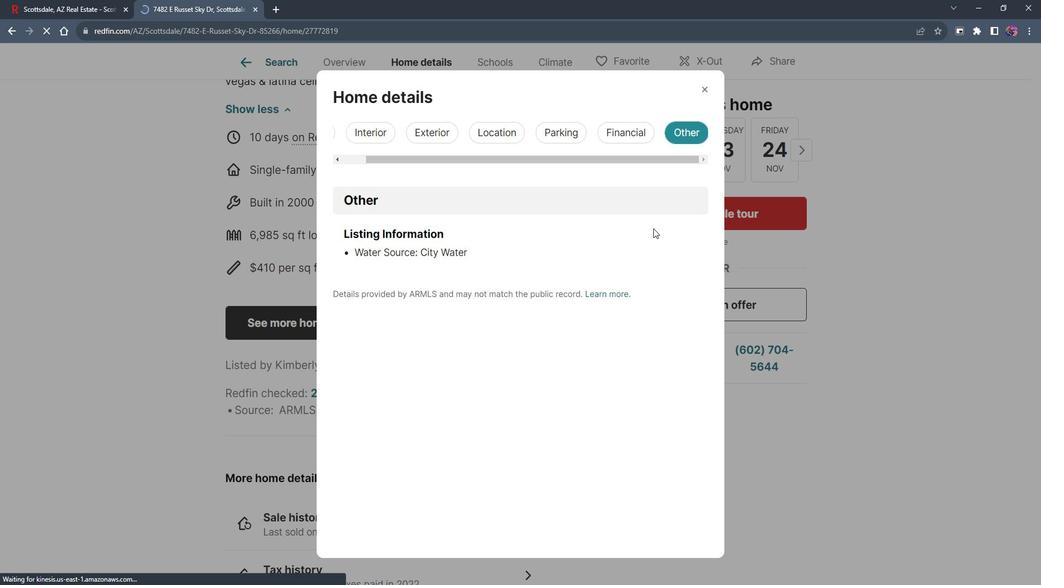 
Action: Mouse moved to (670, 236)
Screenshot: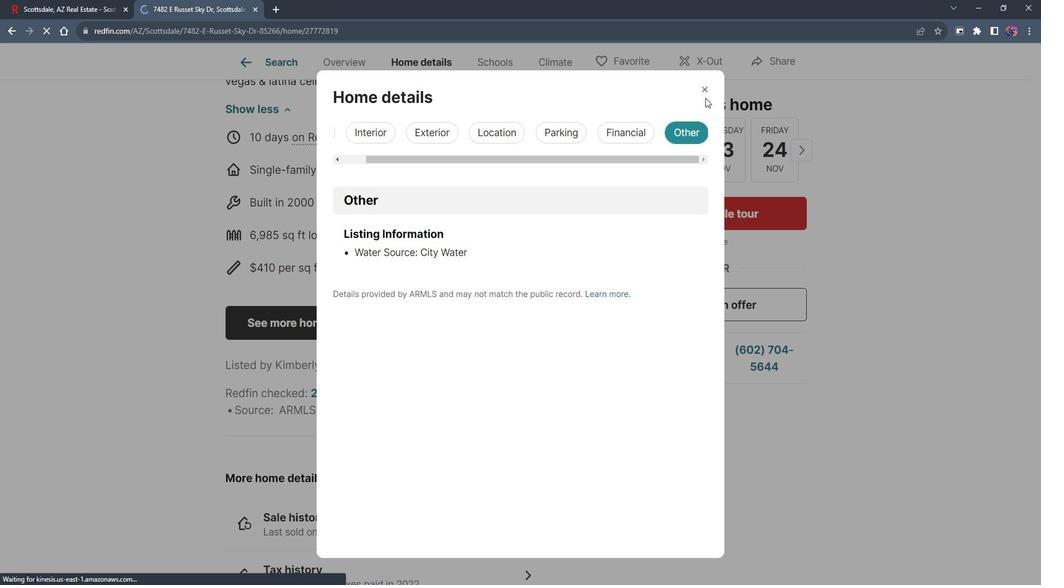 
Action: Mouse scrolled (670, 236) with delta (0, 0)
Screenshot: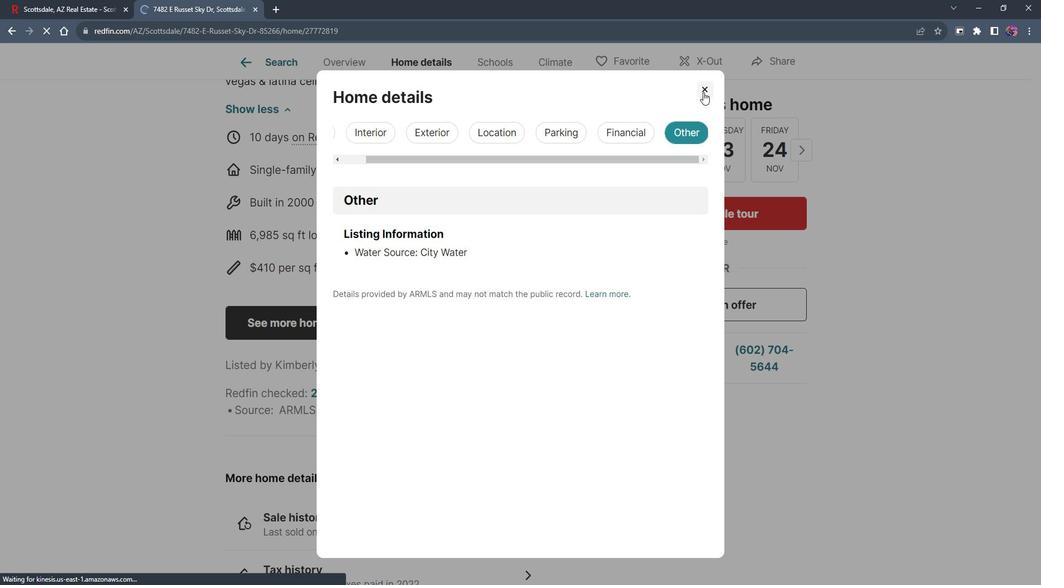 
Action: Mouse moved to (663, 225)
Screenshot: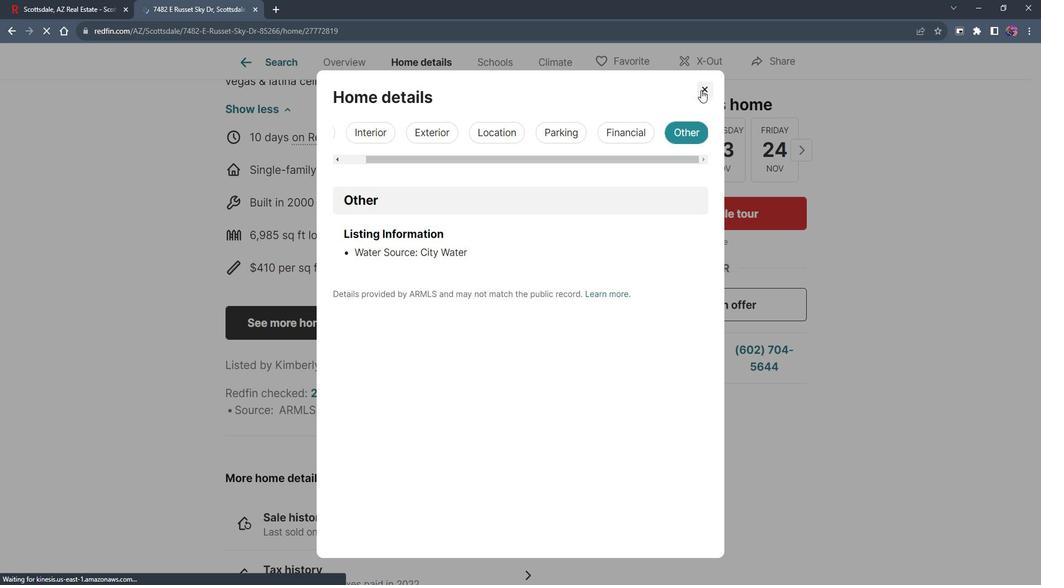 
Action: Mouse scrolled (663, 226) with delta (0, 0)
Screenshot: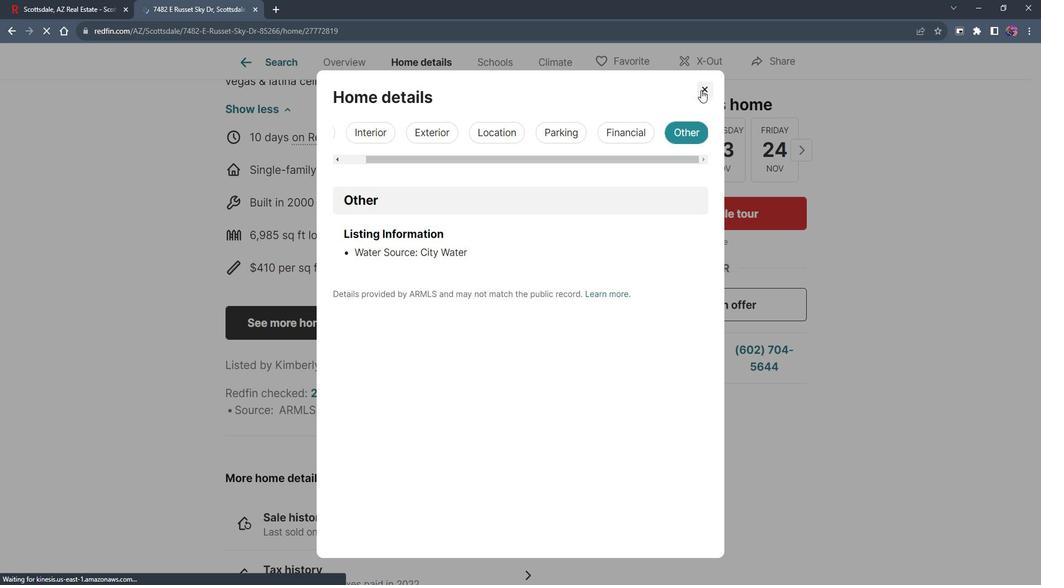 
Action: Mouse moved to (662, 222)
Screenshot: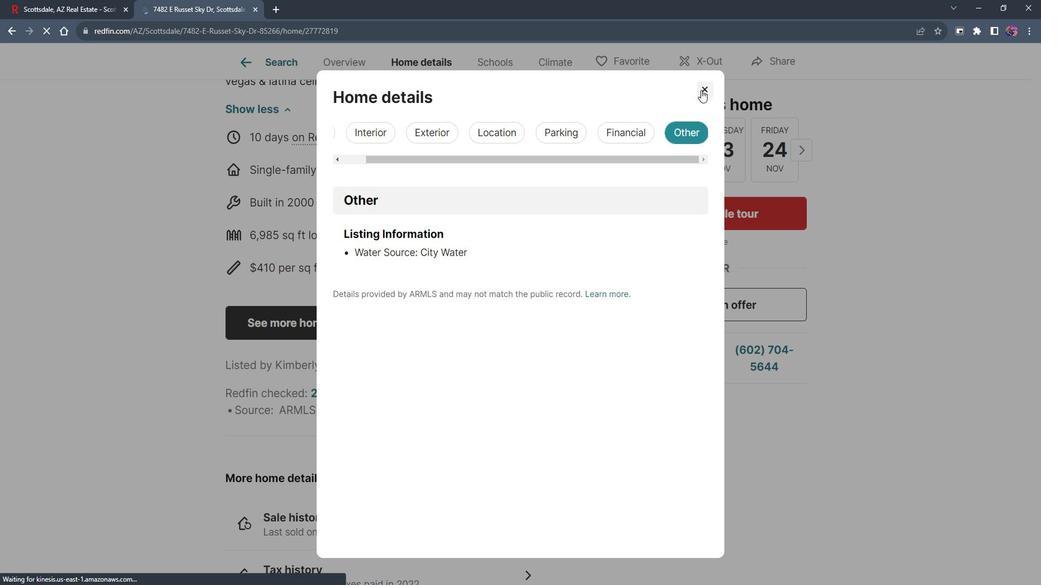 
Action: Mouse scrolled (662, 222) with delta (0, 0)
Screenshot: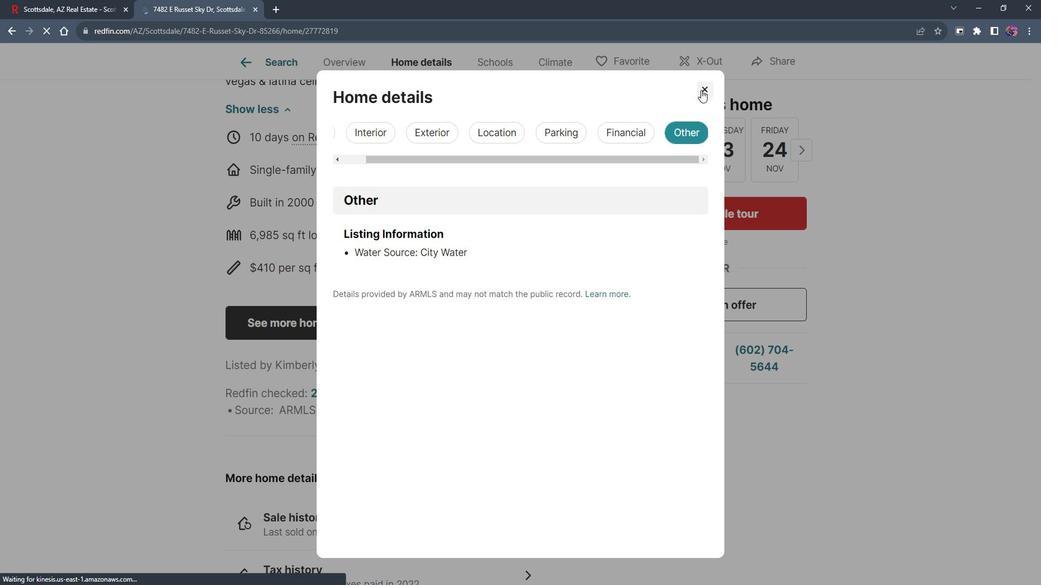 
Action: Mouse moved to (718, 103)
Screenshot: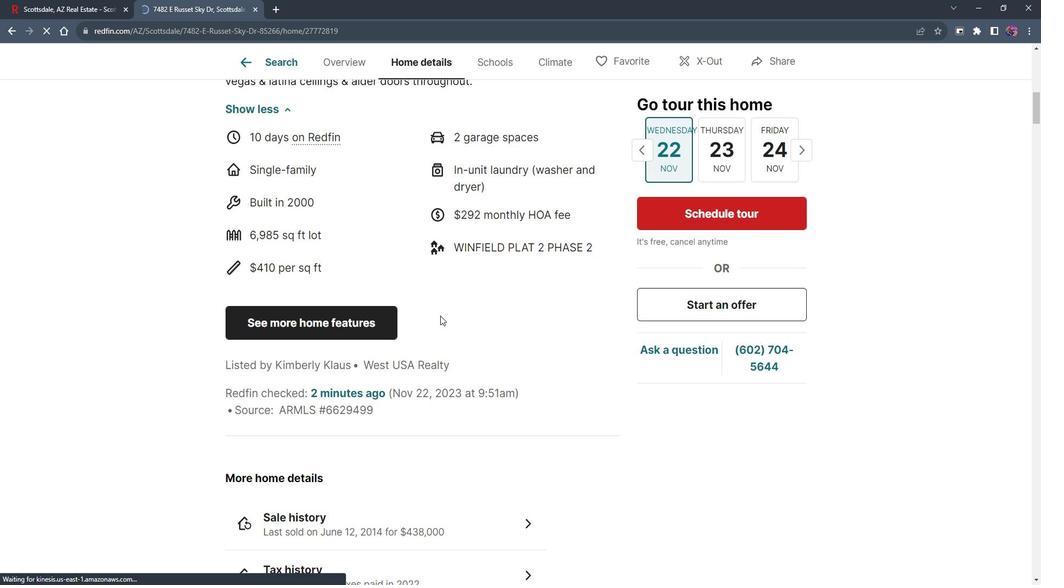 
Action: Mouse pressed left at (718, 103)
Screenshot: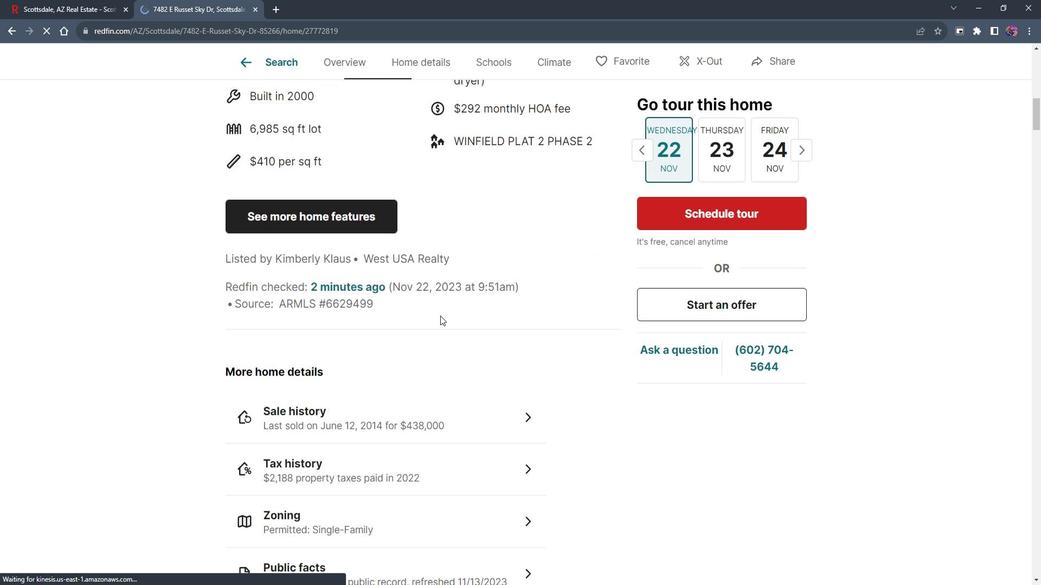 
Action: Mouse moved to (457, 321)
Screenshot: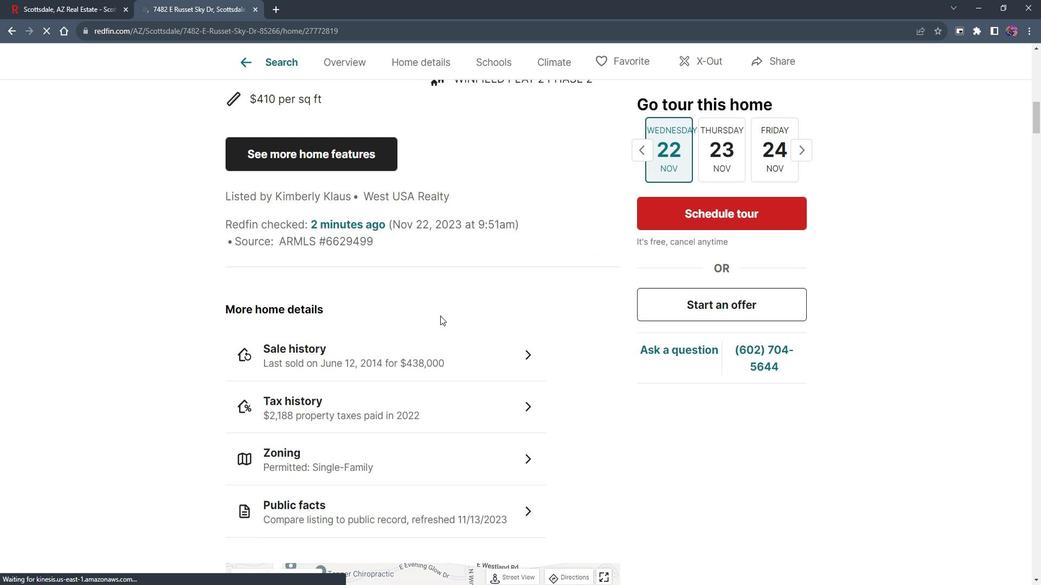 
Action: Mouse scrolled (457, 320) with delta (0, 0)
Screenshot: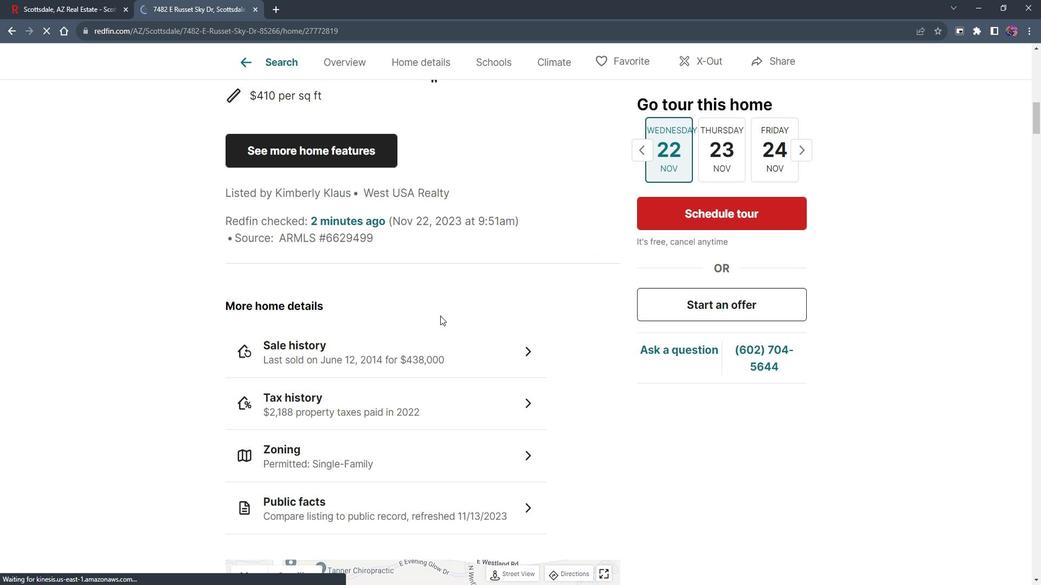 
Action: Mouse scrolled (457, 320) with delta (0, 0)
Screenshot: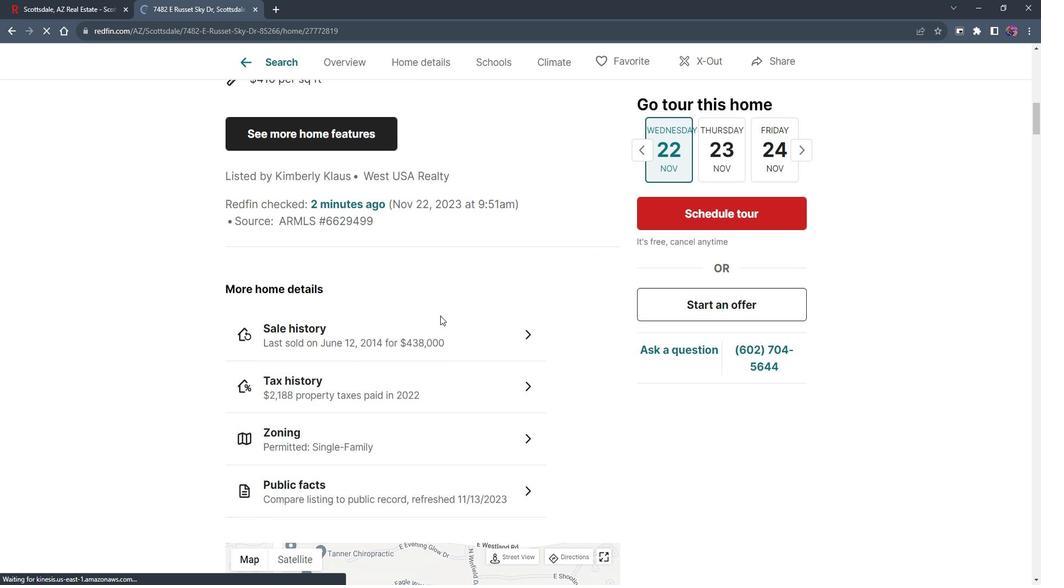 
Action: Mouse moved to (457, 321)
Screenshot: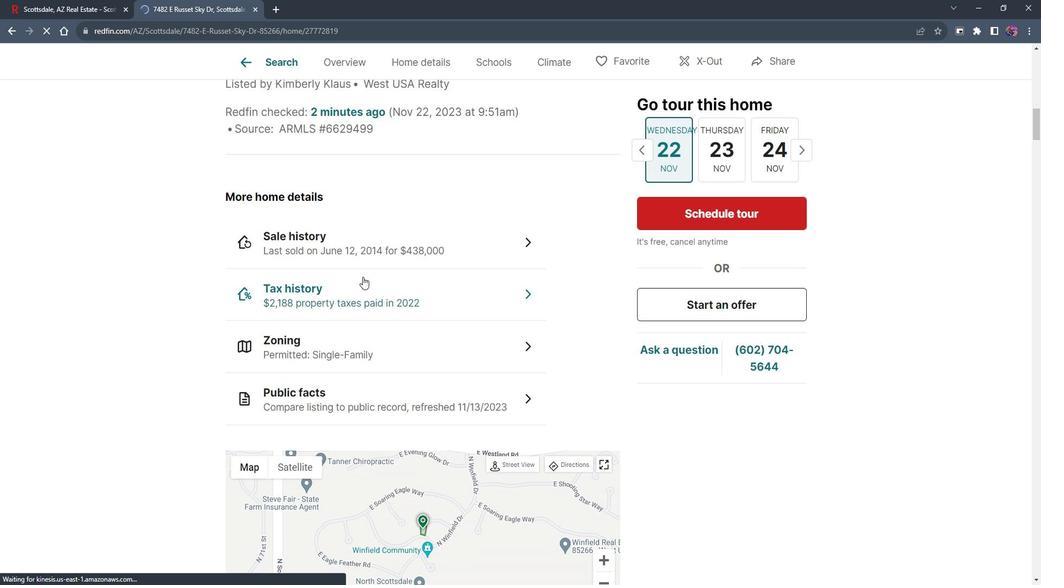 
Action: Mouse scrolled (457, 320) with delta (0, 0)
Screenshot: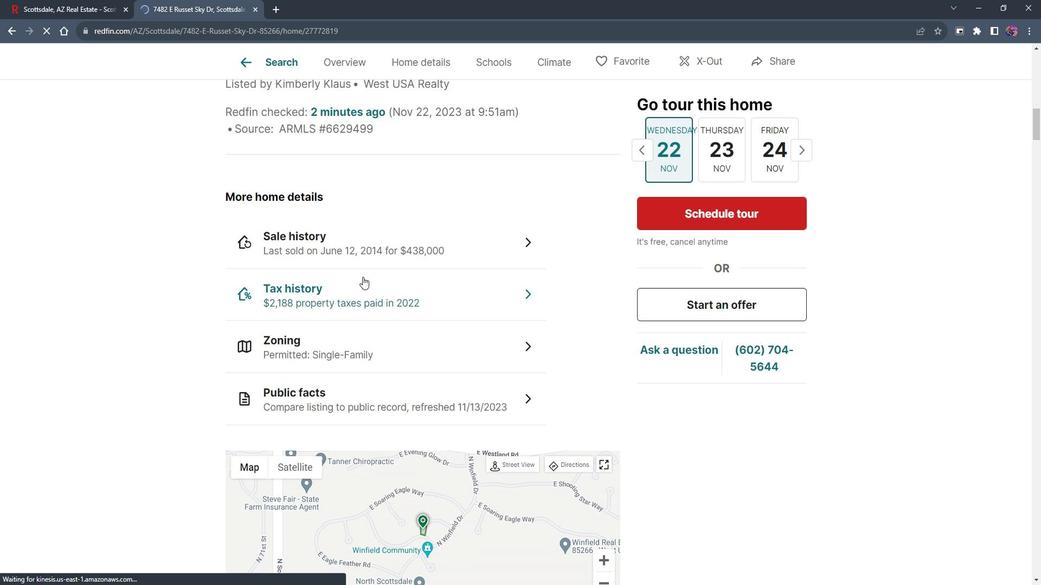 
Action: Mouse scrolled (457, 320) with delta (0, 0)
Screenshot: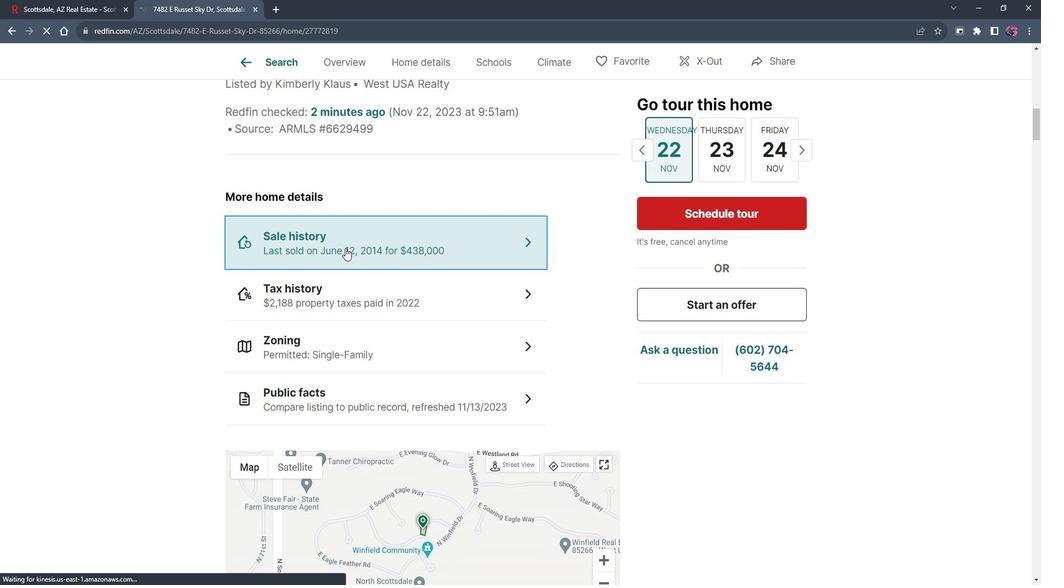 
Action: Mouse scrolled (457, 320) with delta (0, 0)
Screenshot: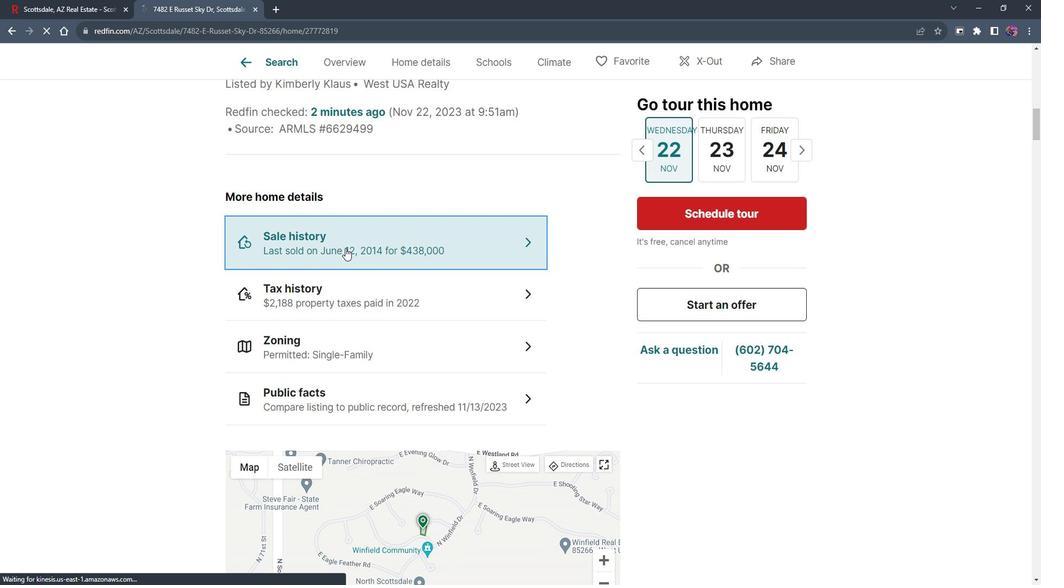 
Action: Mouse moved to (362, 255)
Screenshot: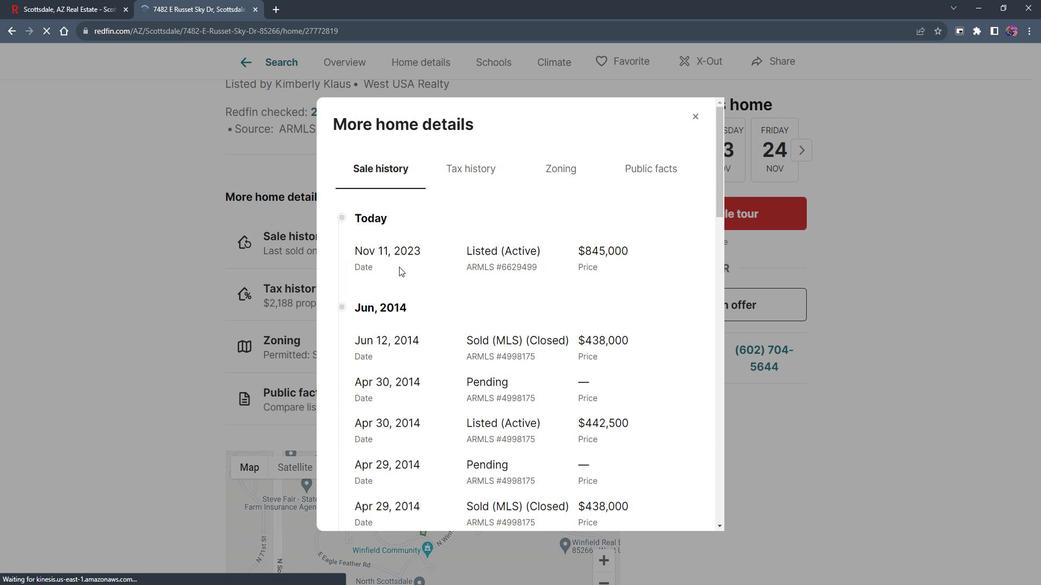 
Action: Mouse pressed left at (362, 255)
Screenshot: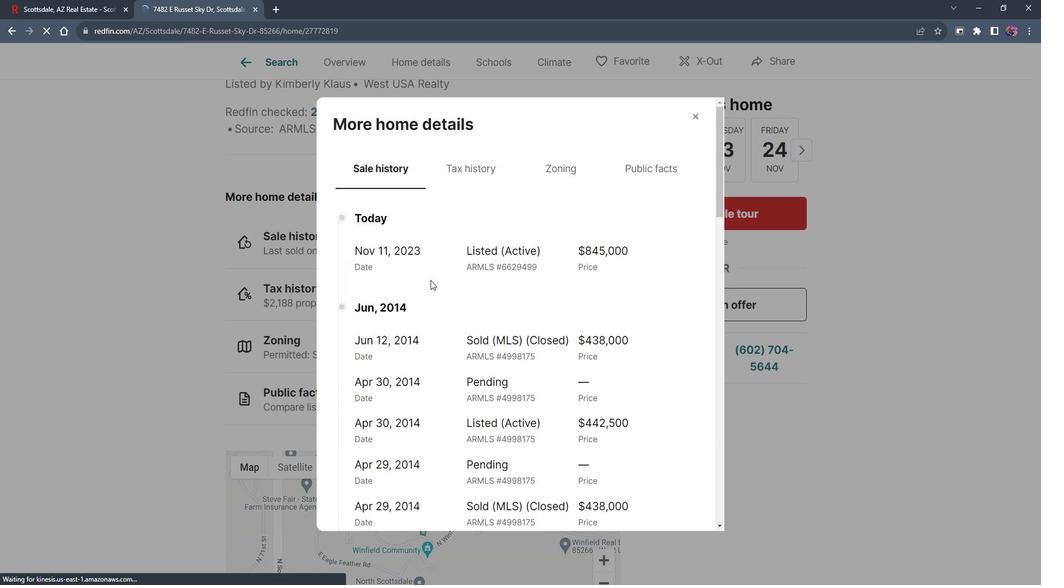 
Action: Mouse moved to (461, 307)
Screenshot: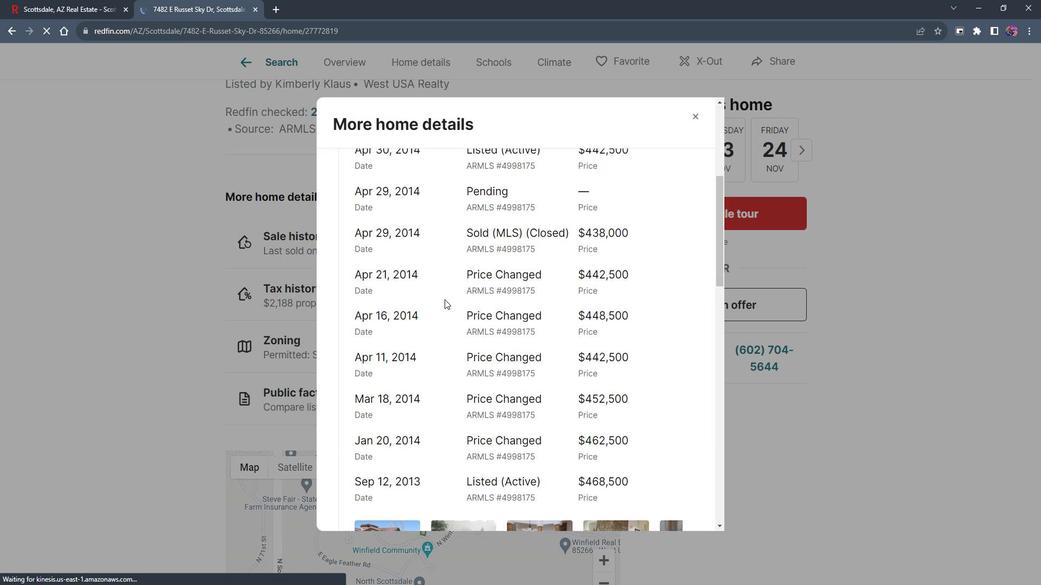 
Action: Mouse scrolled (461, 306) with delta (0, 0)
Screenshot: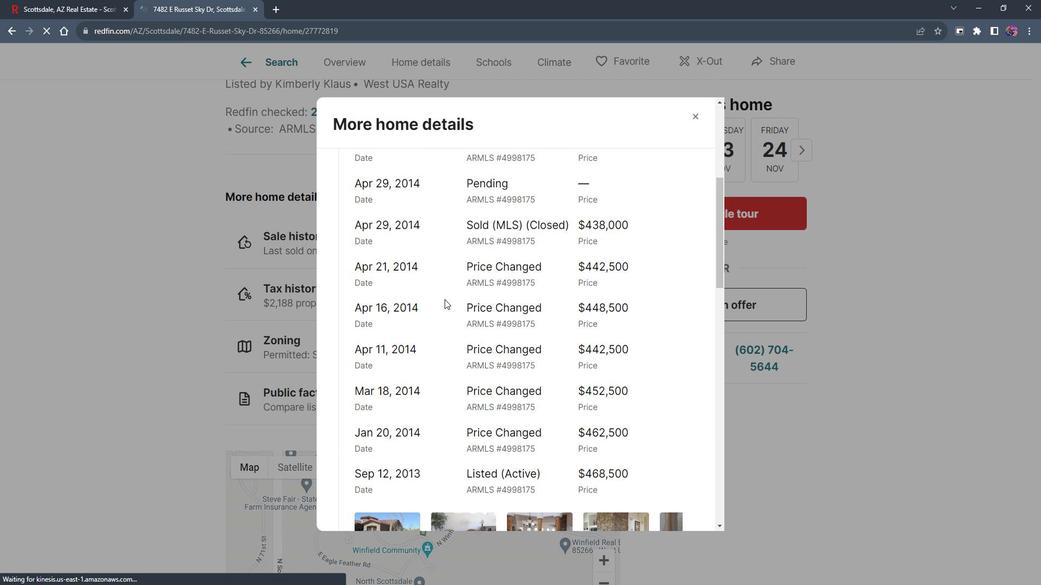 
Action: Mouse scrolled (461, 306) with delta (0, 0)
Screenshot: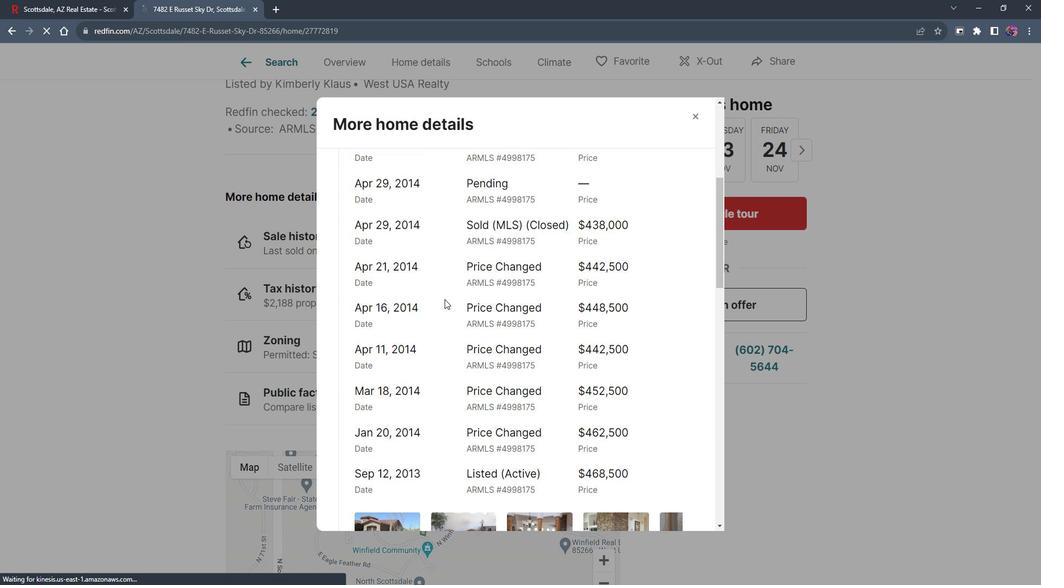
Action: Mouse scrolled (461, 306) with delta (0, 0)
Screenshot: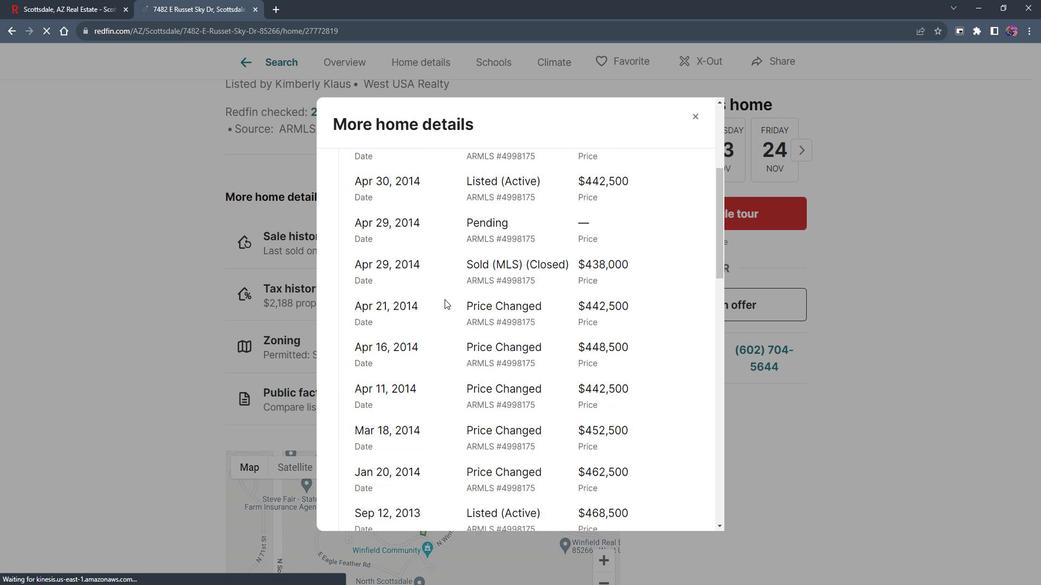 
Action: Mouse scrolled (461, 306) with delta (0, 0)
Screenshot: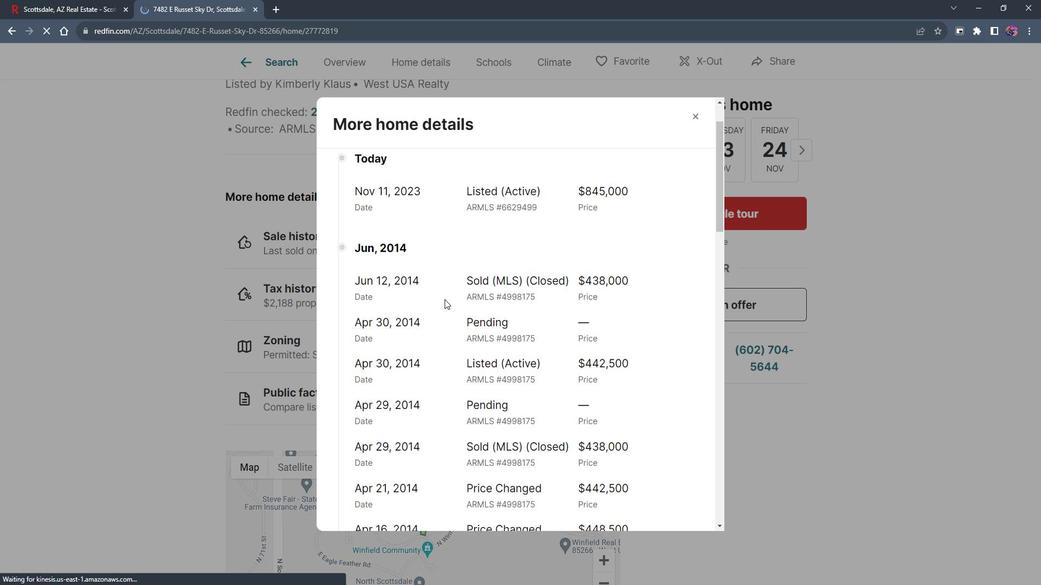 
Action: Mouse moved to (461, 307)
Screenshot: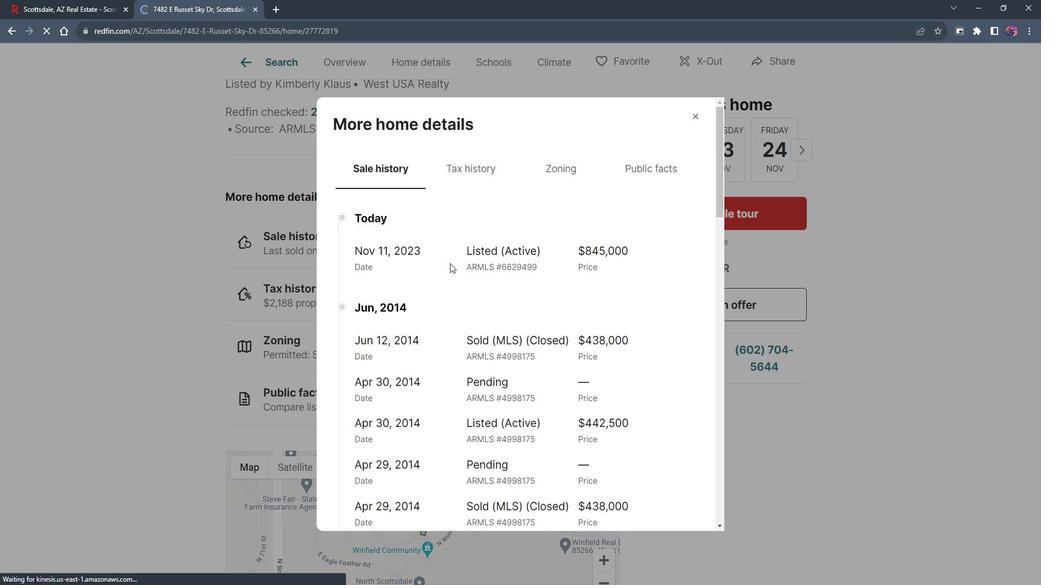 
Action: Mouse scrolled (461, 306) with delta (0, 0)
Screenshot: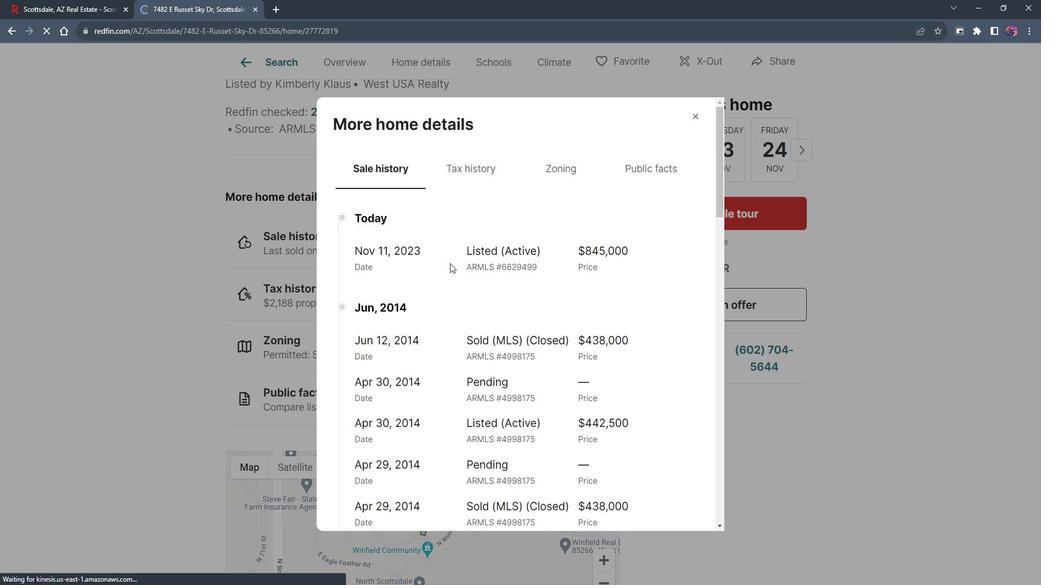 
Action: Mouse moved to (461, 305)
Screenshot: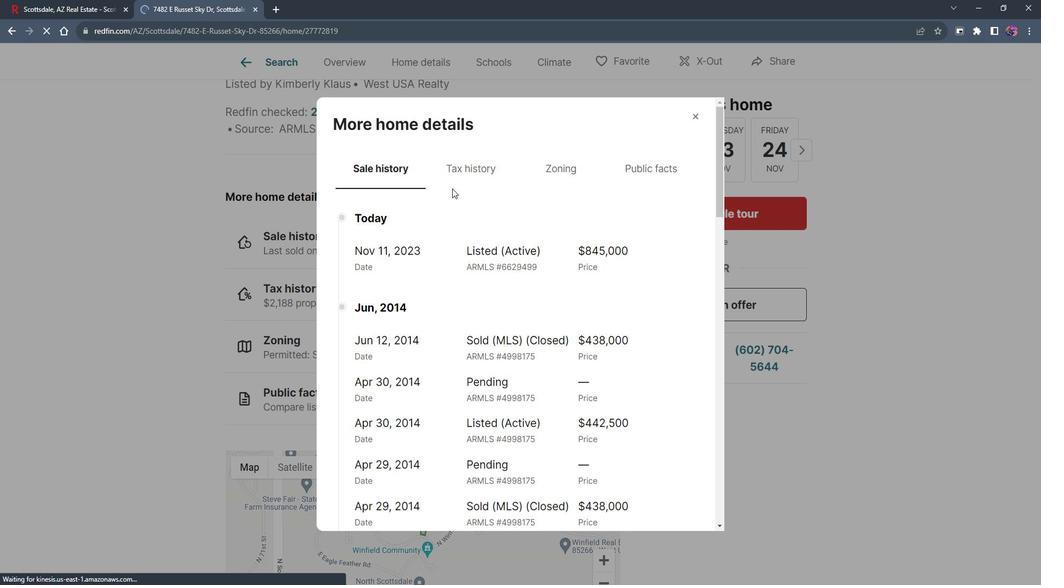 
Action: Mouse scrolled (461, 305) with delta (0, 0)
Screenshot: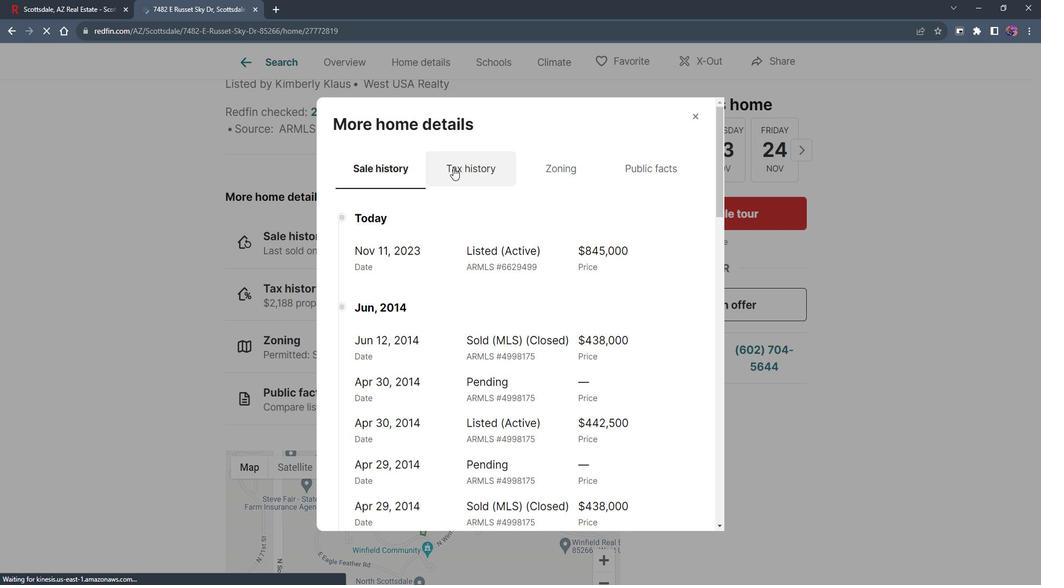 
Action: Mouse scrolled (461, 305) with delta (0, 0)
Screenshot: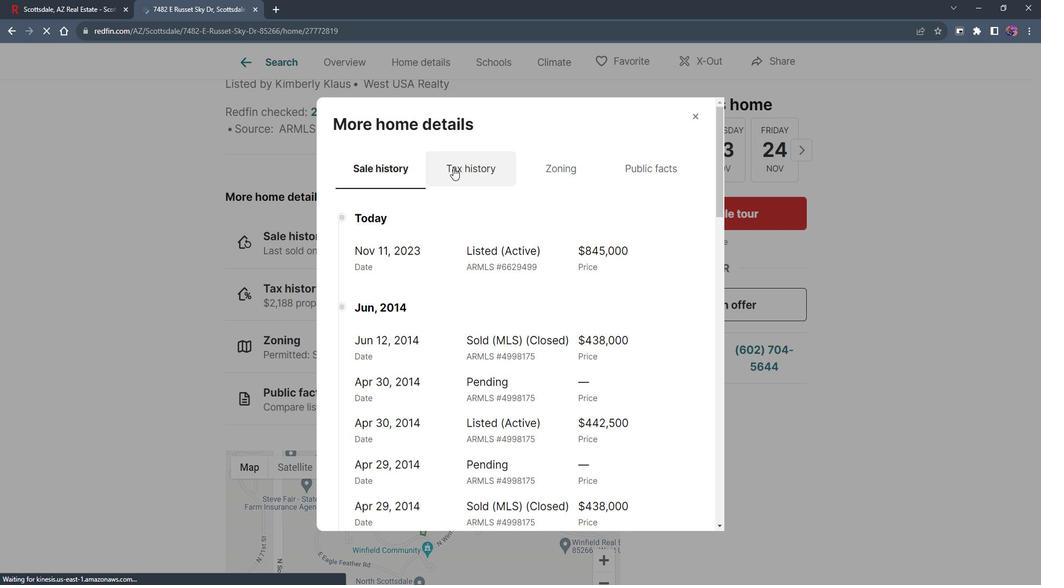 
Action: Mouse scrolled (461, 305) with delta (0, 0)
Screenshot: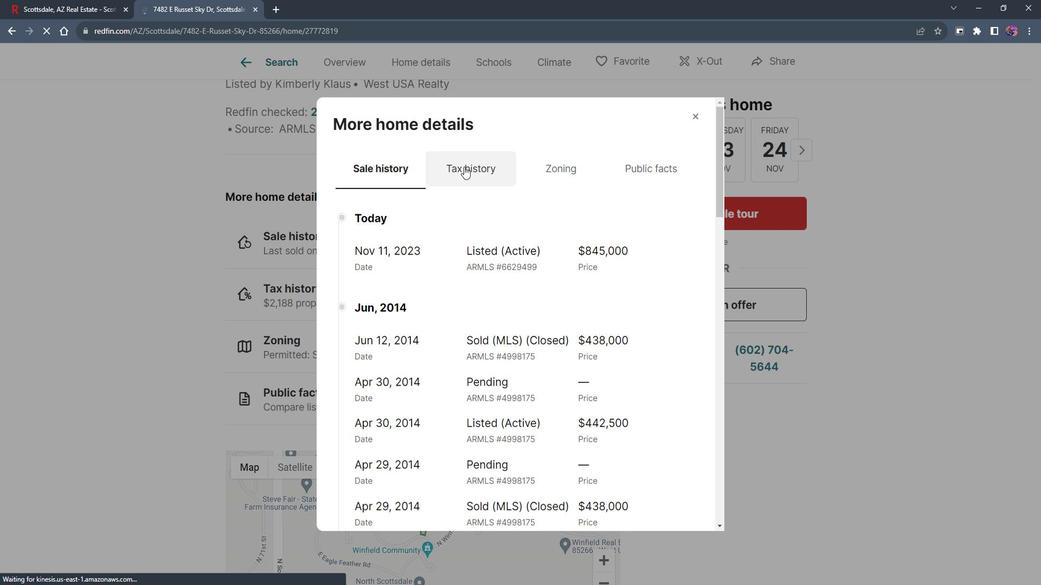 
Action: Mouse scrolled (461, 305) with delta (0, 0)
Screenshot: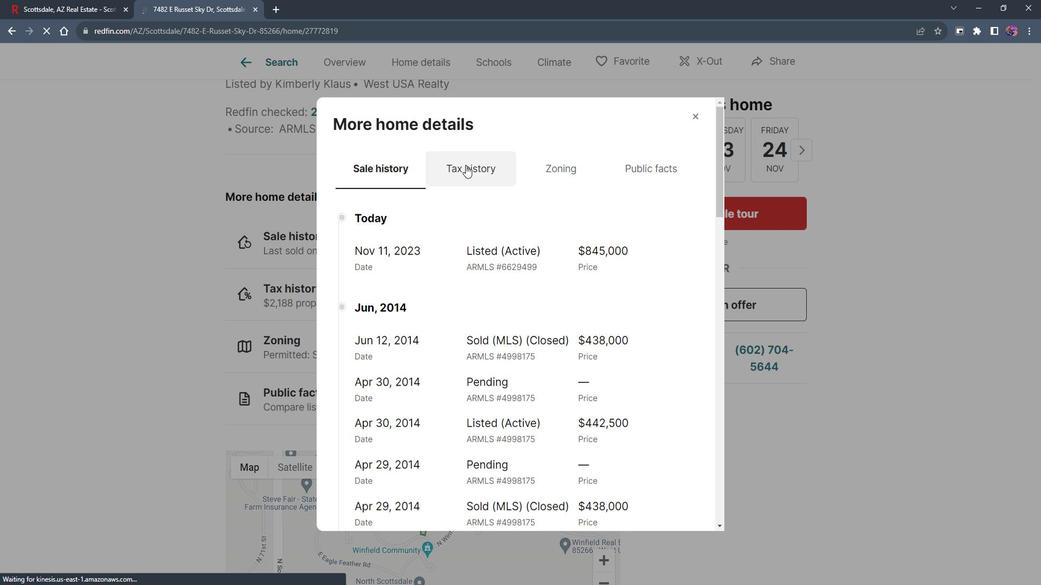 
Action: Mouse scrolled (461, 305) with delta (0, 0)
Screenshot: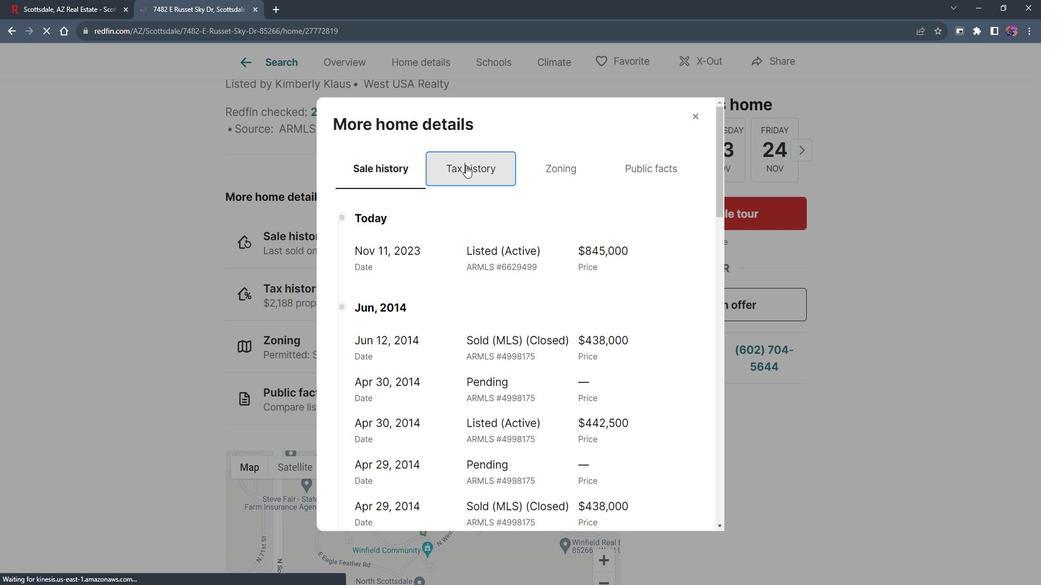 
Action: Mouse moved to (482, 176)
Screenshot: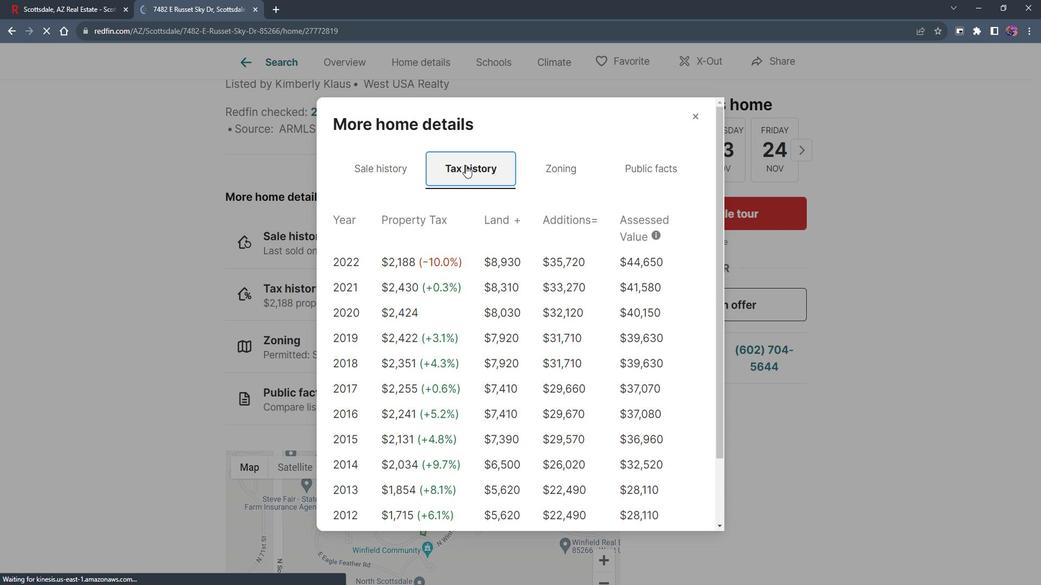 
Action: Mouse pressed left at (482, 176)
Screenshot: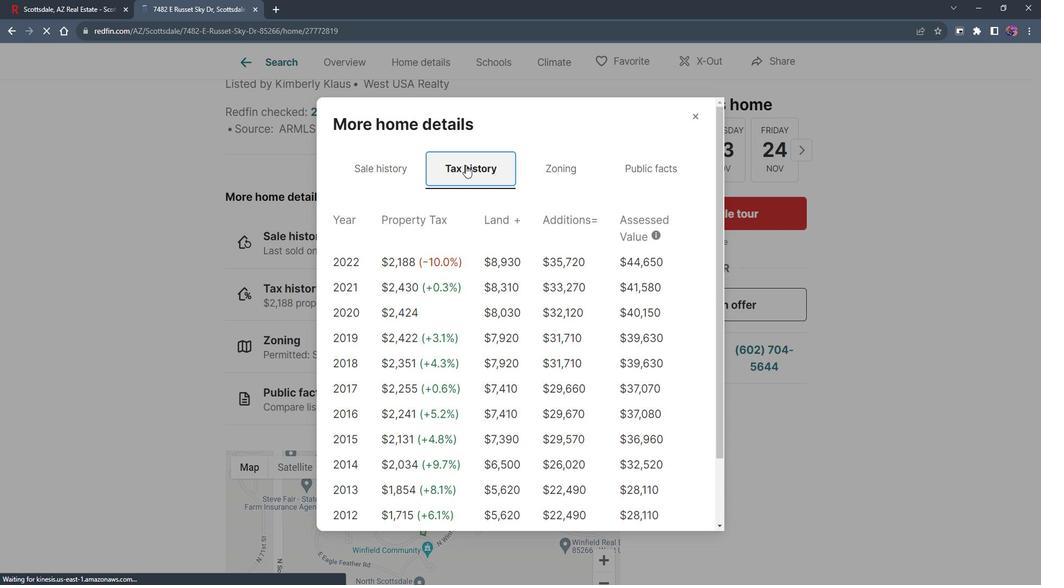 
Action: Mouse moved to (510, 337)
Screenshot: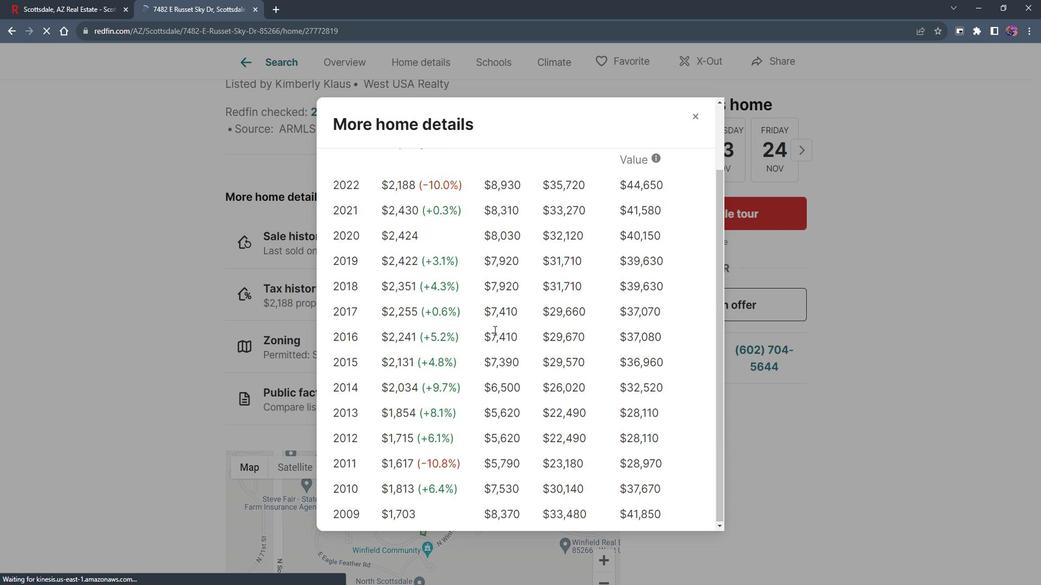 
Action: Mouse scrolled (510, 337) with delta (0, 0)
